 Task: Select street view around selected location Channel Islands National Park, California, United States and verify 5 surrounding locations
Action: Mouse scrolled (859, 387) with delta (0, 0)
Screenshot: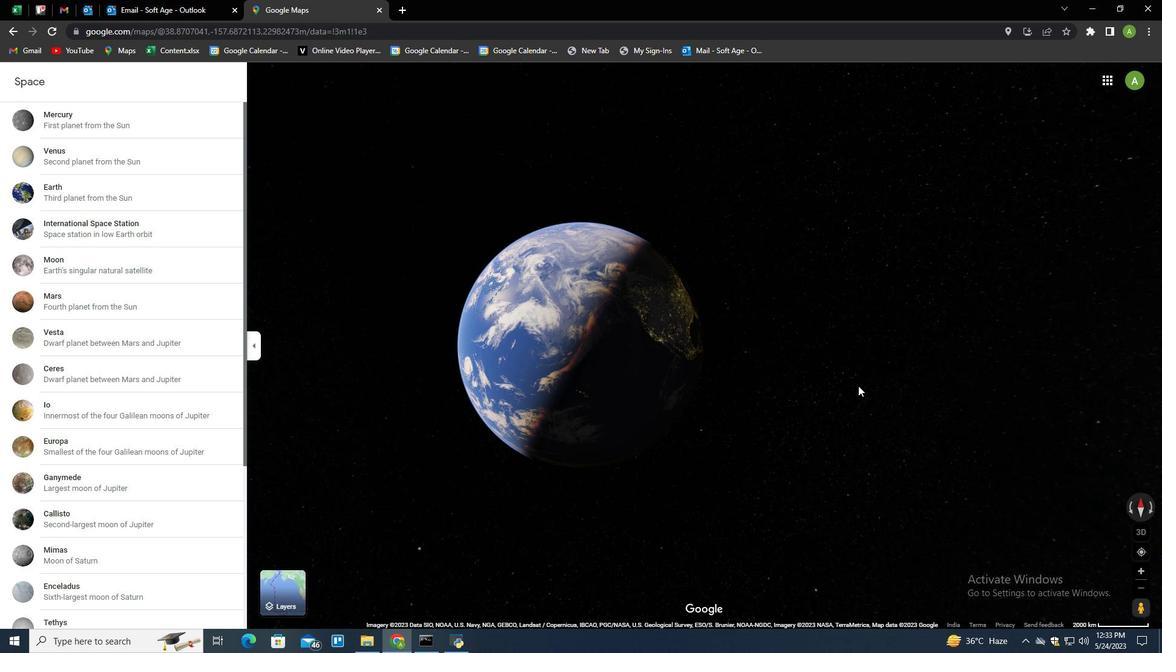 
Action: Mouse scrolled (859, 387) with delta (0, 0)
Screenshot: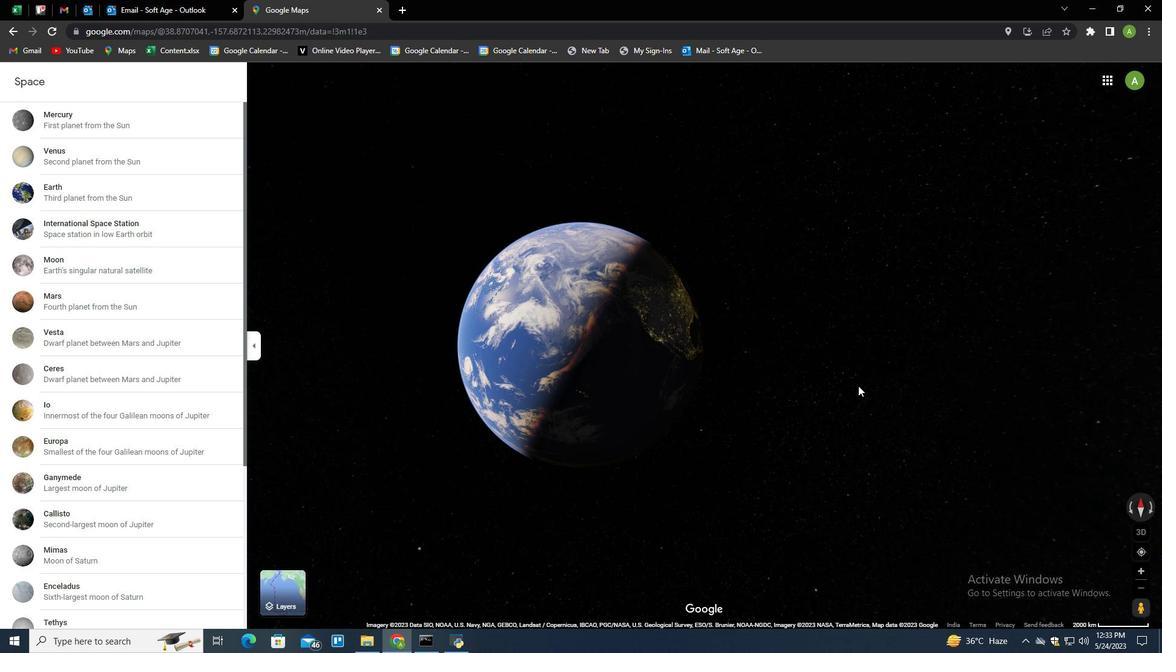 
Action: Mouse moved to (269, 82)
Screenshot: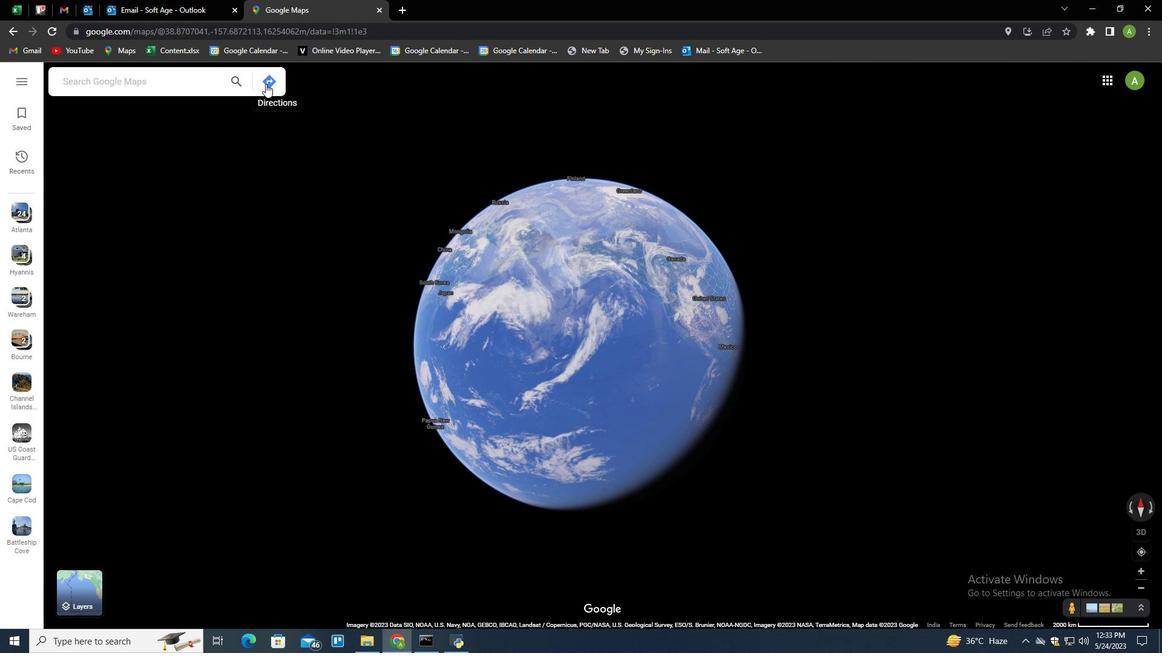 
Action: Mouse pressed left at (269, 82)
Screenshot: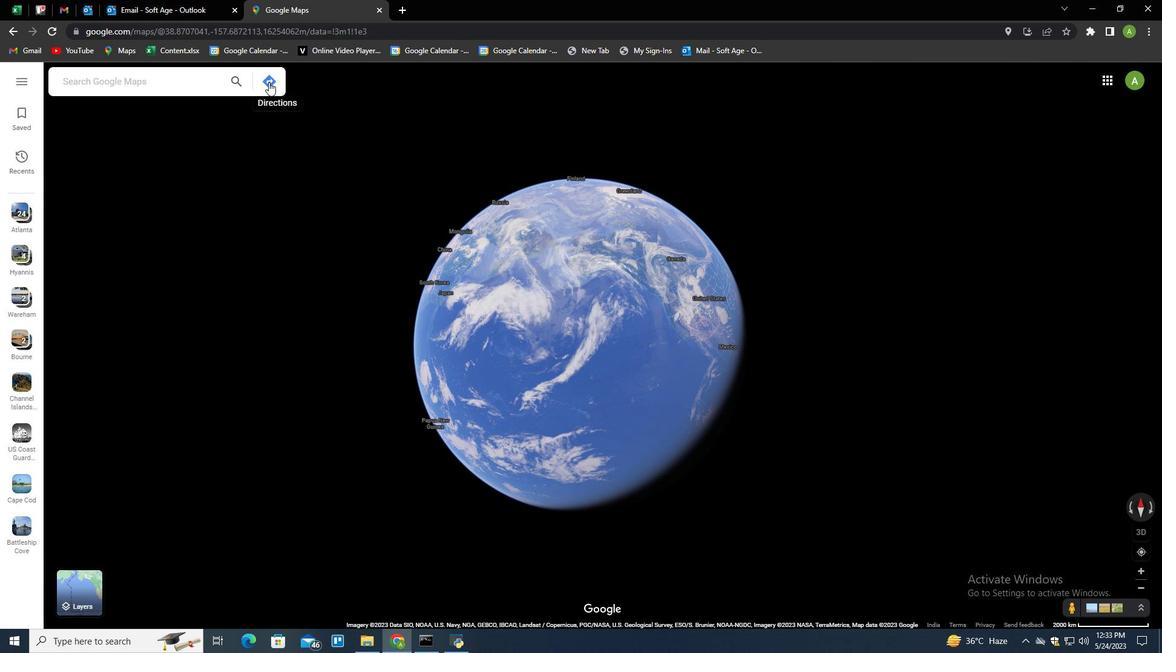 
Action: Mouse moved to (270, 80)
Screenshot: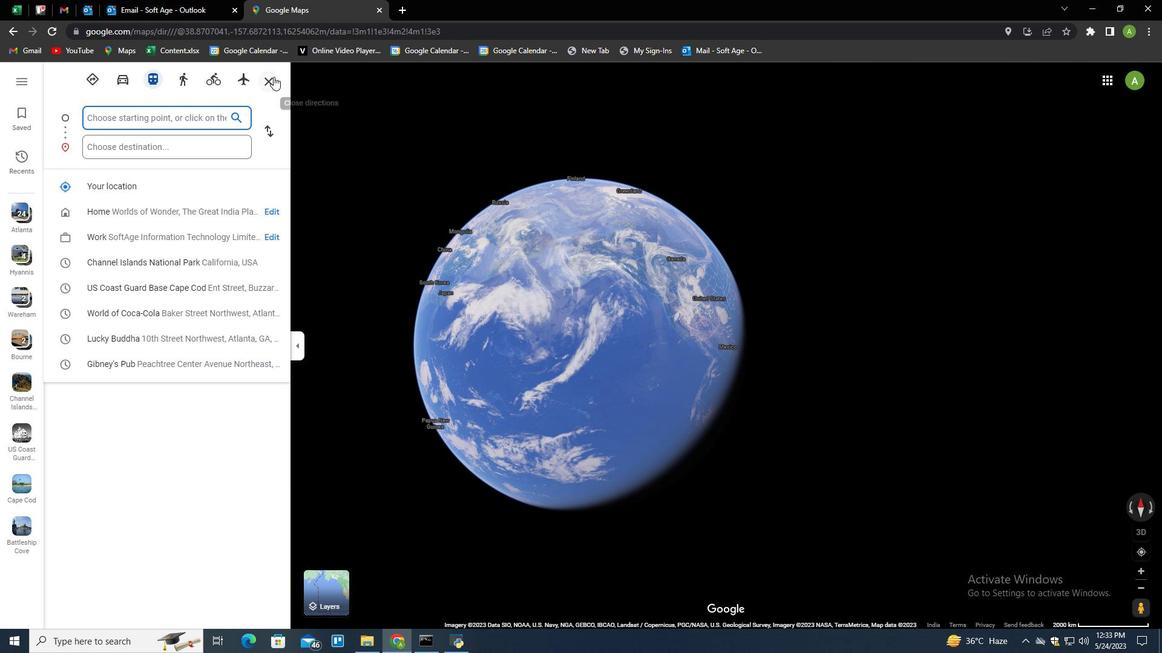 
Action: Mouse pressed left at (270, 80)
Screenshot: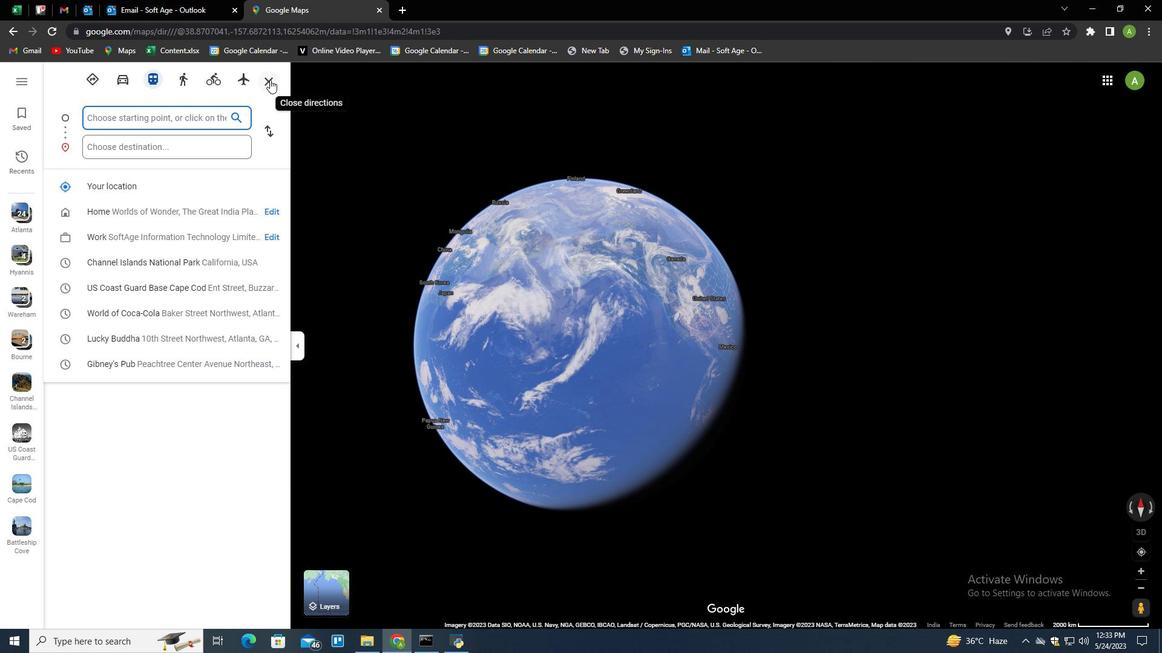 
Action: Mouse moved to (180, 83)
Screenshot: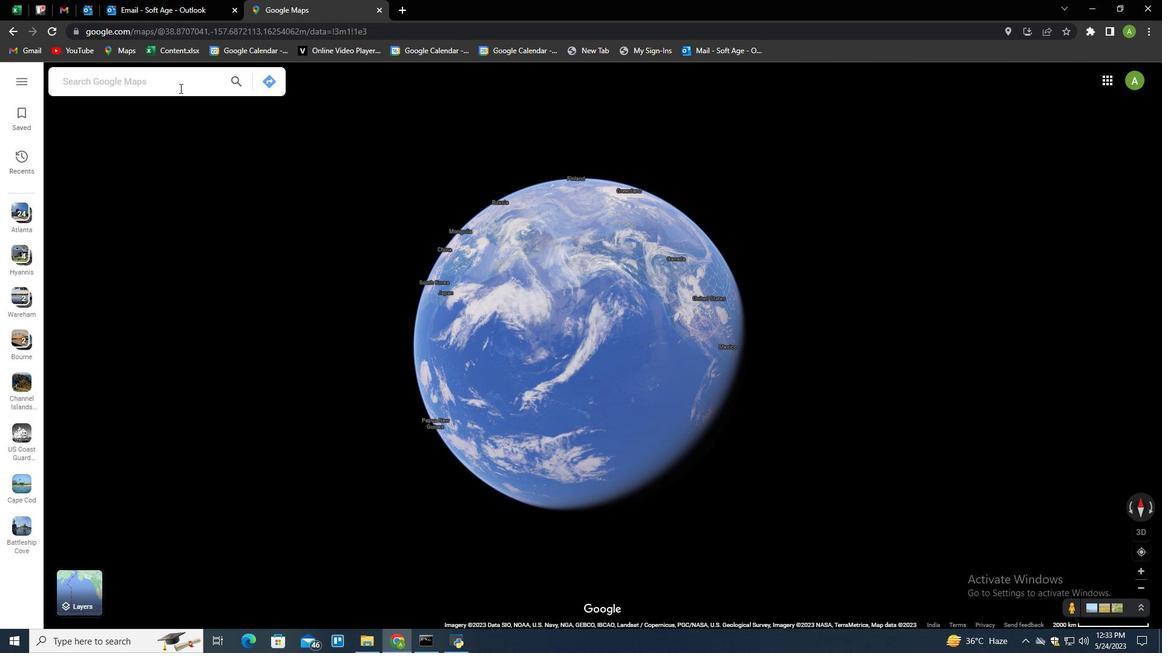 
Action: Mouse pressed left at (180, 83)
Screenshot: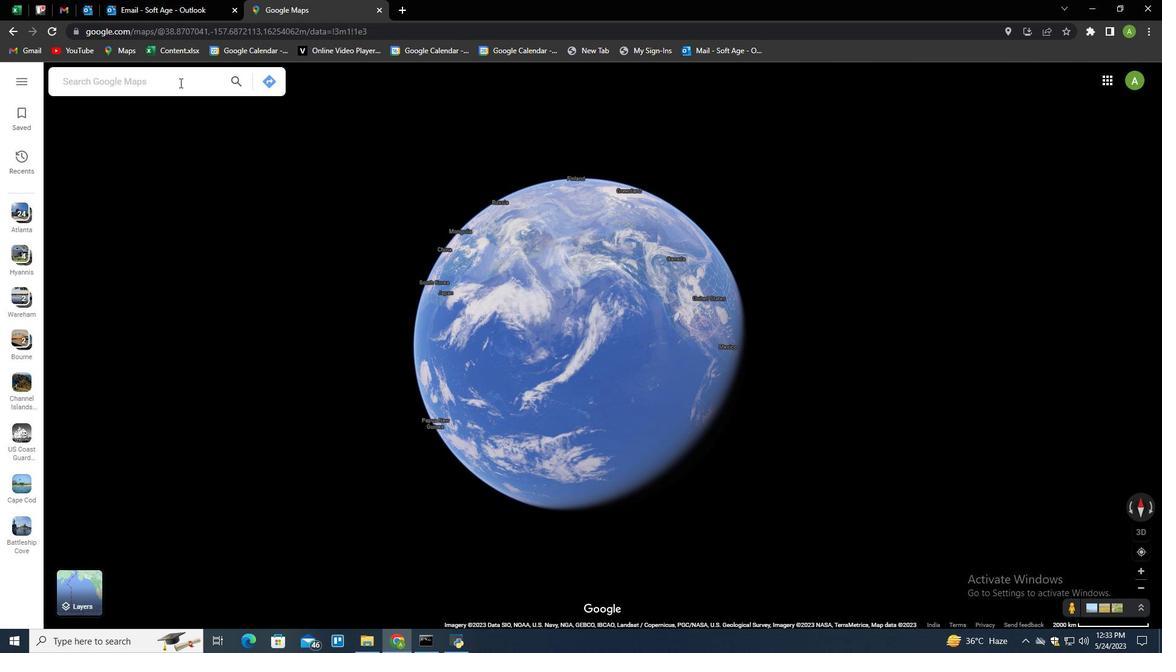 
Action: Key pressed <Key.shift>Channel<Key.space><Key.shift>Islans<Key.backspace>ds<Key.space><Key.shift>National<Key.space><Key.shift><Key.shift><Key.shift><Key.shift><Key.shift>Park<Key.space><Key.shift><Key.backspace><Key.space><Key.shift>California<Key.down><Key.enter>
Screenshot: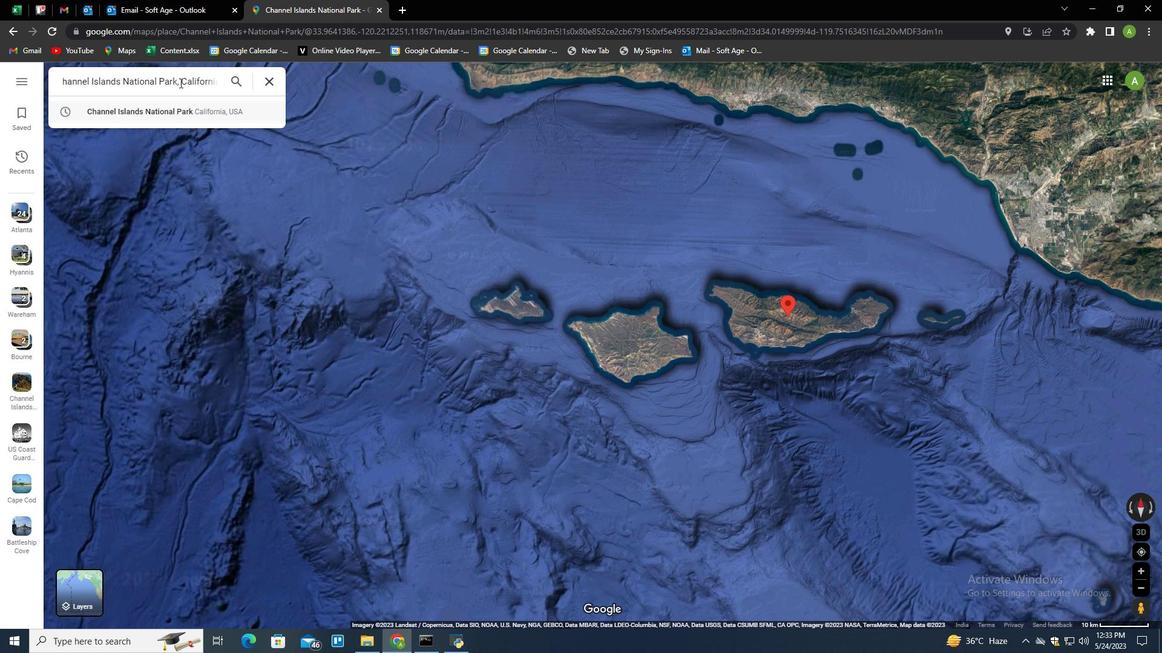 
Action: Mouse moved to (1142, 613)
Screenshot: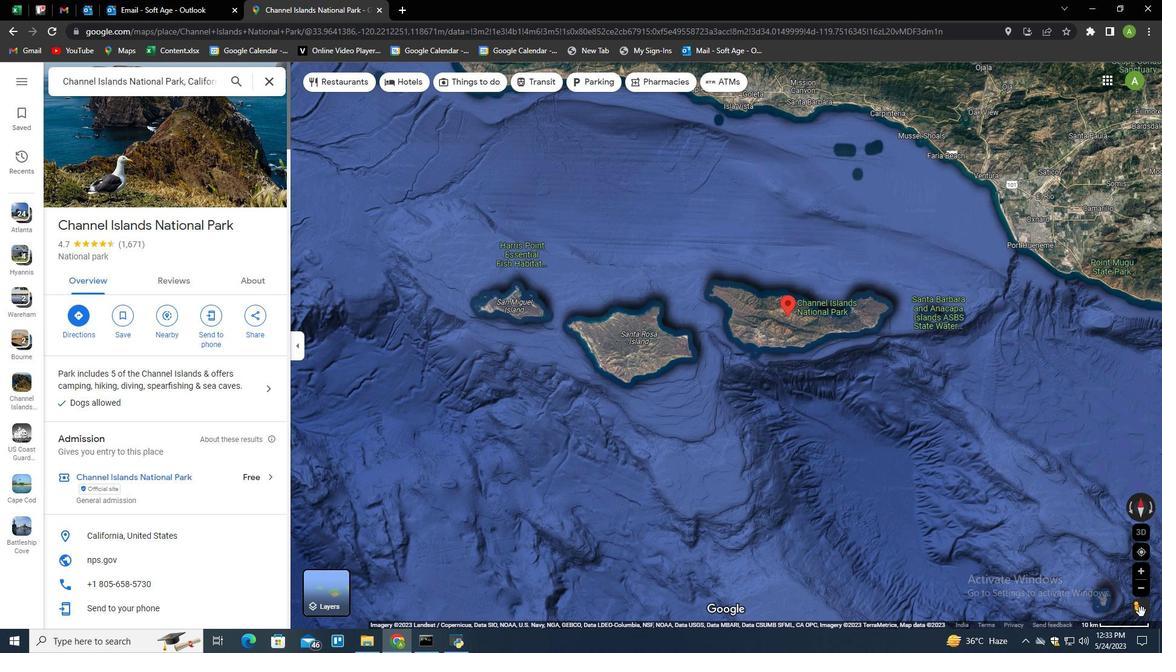 
Action: Mouse pressed left at (1142, 613)
Screenshot: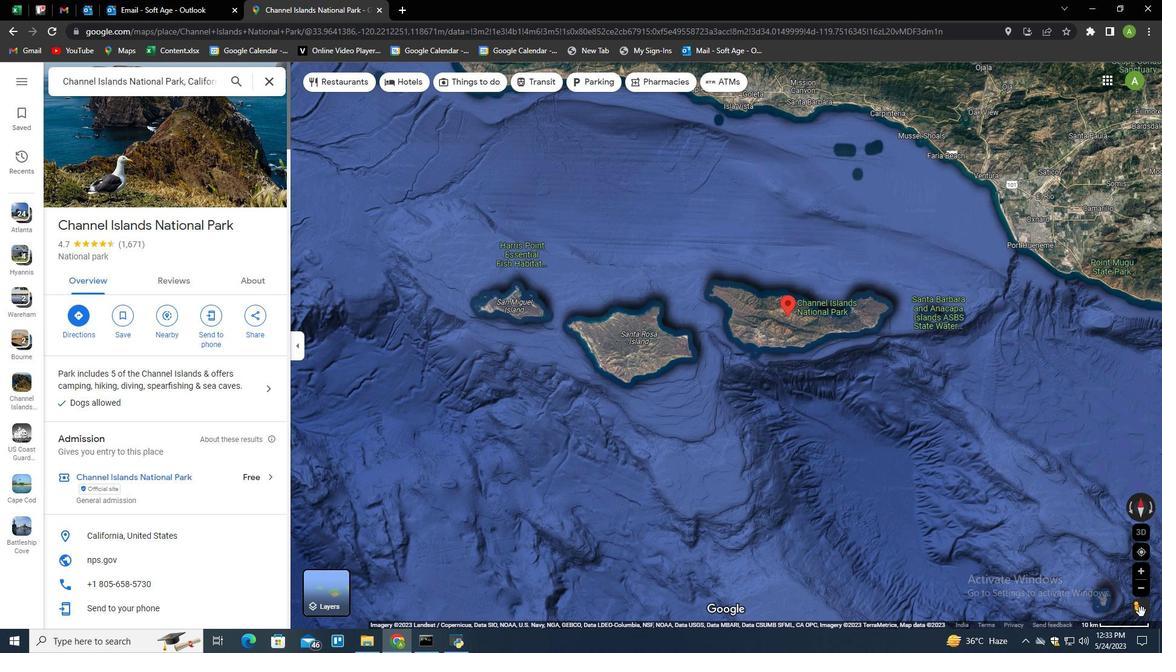 
Action: Mouse moved to (799, 336)
Screenshot: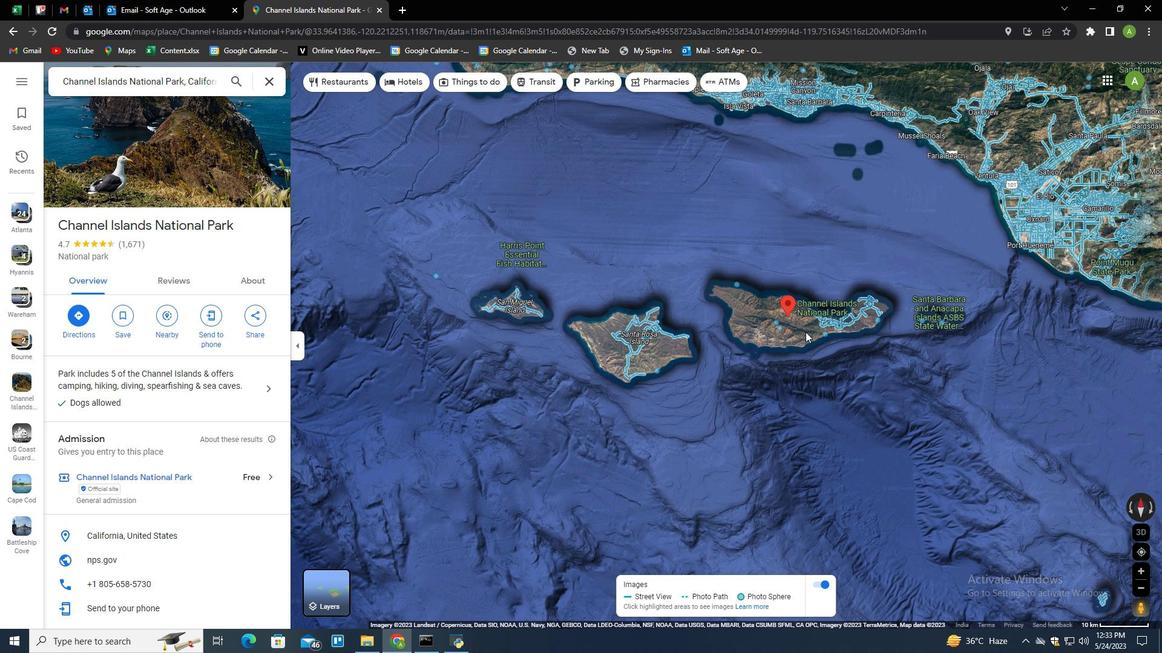 
Action: Mouse pressed left at (805, 333)
Screenshot: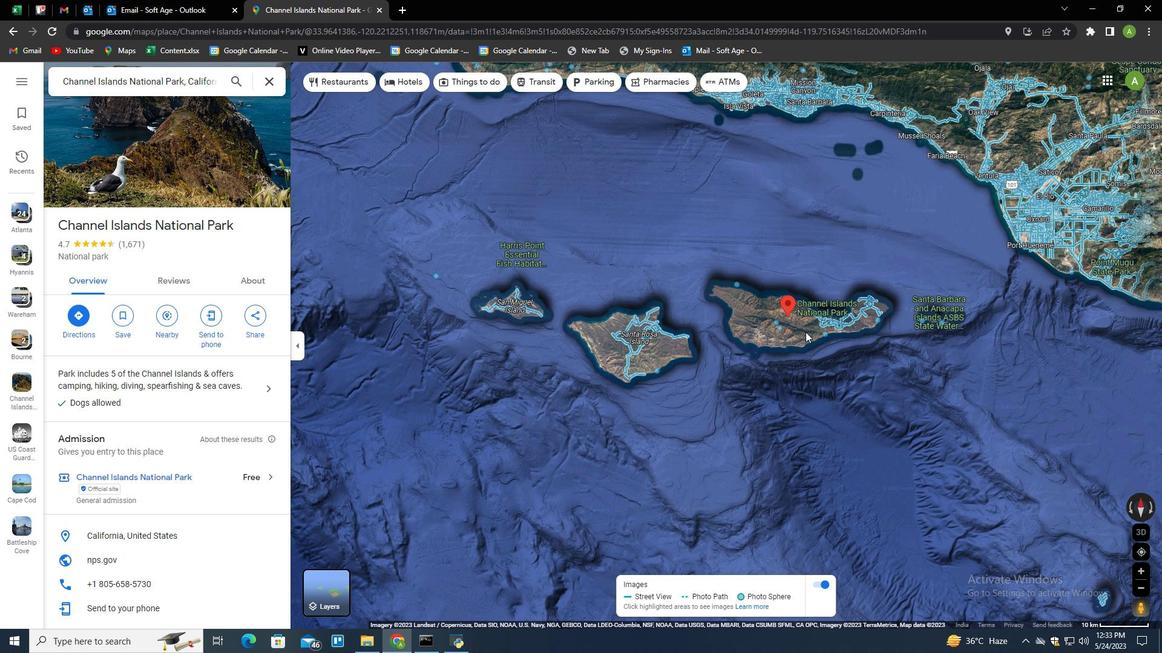 
Action: Mouse moved to (801, 373)
Screenshot: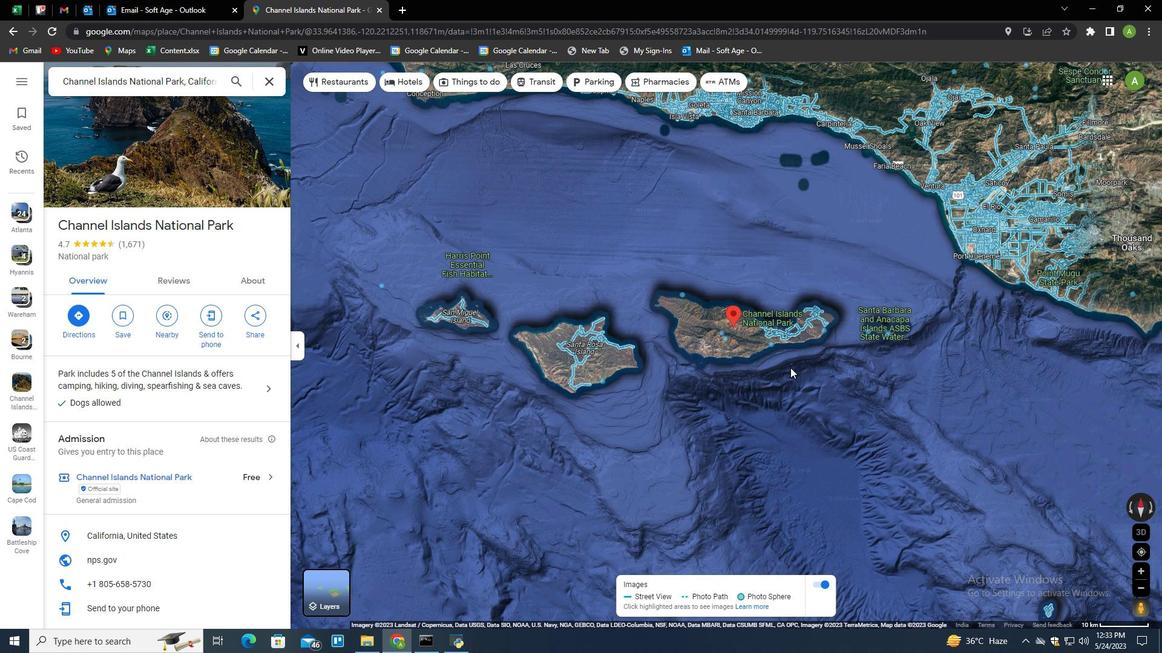 
Action: Mouse scrolled (801, 374) with delta (0, 0)
Screenshot: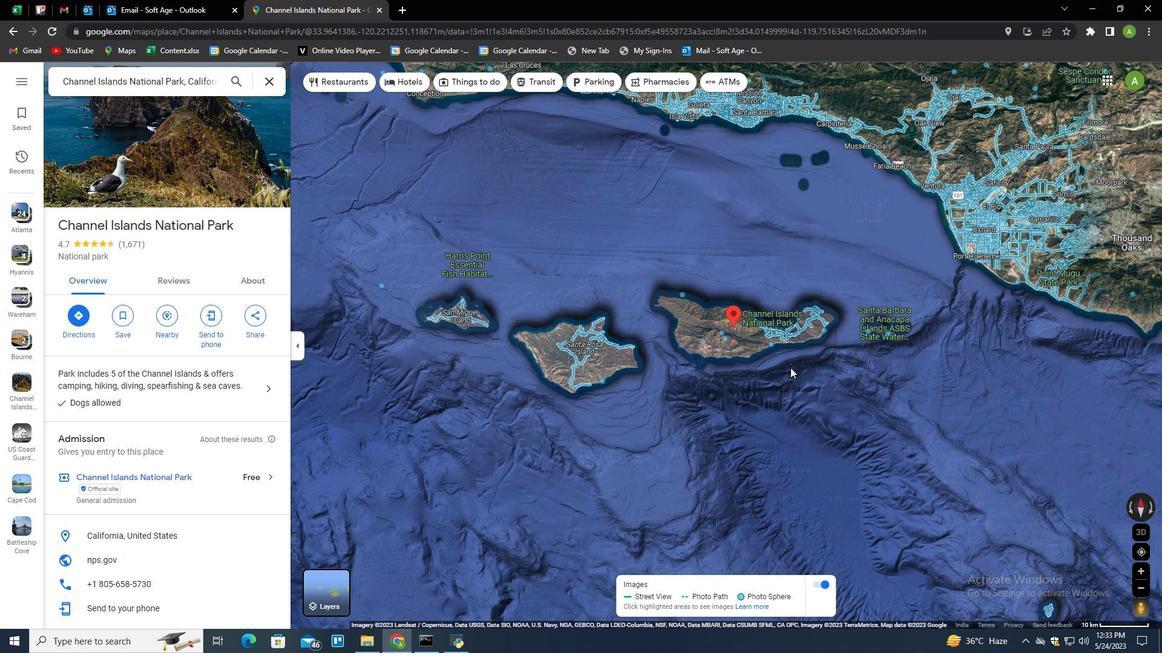 
Action: Mouse scrolled (801, 374) with delta (0, 0)
Screenshot: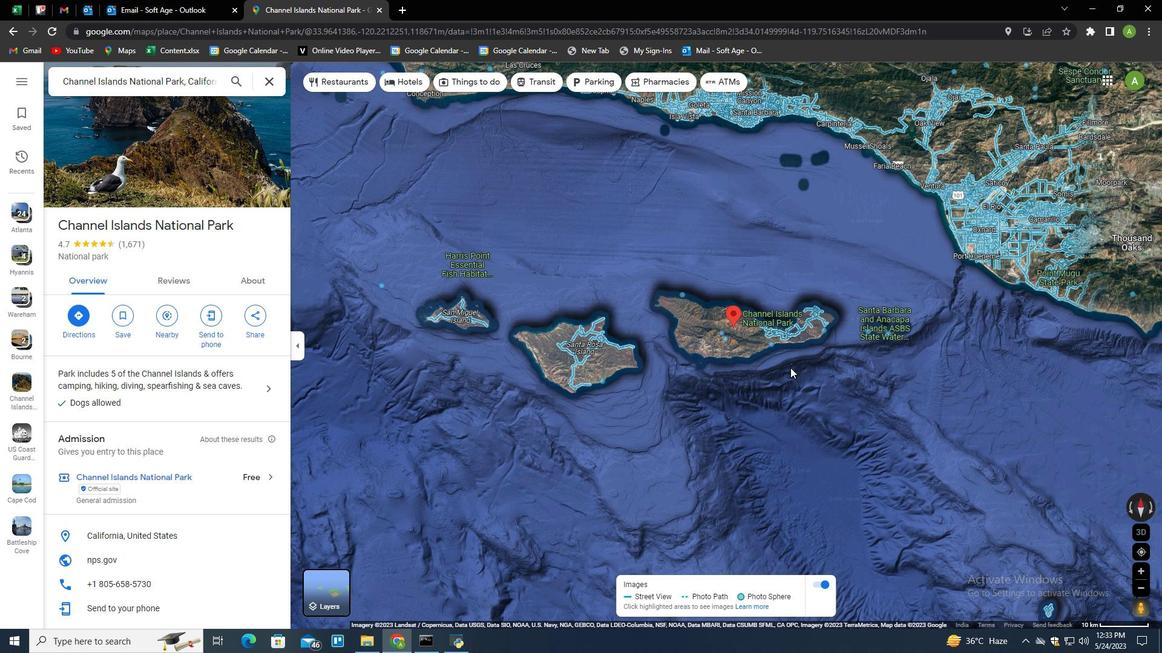 
Action: Mouse moved to (802, 374)
Screenshot: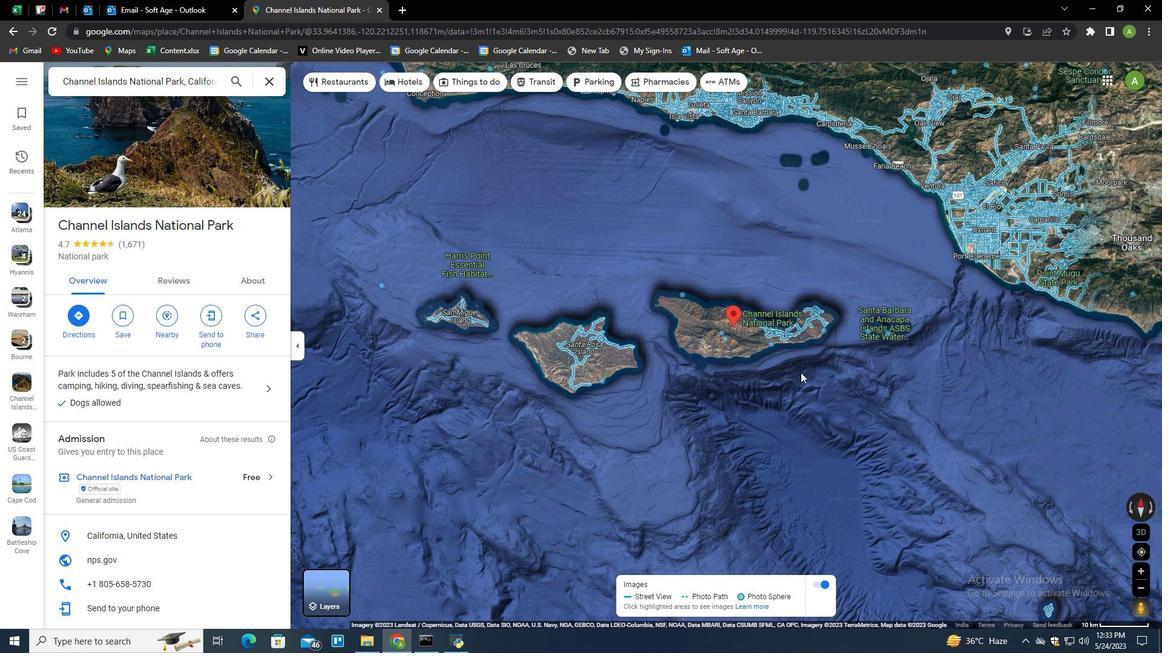 
Action: Mouse scrolled (802, 374) with delta (0, 0)
Screenshot: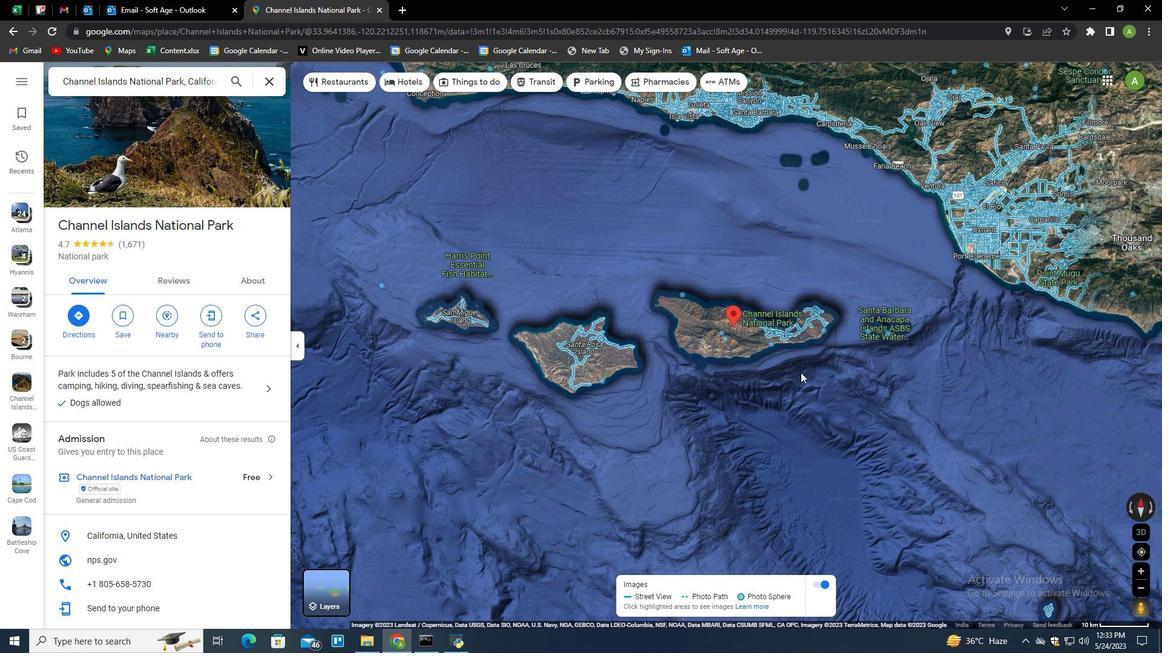 
Action: Mouse scrolled (802, 374) with delta (0, 0)
Screenshot: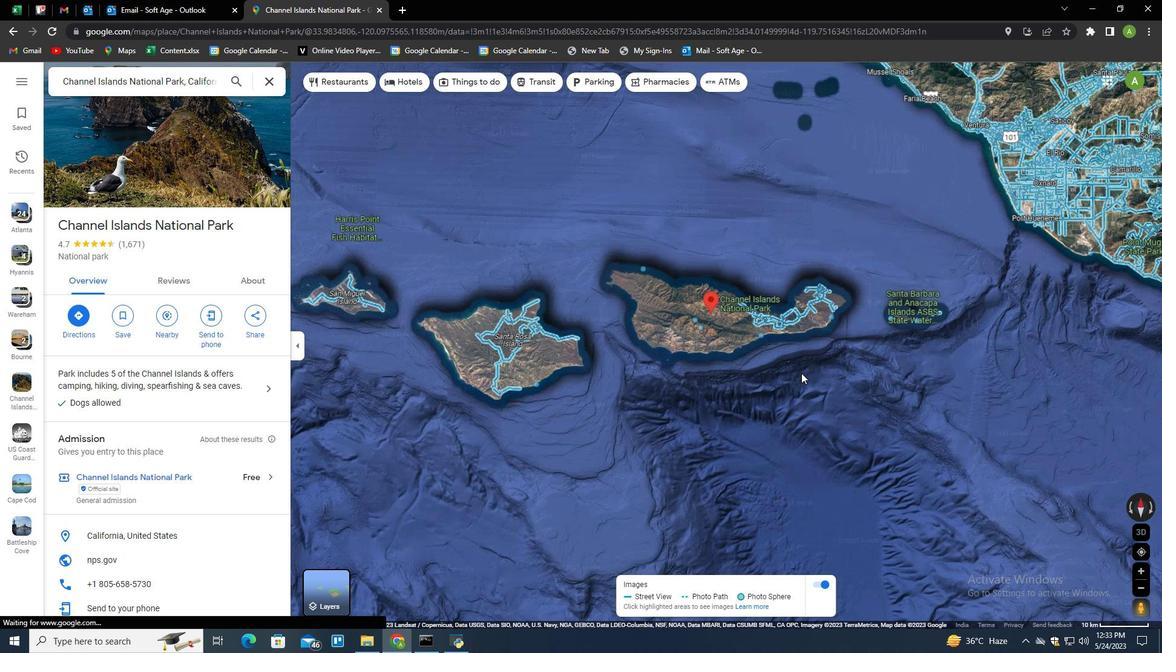 
Action: Mouse moved to (833, 246)
Screenshot: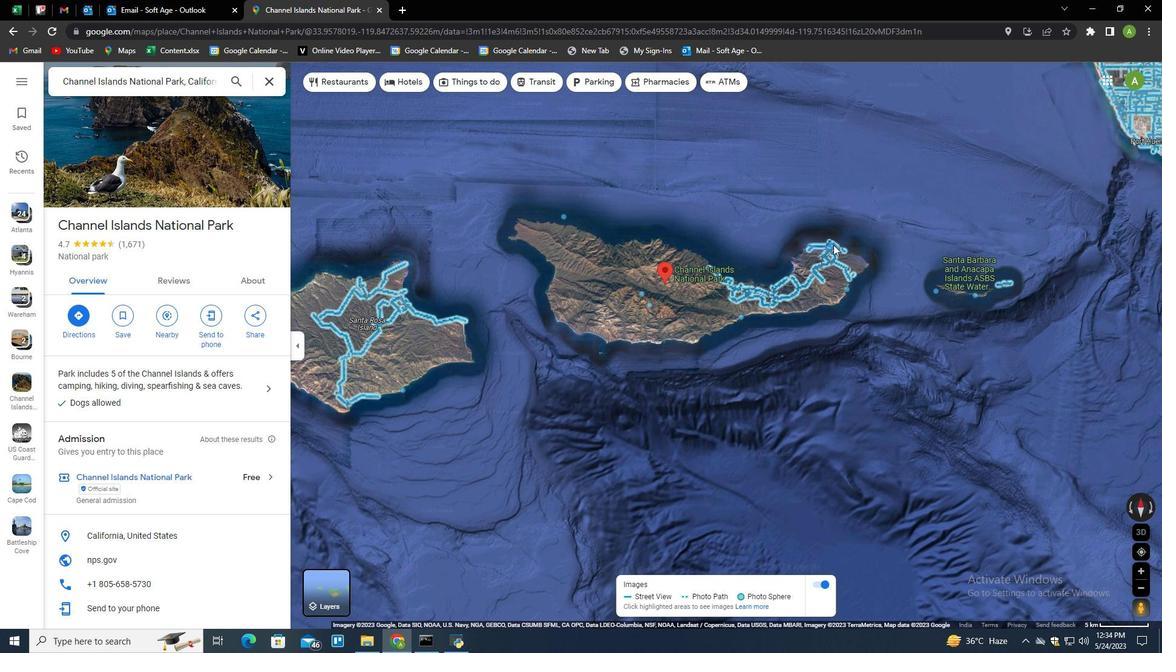 
Action: Mouse pressed left at (833, 246)
Screenshot: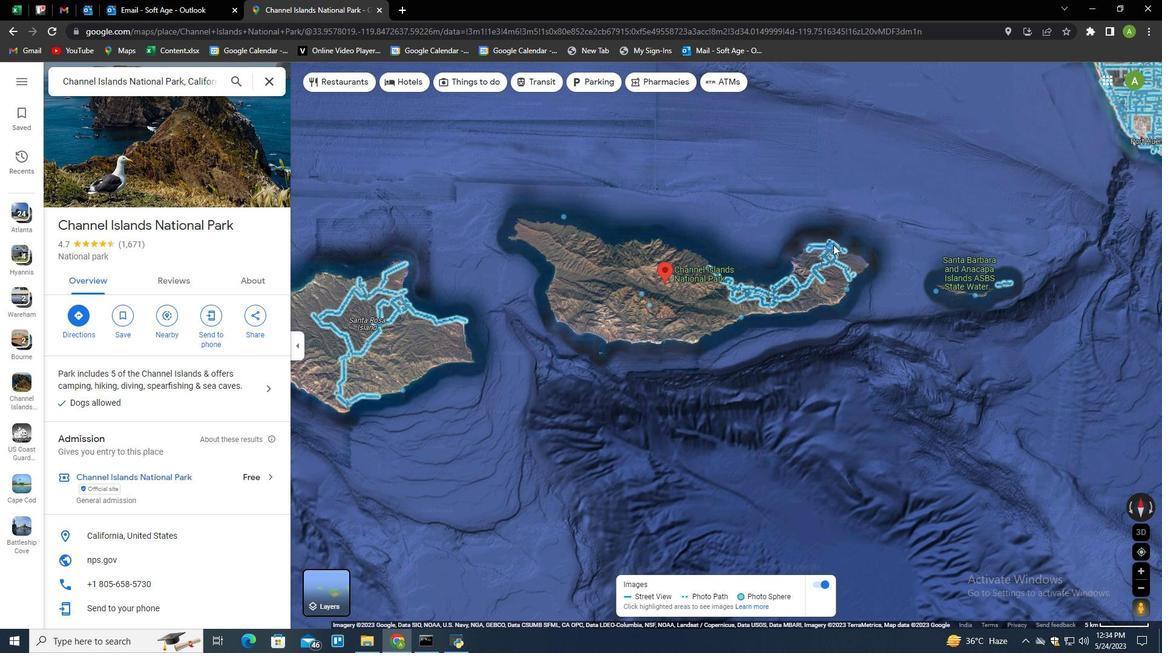 
Action: Mouse moved to (846, 503)
Screenshot: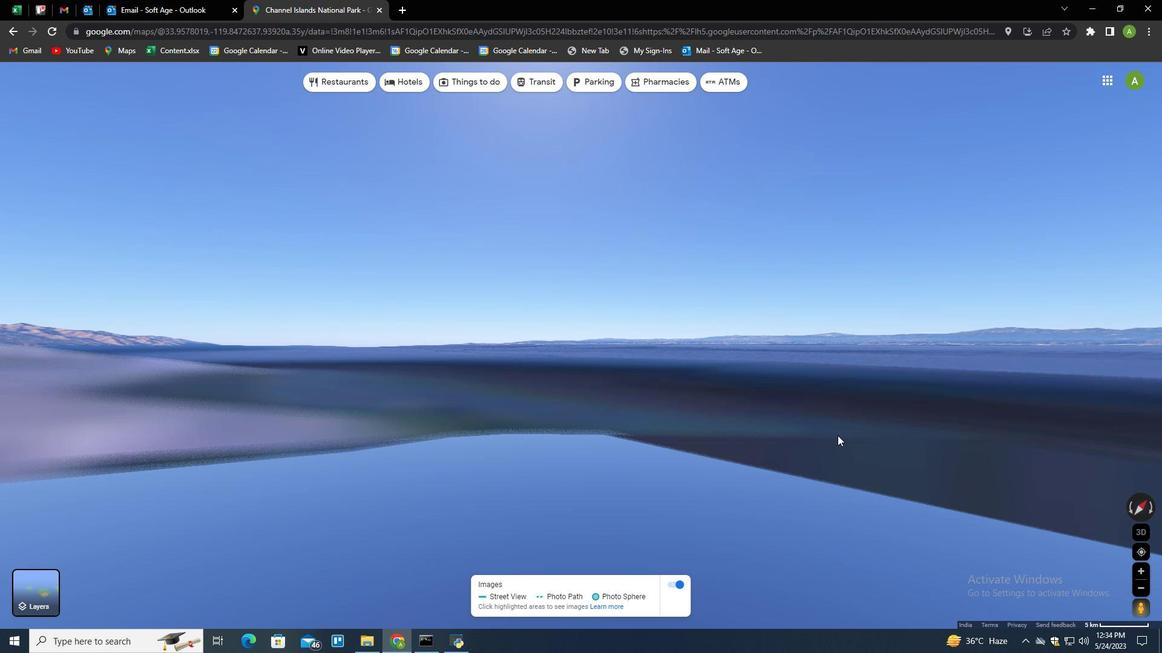 
Action: Key pressed <Key.right><Key.right><Key.right><Key.right><Key.right><Key.right><Key.right><Key.right><Key.right><Key.right><Key.right>
Screenshot: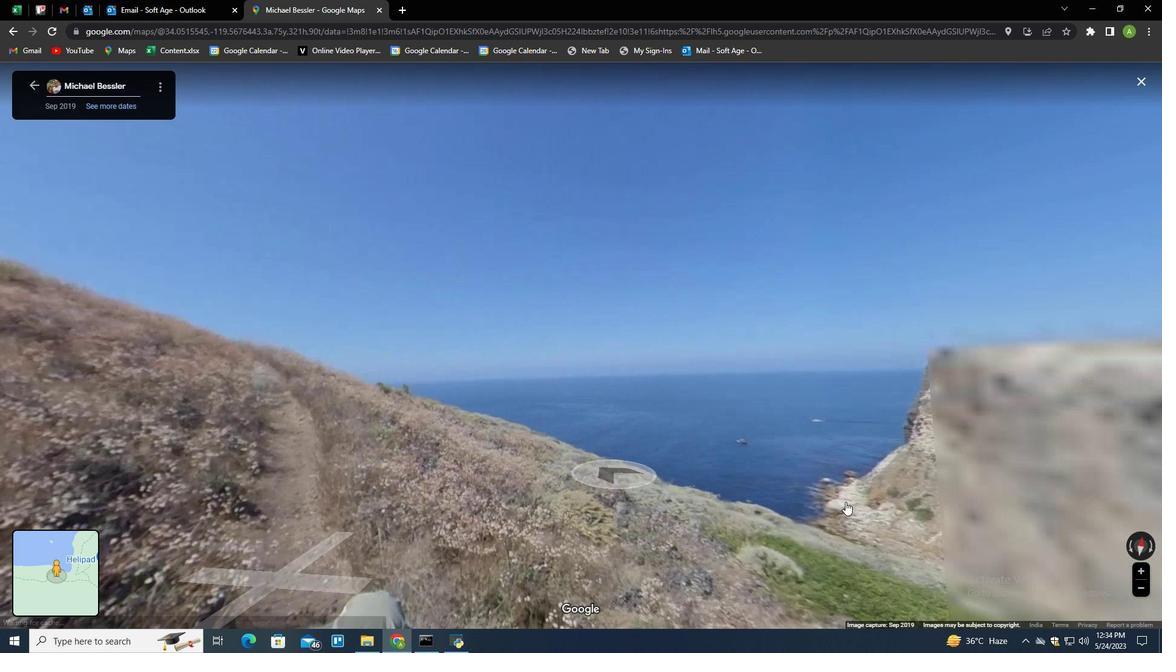 
Action: Mouse moved to (689, 474)
Screenshot: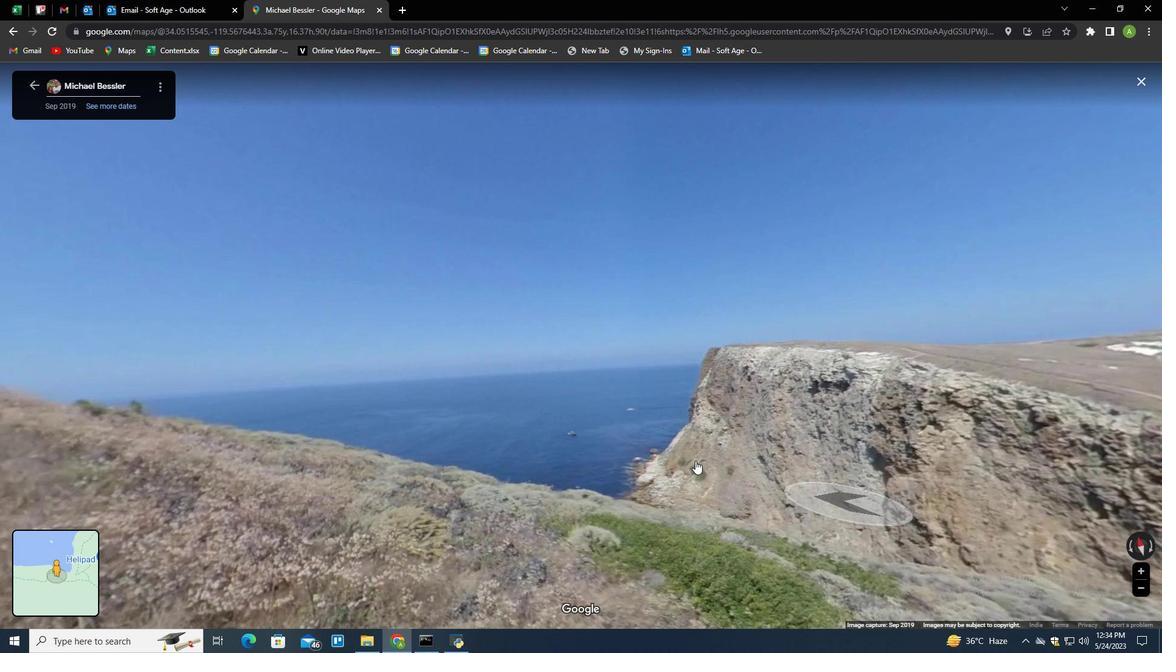
Action: Mouse scrolled (689, 474) with delta (0, 0)
Screenshot: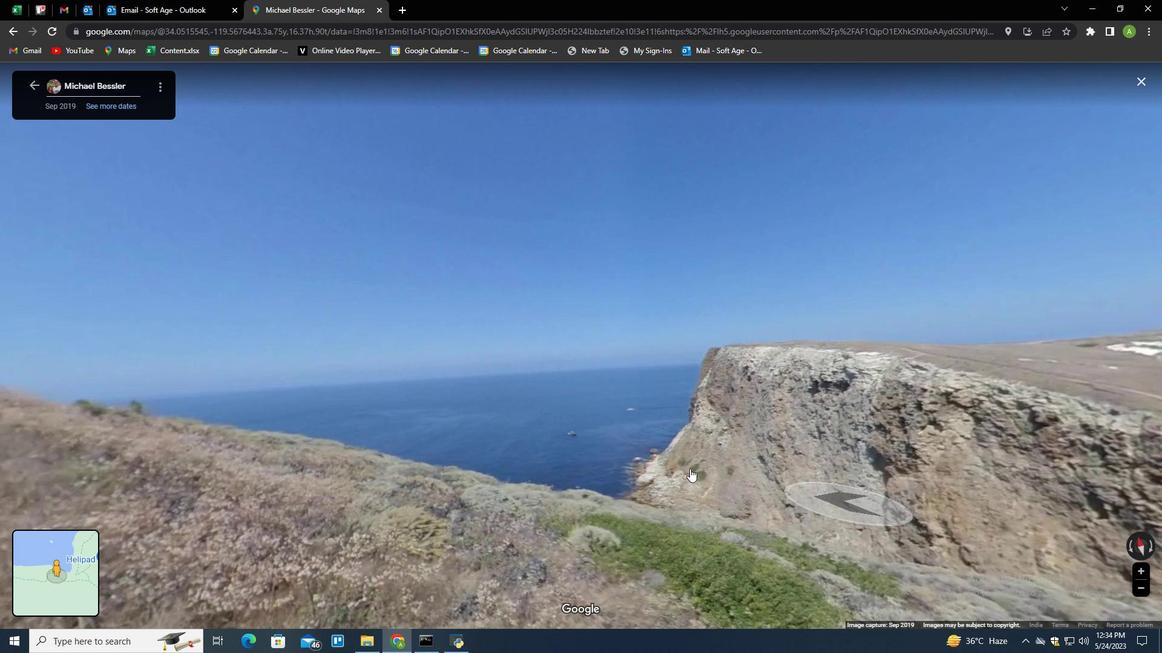 
Action: Mouse moved to (689, 475)
Screenshot: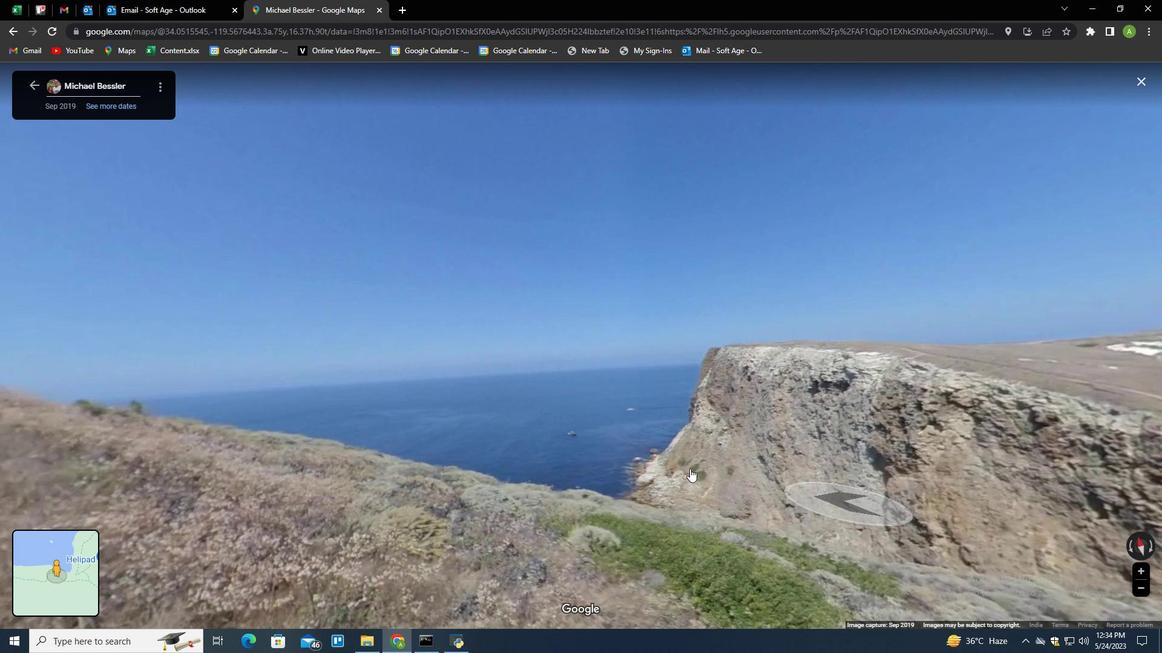 
Action: Mouse scrolled (689, 475) with delta (0, 0)
Screenshot: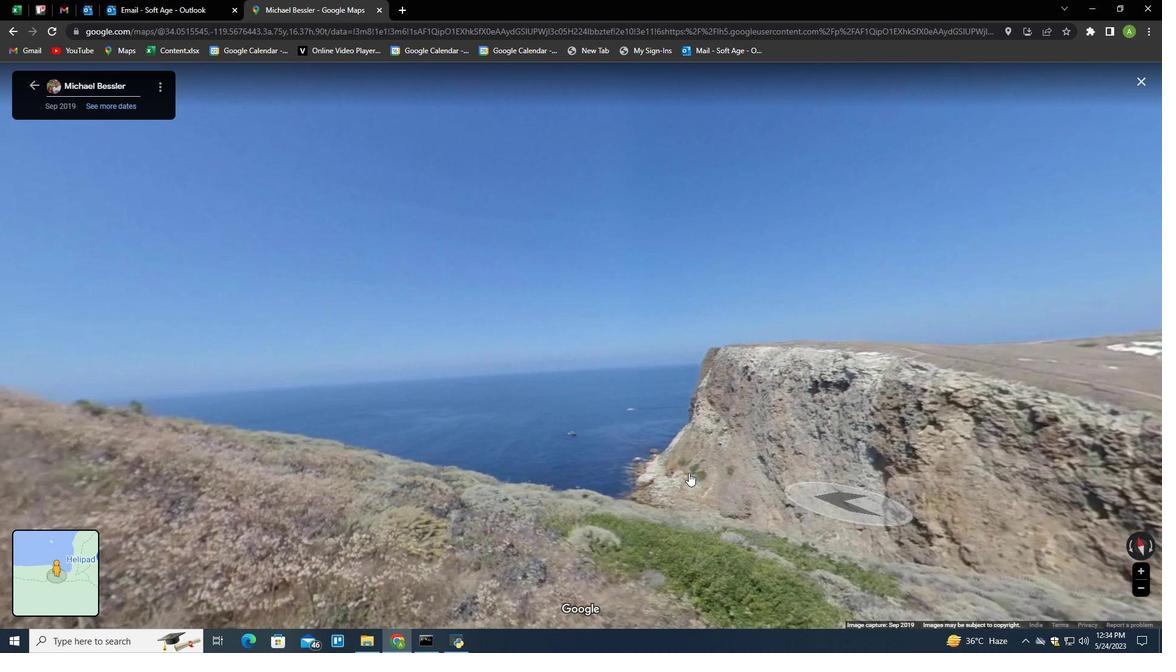 
Action: Mouse moved to (689, 476)
Screenshot: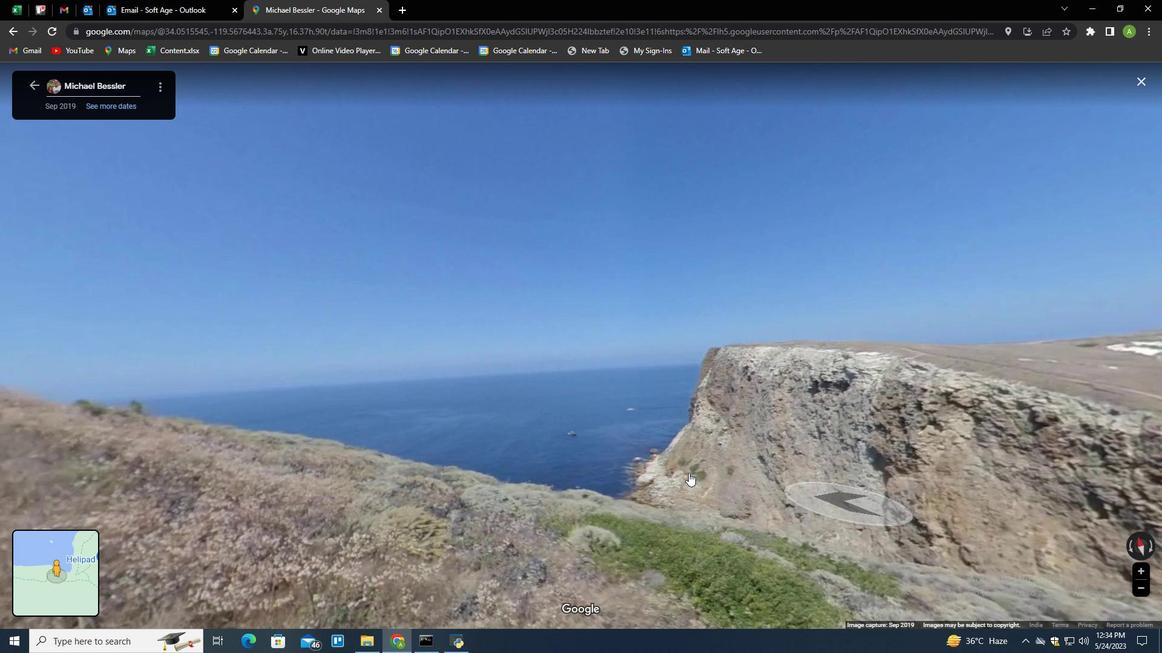 
Action: Mouse scrolled (689, 475) with delta (0, 0)
Screenshot: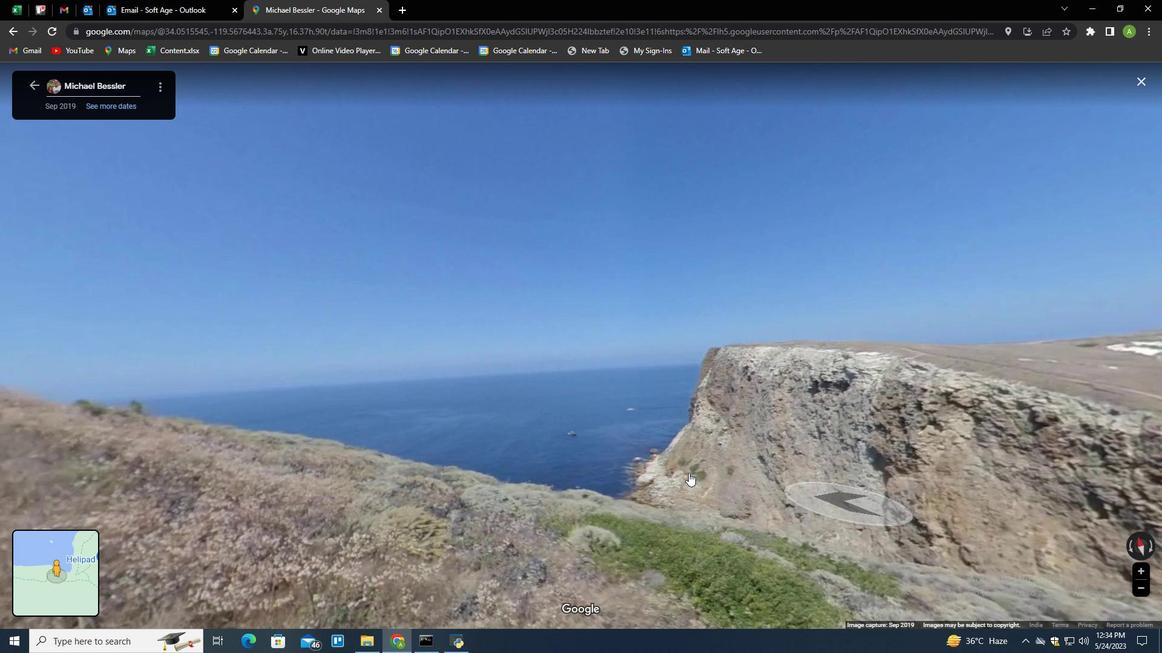 
Action: Mouse scrolled (689, 475) with delta (0, 0)
Screenshot: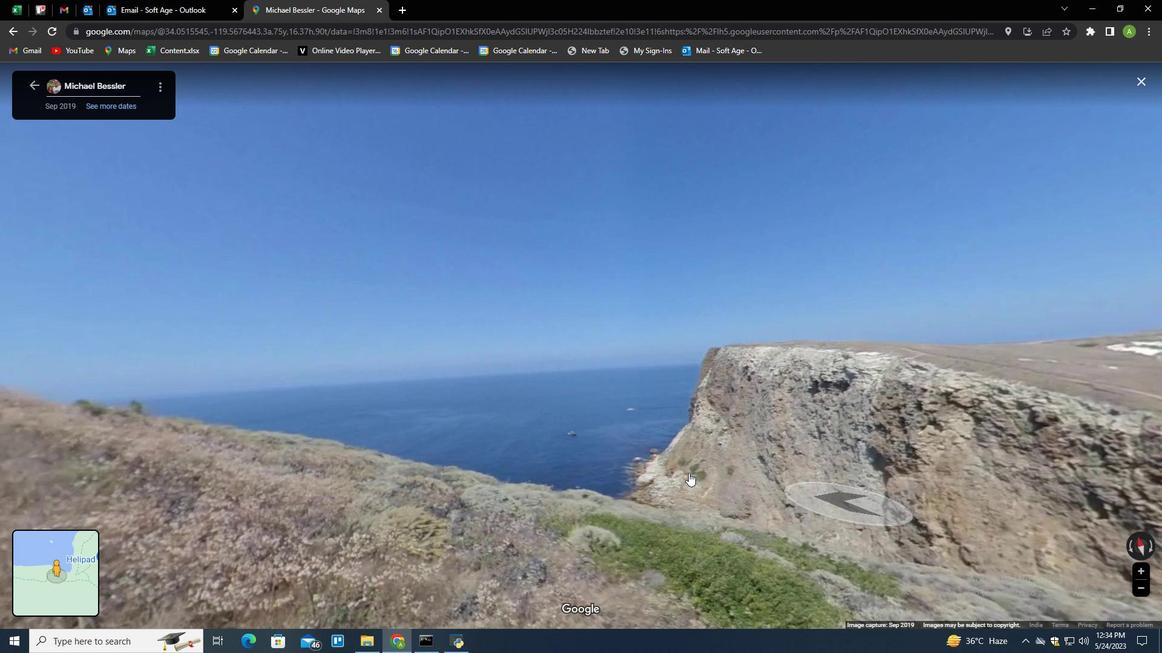 
Action: Mouse moved to (688, 477)
Screenshot: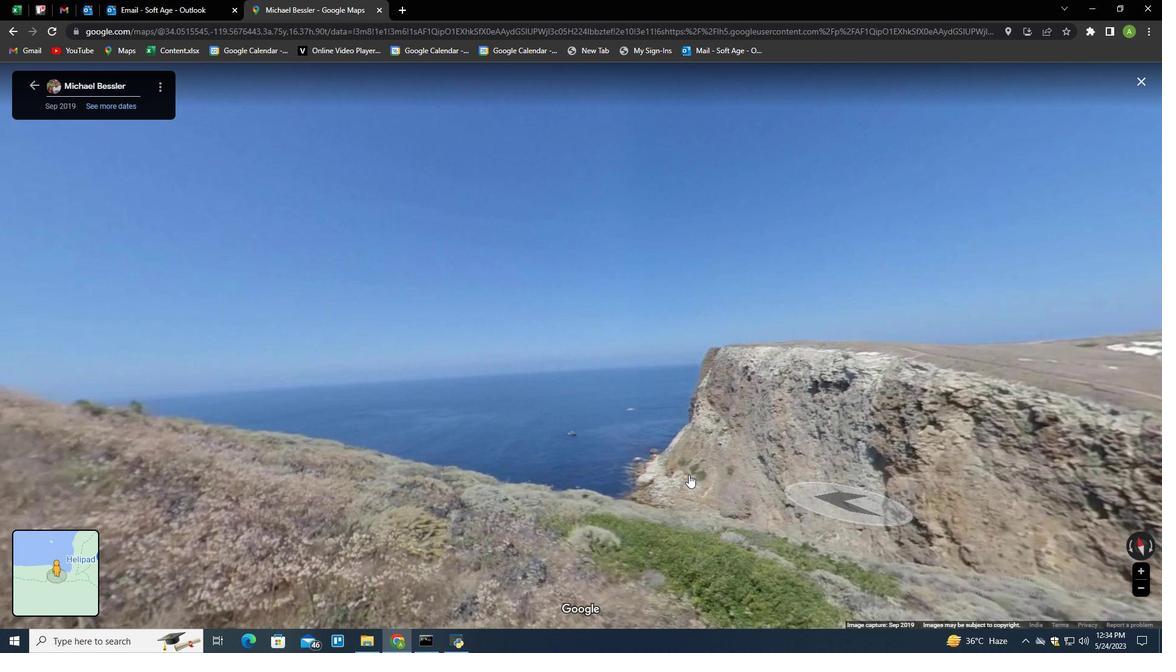 
Action: Mouse scrolled (688, 476) with delta (0, 0)
Screenshot: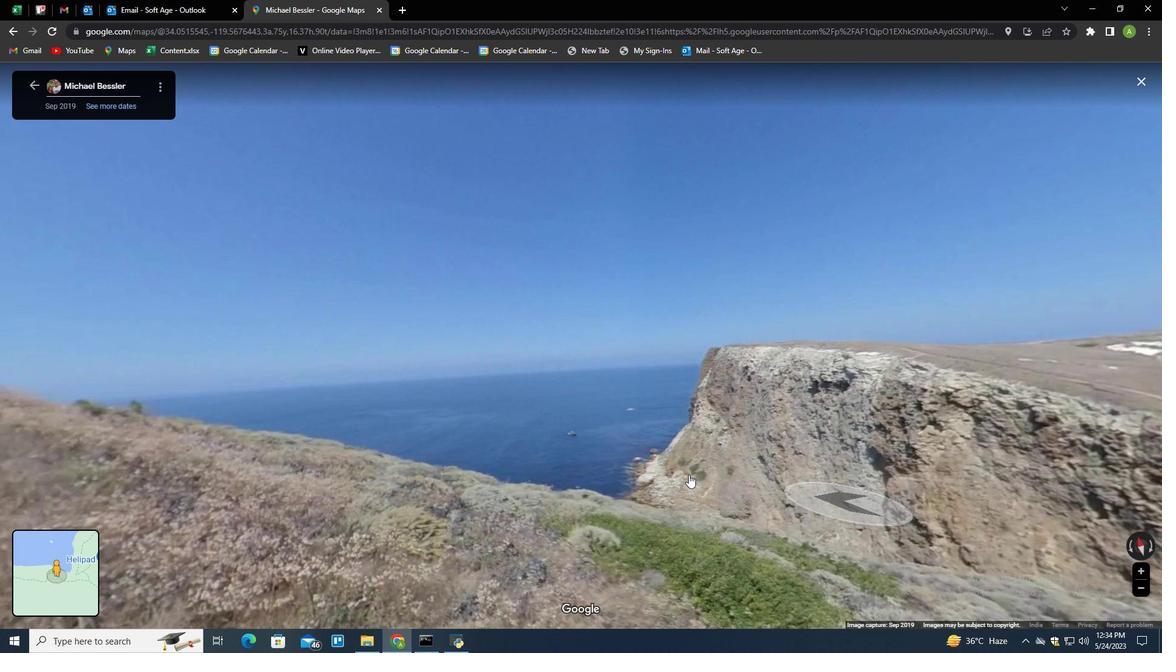 
Action: Mouse moved to (650, 532)
Screenshot: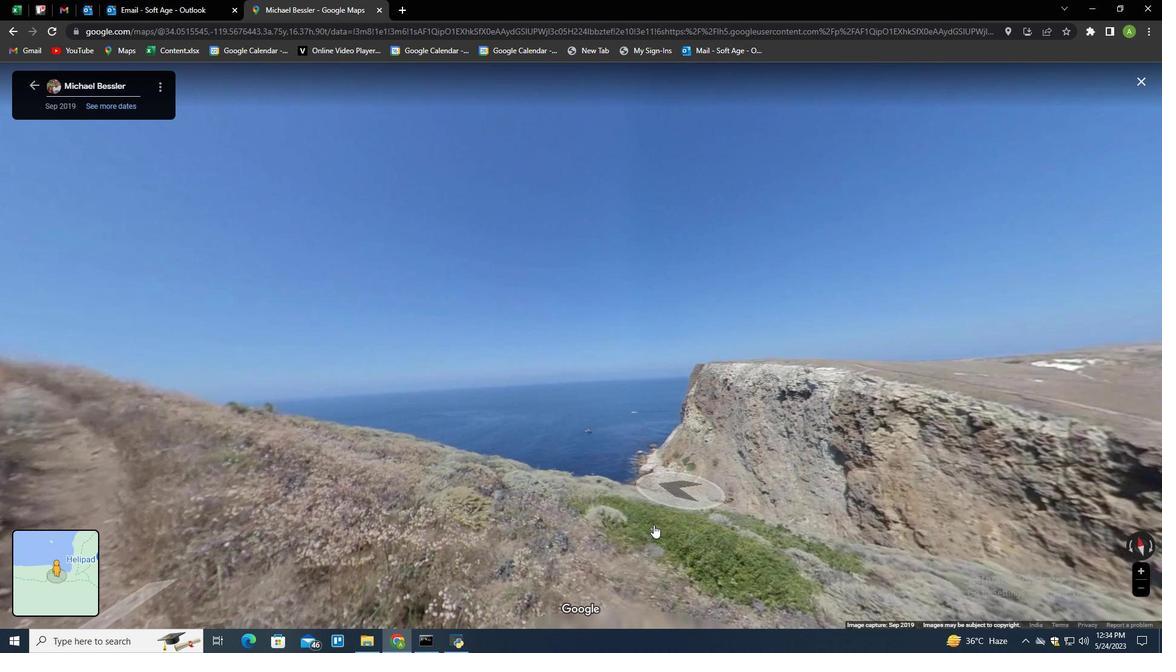 
Action: Mouse scrolled (653, 528) with delta (0, 0)
Screenshot: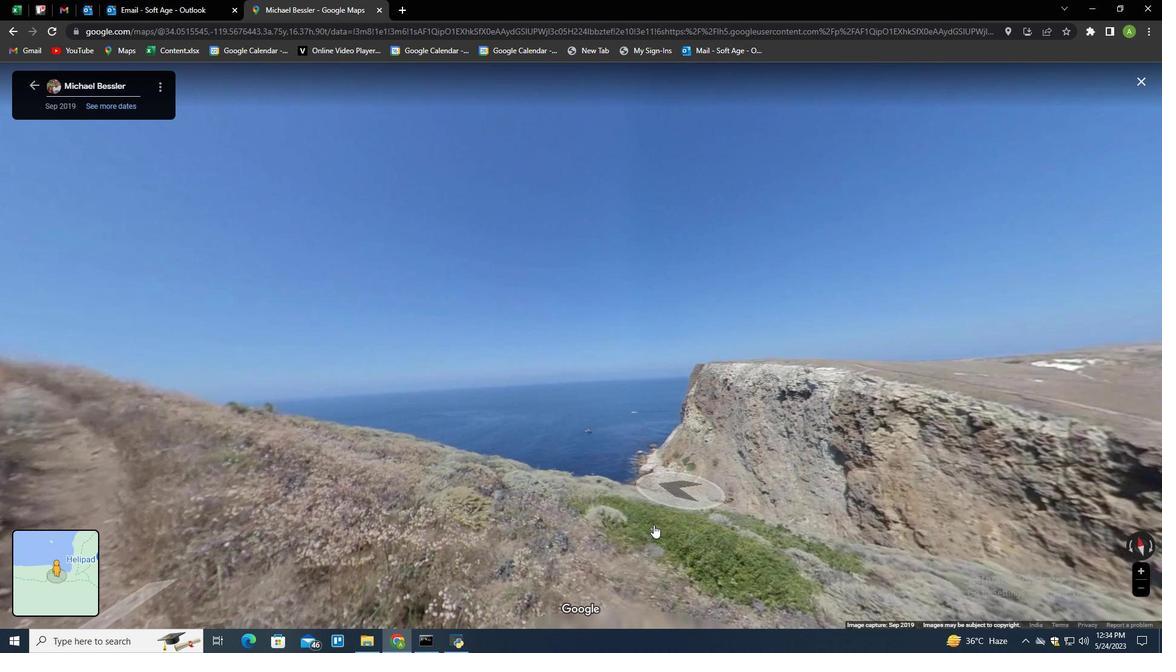 
Action: Mouse moved to (638, 551)
Screenshot: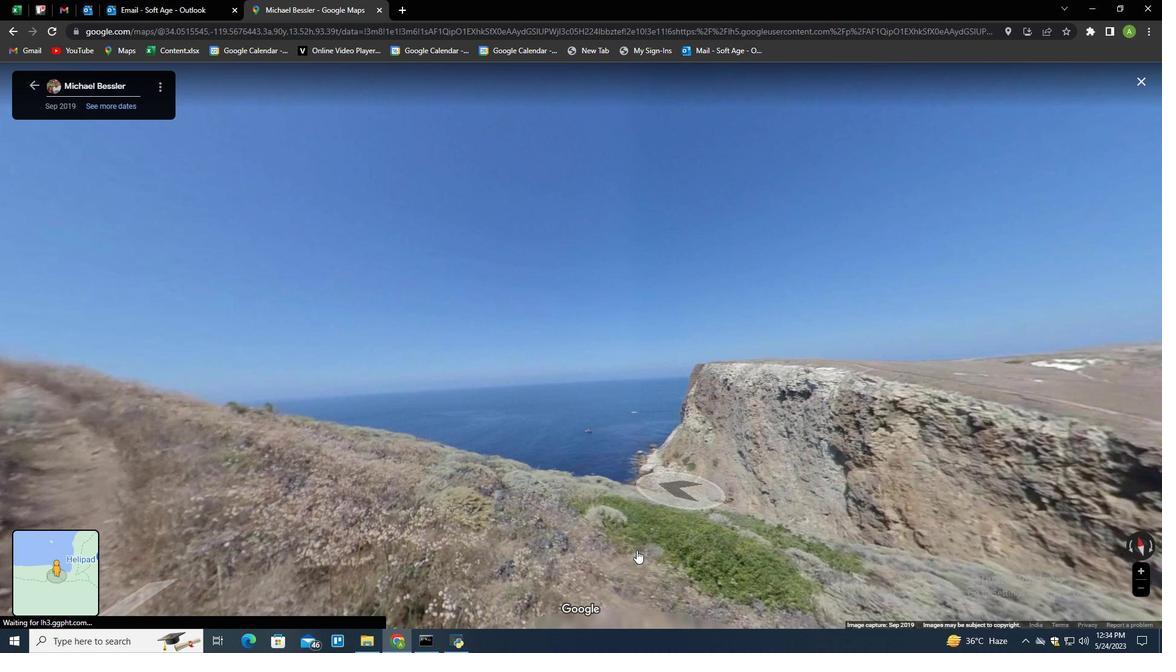 
Action: Mouse pressed left at (637, 551)
Screenshot: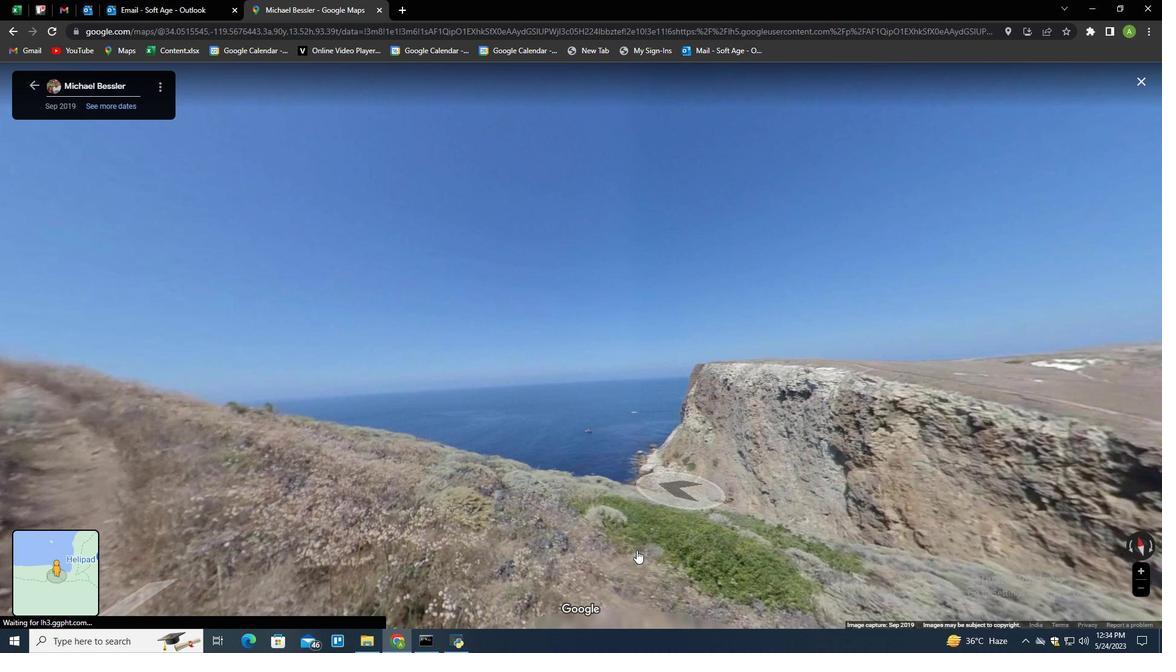 
Action: Mouse moved to (599, 315)
Screenshot: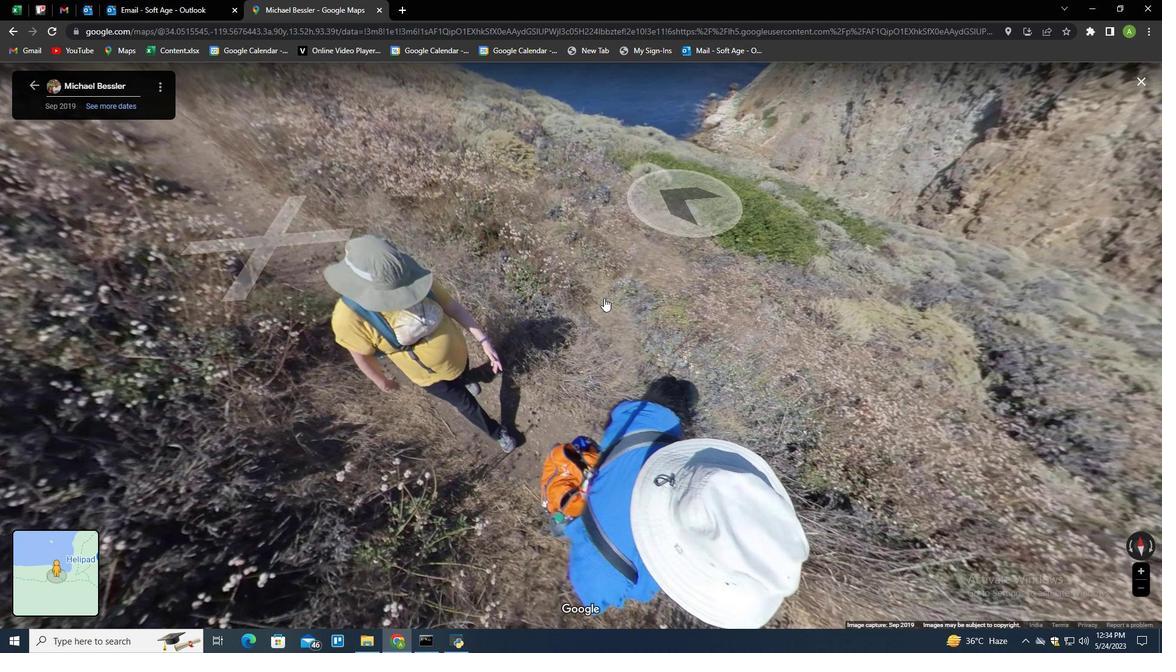 
Action: Mouse pressed left at (596, 316)
Screenshot: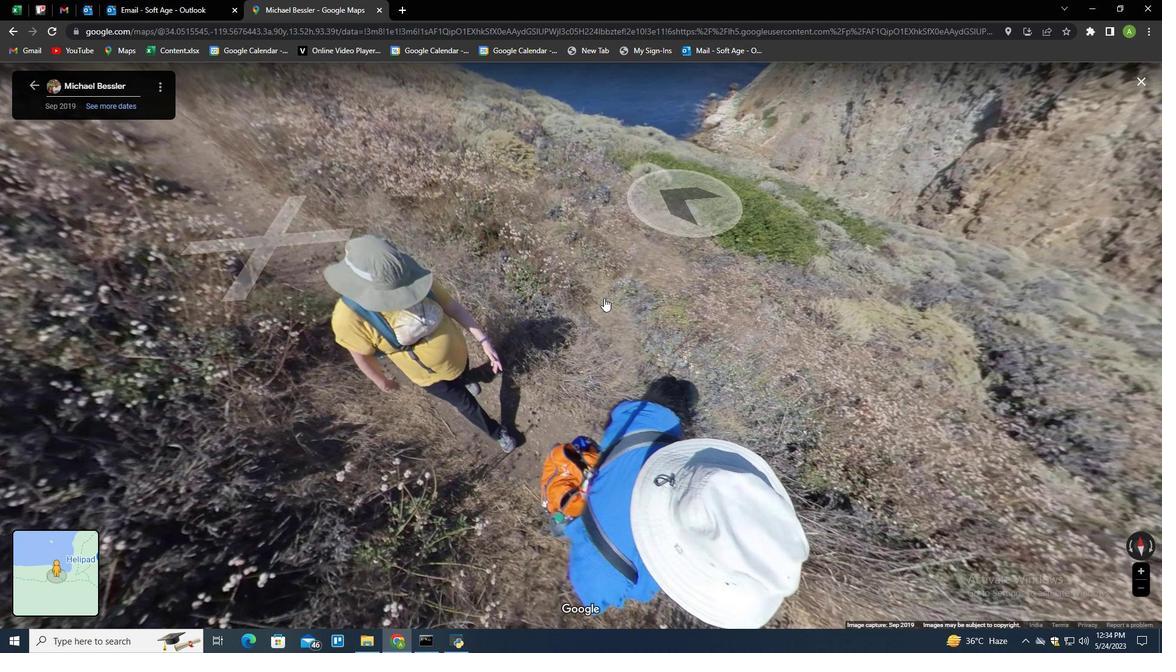
Action: Mouse moved to (1073, 352)
Screenshot: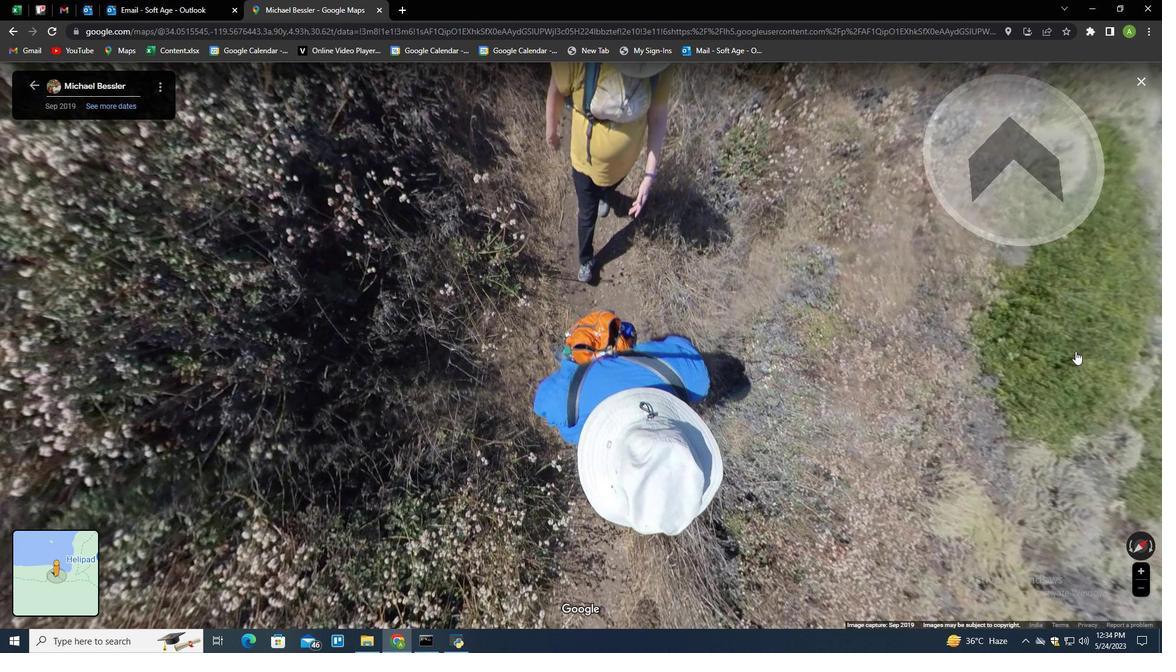 
Action: Mouse pressed left at (1073, 352)
Screenshot: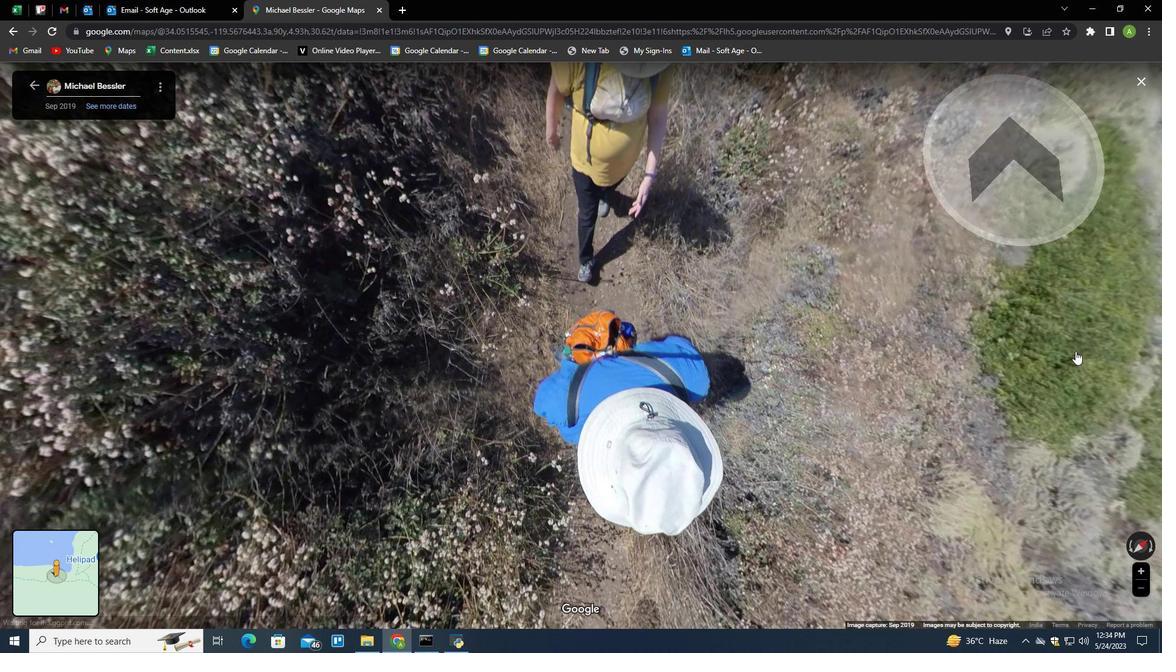 
Action: Mouse moved to (1003, 431)
Screenshot: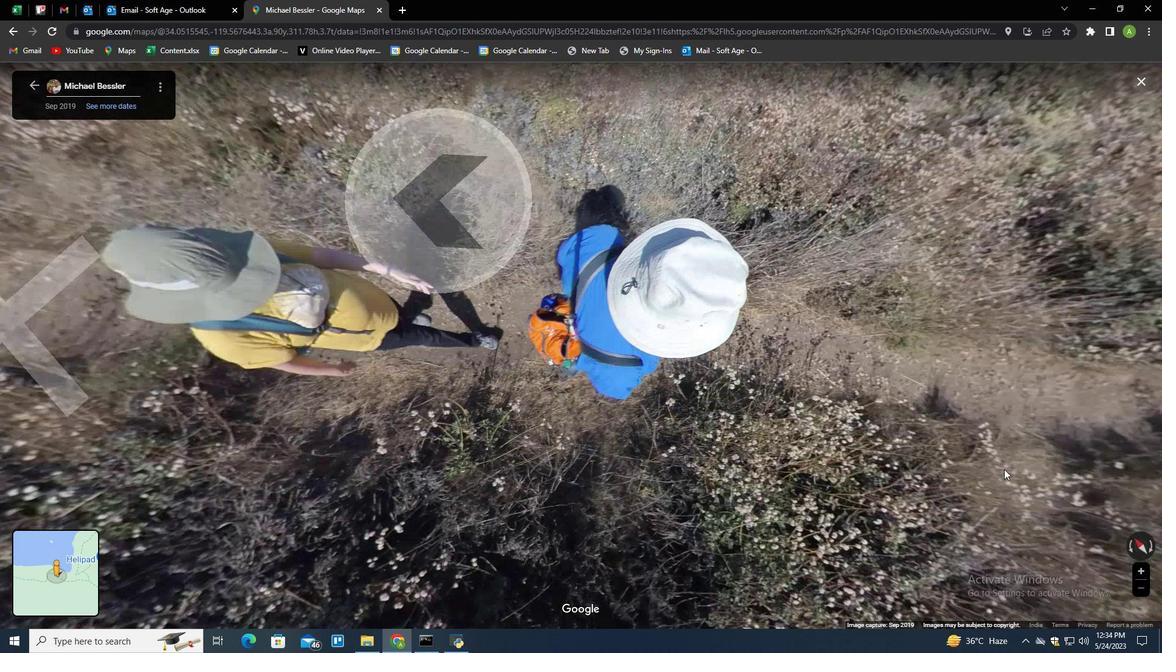 
Action: Mouse pressed left at (1007, 455)
Screenshot: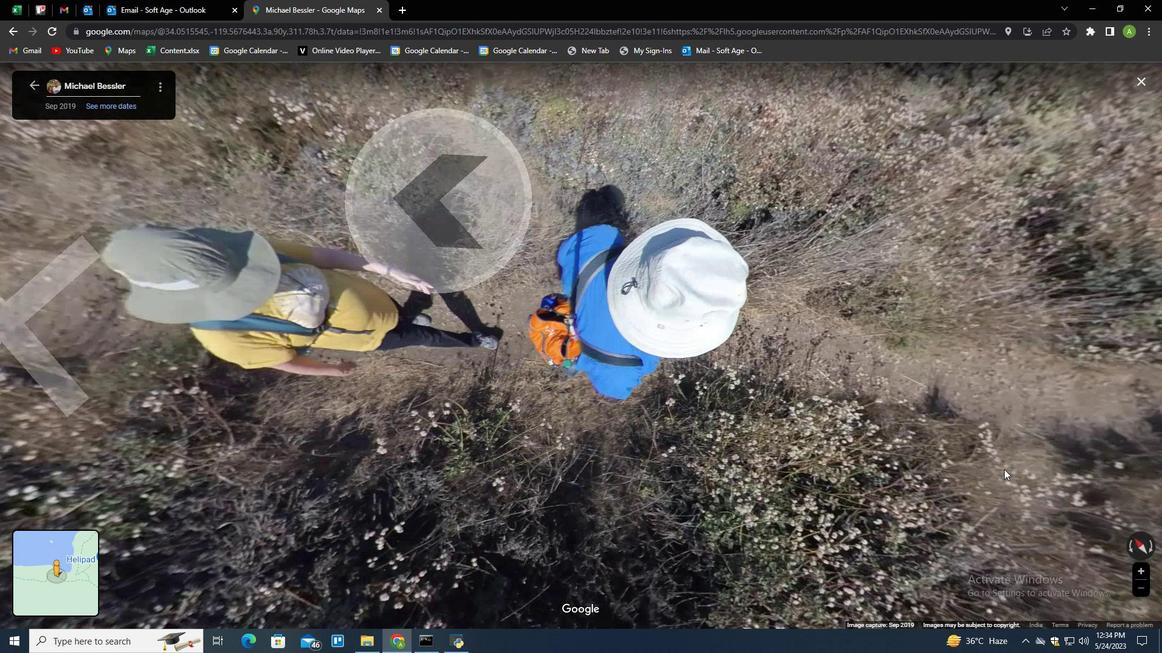 
Action: Mouse moved to (844, 249)
Screenshot: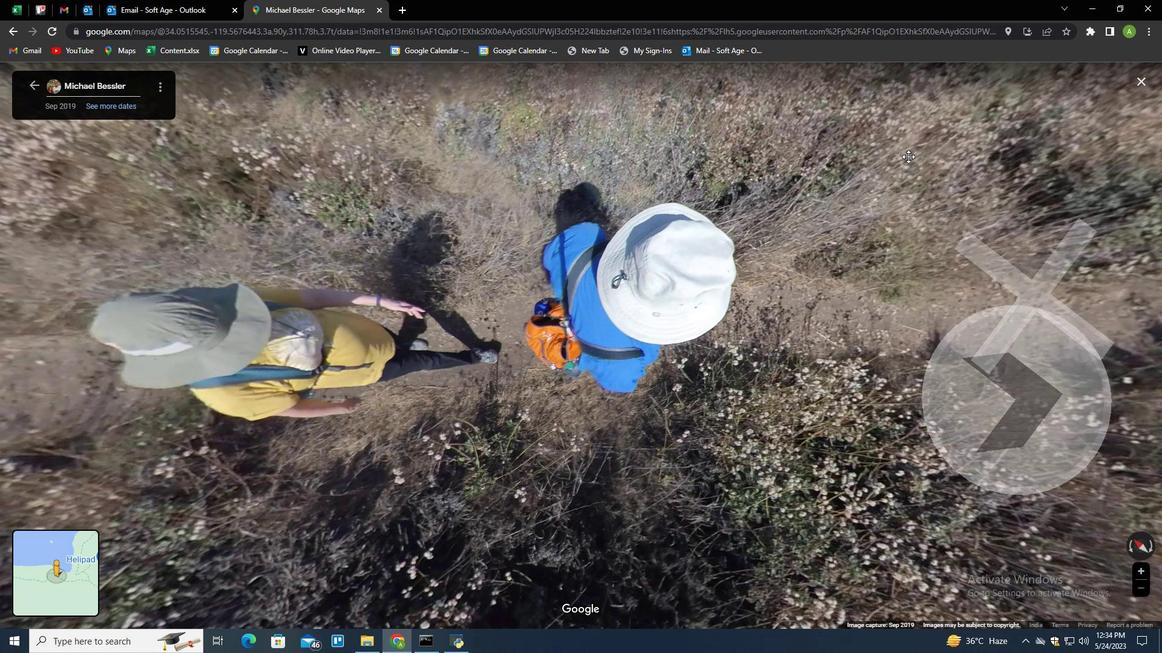 
Action: Mouse pressed left at (844, 249)
Screenshot: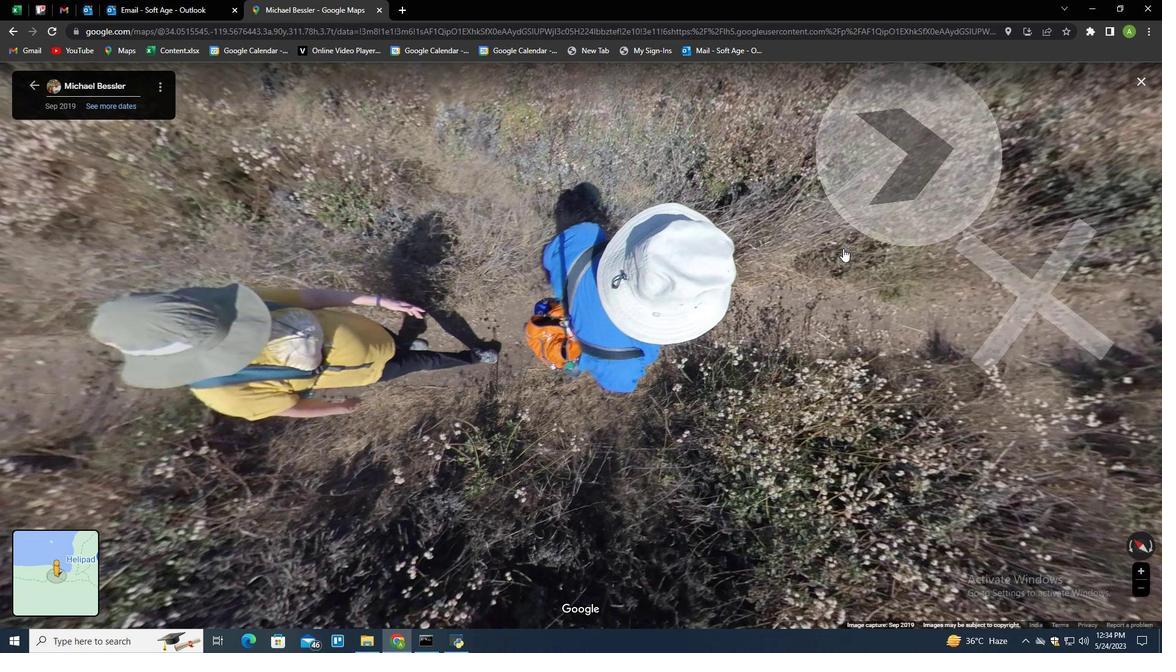
Action: Mouse moved to (631, 321)
Screenshot: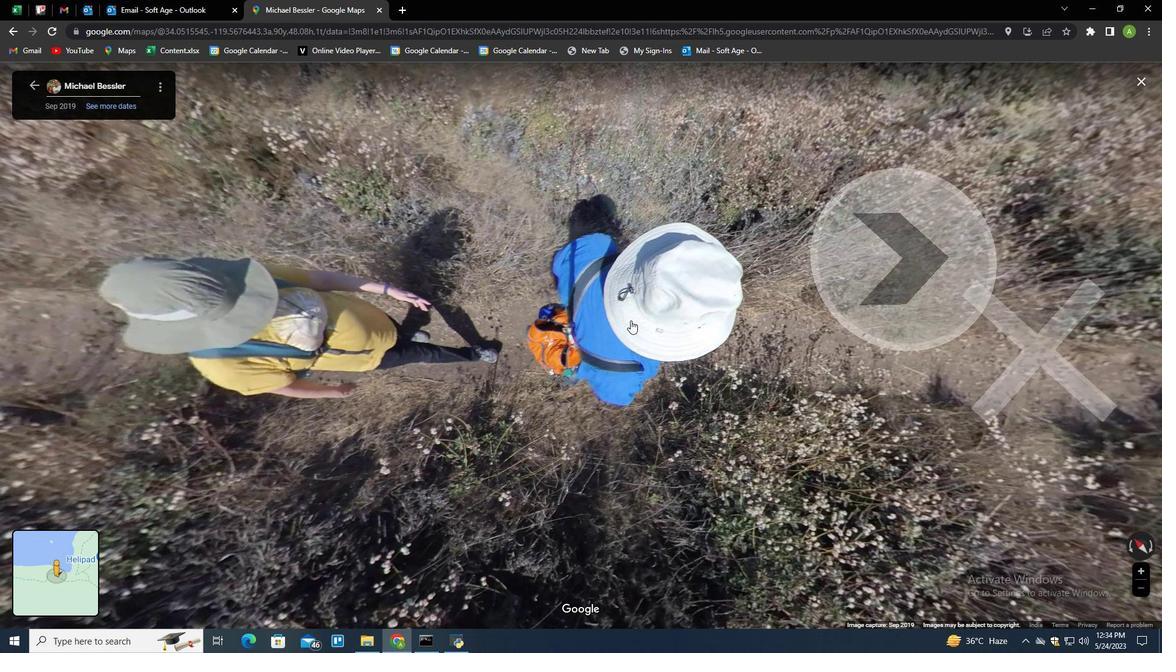 
Action: Mouse pressed left at (631, 321)
Screenshot: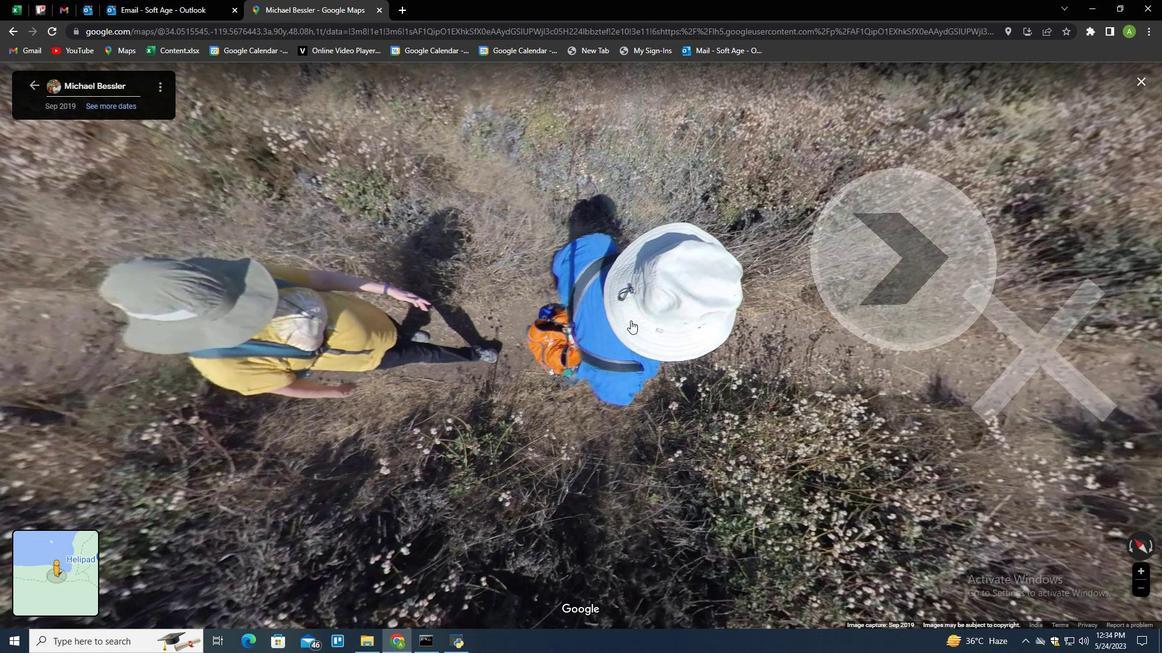 
Action: Mouse moved to (809, 189)
Screenshot: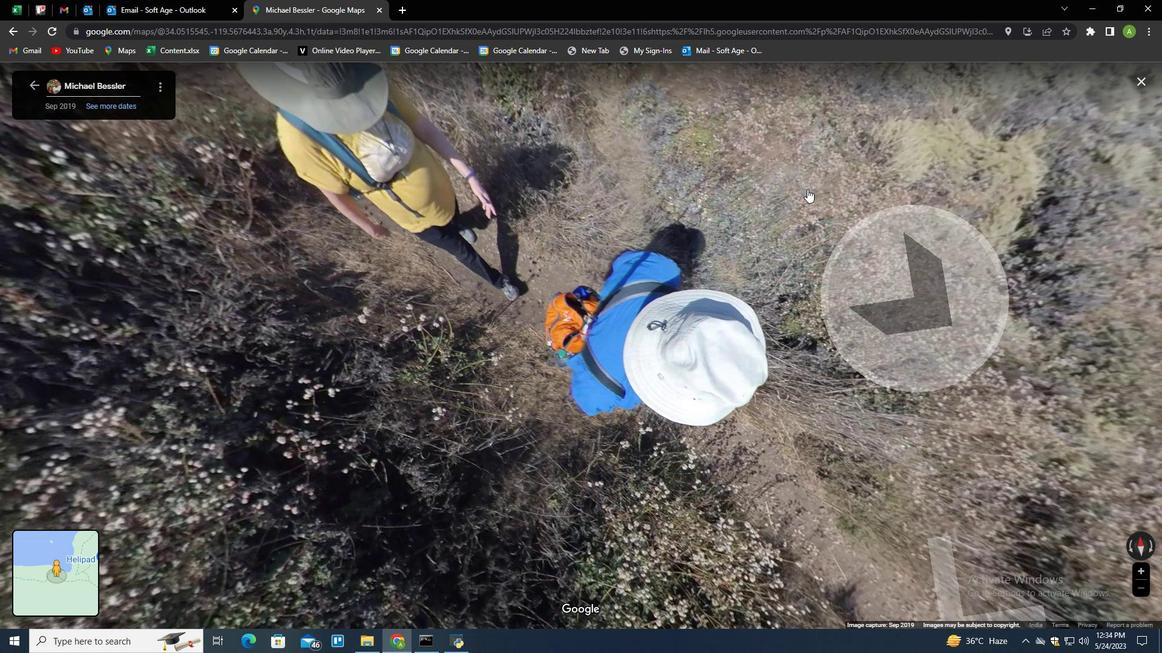 
Action: Mouse pressed left at (809, 189)
Screenshot: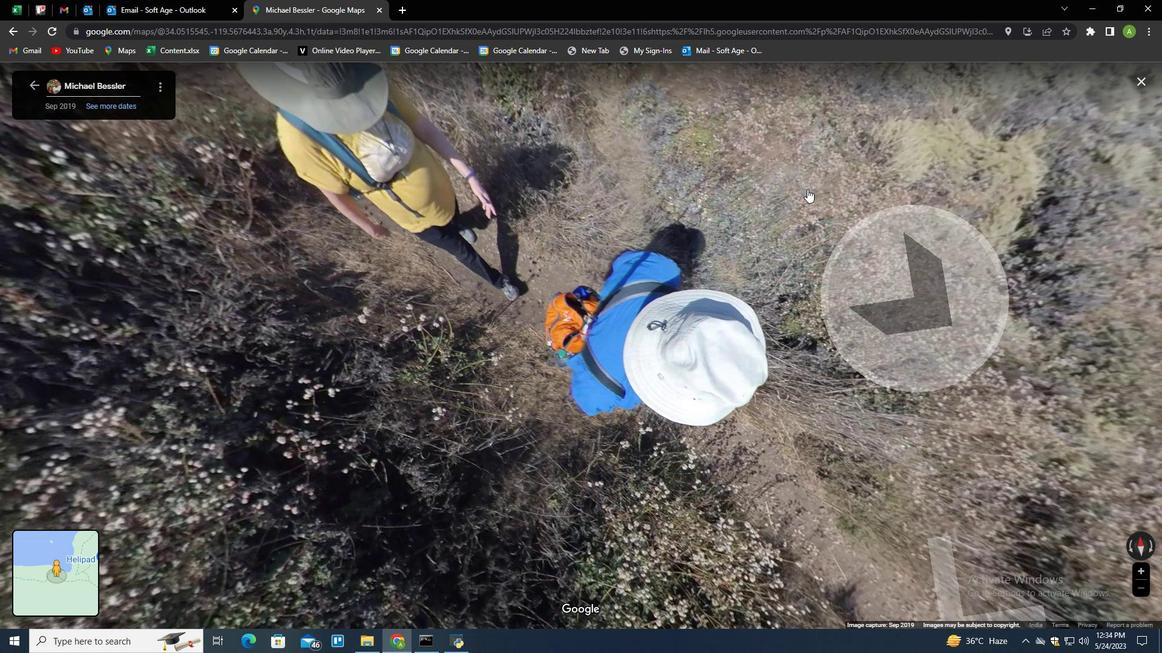 
Action: Mouse moved to (580, 351)
Screenshot: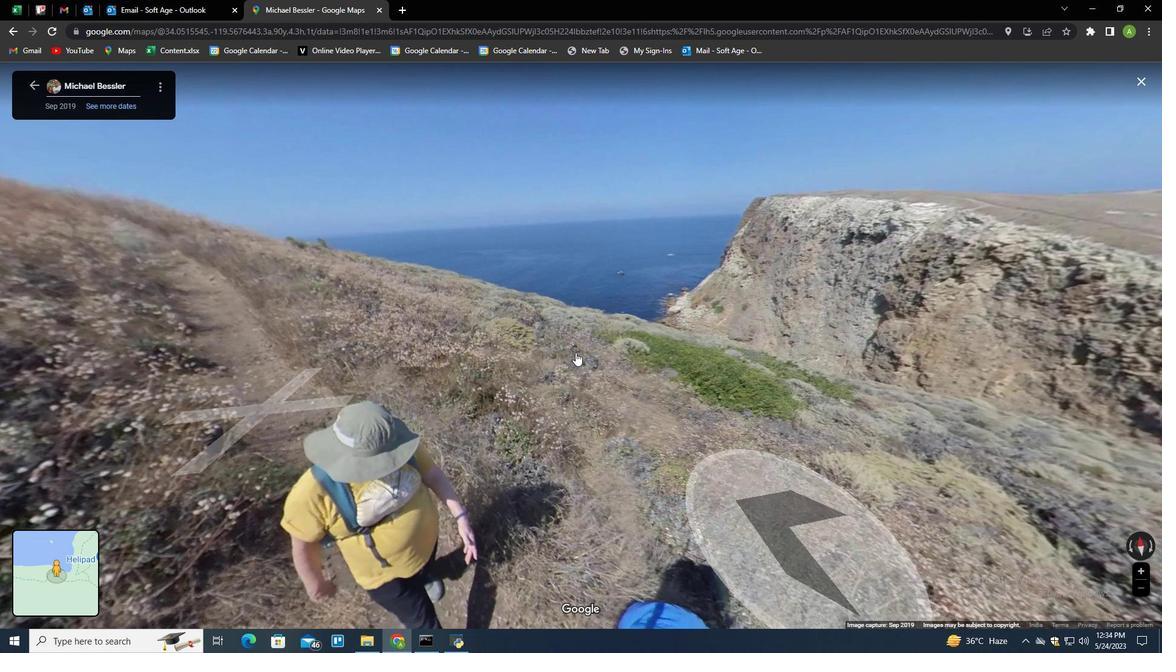 
Action: Mouse pressed left at (580, 351)
Screenshot: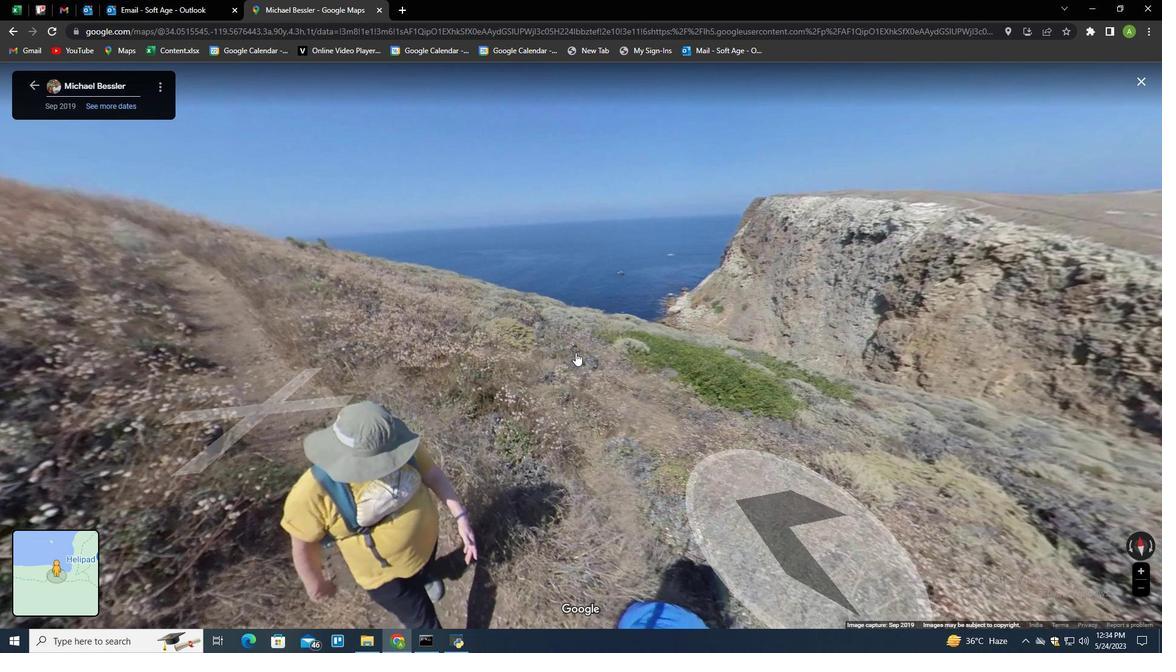 
Action: Mouse moved to (645, 291)
Screenshot: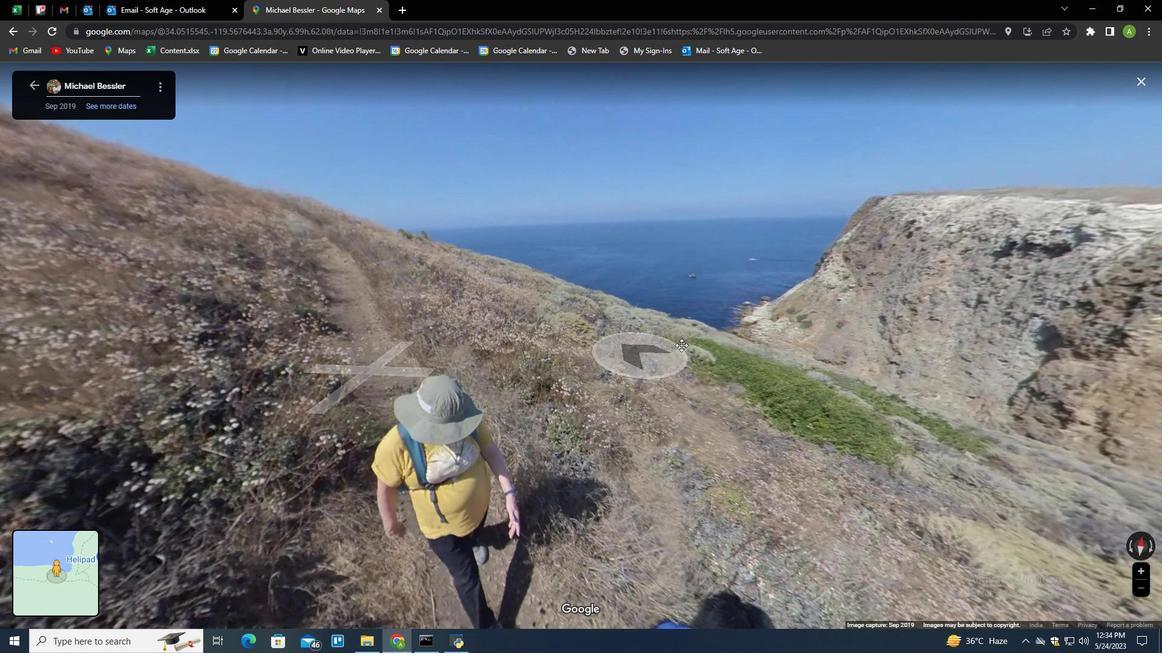 
Action: Mouse pressed left at (645, 291)
Screenshot: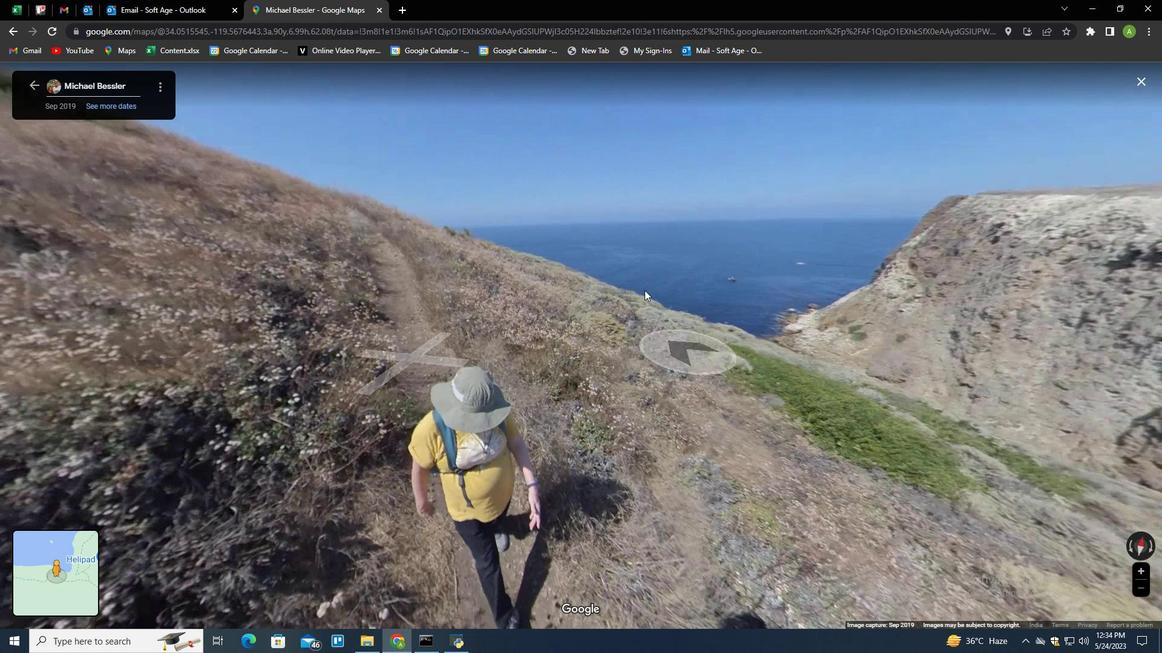 
Action: Mouse moved to (598, 385)
Screenshot: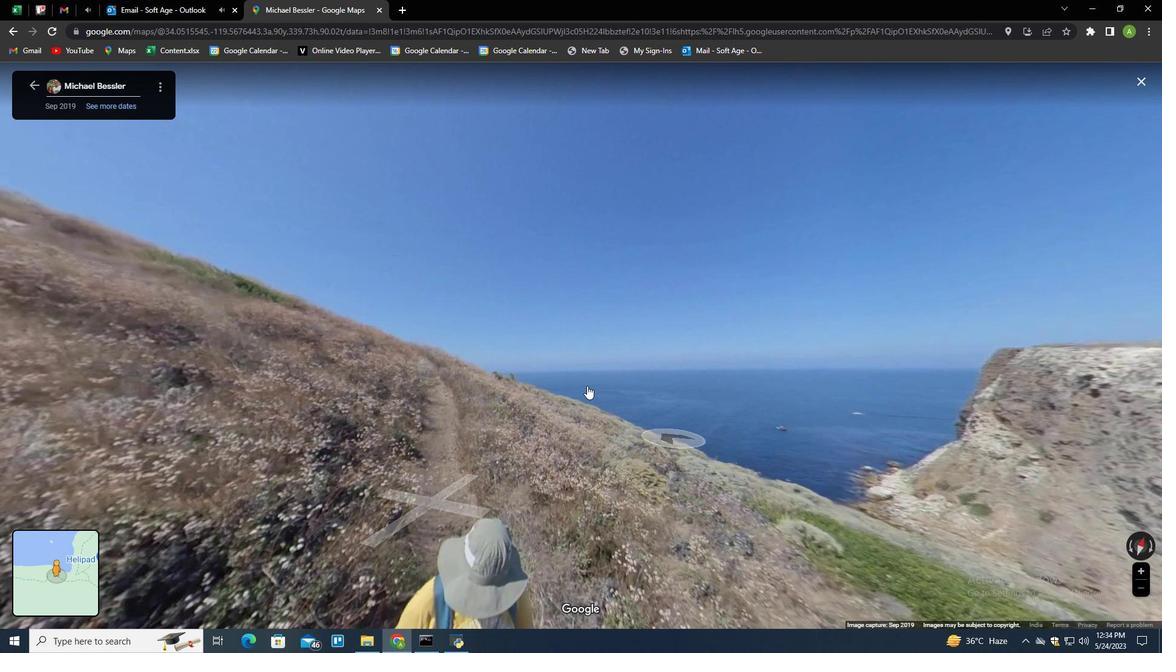 
Action: Mouse pressed left at (587, 385)
Screenshot: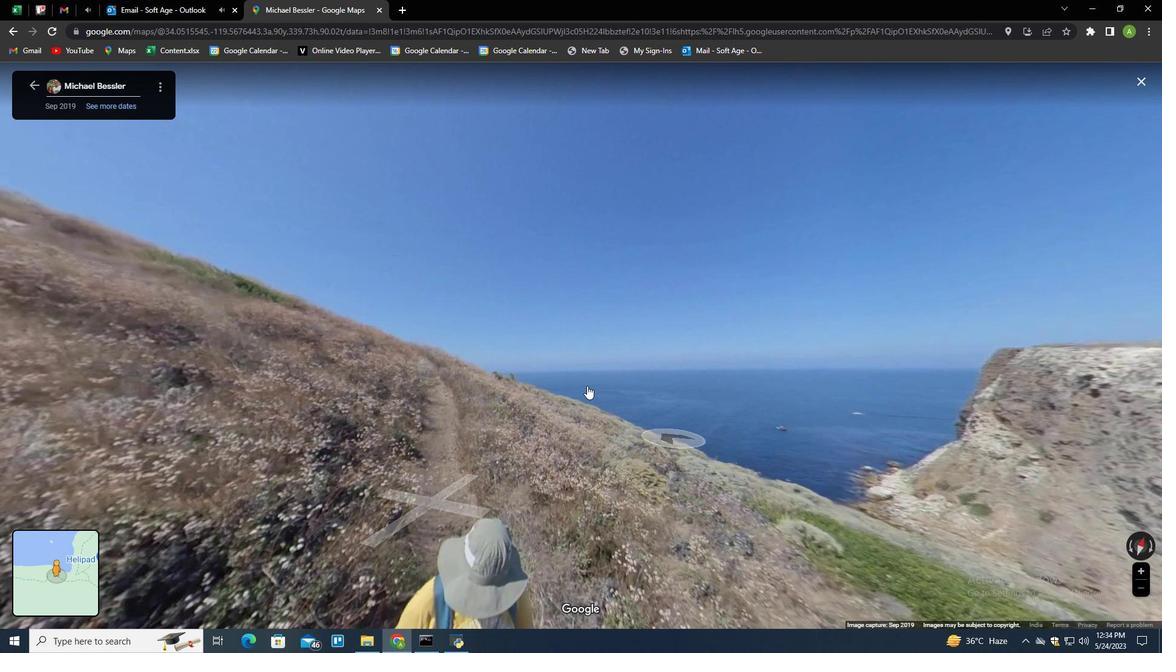 
Action: Mouse moved to (838, 377)
Screenshot: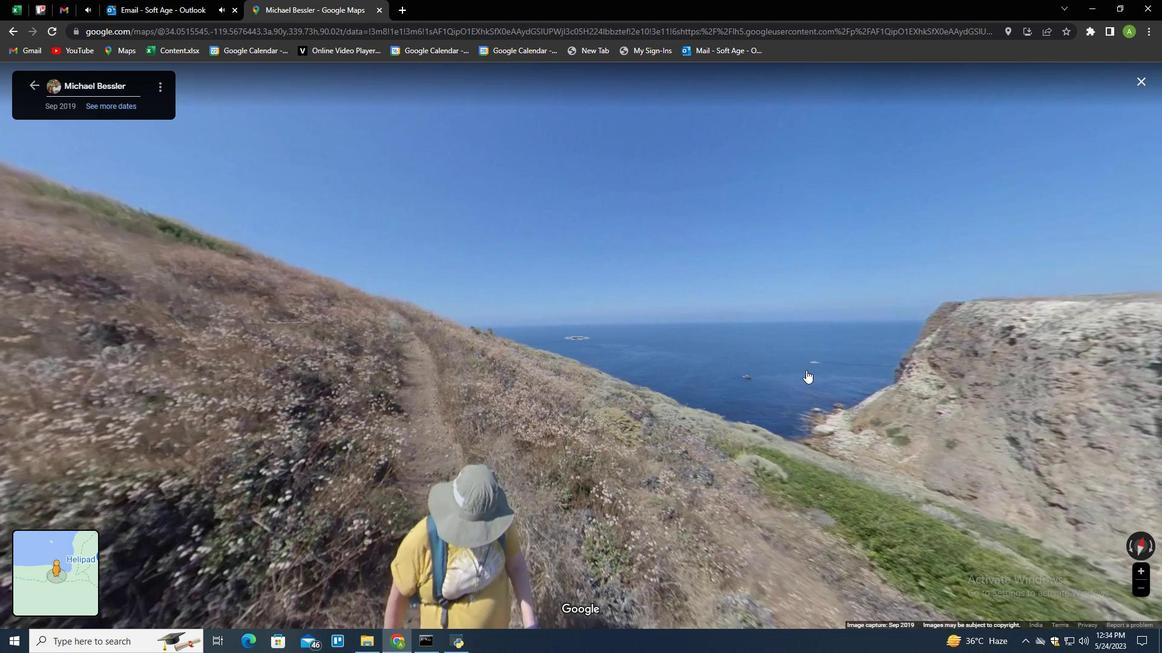
Action: Mouse pressed left at (838, 377)
Screenshot: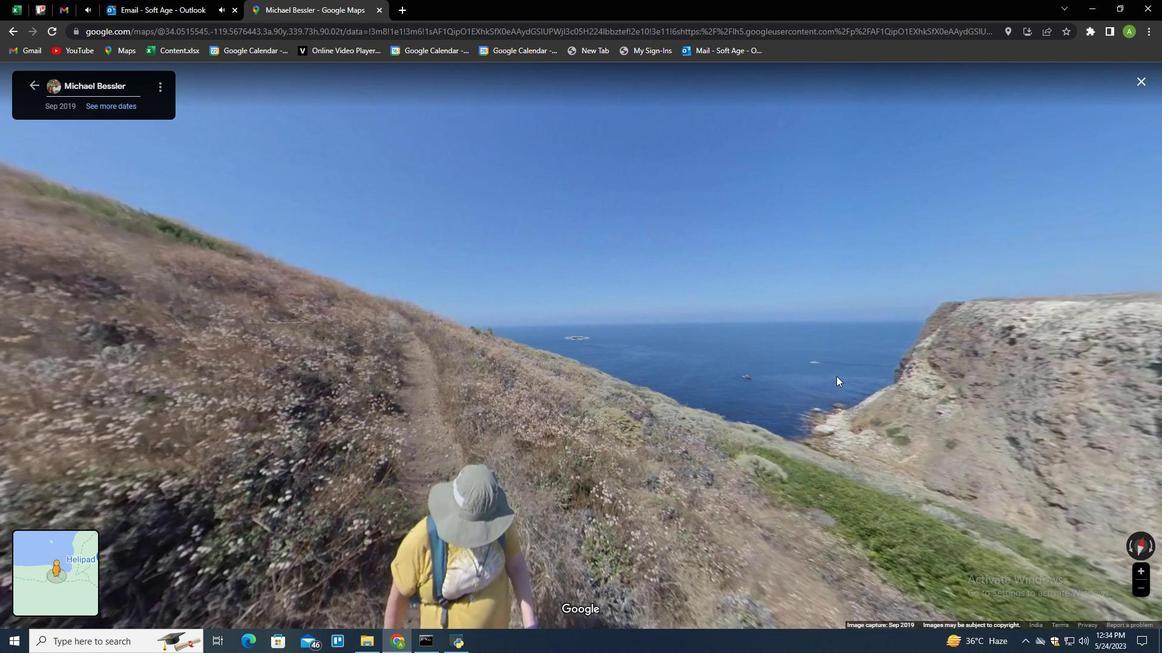 
Action: Mouse moved to (856, 336)
Screenshot: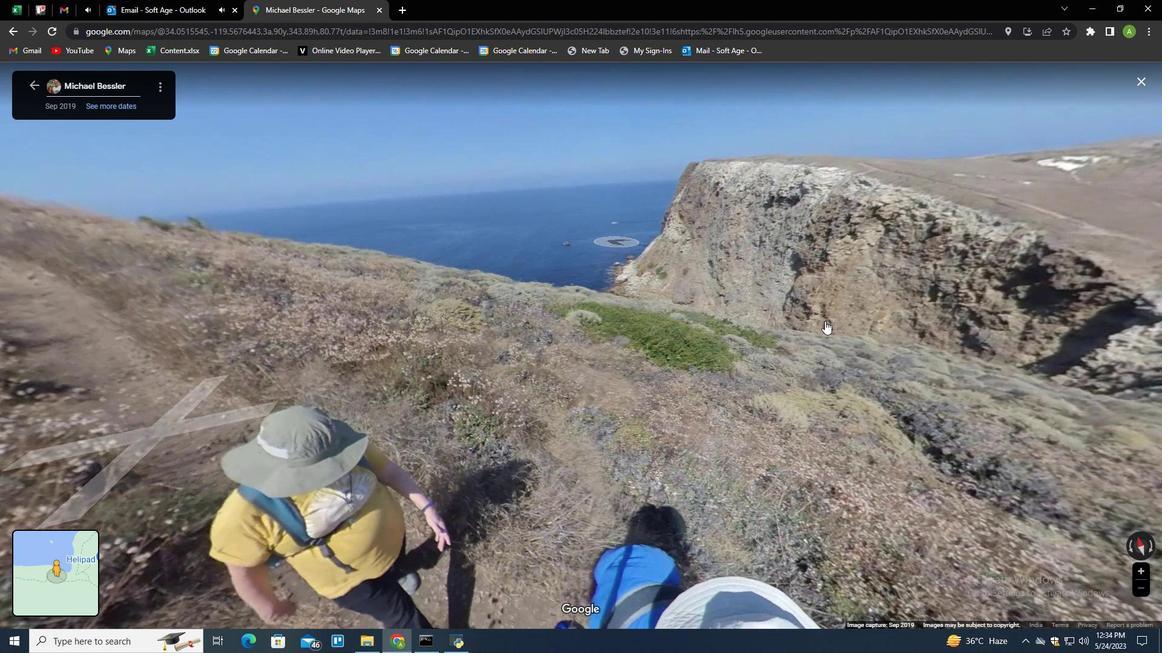 
Action: Mouse pressed left at (856, 336)
Screenshot: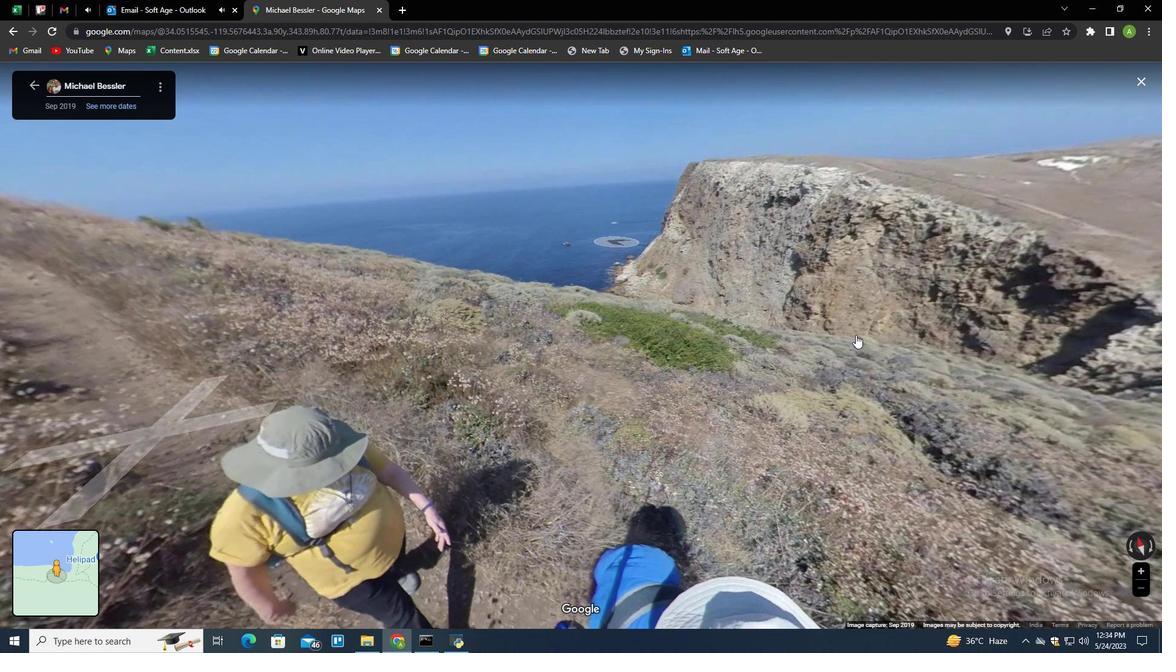 
Action: Mouse moved to (1000, 488)
Screenshot: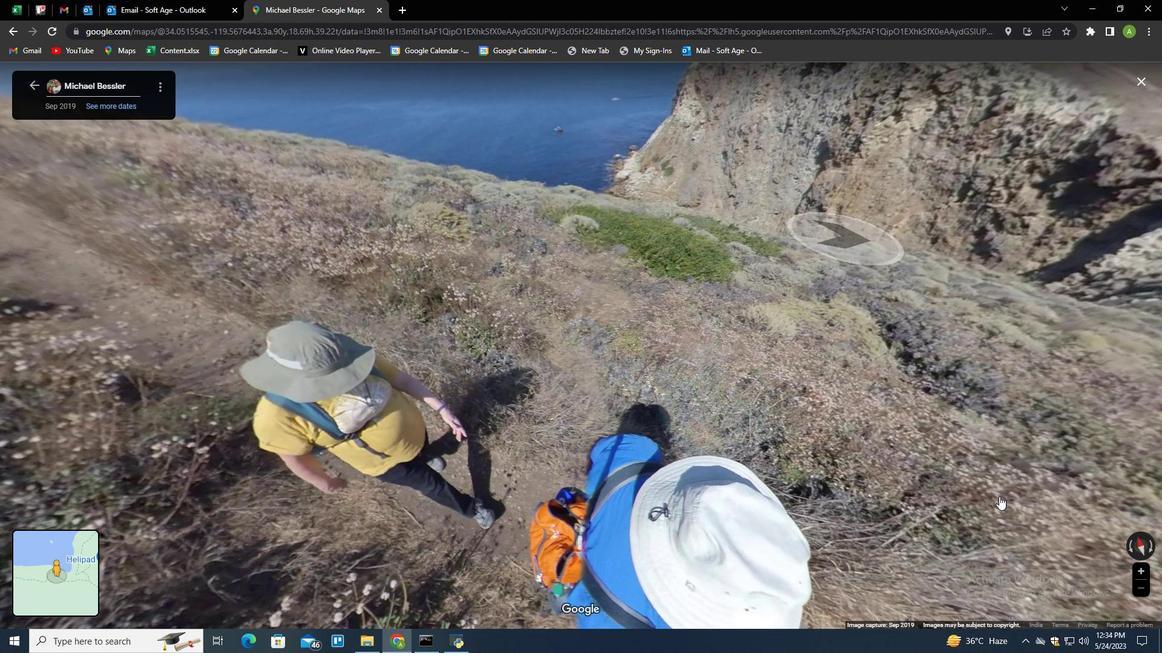 
Action: Mouse pressed left at (1000, 488)
Screenshot: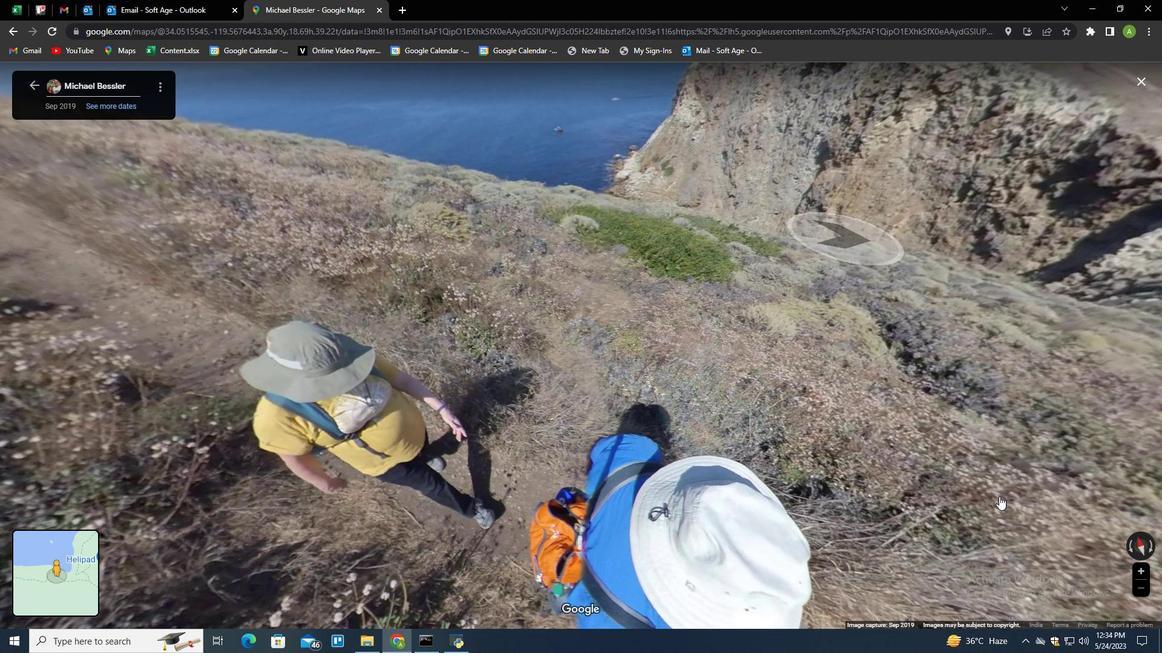 
Action: Mouse moved to (1036, 456)
Screenshot: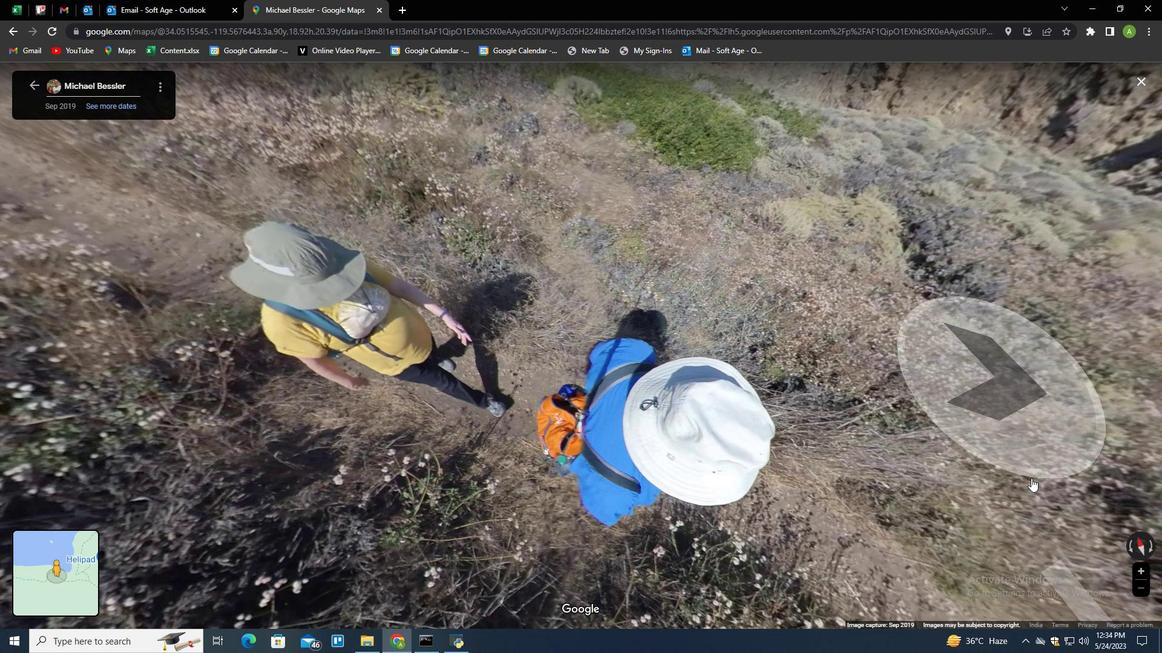 
Action: Mouse pressed left at (1036, 456)
Screenshot: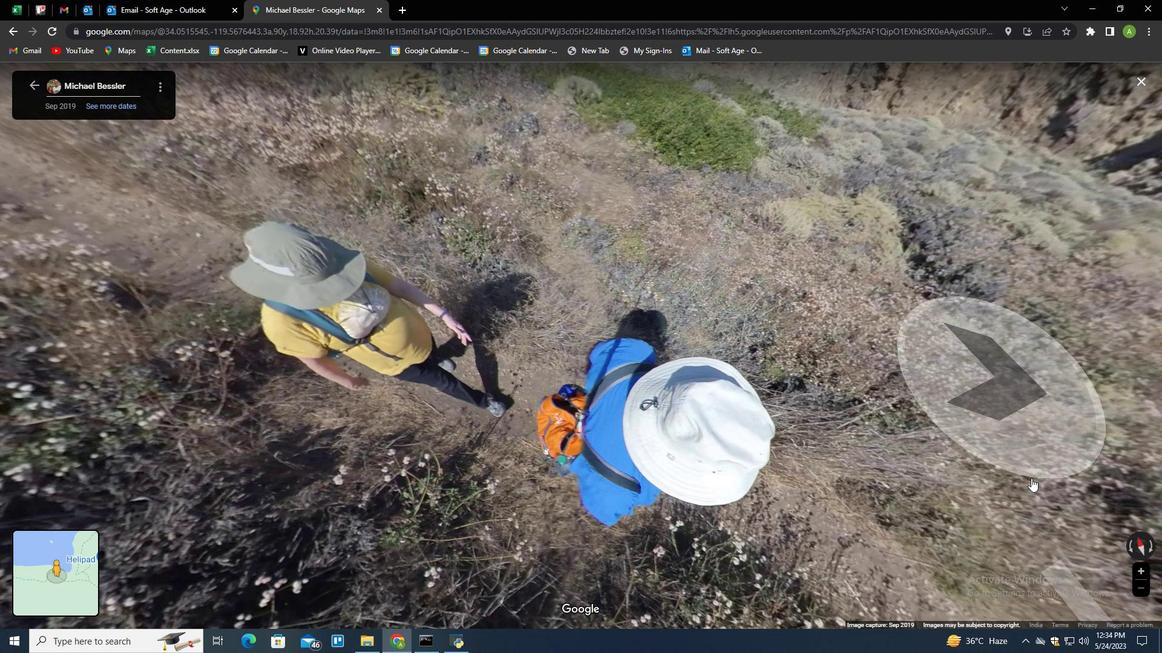 
Action: Mouse moved to (640, 332)
Screenshot: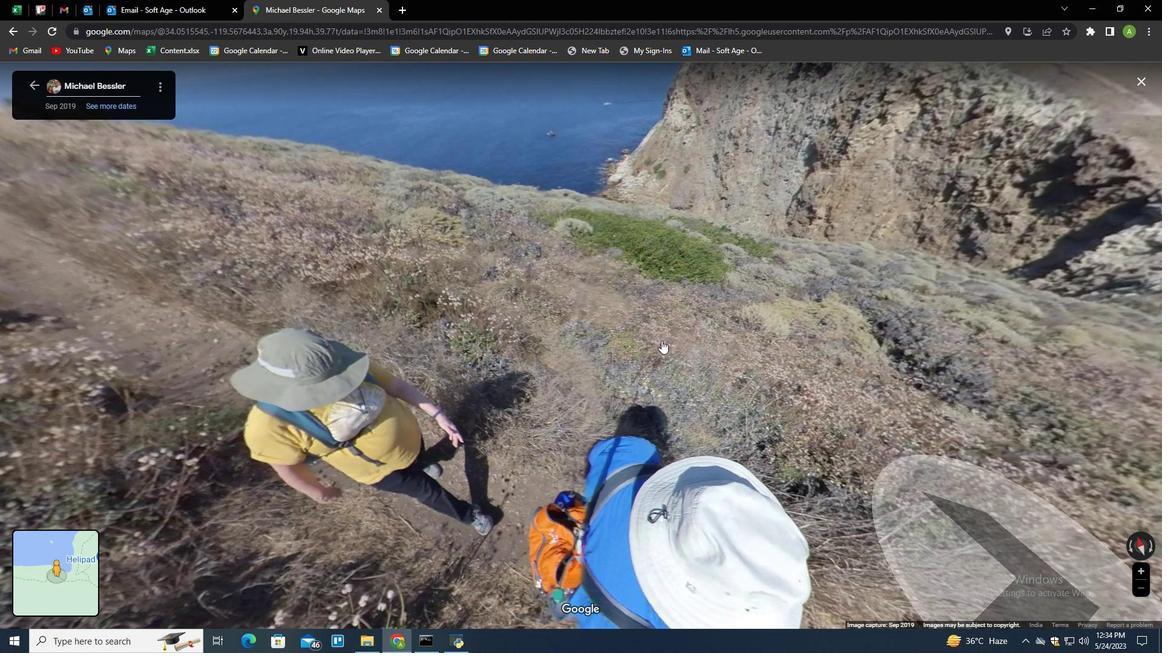 
Action: Mouse pressed left at (640, 332)
Screenshot: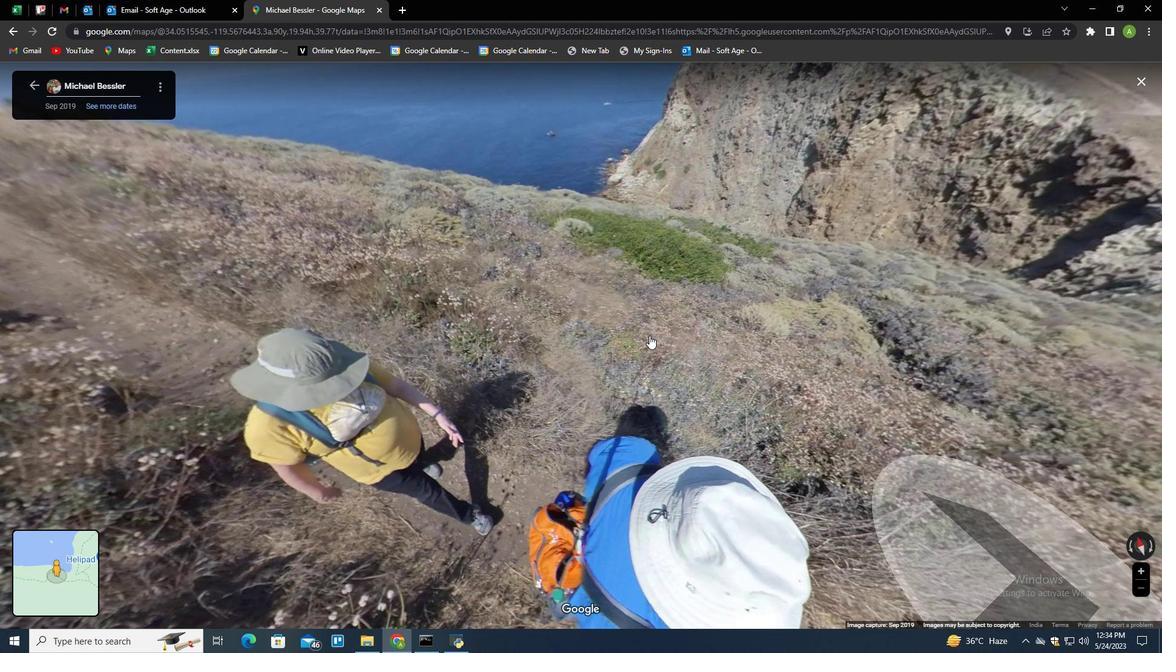 
Action: Mouse moved to (465, 267)
Screenshot: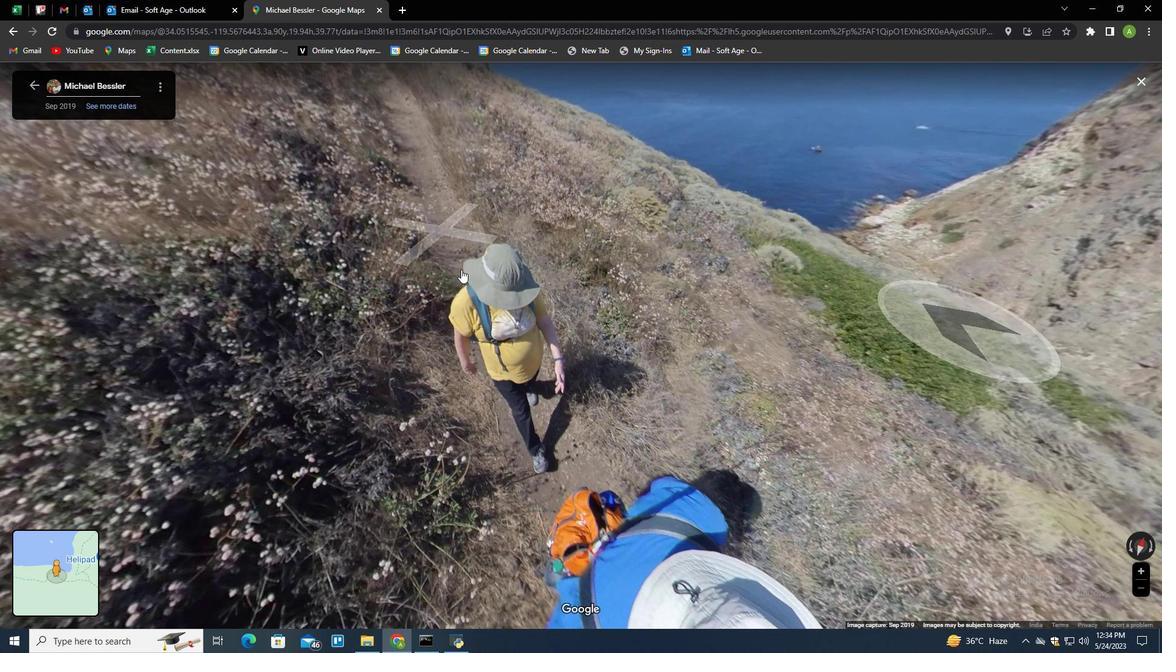 
Action: Mouse pressed left at (461, 267)
Screenshot: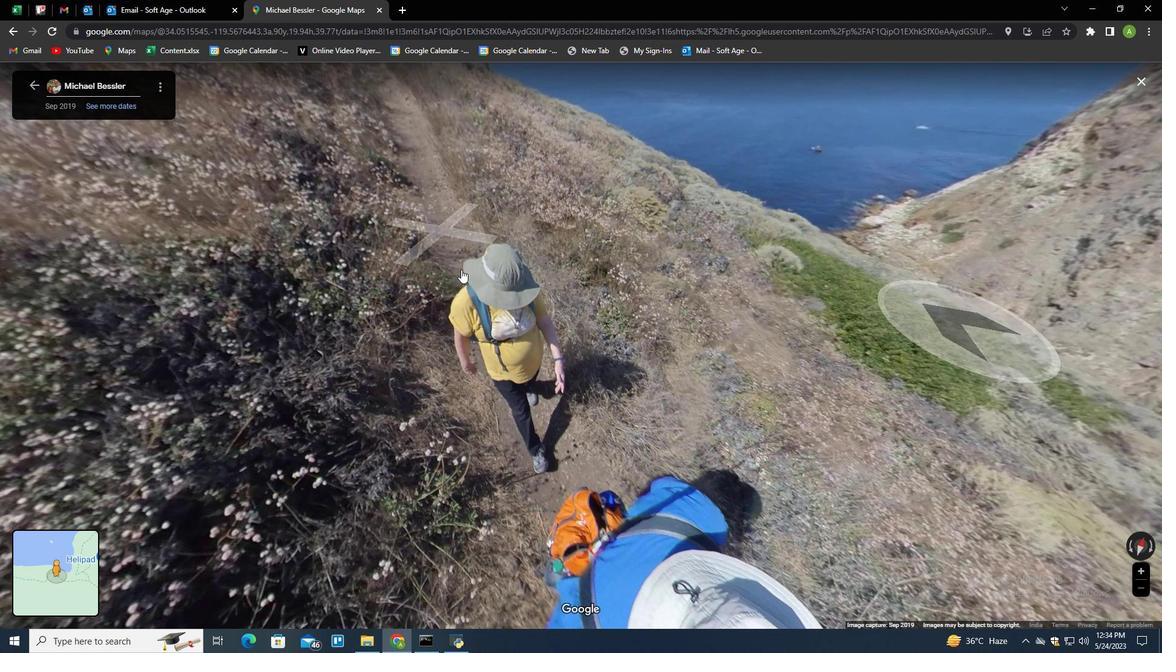 
Action: Mouse moved to (498, 404)
Screenshot: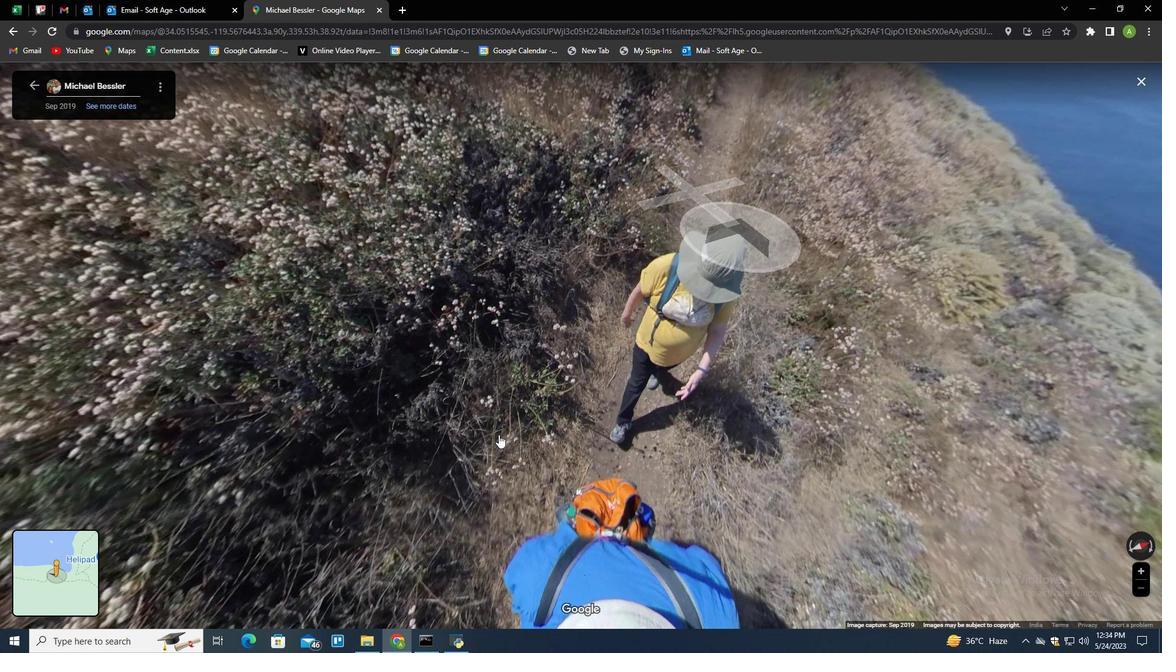 
Action: Mouse pressed left at (498, 408)
Screenshot: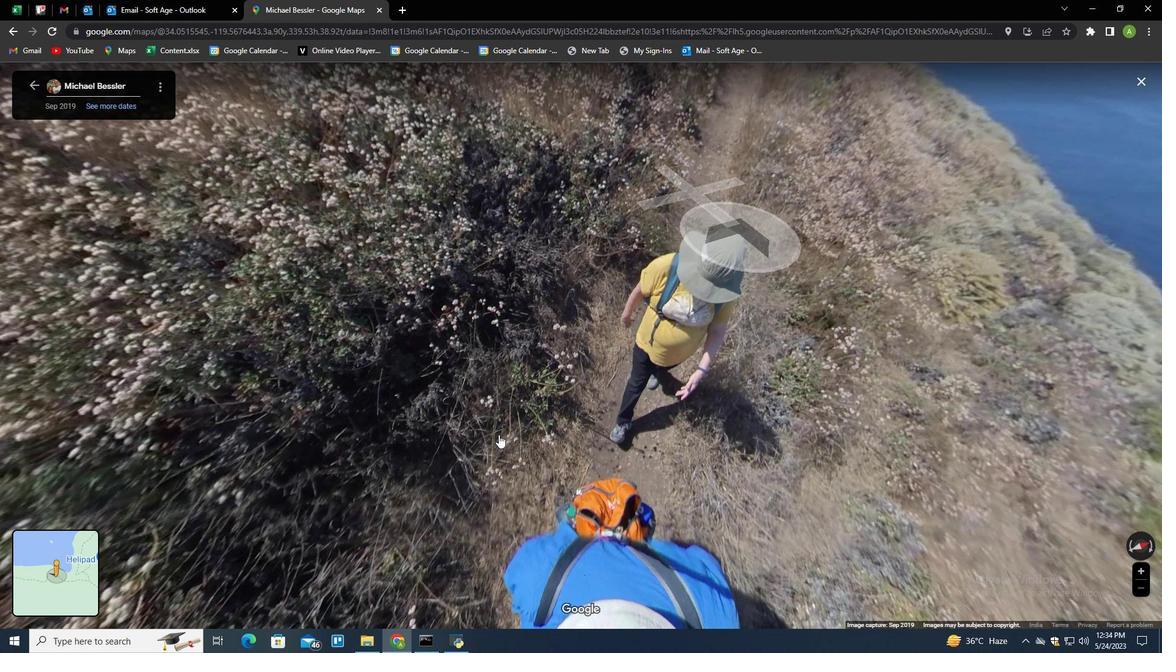 
Action: Mouse moved to (452, 317)
Screenshot: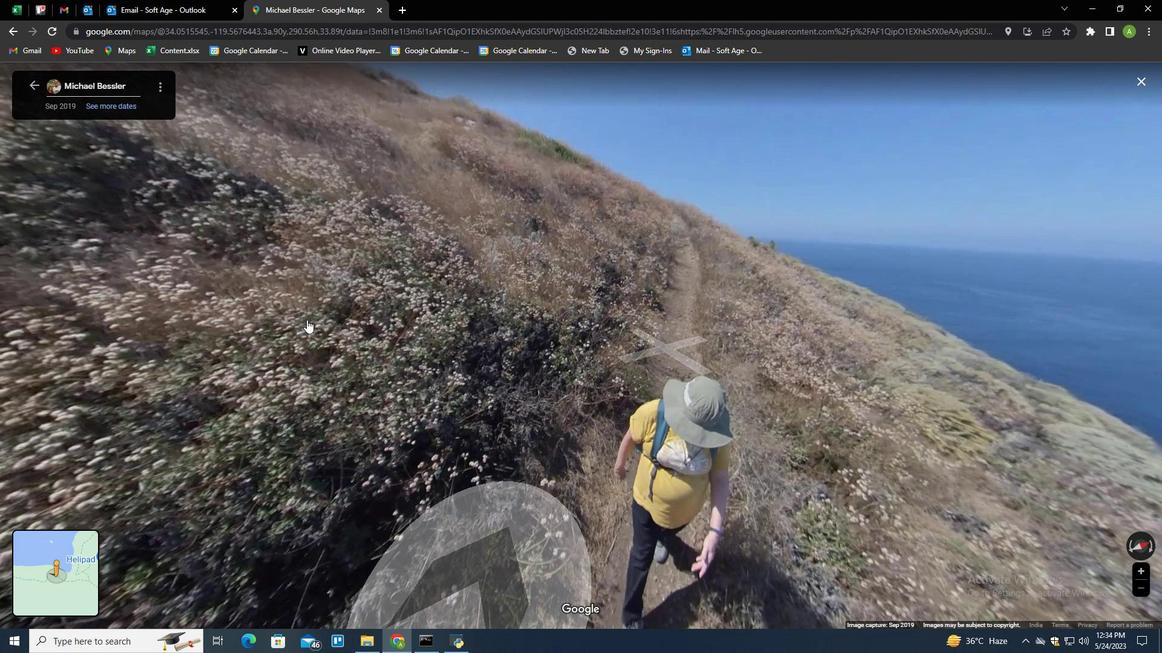 
Action: Mouse pressed left at (364, 317)
Screenshot: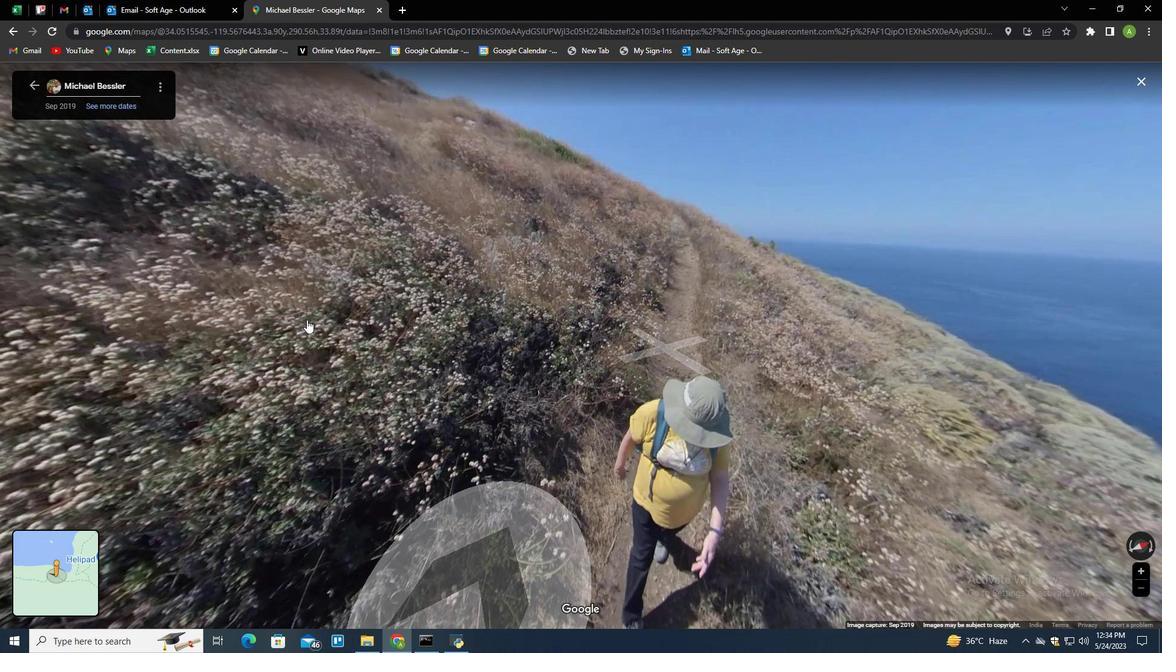 
Action: Mouse moved to (614, 287)
Screenshot: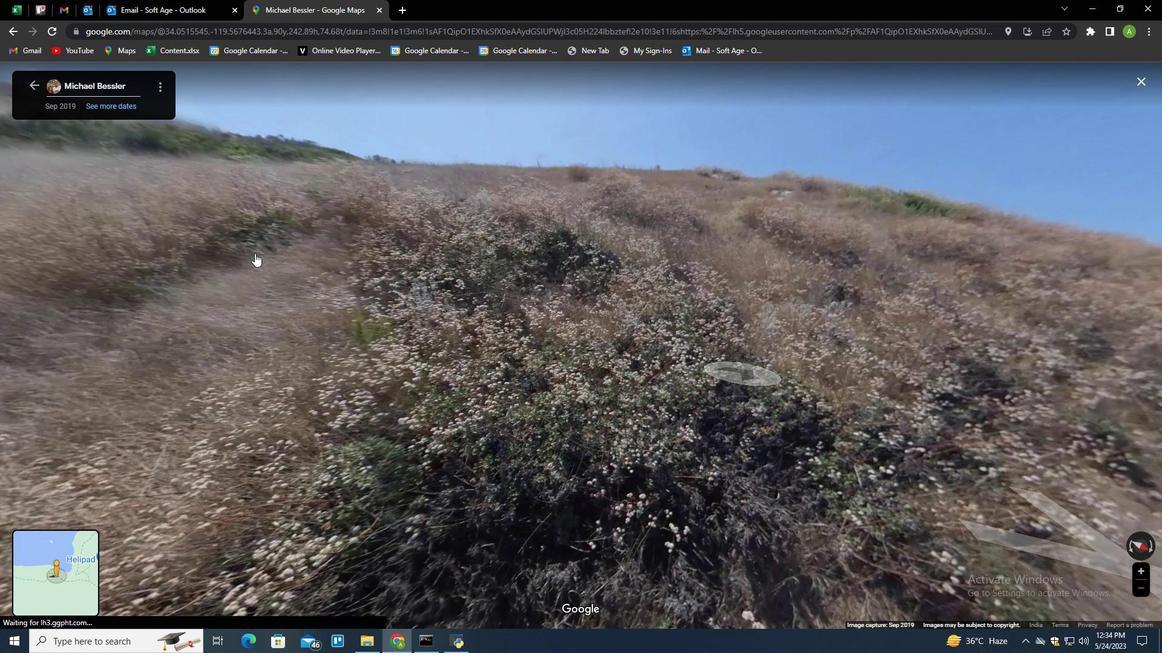 
Action: Mouse pressed left at (256, 254)
Screenshot: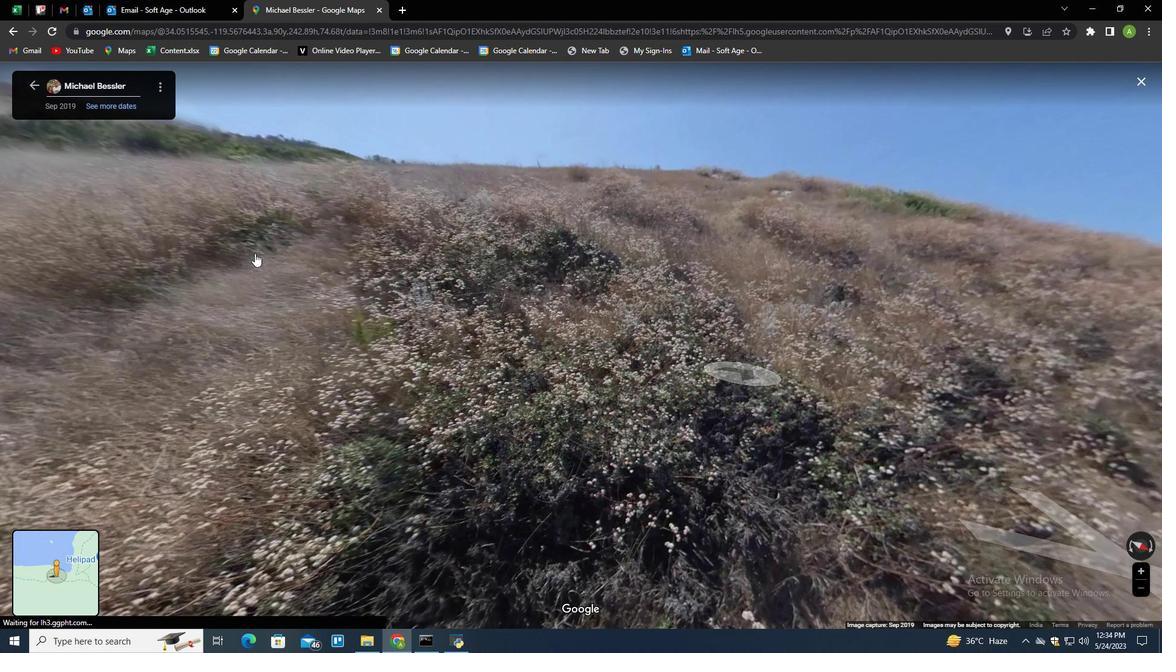 
Action: Mouse moved to (302, 288)
Screenshot: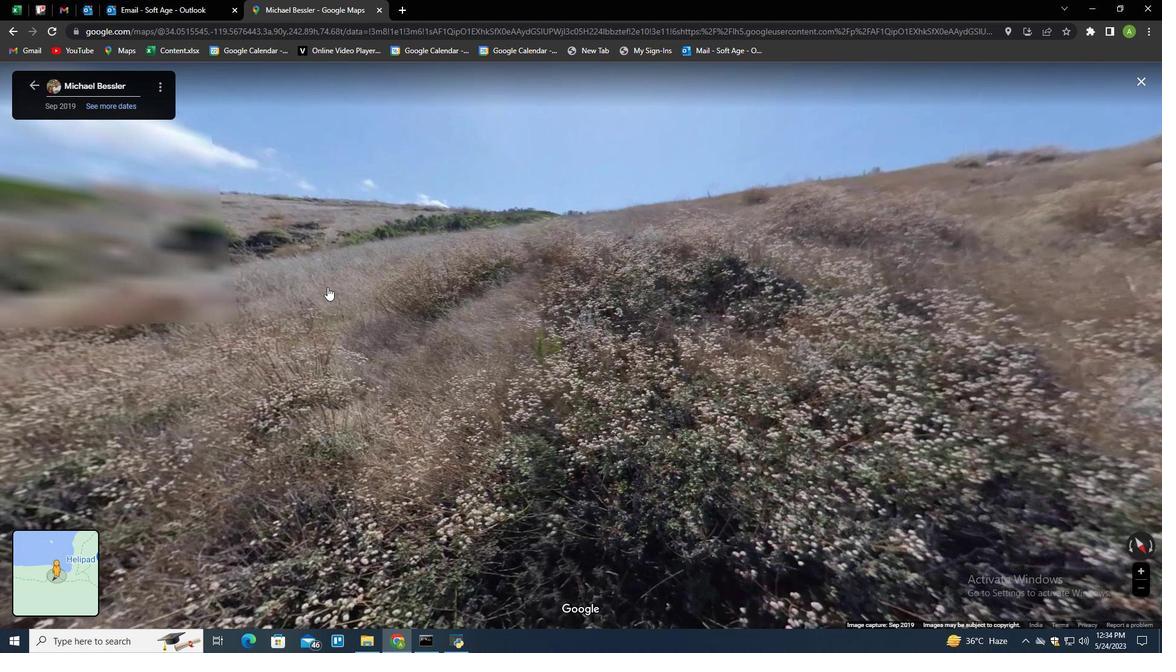 
Action: Mouse pressed left at (302, 288)
Screenshot: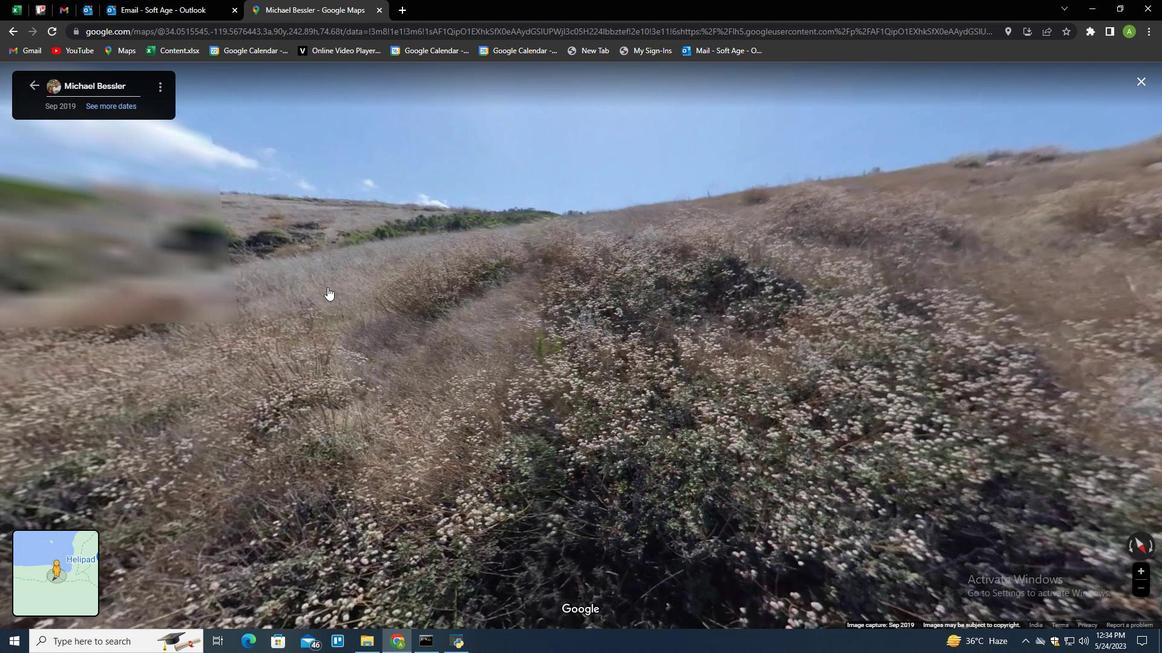 
Action: Mouse moved to (248, 310)
Screenshot: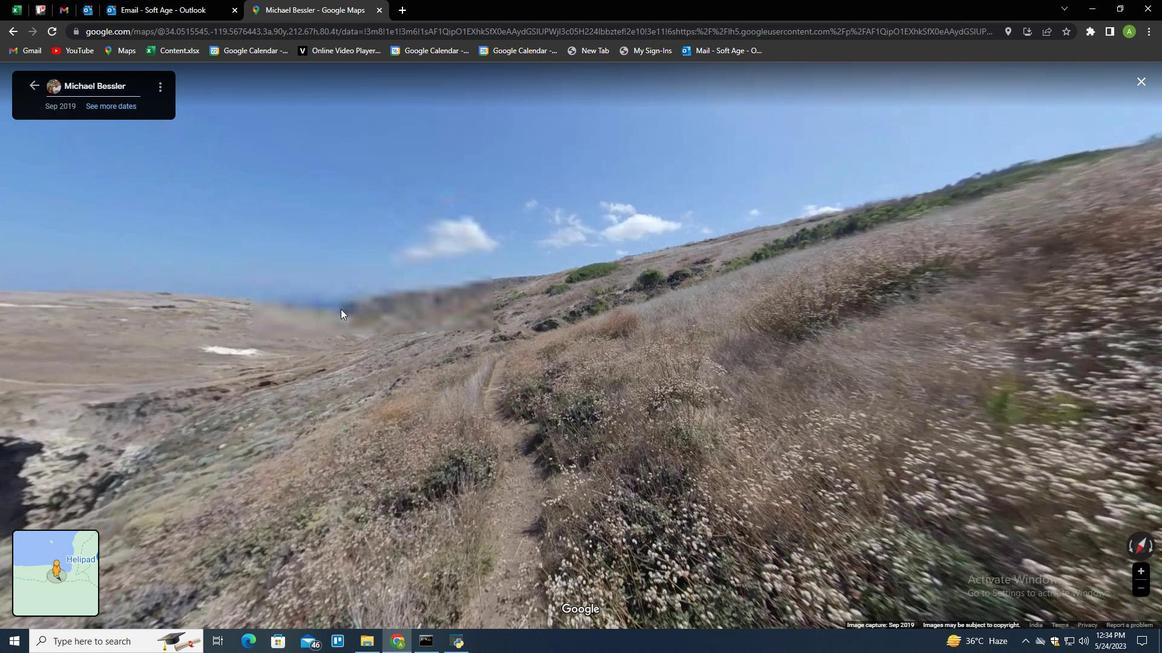 
Action: Mouse pressed left at (248, 310)
Screenshot: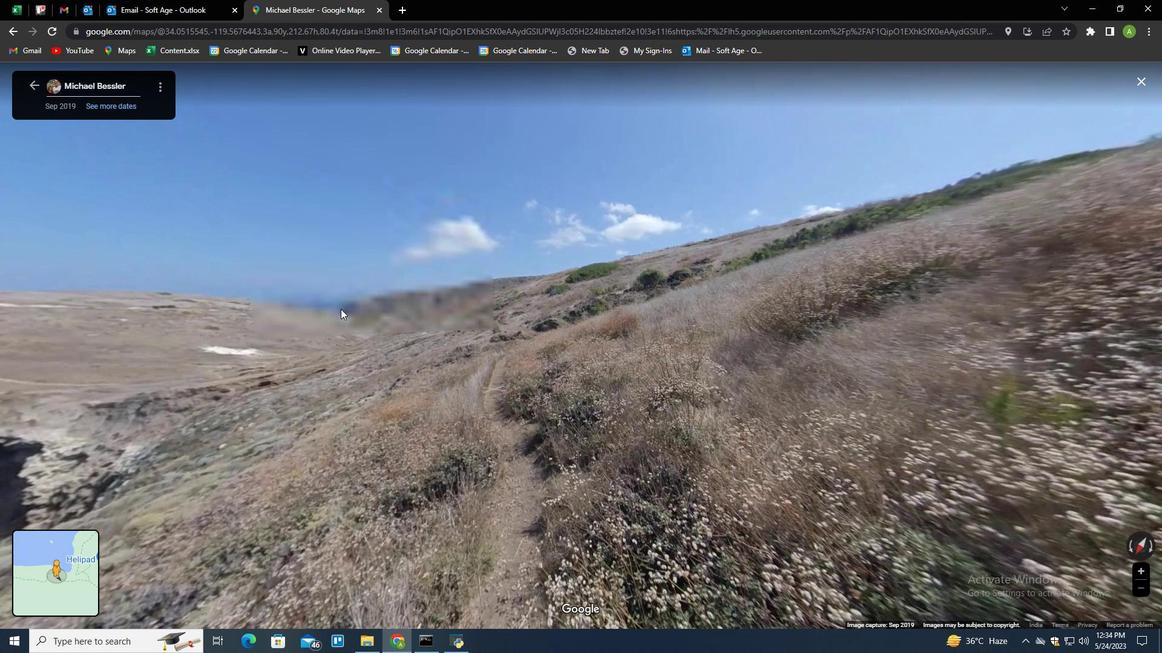 
Action: Mouse moved to (491, 363)
Screenshot: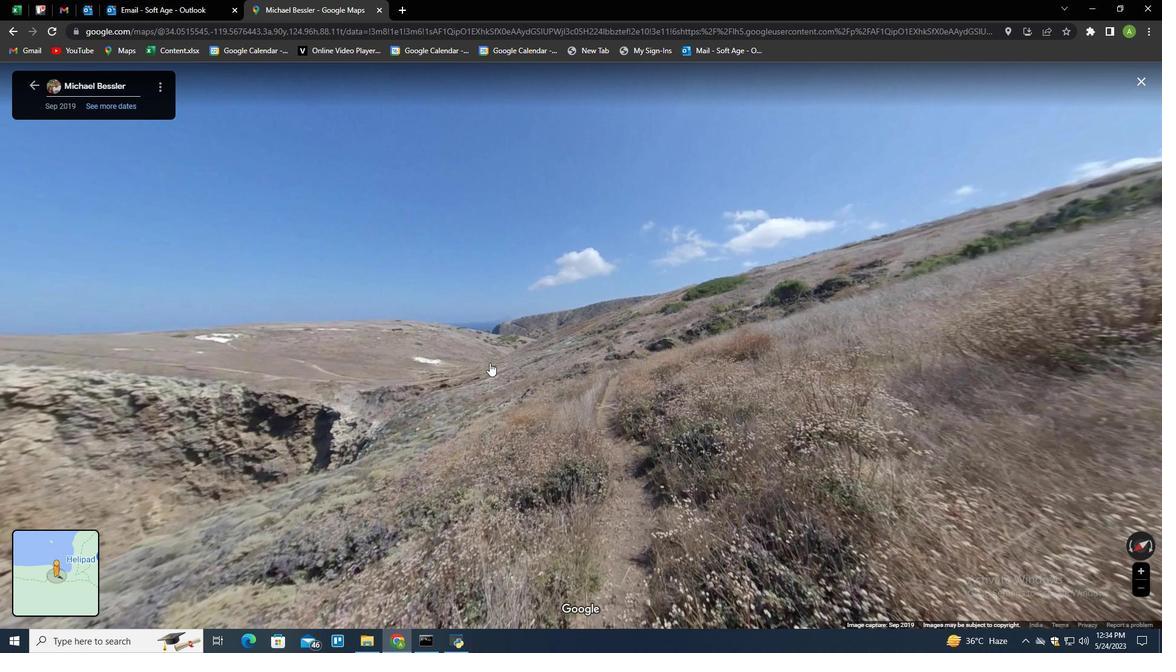 
Action: Mouse scrolled (491, 363) with delta (0, 0)
Screenshot: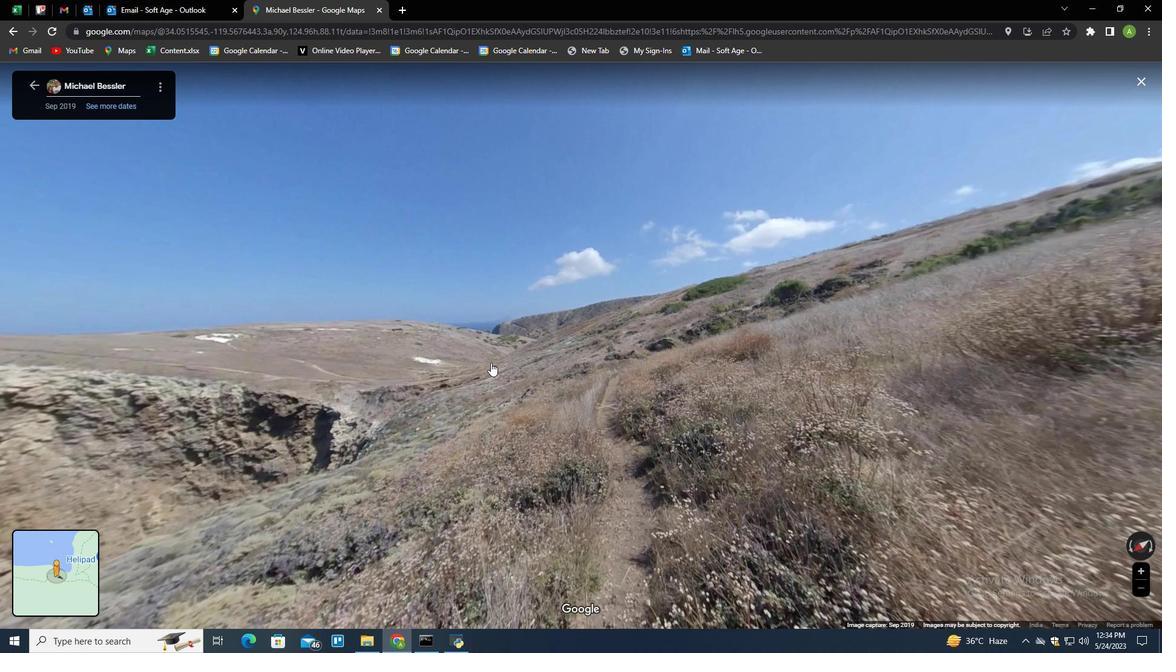 
Action: Mouse moved to (382, 343)
Screenshot: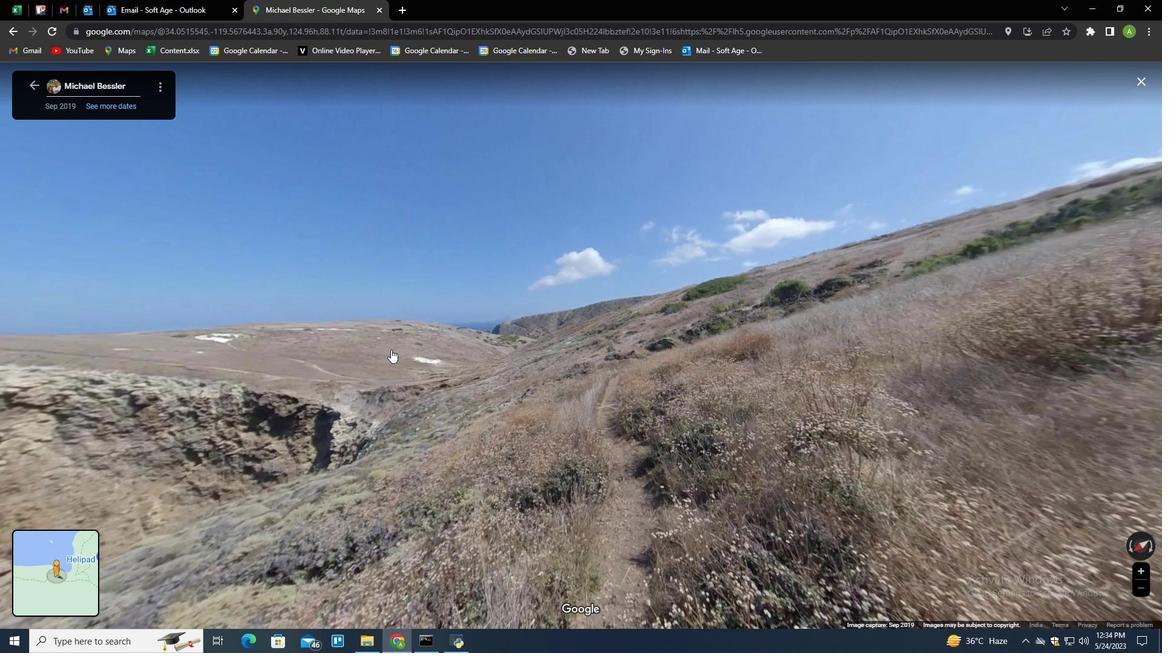 
Action: Mouse pressed left at (382, 343)
Screenshot: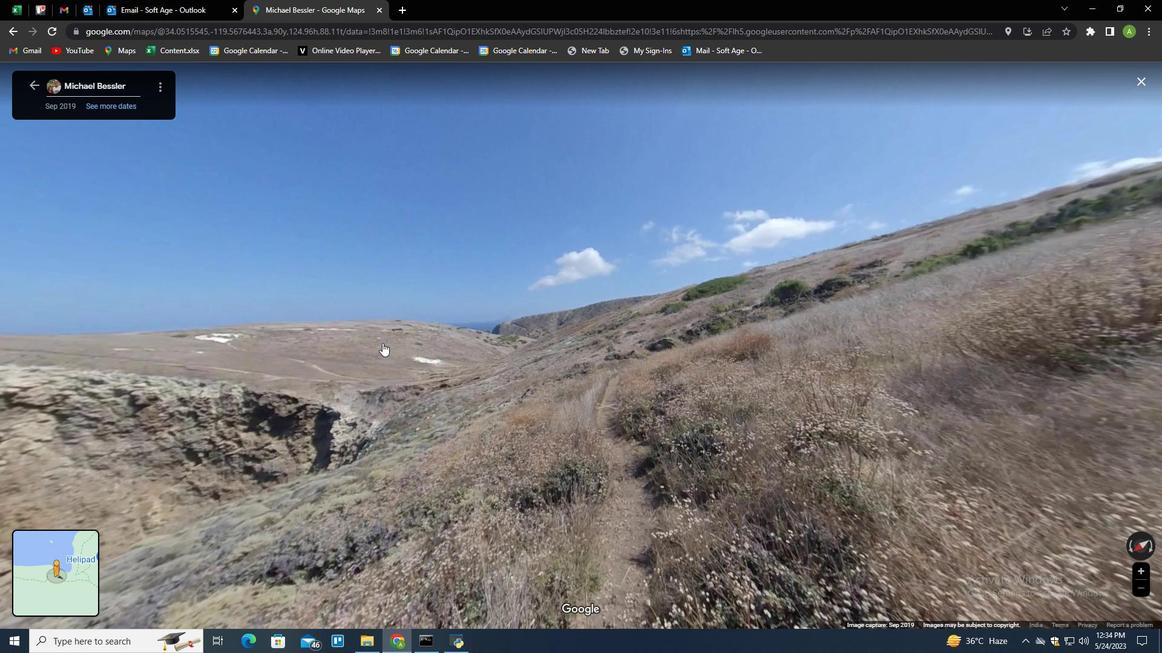 
Action: Mouse moved to (442, 339)
Screenshot: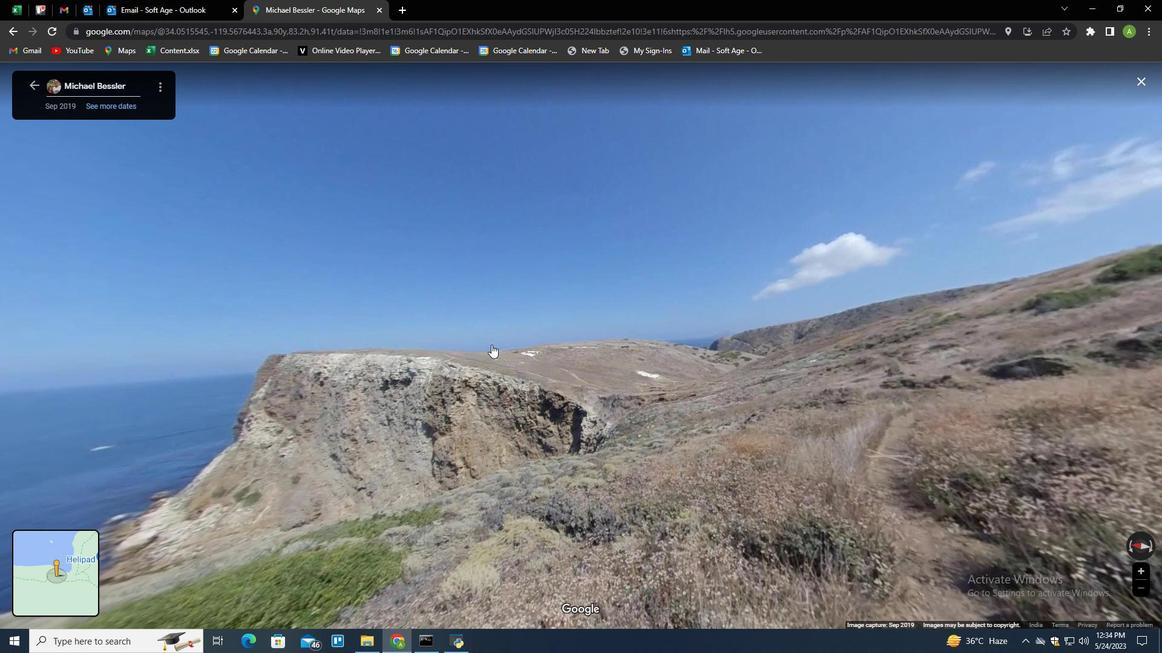 
Action: Mouse pressed left at (442, 339)
Screenshot: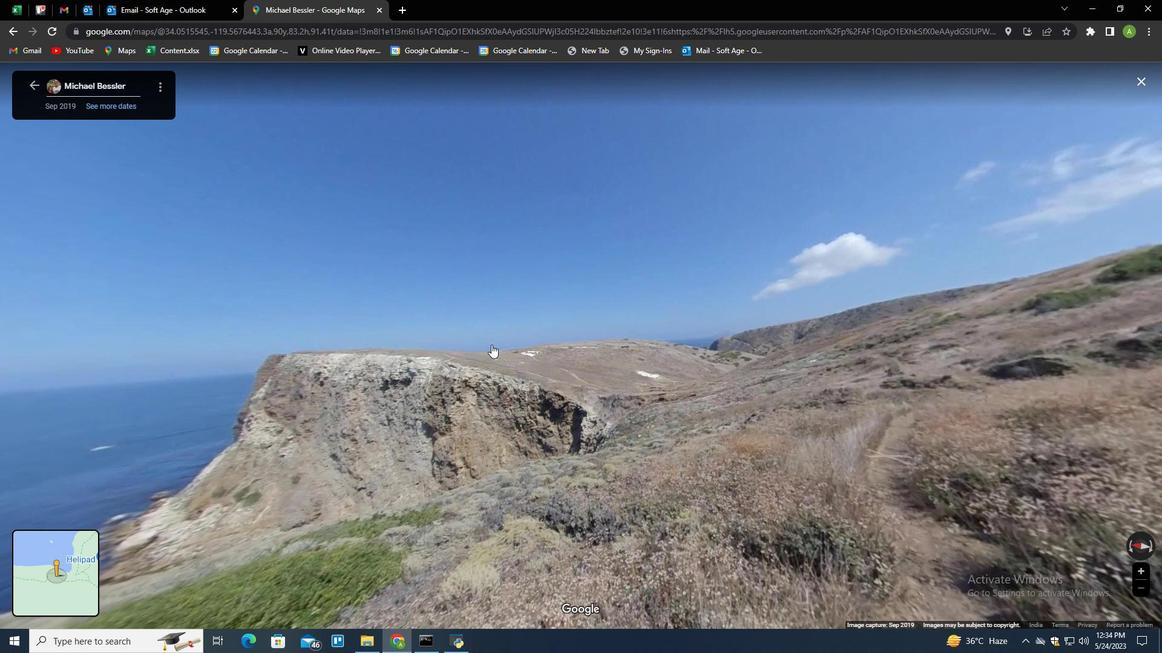 
Action: Mouse moved to (423, 344)
Screenshot: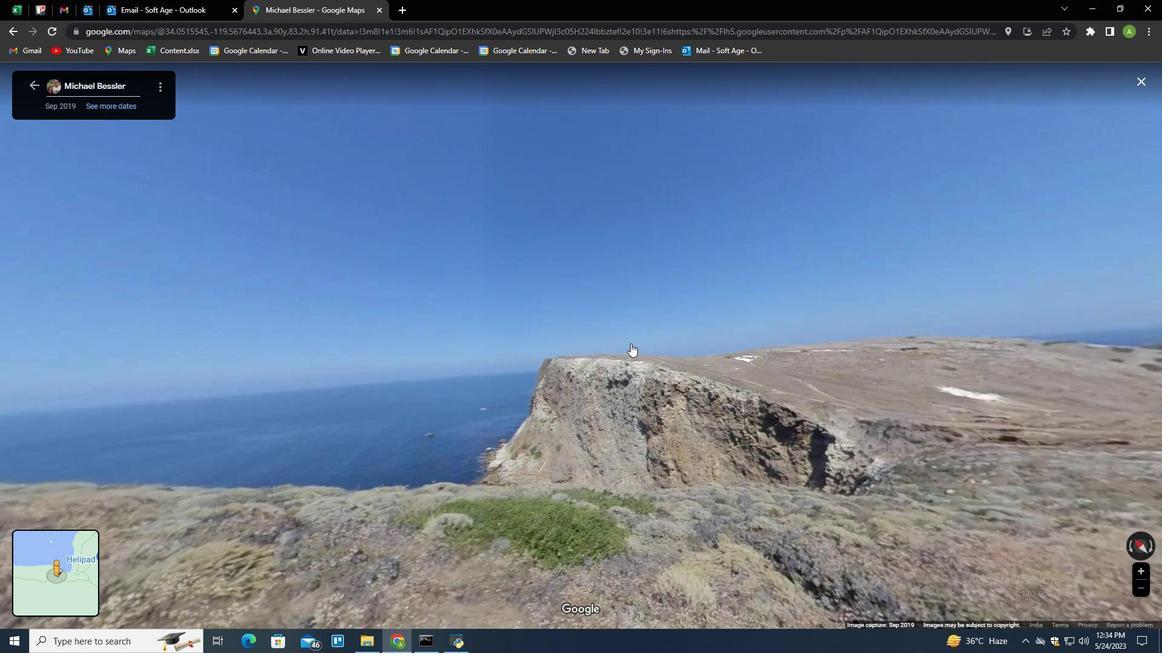 
Action: Mouse pressed left at (423, 344)
Screenshot: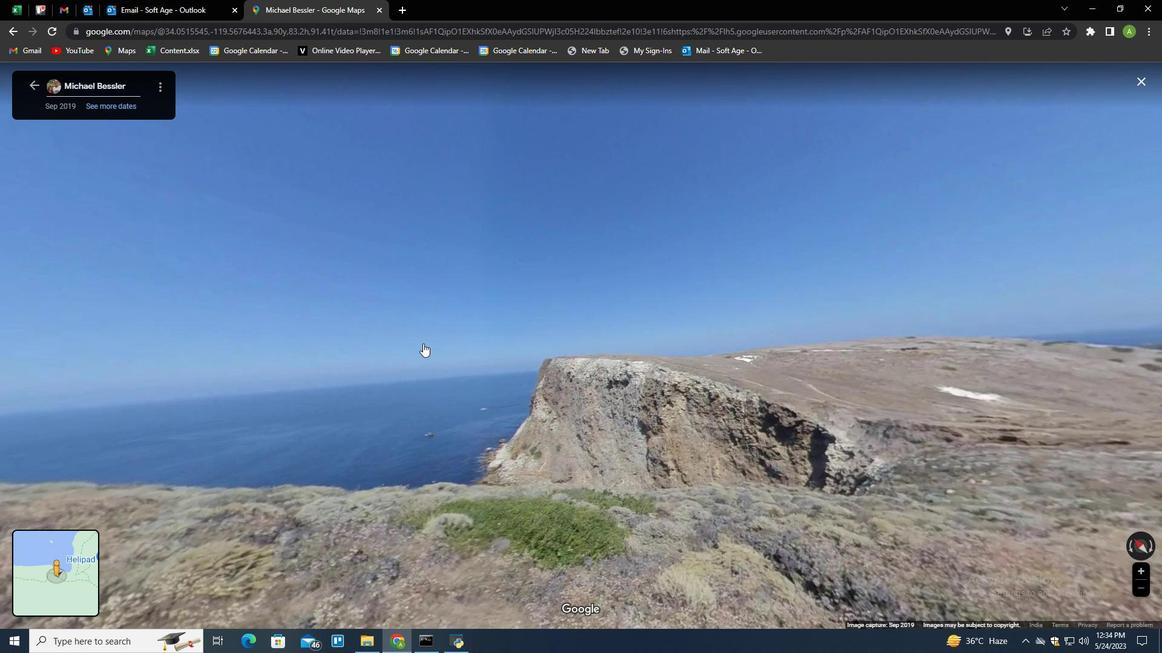 
Action: Mouse moved to (781, 365)
Screenshot: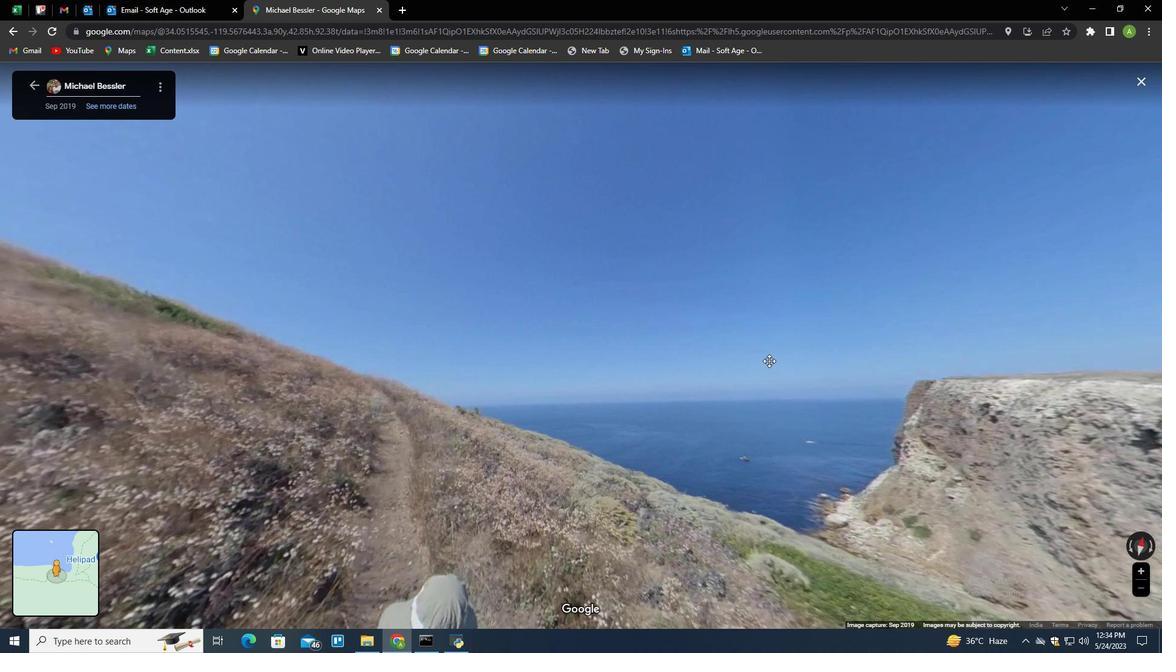 
Action: Mouse pressed left at (781, 365)
Screenshot: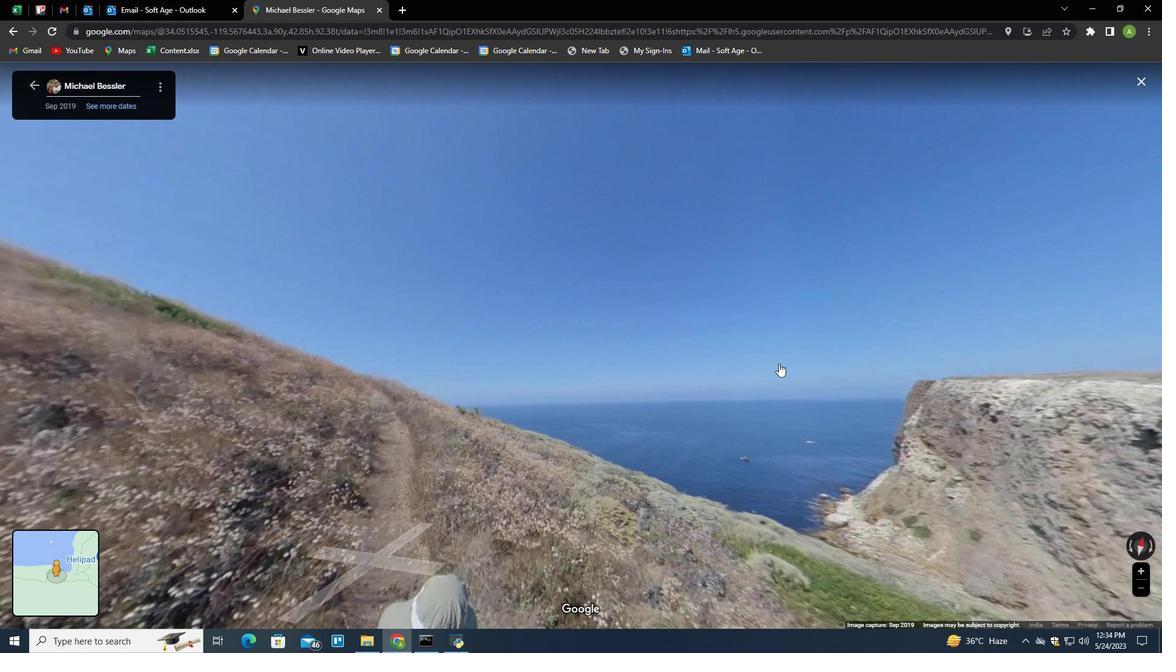
Action: Mouse moved to (616, 385)
Screenshot: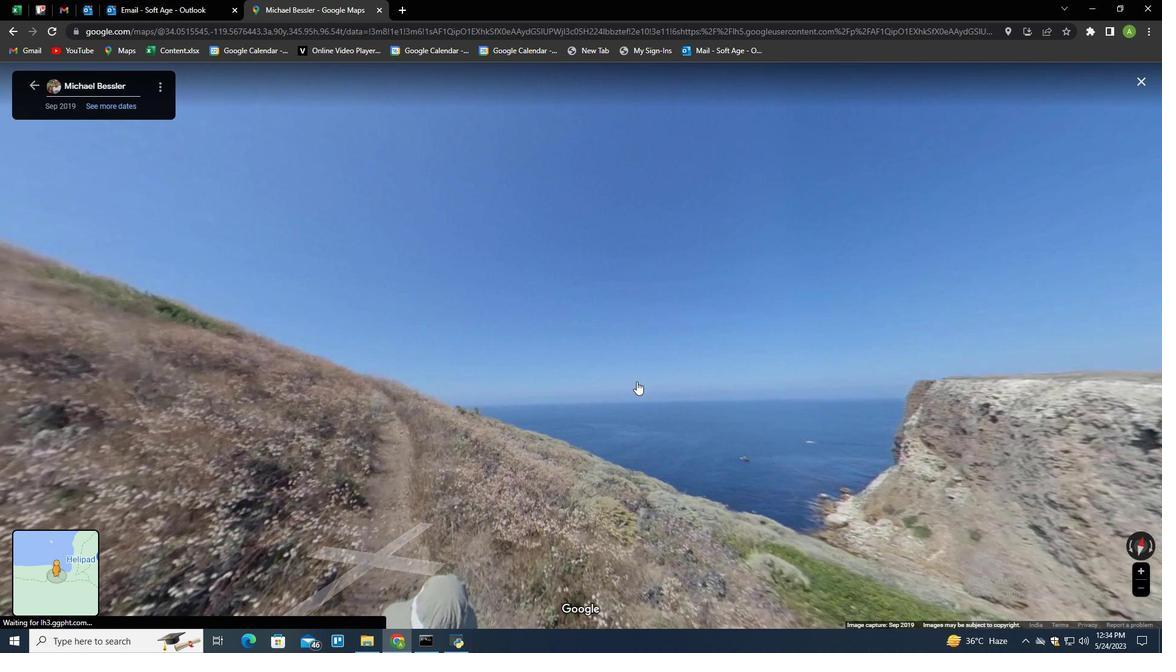 
Action: Mouse pressed left at (616, 385)
Screenshot: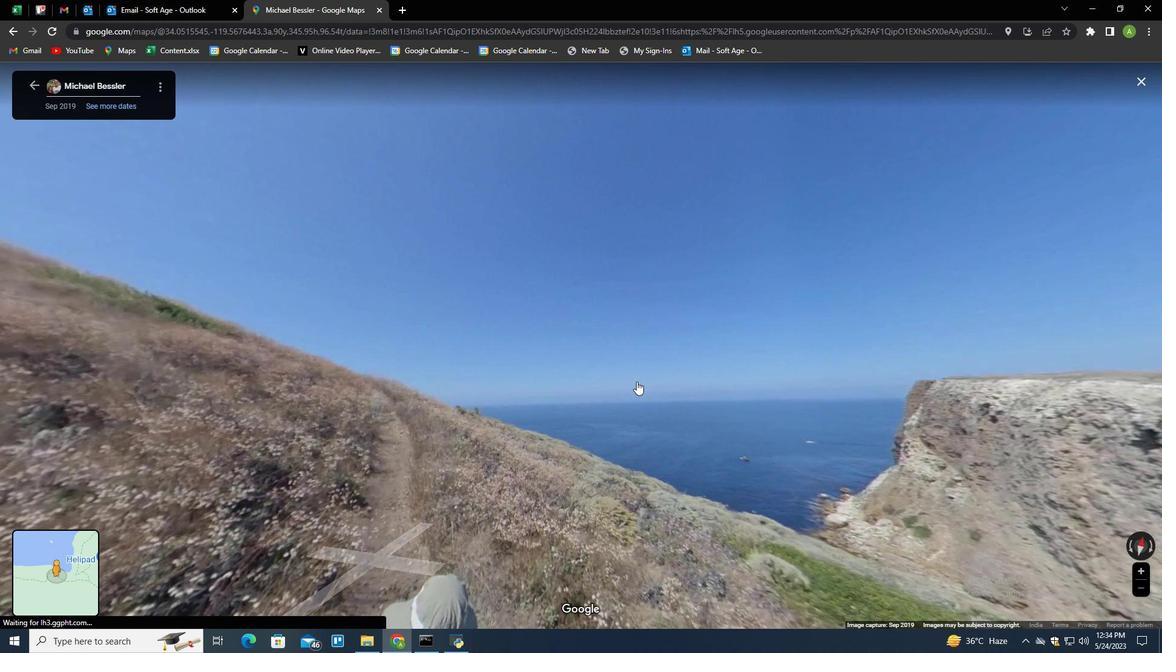 
Action: Mouse moved to (435, 400)
Screenshot: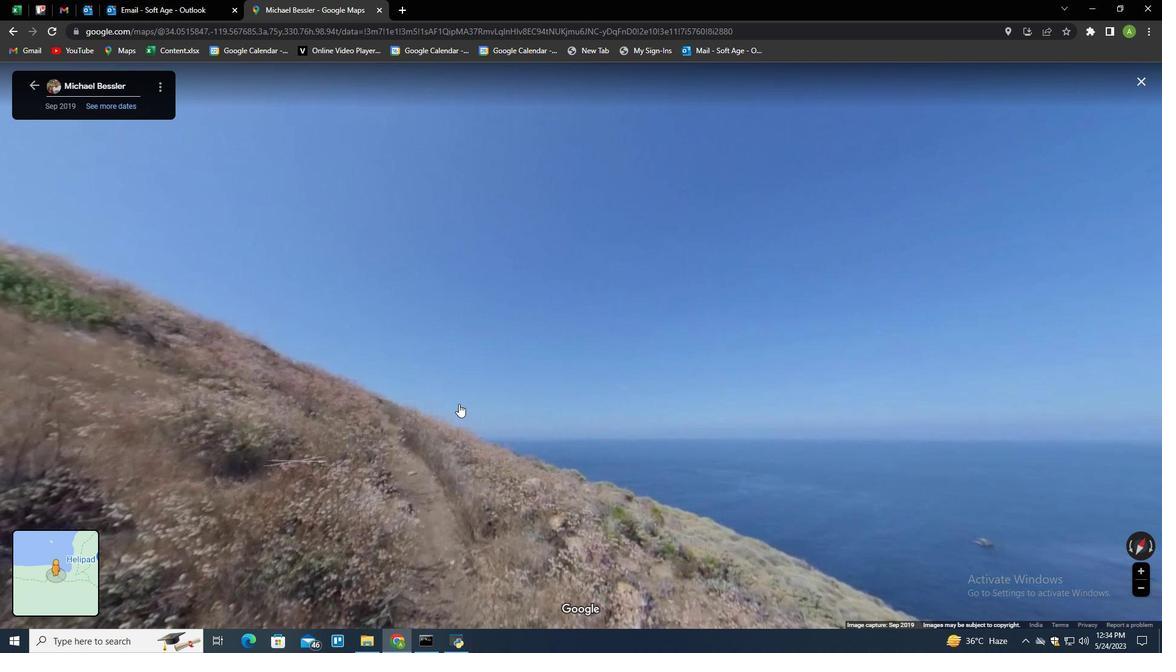 
Action: Mouse pressed left at (435, 400)
Screenshot: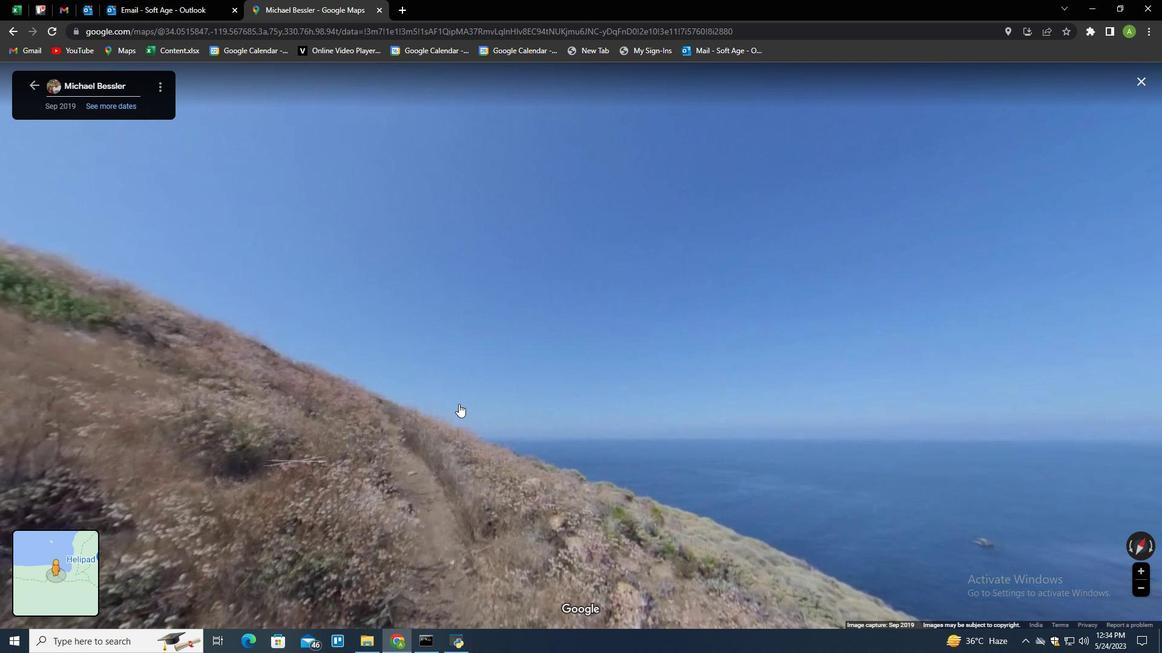 
Action: Mouse moved to (558, 386)
Screenshot: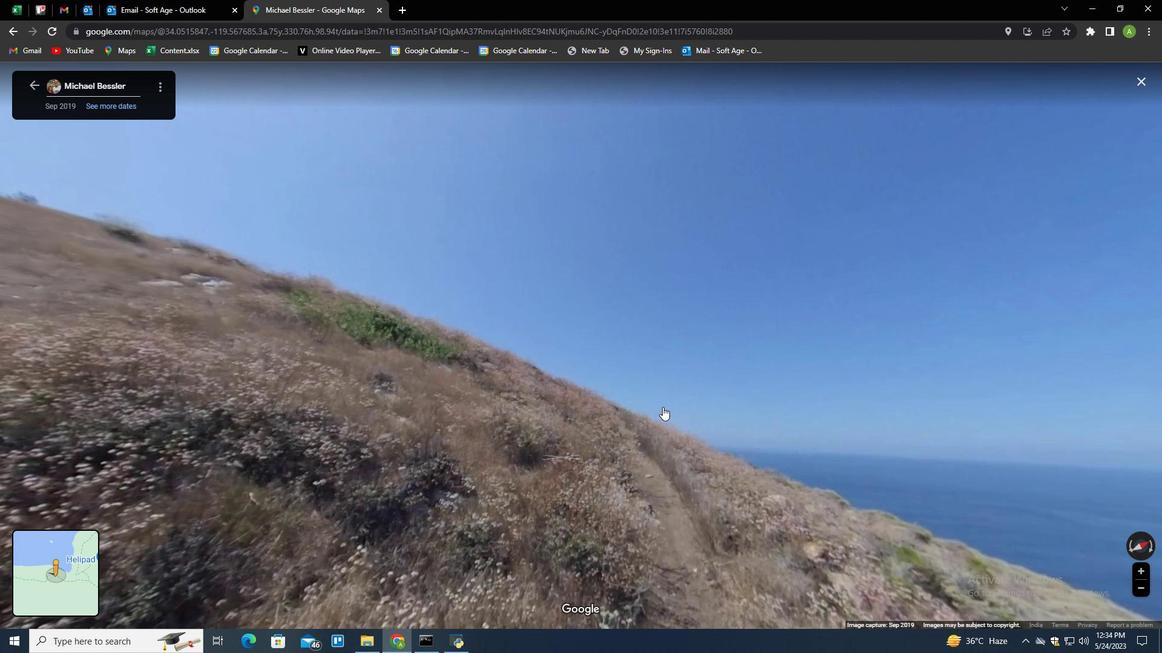 
Action: Mouse pressed left at (558, 386)
Screenshot: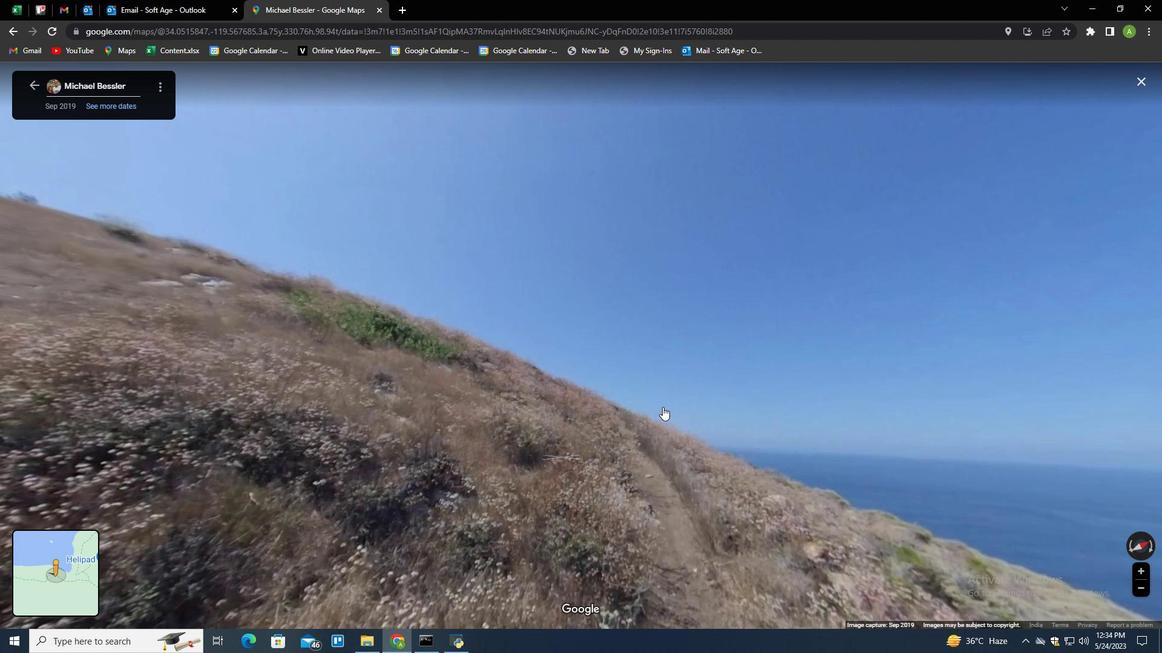 
Action: Mouse moved to (652, 396)
Screenshot: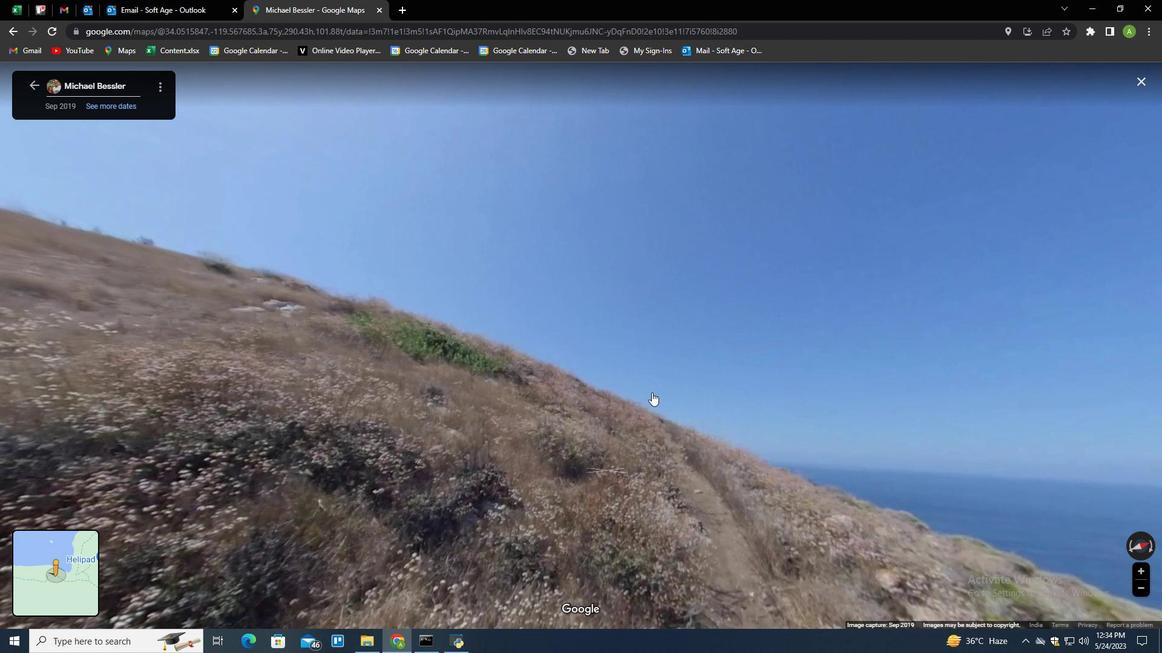 
Action: Mouse scrolled (652, 396) with delta (0, 0)
Screenshot: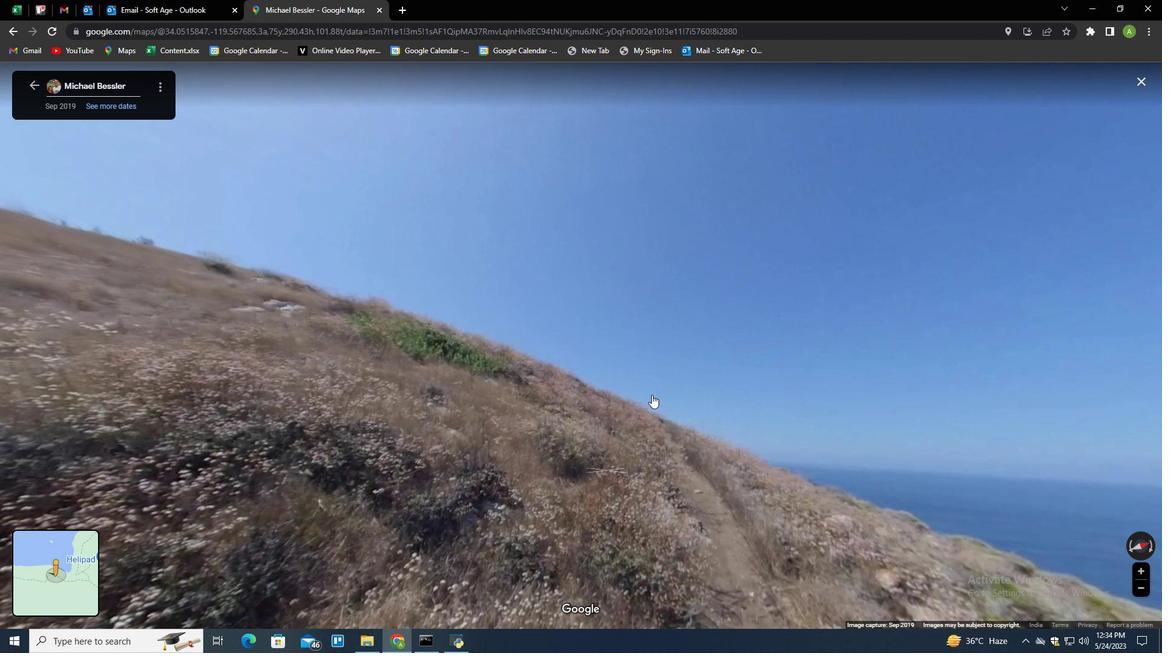 
Action: Mouse scrolled (652, 396) with delta (0, 0)
Screenshot: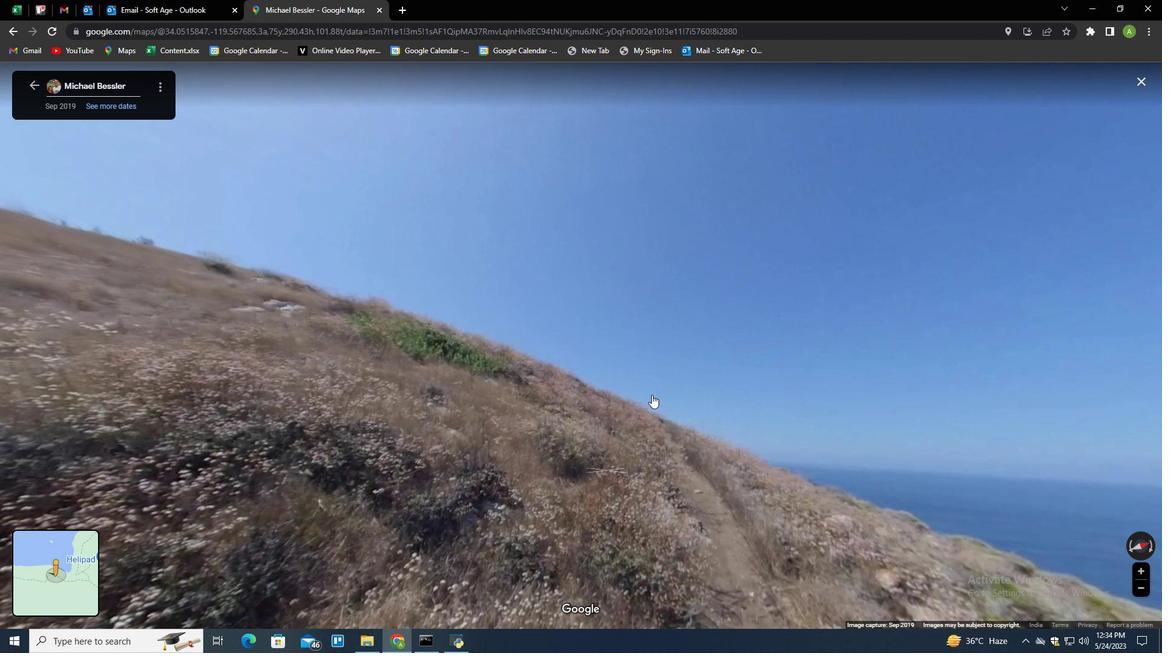 
Action: Mouse moved to (656, 419)
Screenshot: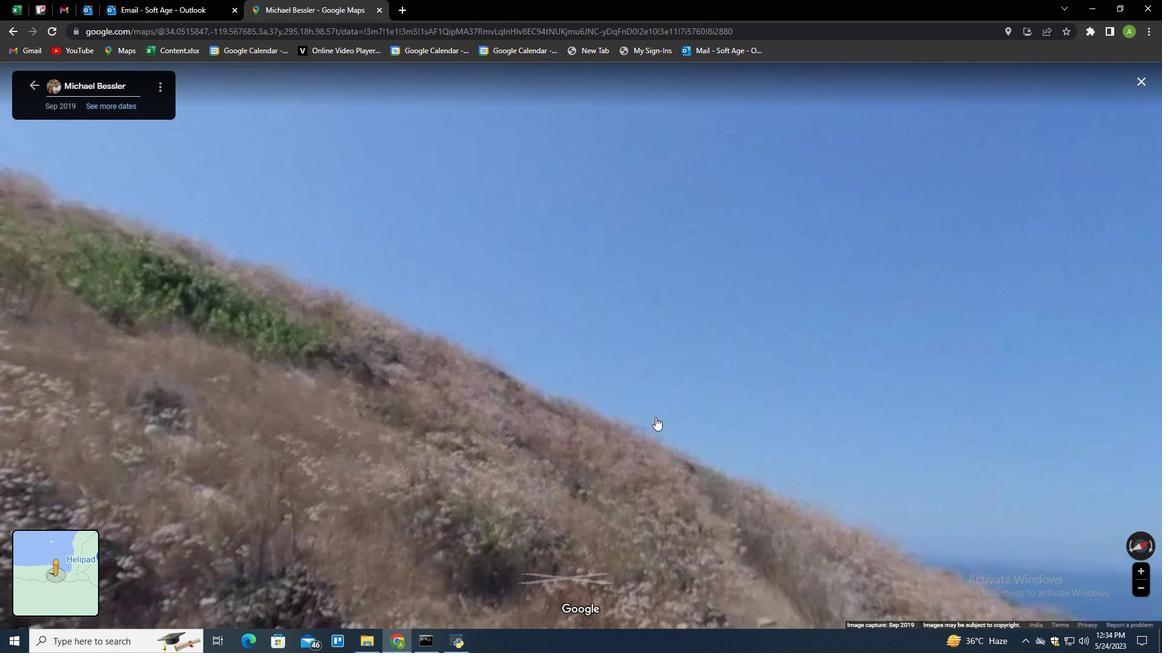 
Action: Mouse scrolled (656, 418) with delta (0, 0)
Screenshot: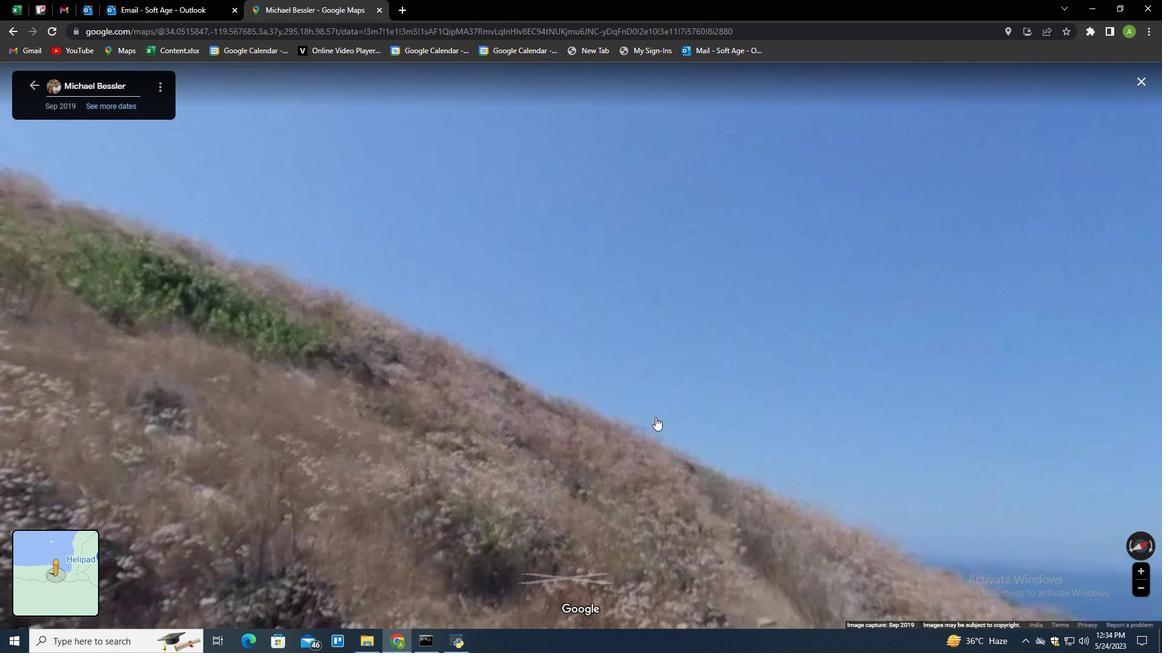 
Action: Mouse scrolled (656, 418) with delta (0, 0)
Screenshot: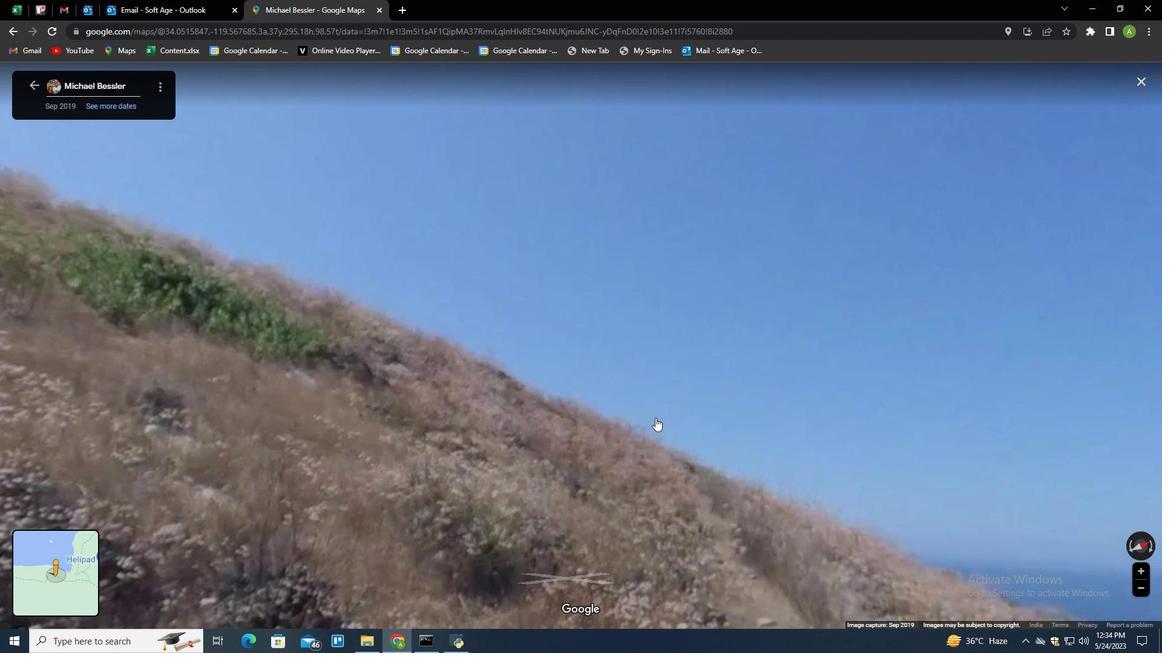 
Action: Mouse scrolled (656, 418) with delta (0, 0)
Screenshot: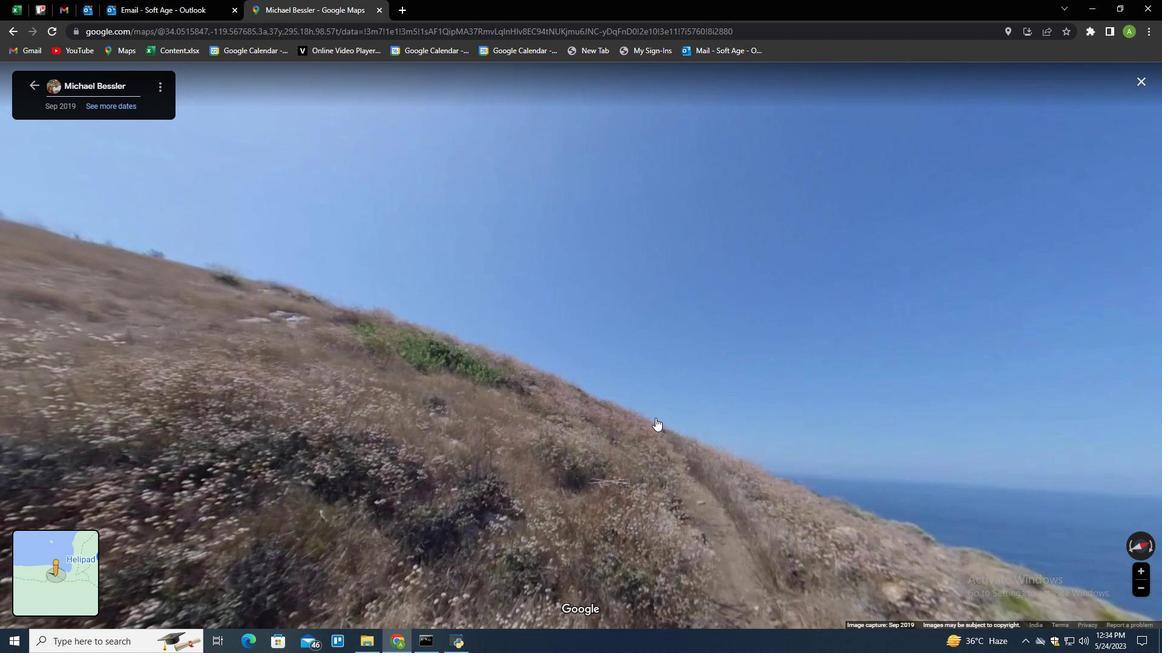 
Action: Mouse scrolled (656, 418) with delta (0, 0)
Screenshot: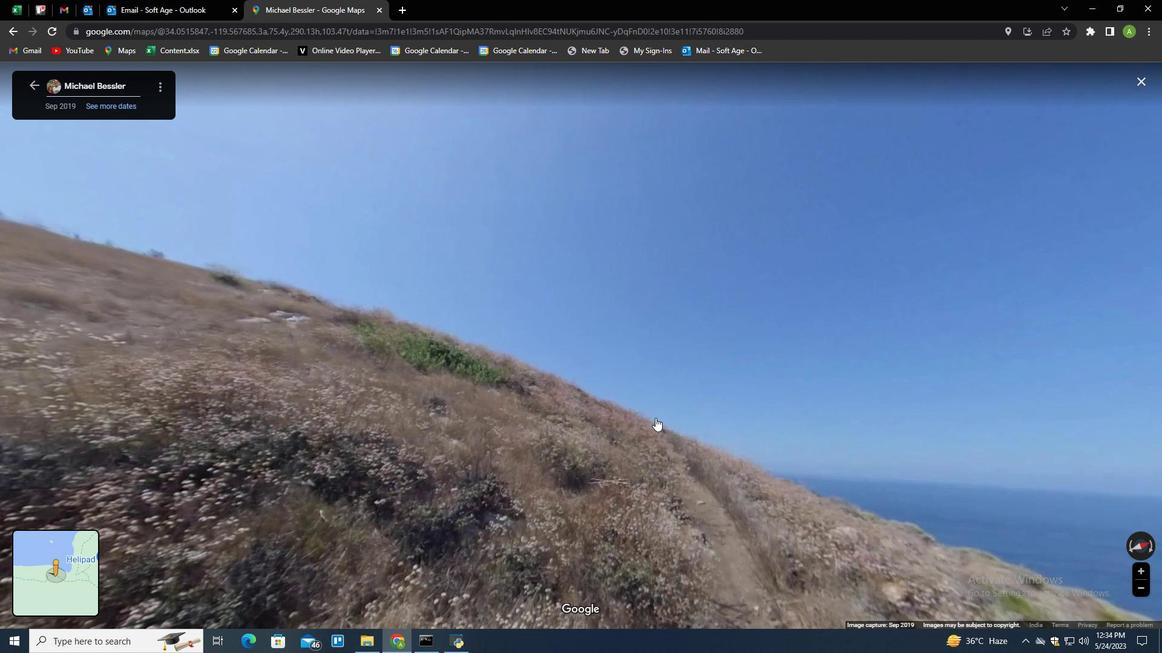 
Action: Mouse moved to (685, 407)
Screenshot: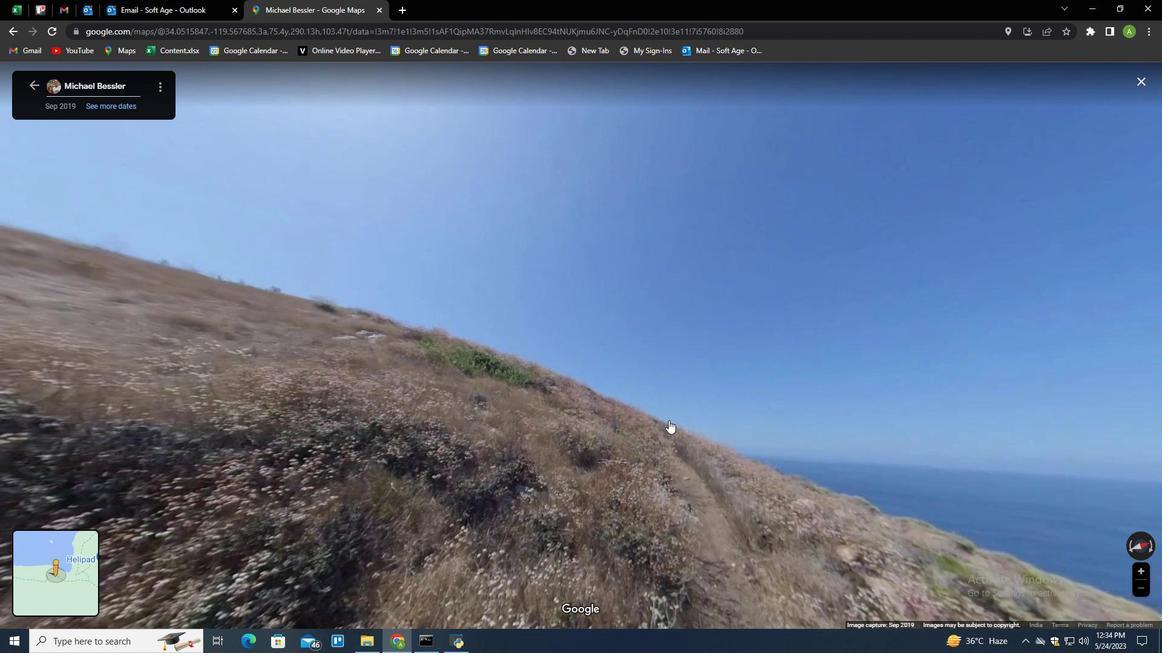 
Action: Mouse pressed left at (685, 407)
Screenshot: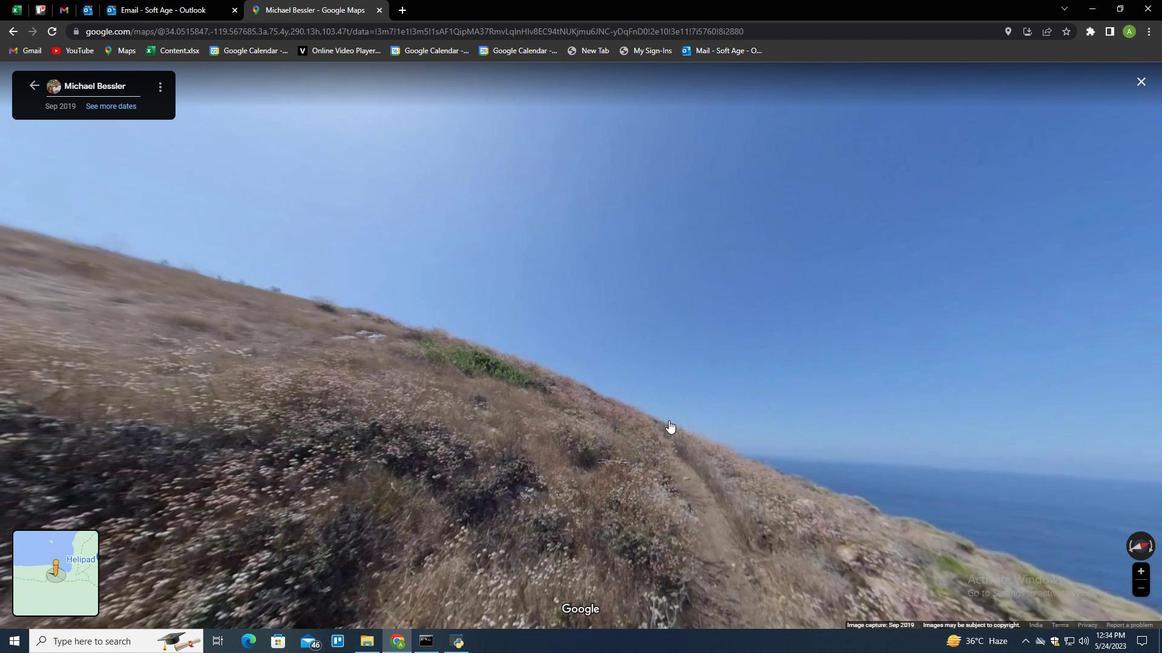 
Action: Mouse moved to (576, 468)
Screenshot: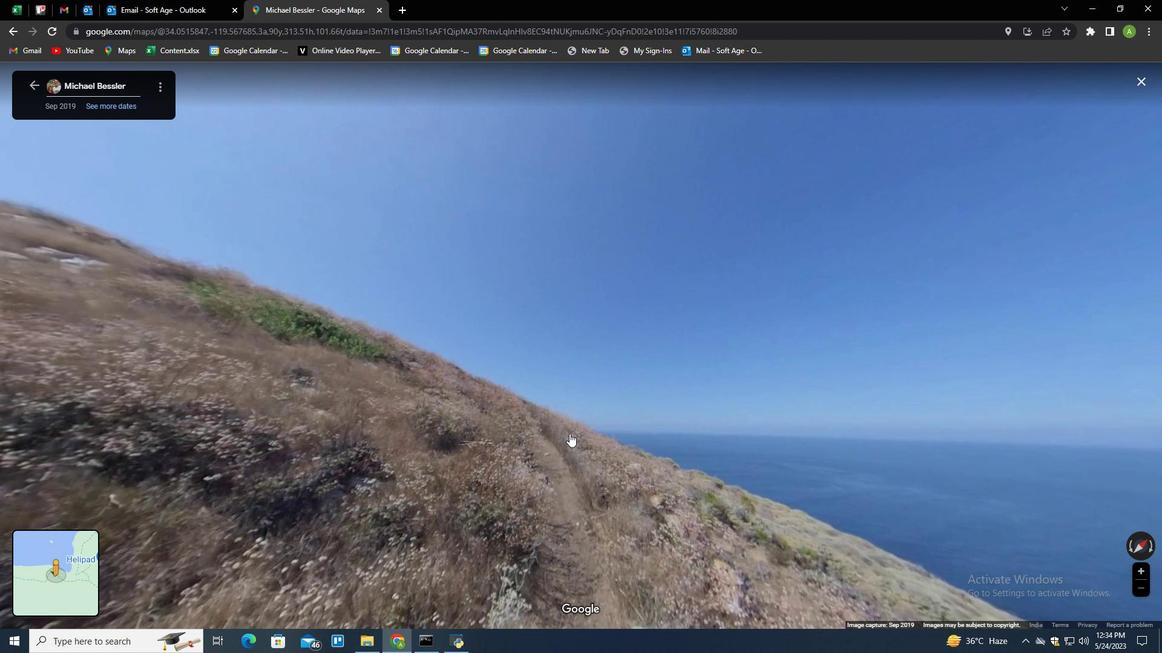 
Action: Mouse pressed left at (576, 468)
Screenshot: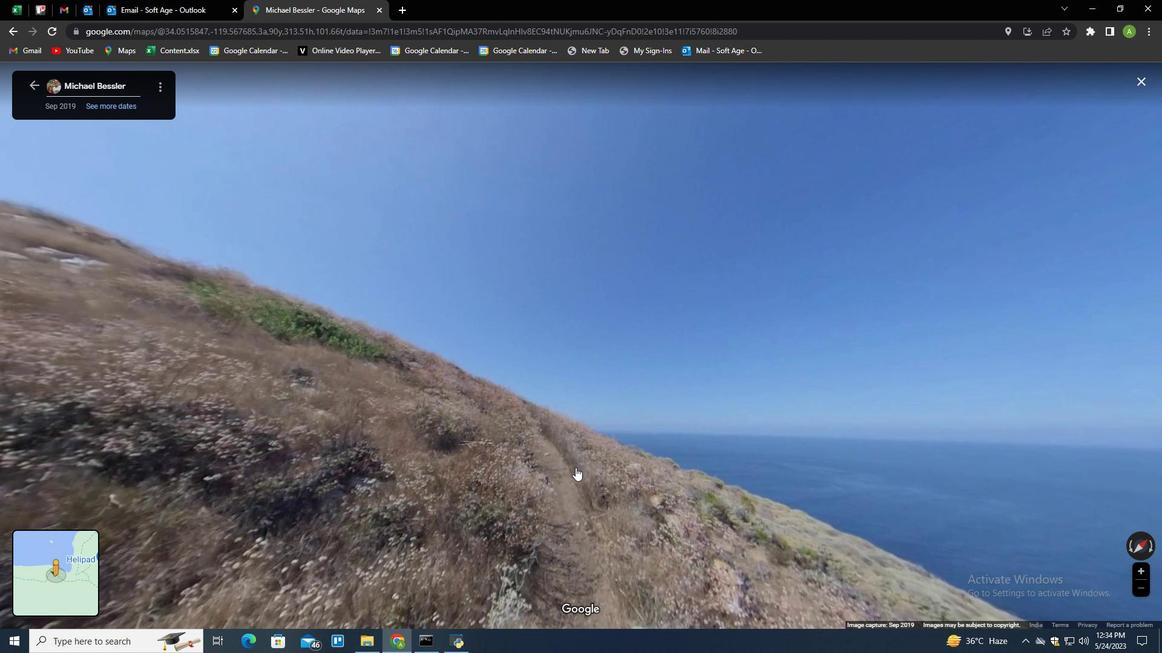 
Action: Mouse moved to (391, 392)
Screenshot: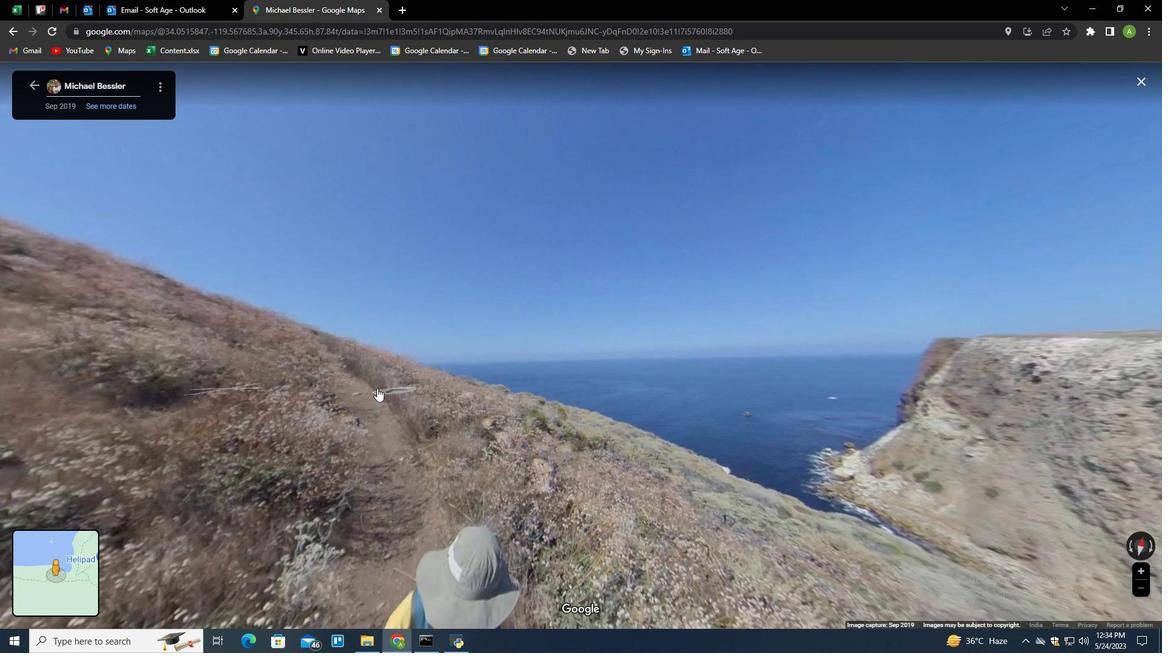 
Action: Mouse pressed left at (391, 392)
Screenshot: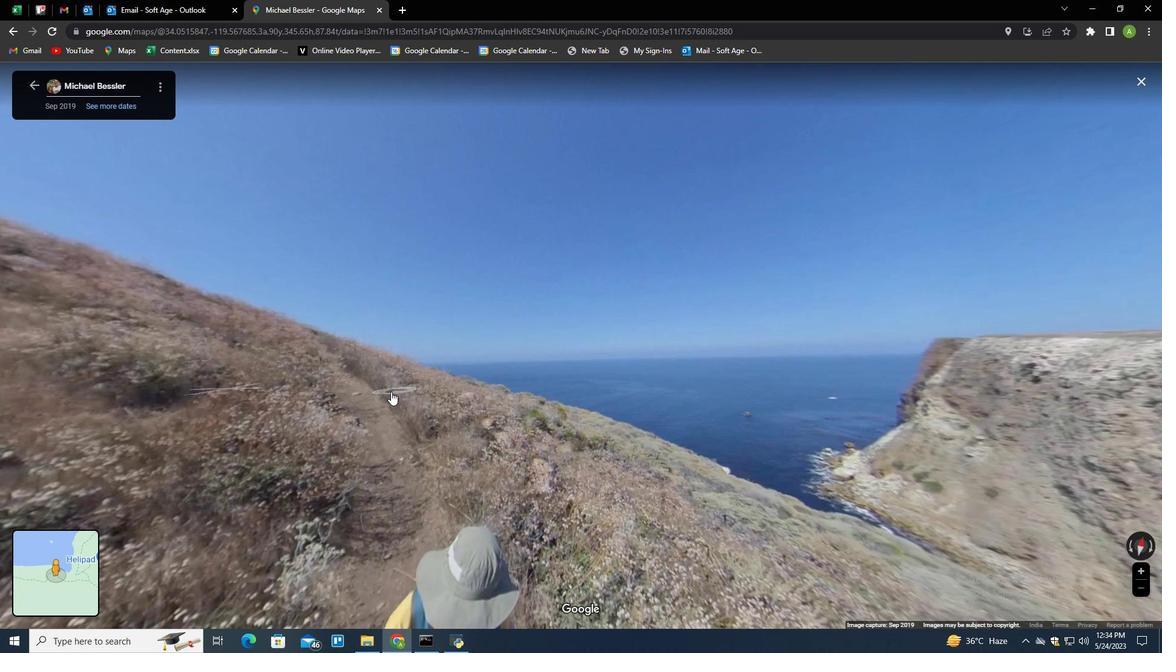 
Action: Mouse moved to (548, 404)
Screenshot: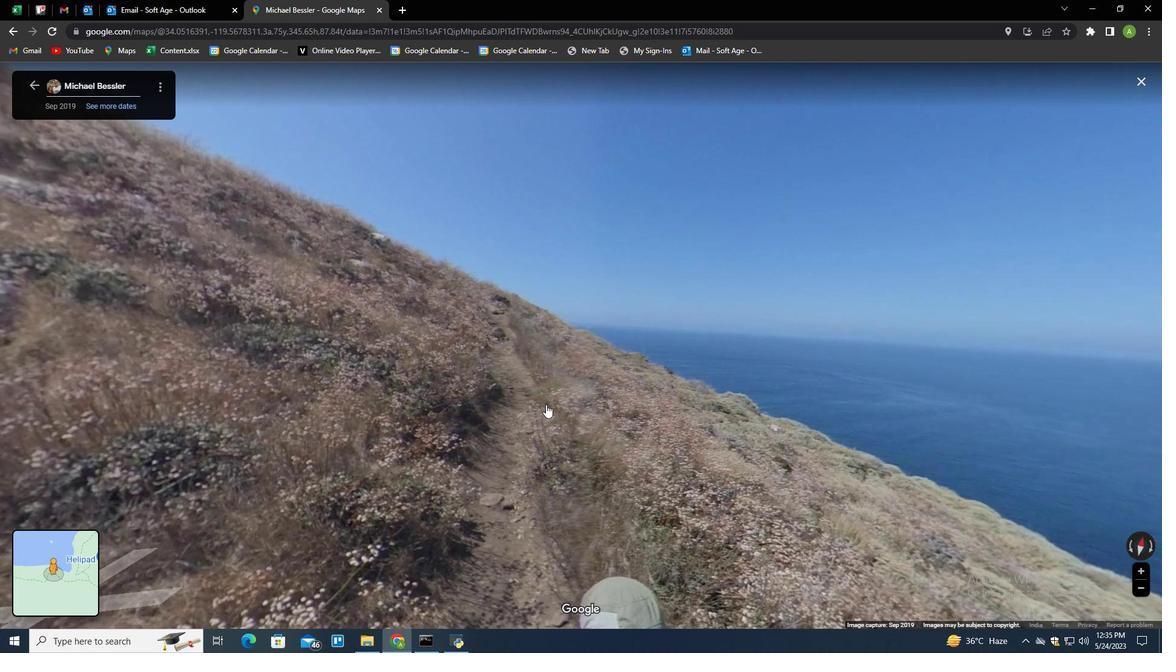 
Action: Mouse pressed left at (548, 404)
Screenshot: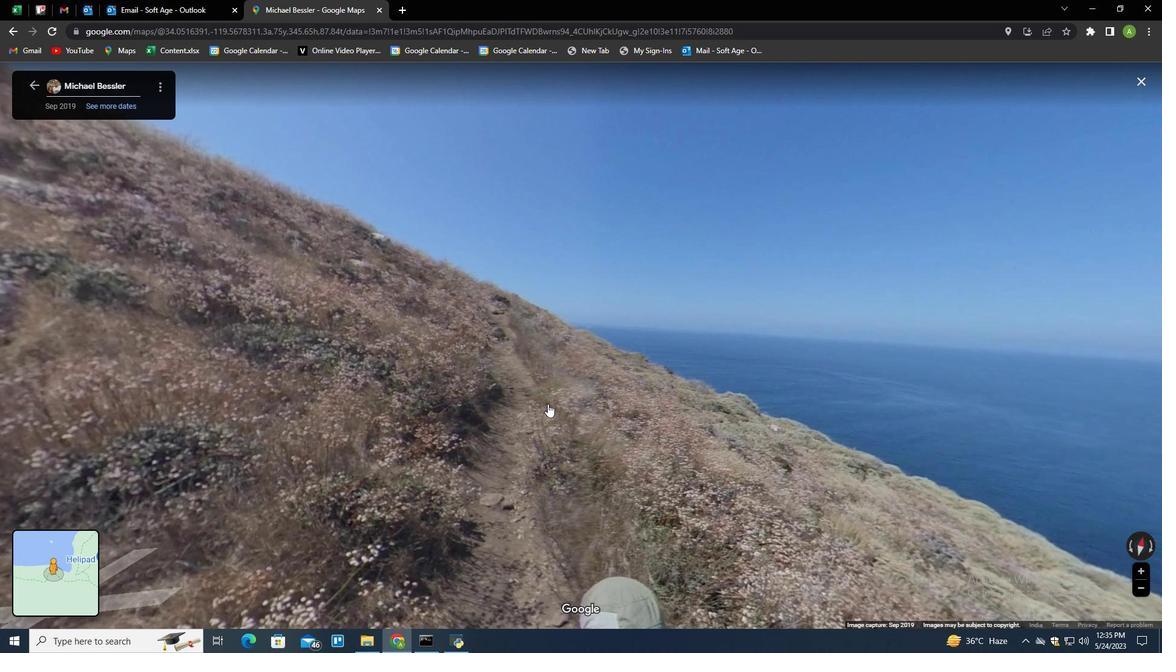 
Action: Mouse moved to (728, 374)
Screenshot: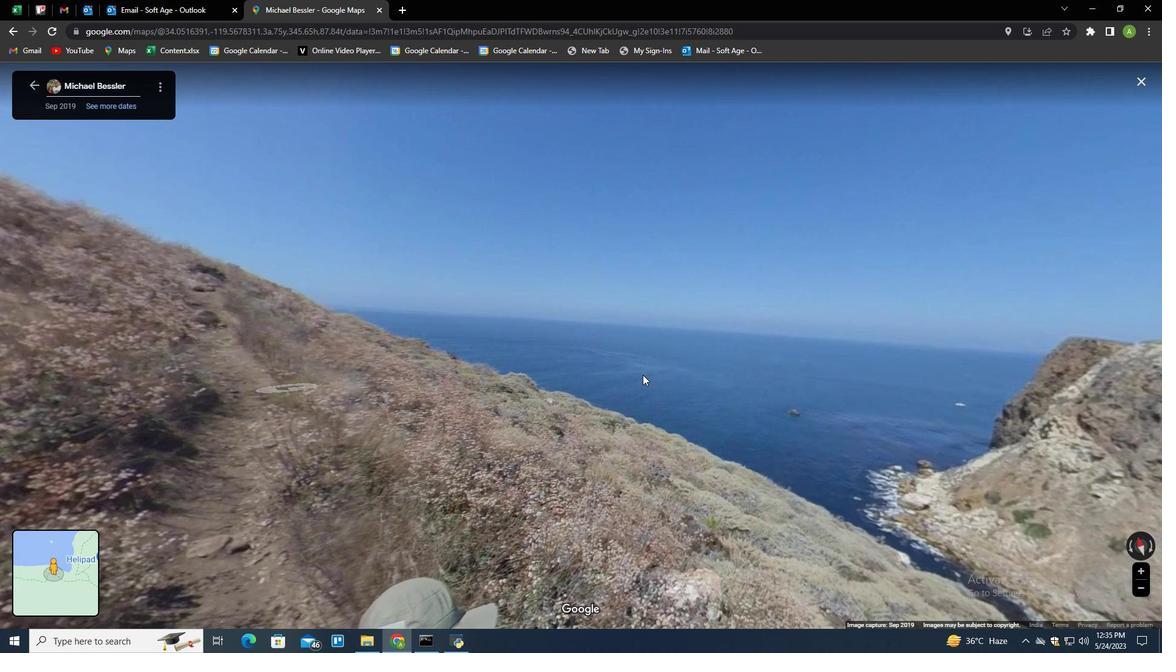 
Action: Mouse pressed left at (728, 374)
Screenshot: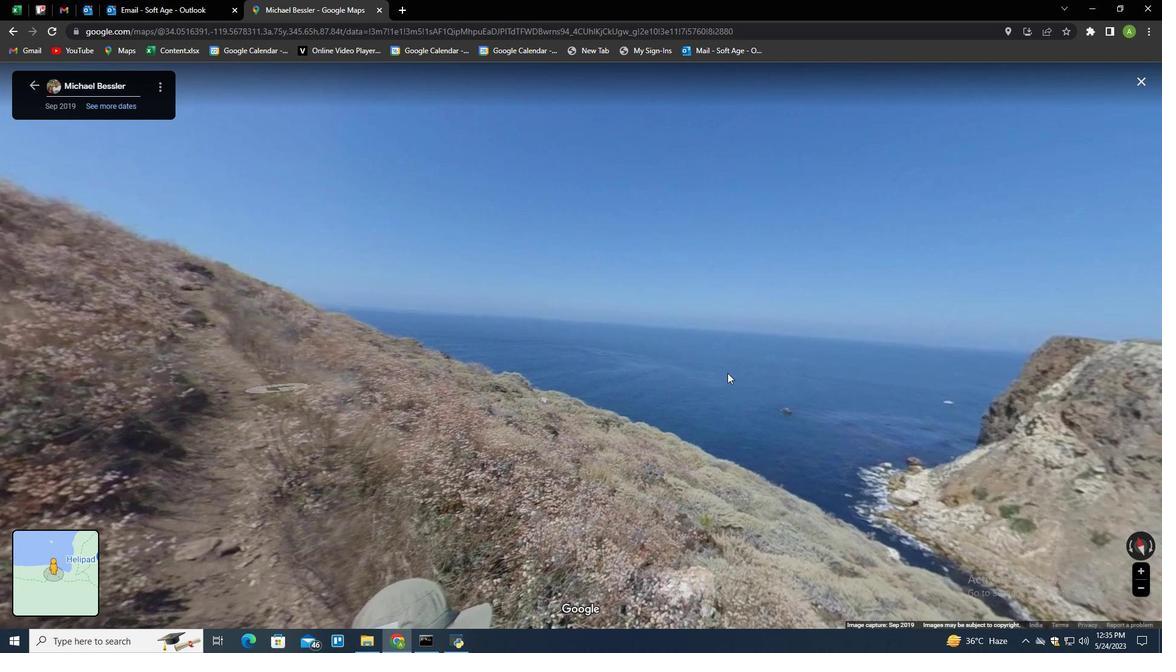 
Action: Mouse moved to (472, 360)
Screenshot: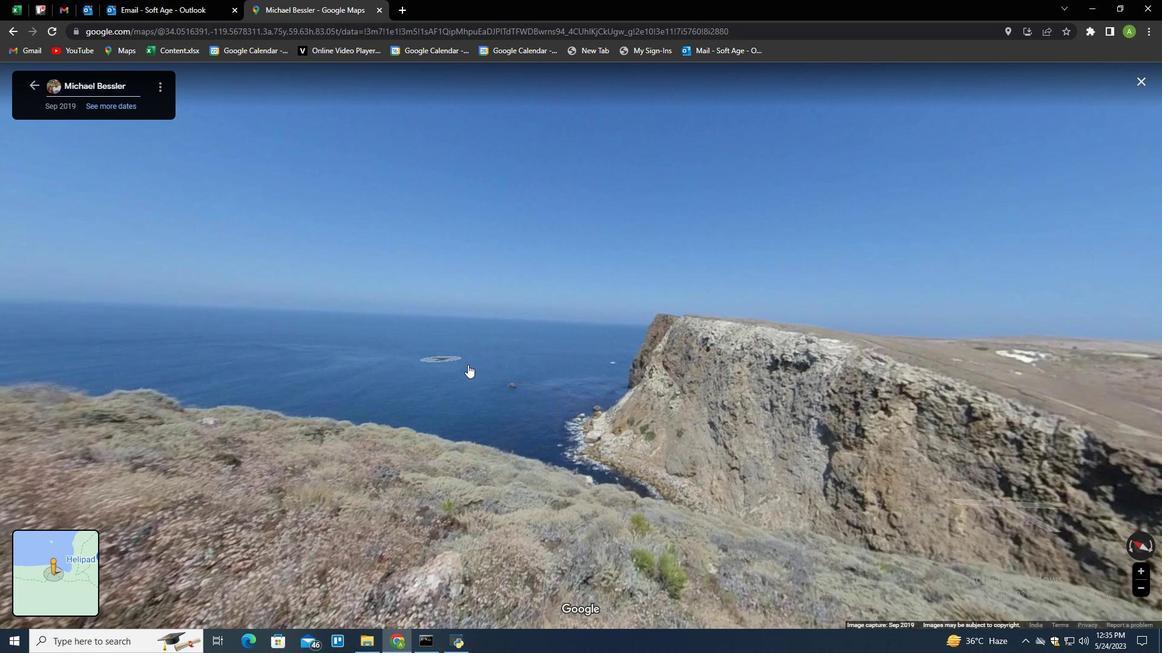 
Action: Mouse pressed left at (472, 360)
Screenshot: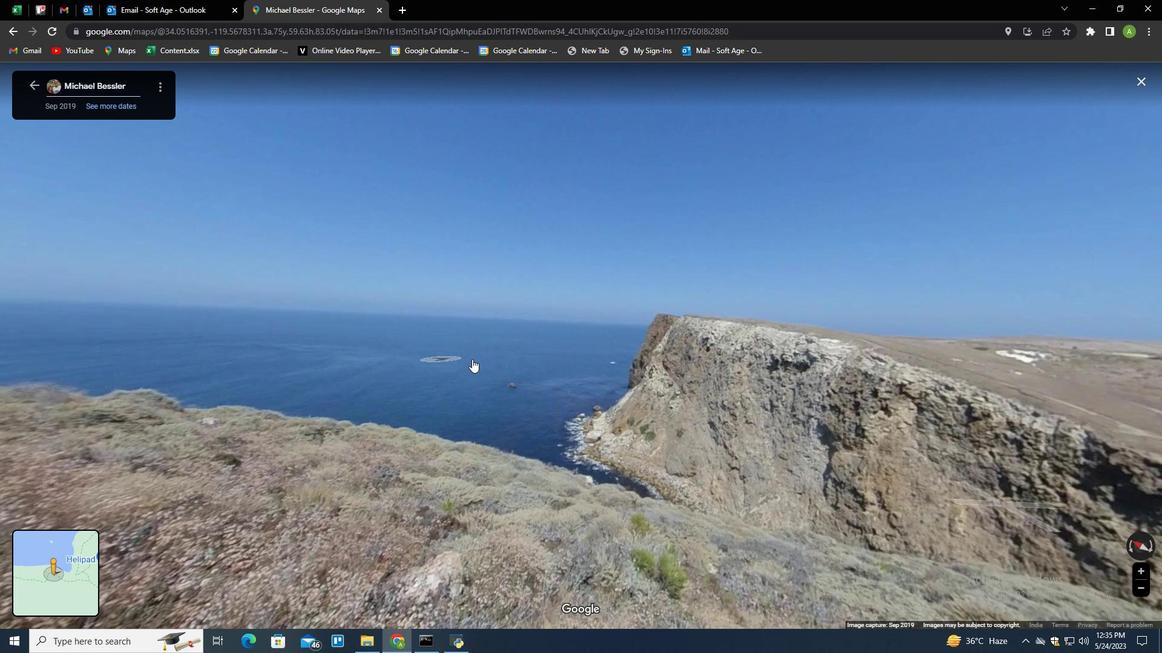 
Action: Mouse moved to (187, 372)
Screenshot: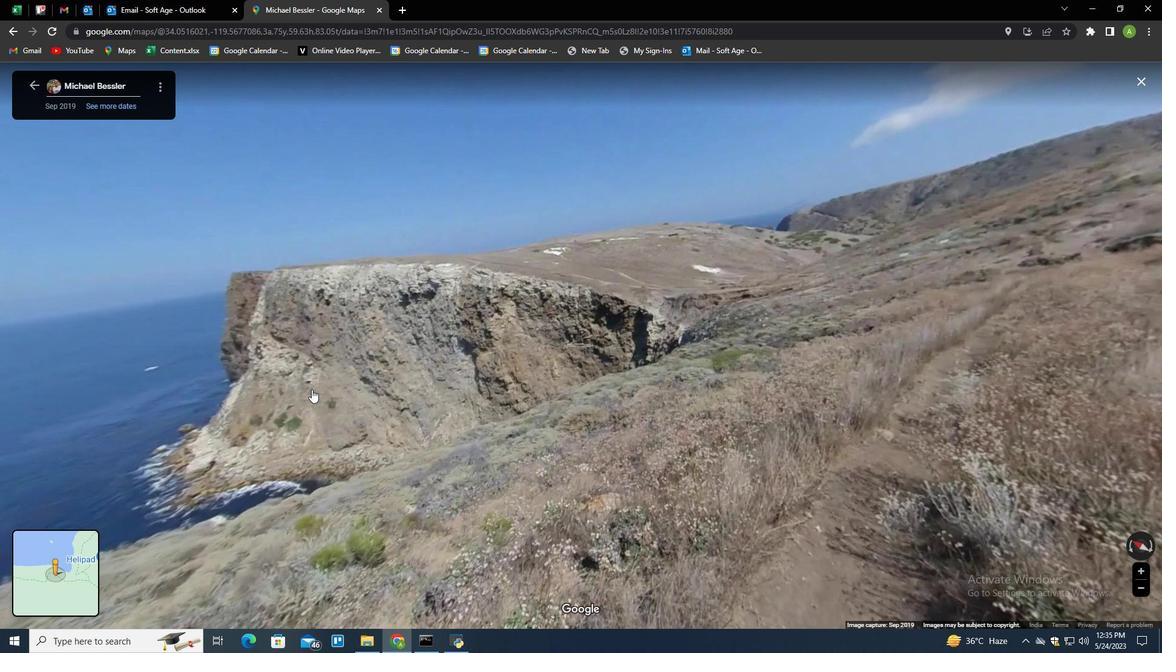 
Action: Mouse pressed left at (187, 372)
Screenshot: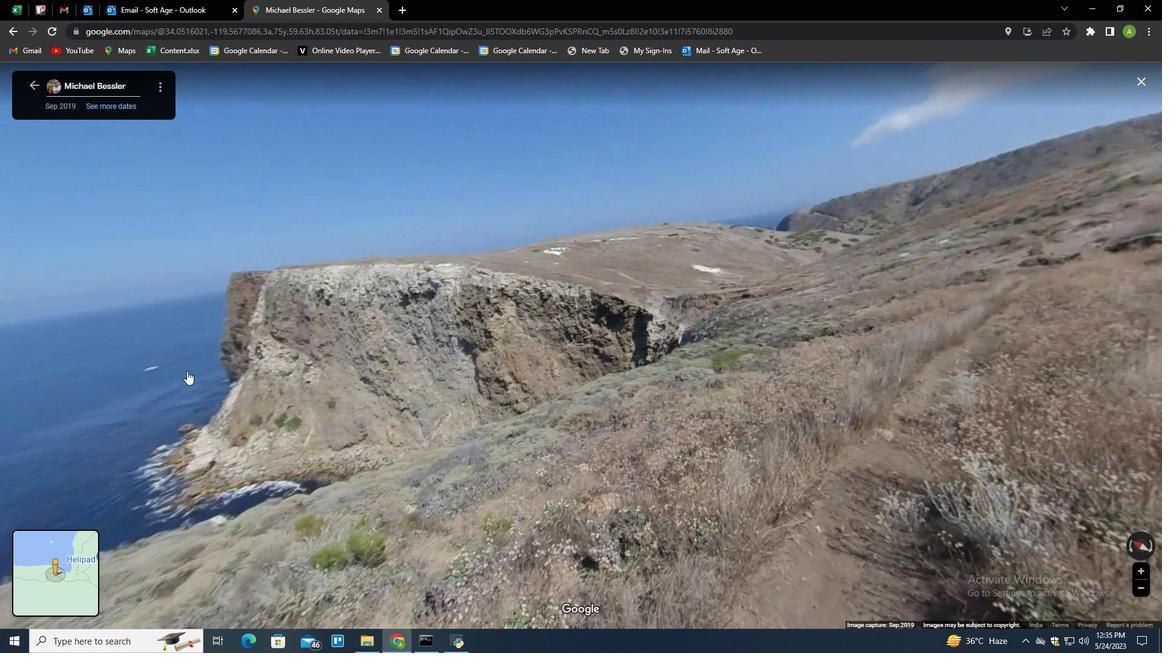
Action: Mouse moved to (413, 442)
Screenshot: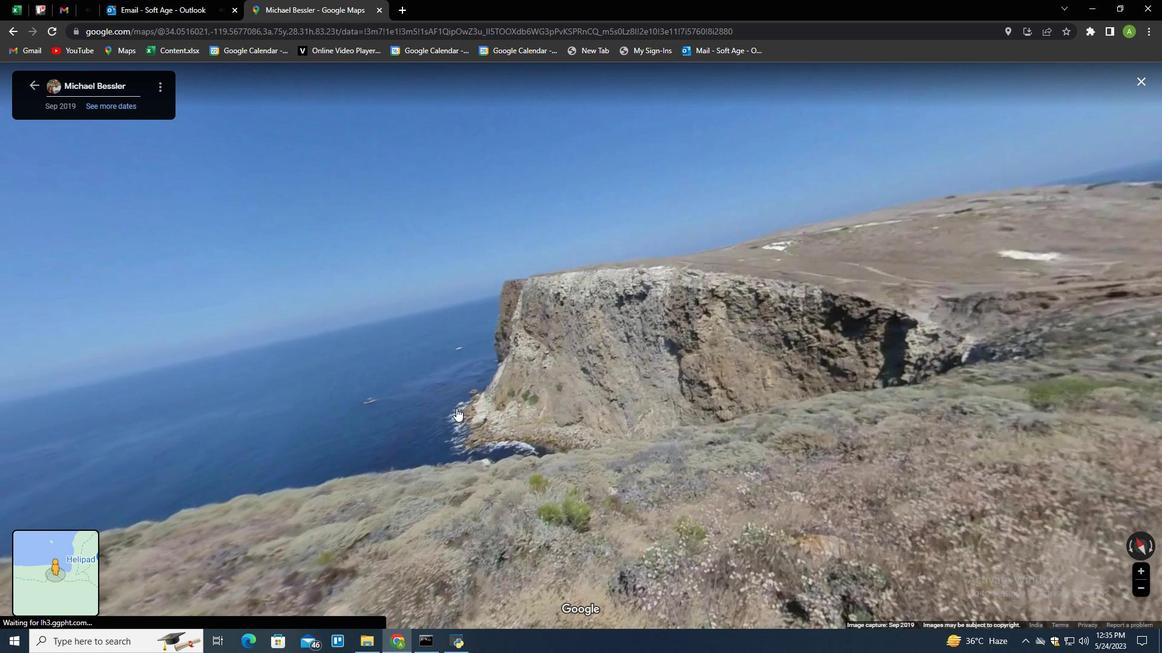 
Action: Mouse scrolled (413, 442) with delta (0, 0)
Screenshot: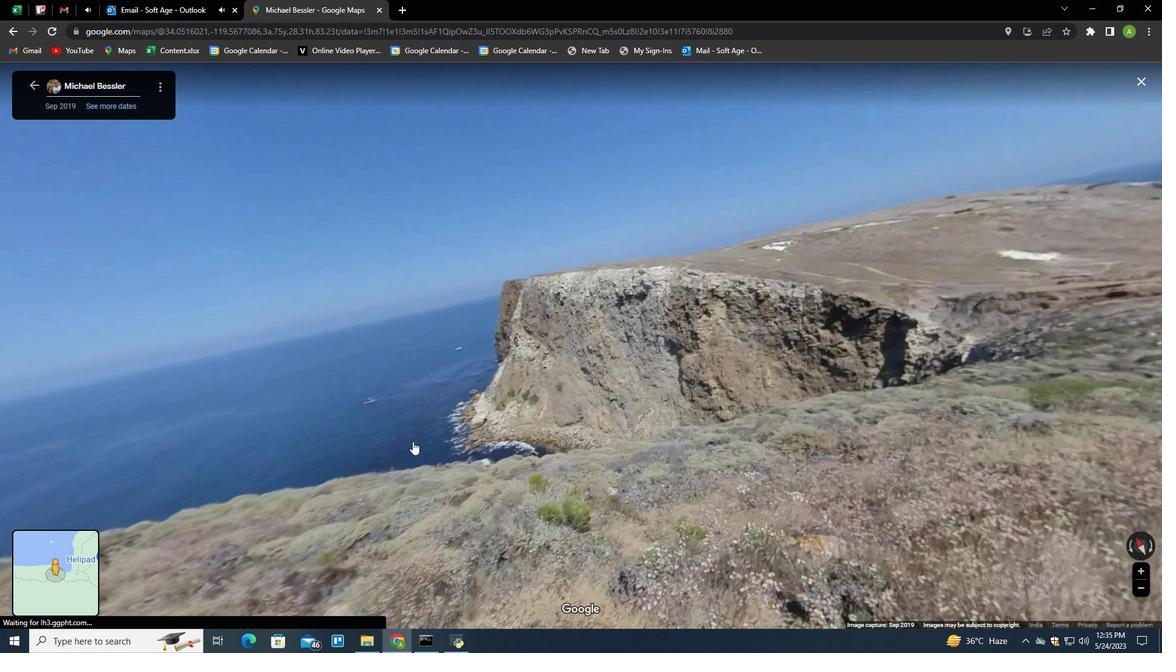 
Action: Mouse scrolled (413, 442) with delta (0, 0)
Screenshot: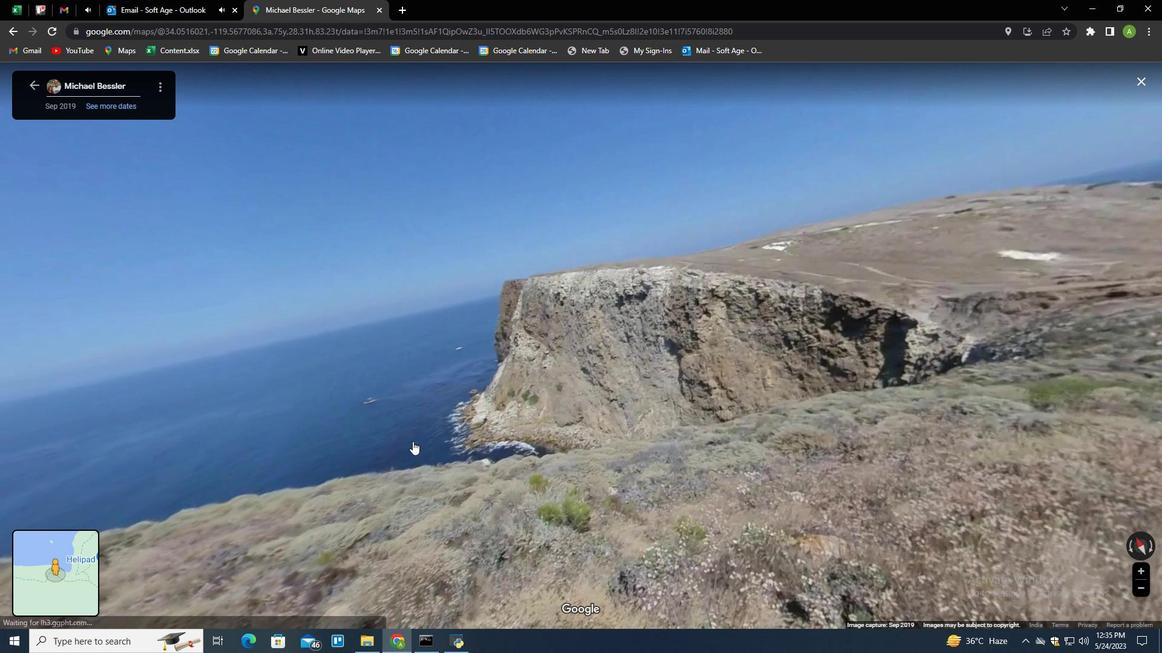 
Action: Mouse moved to (919, 316)
Screenshot: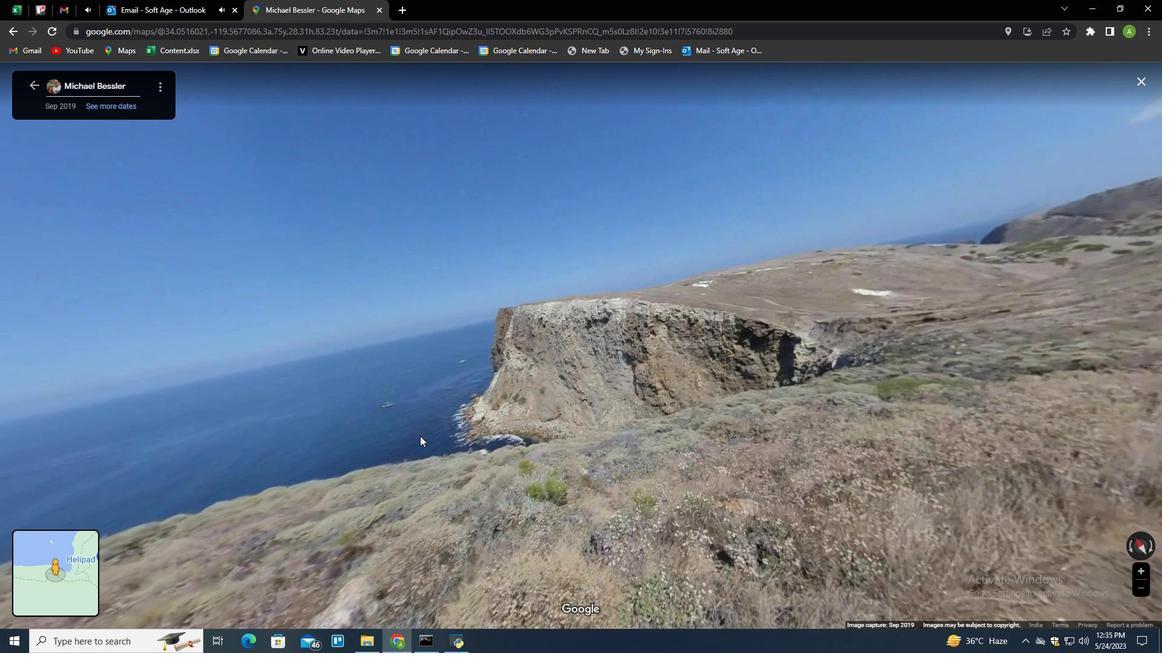 
Action: Mouse pressed left at (919, 316)
Screenshot: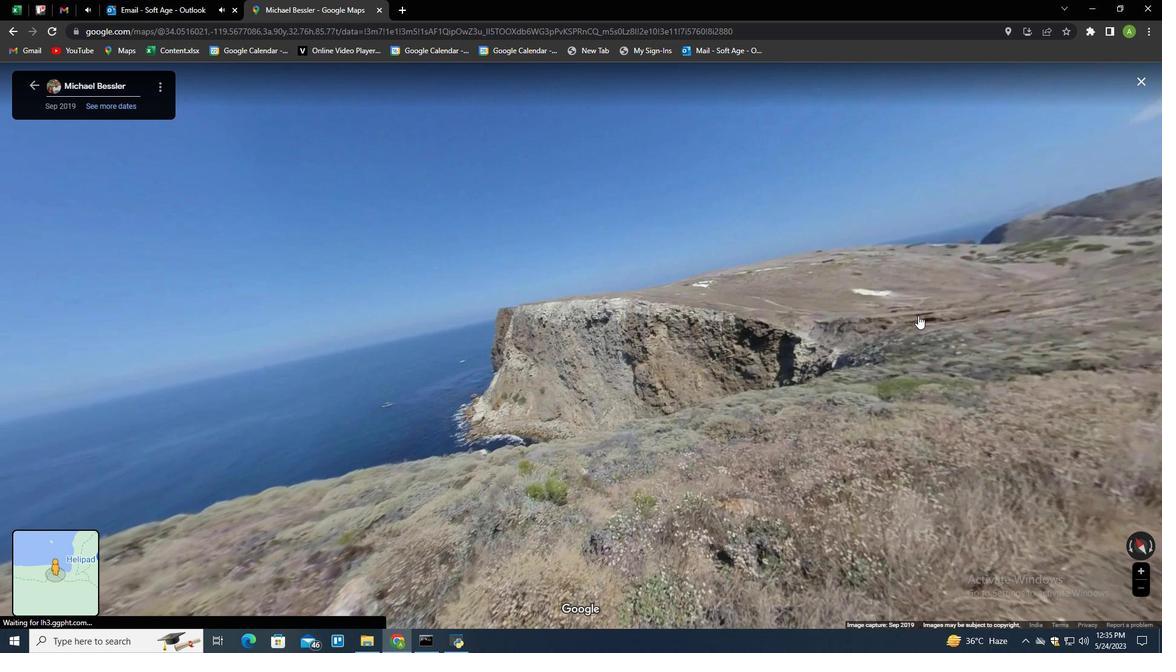 
Action: Mouse moved to (828, 270)
Screenshot: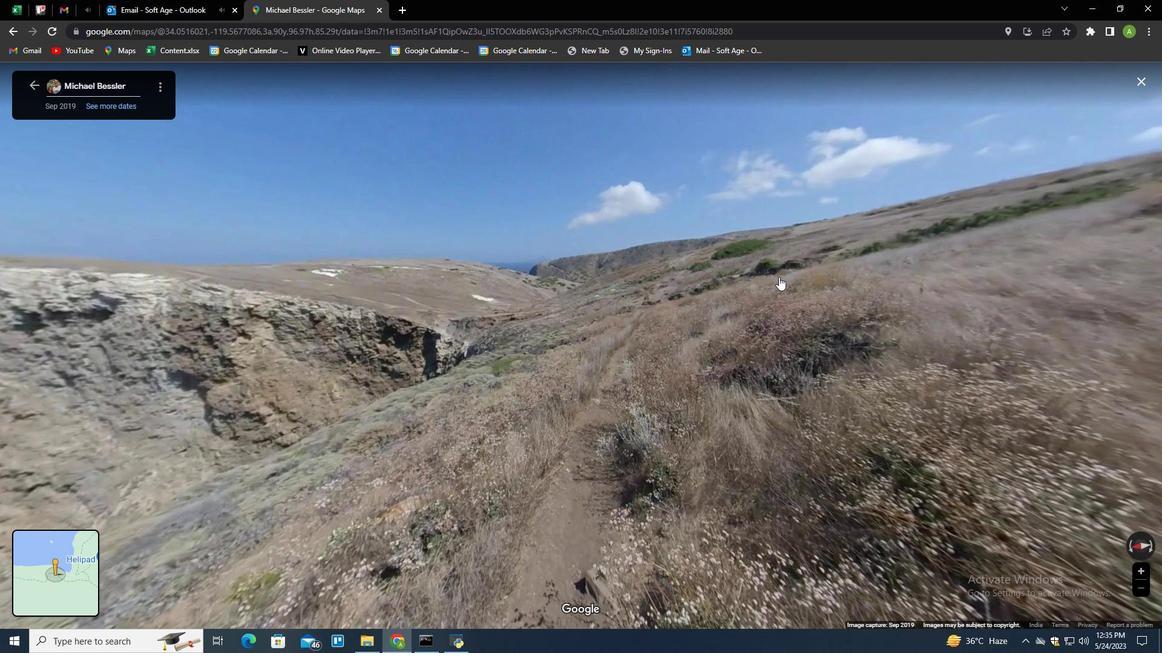 
Action: Mouse pressed left at (828, 270)
Screenshot: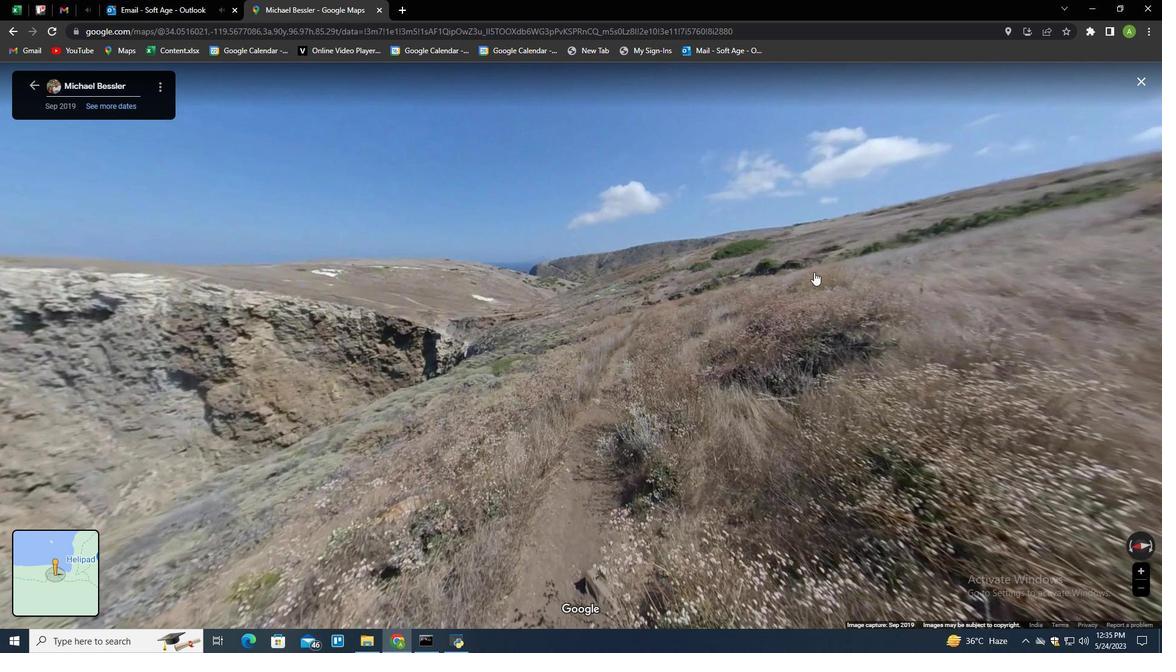 
Action: Mouse moved to (788, 325)
Screenshot: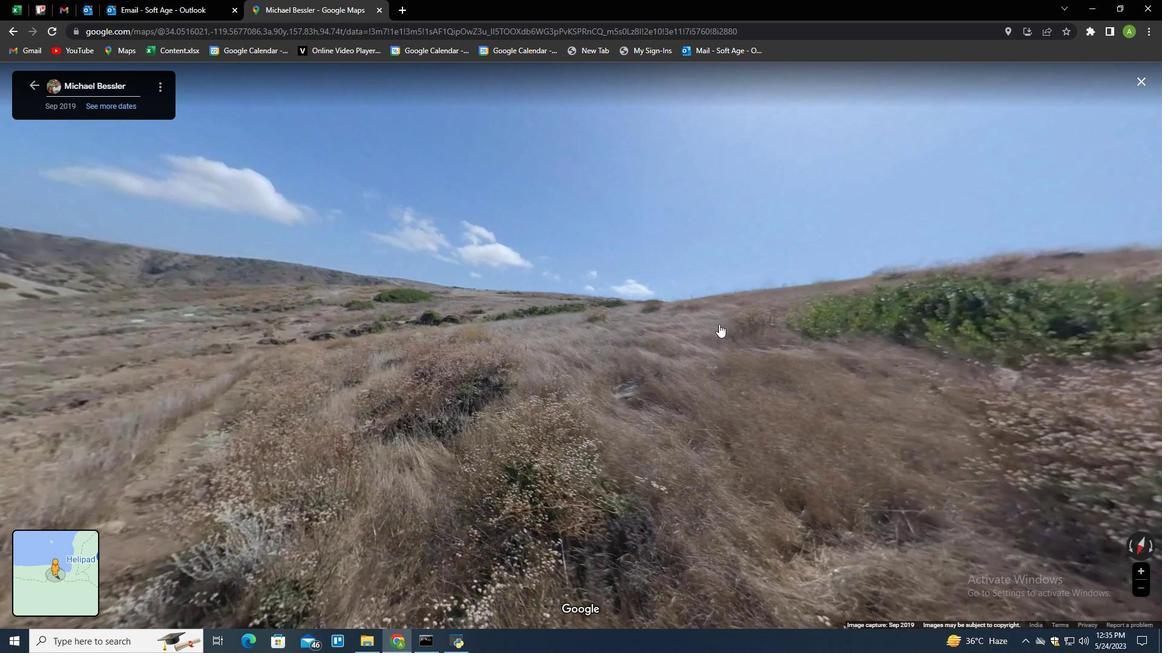 
Action: Mouse pressed left at (788, 325)
Screenshot: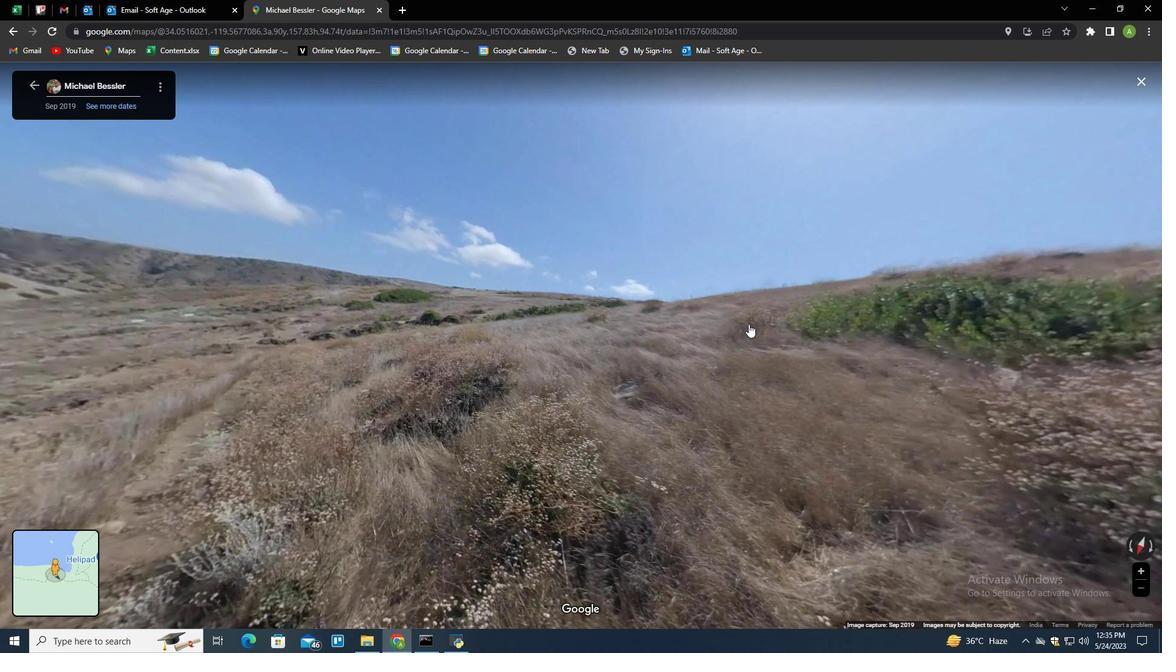 
Action: Mouse moved to (826, 333)
Screenshot: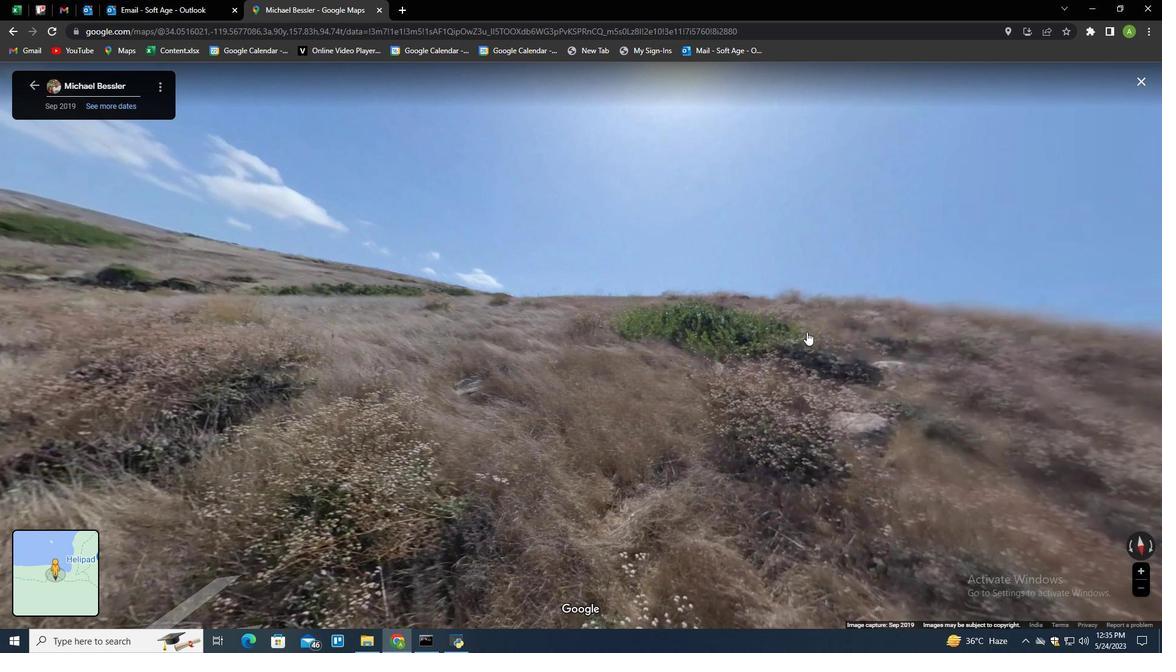 
Action: Mouse pressed left at (826, 333)
Screenshot: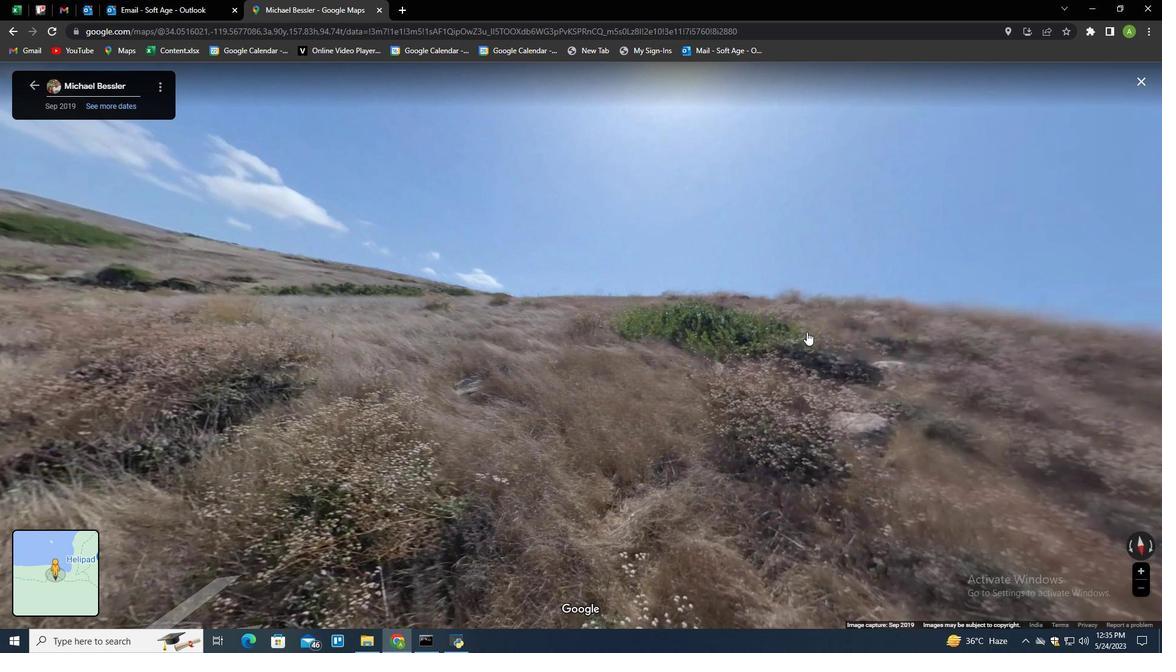 
Action: Mouse moved to (894, 355)
Screenshot: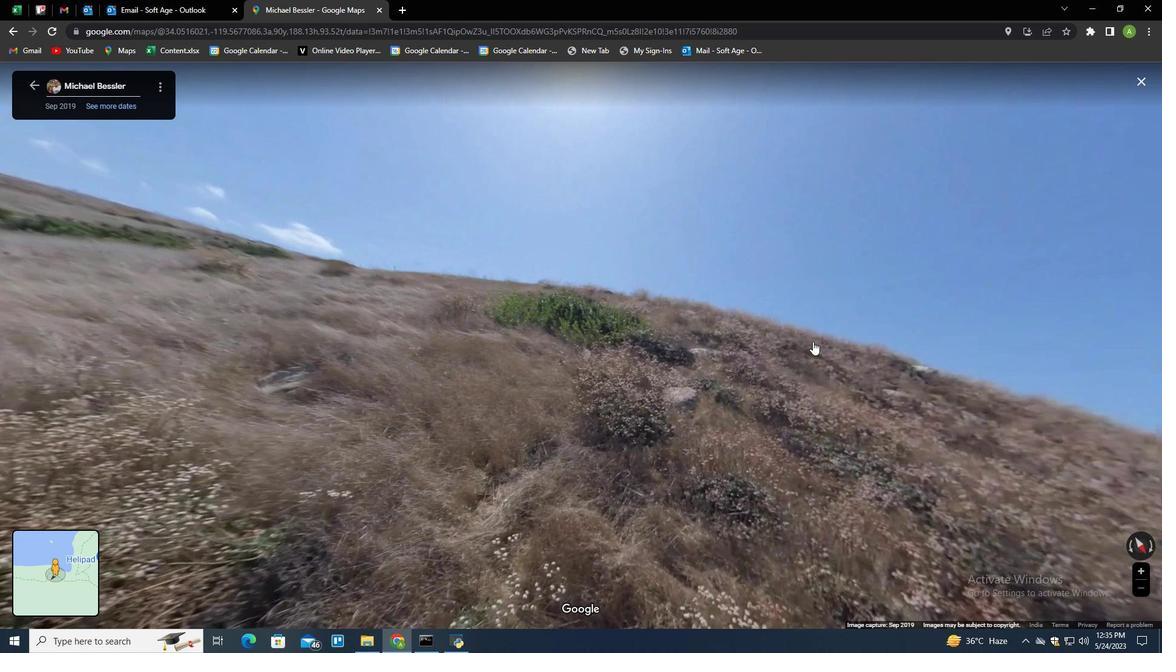 
Action: Mouse pressed left at (894, 355)
Screenshot: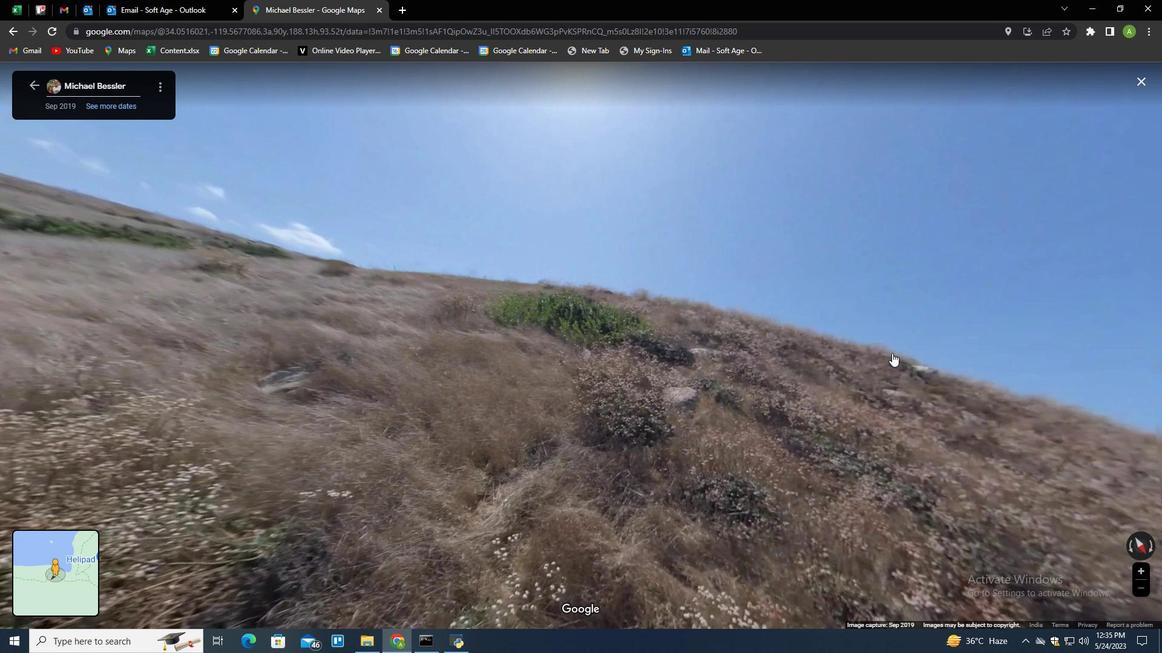 
Action: Mouse moved to (740, 398)
Screenshot: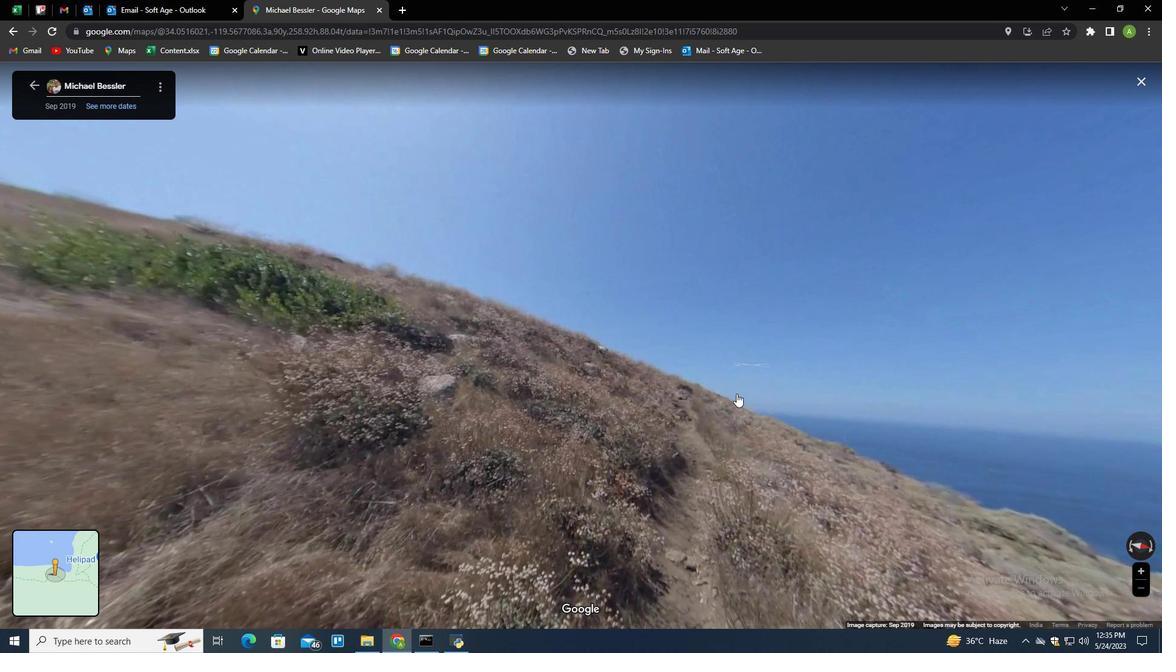 
Action: Mouse pressed left at (740, 398)
Screenshot: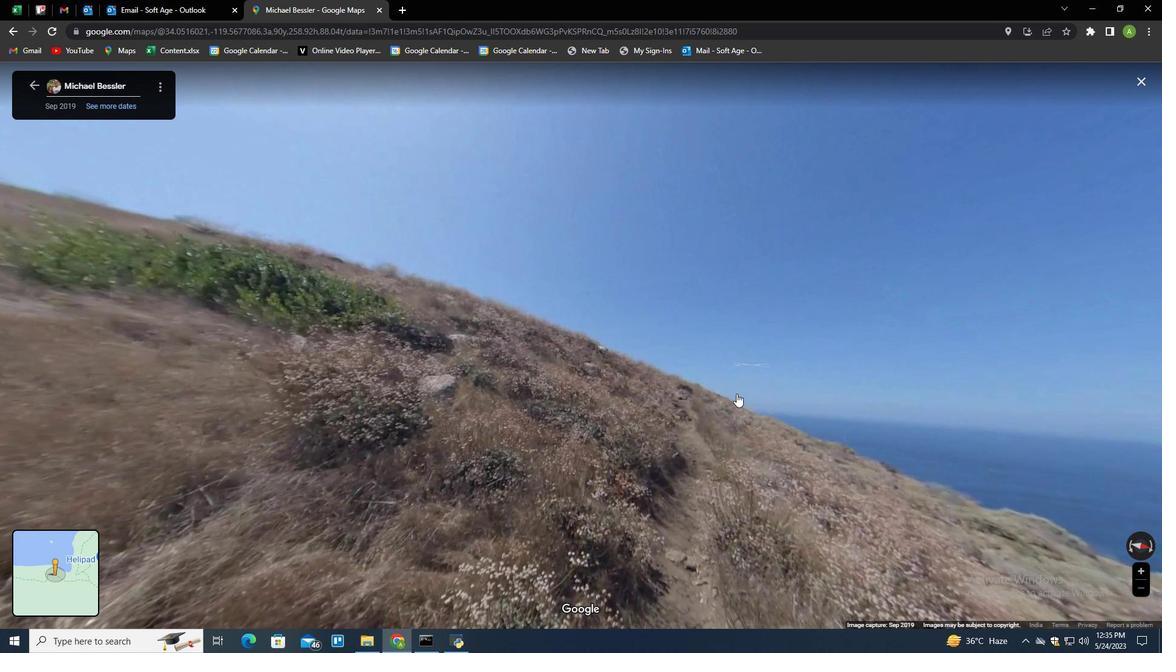 
Action: Mouse moved to (681, 373)
Screenshot: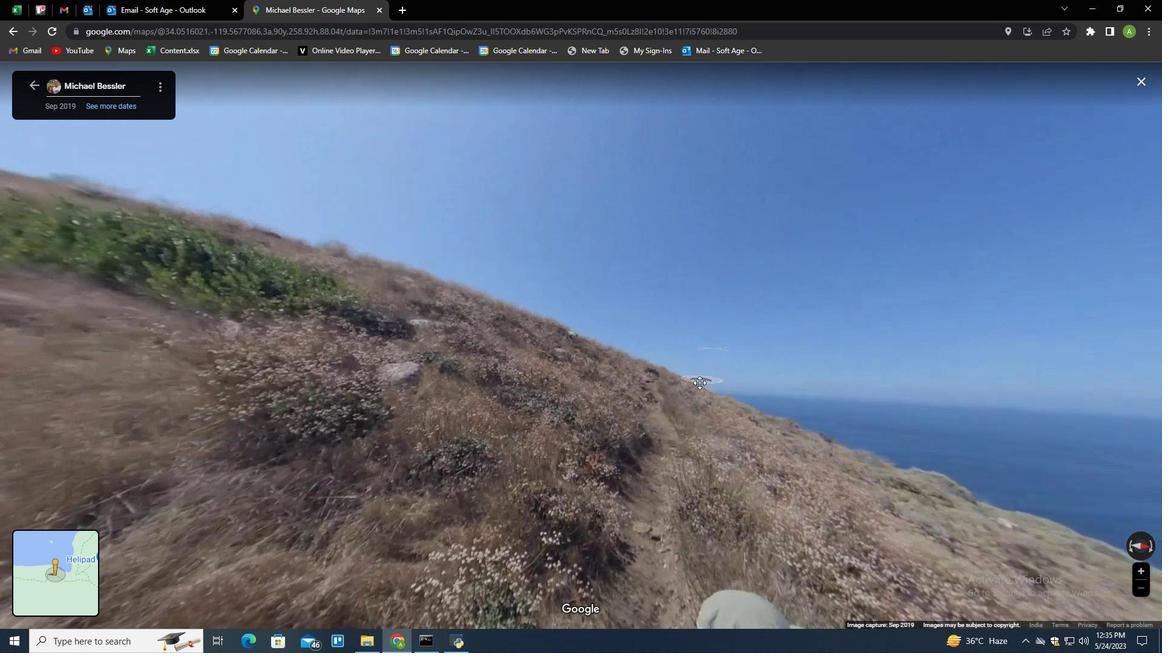 
Action: Mouse pressed left at (681, 373)
Screenshot: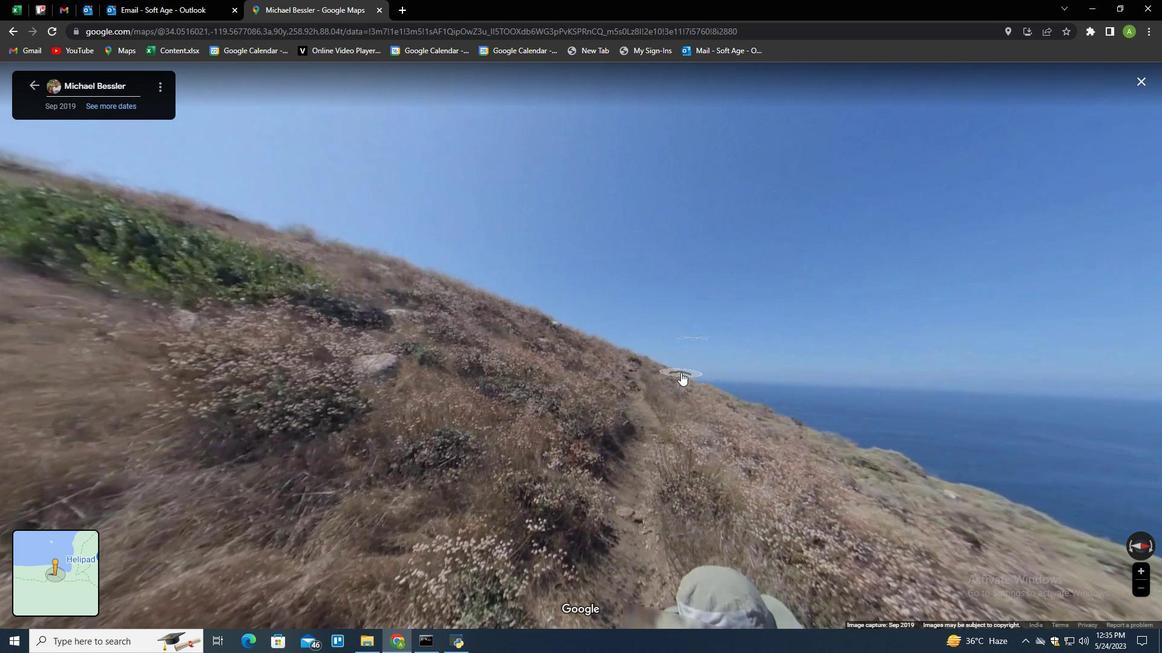 
Action: Mouse moved to (584, 339)
Screenshot: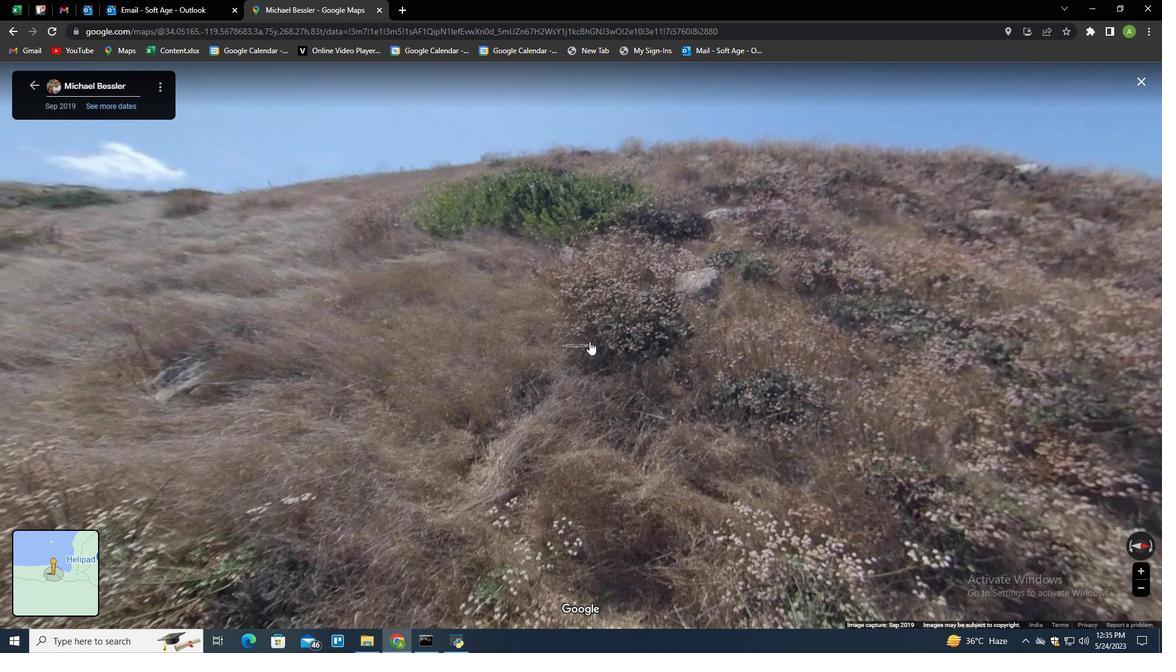 
Action: Mouse pressed left at (584, 339)
Screenshot: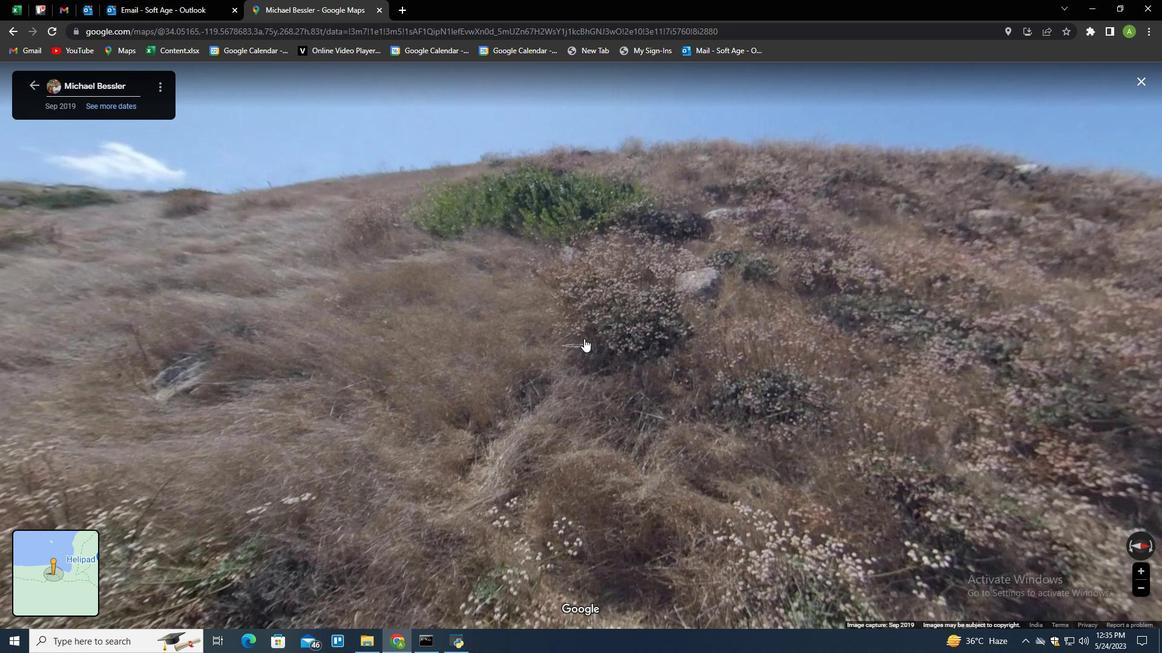 
Action: Mouse moved to (618, 380)
Screenshot: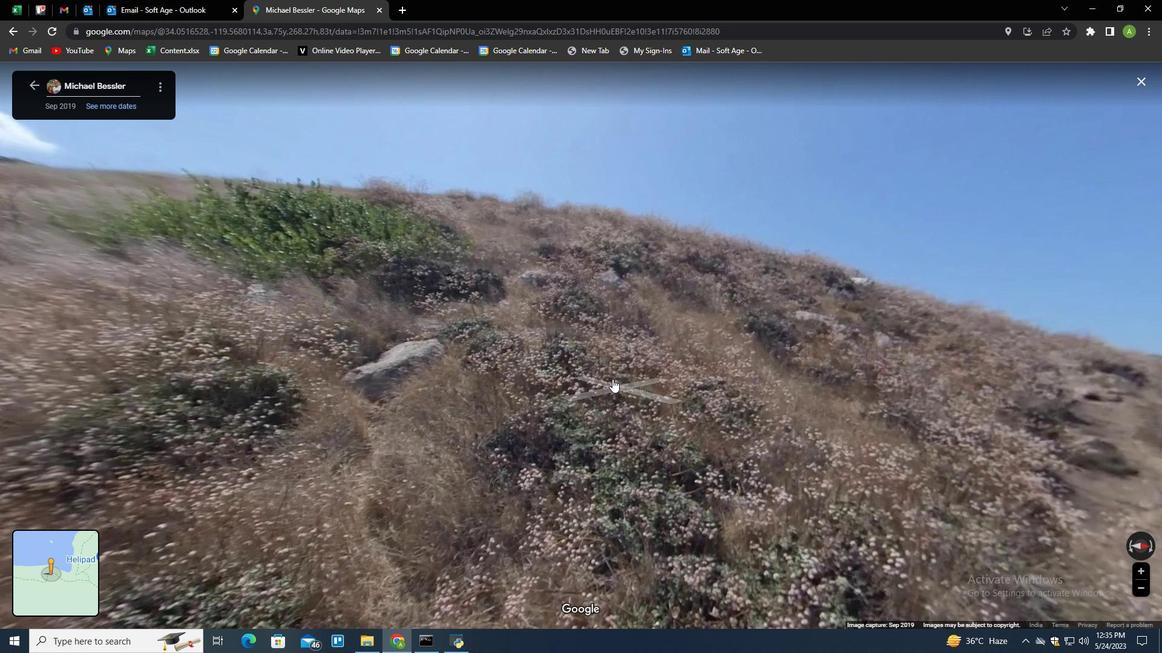 
Action: Mouse pressed left at (618, 380)
Screenshot: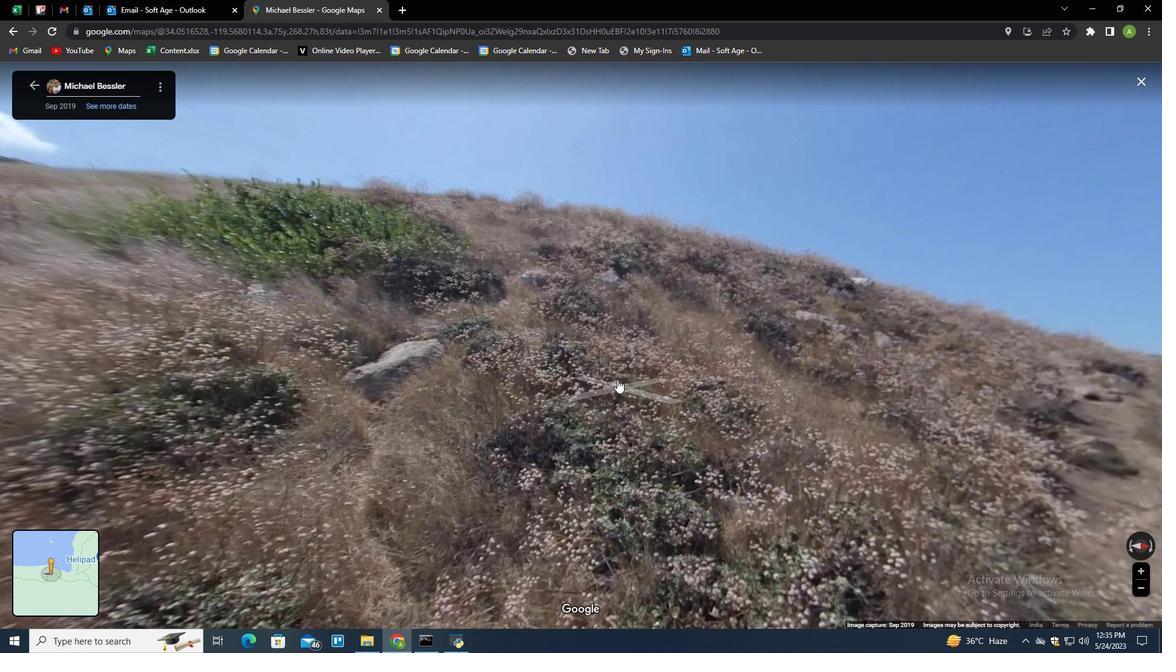 
Action: Mouse moved to (591, 294)
Screenshot: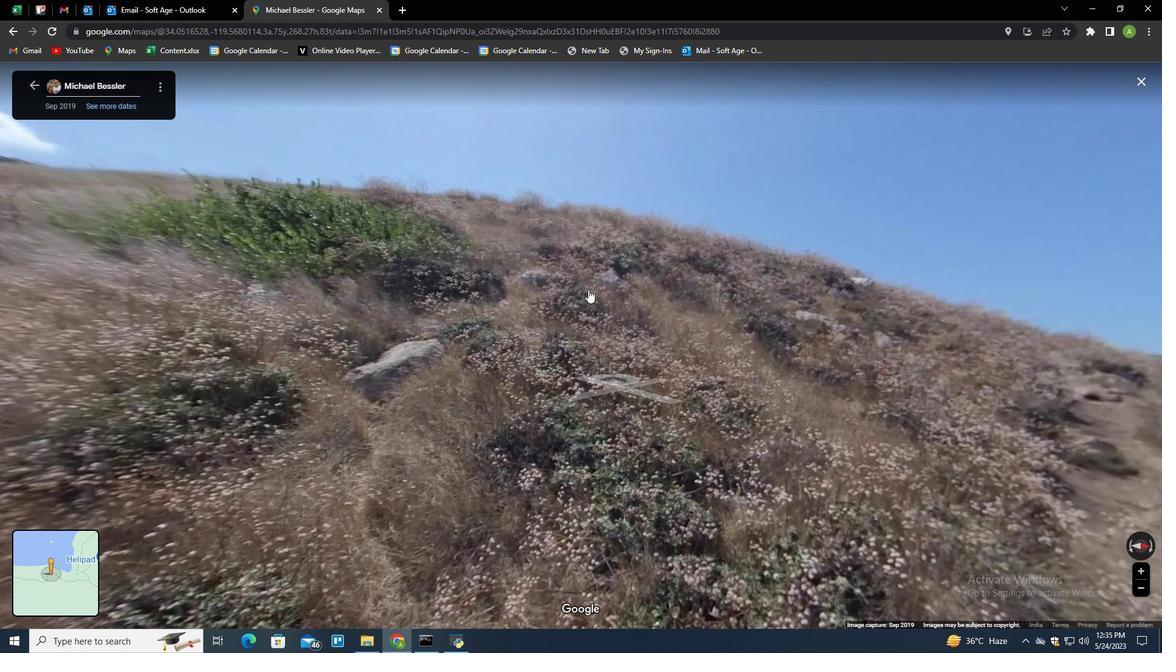
Action: Mouse scrolled (591, 293) with delta (0, 0)
Screenshot: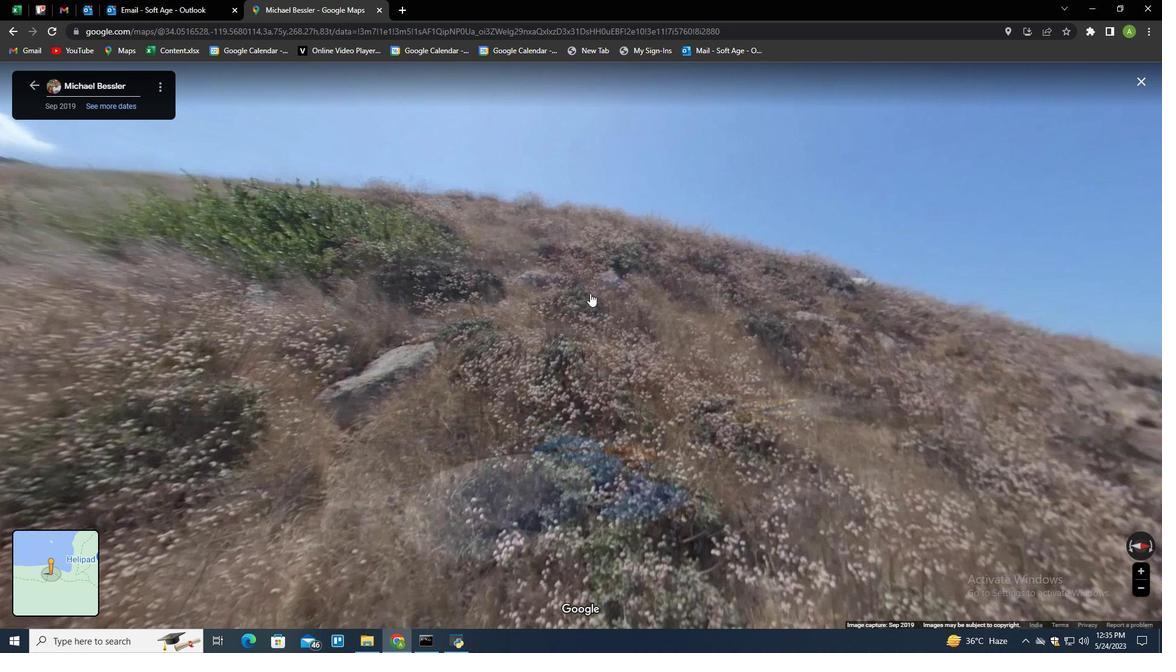 
Action: Mouse scrolled (591, 293) with delta (0, 0)
Screenshot: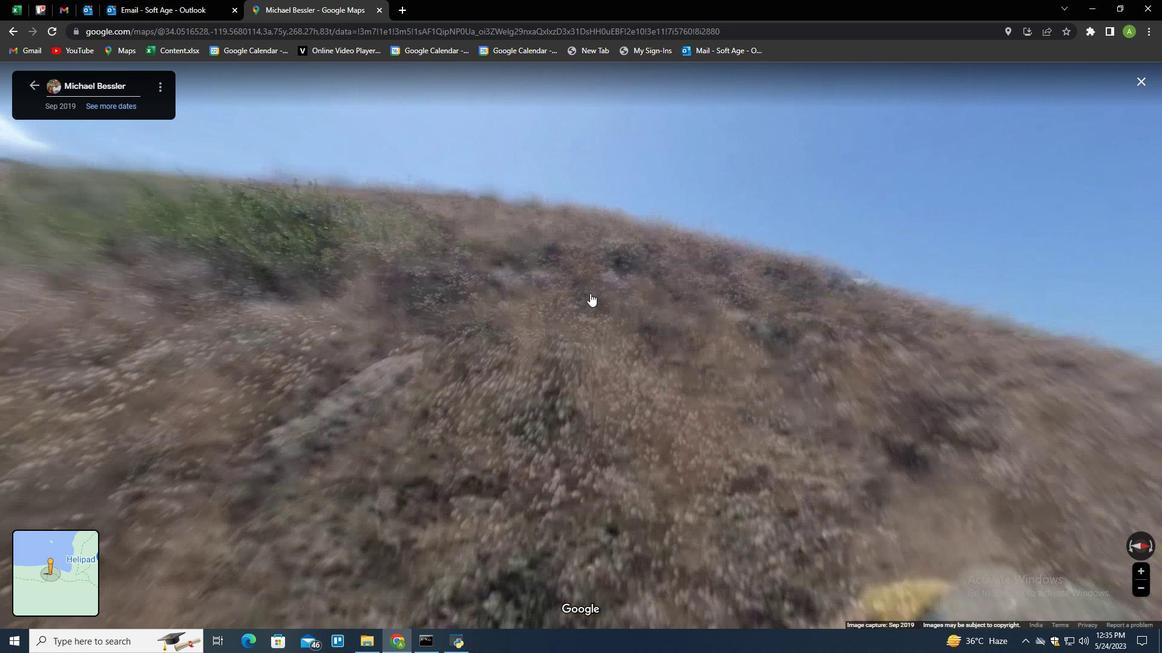 
Action: Mouse moved to (580, 345)
Screenshot: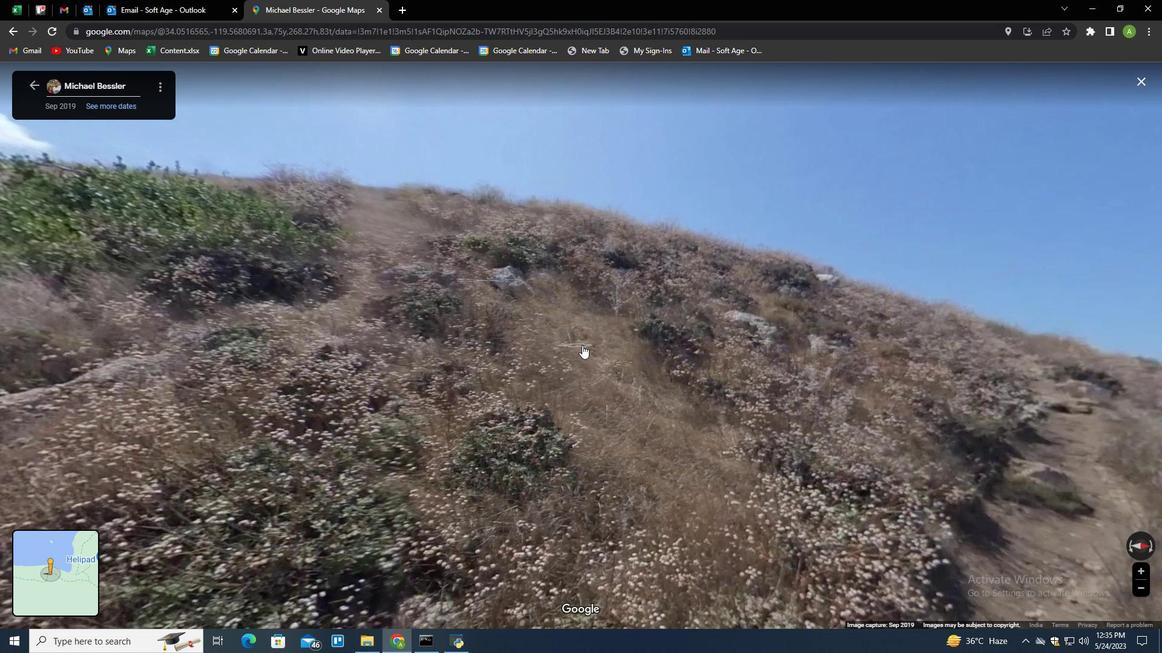 
Action: Mouse pressed left at (580, 345)
Screenshot: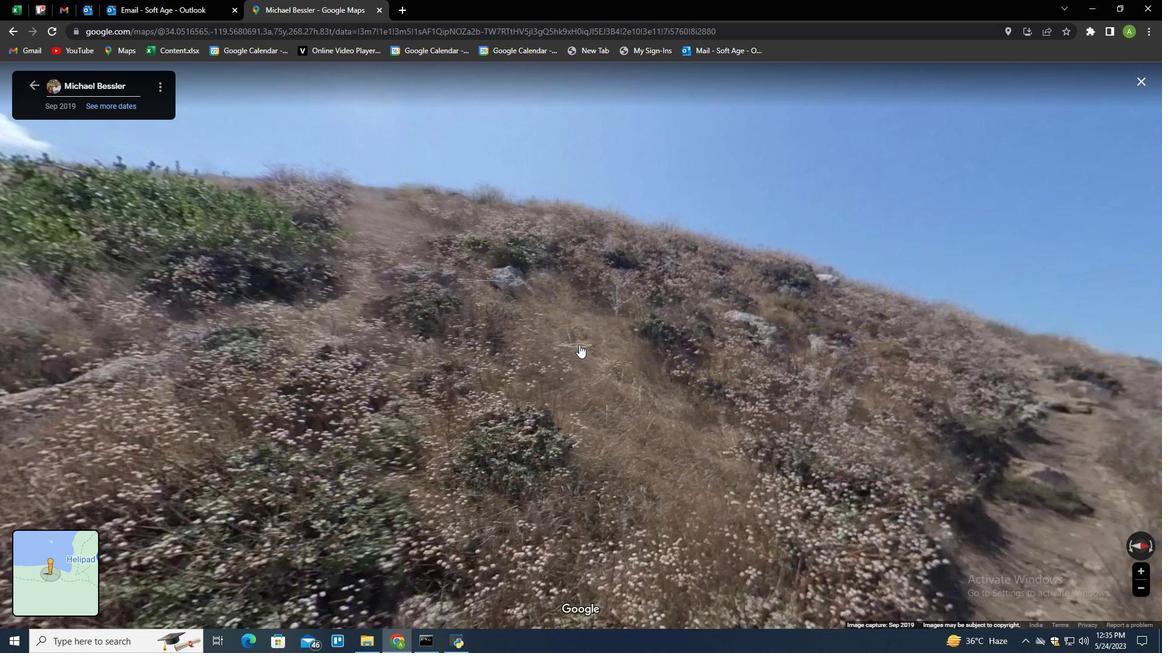 
Action: Mouse moved to (392, 236)
Screenshot: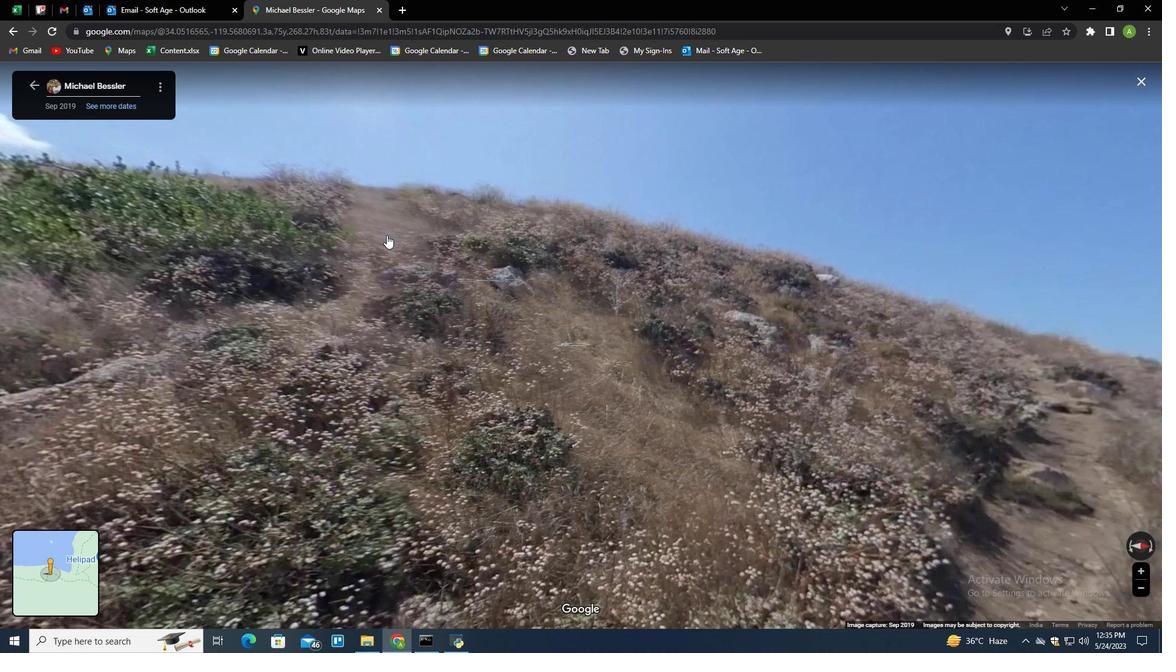 
Action: Mouse pressed left at (392, 236)
Screenshot: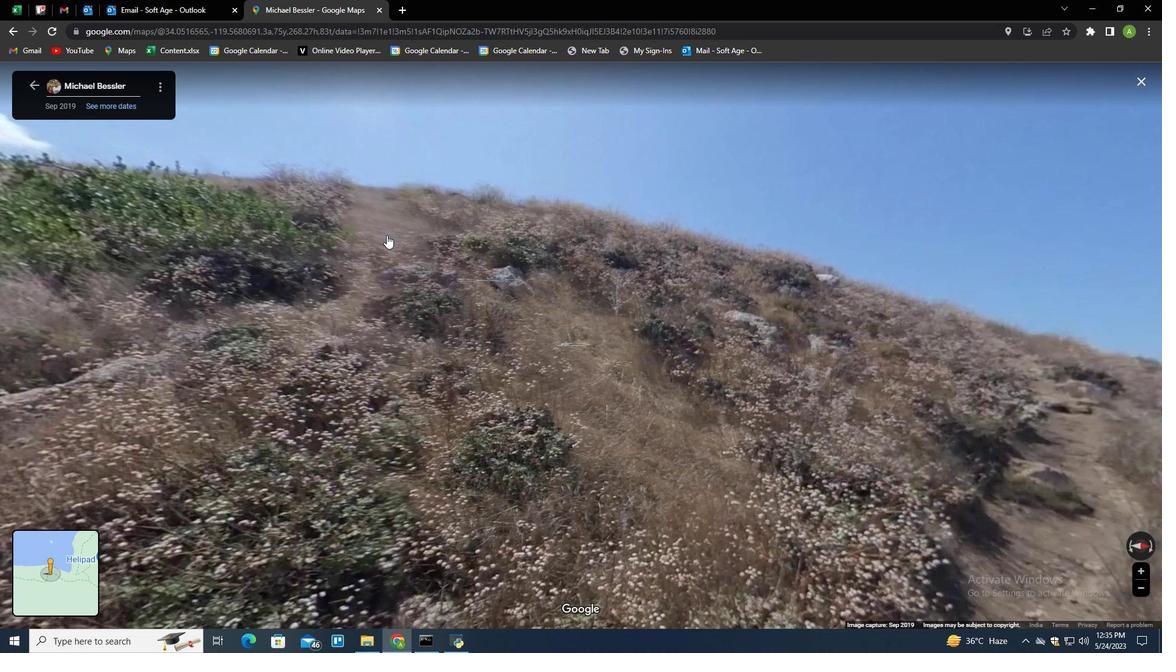 
Action: Mouse moved to (379, 446)
Screenshot: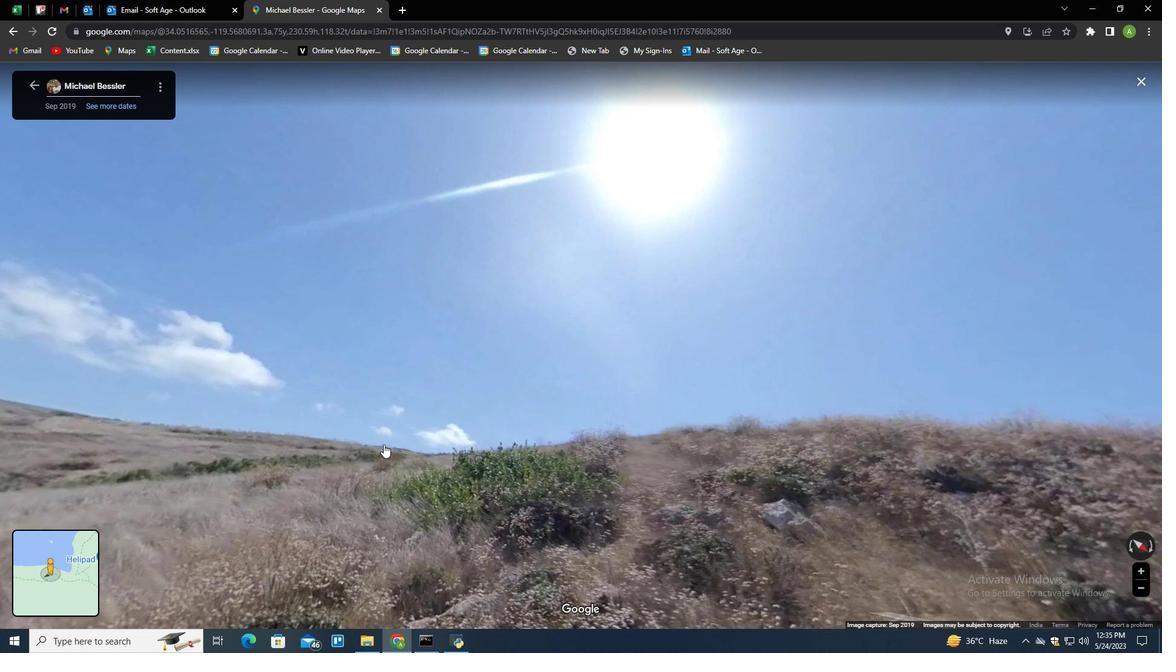 
Action: Mouse pressed left at (379, 446)
Screenshot: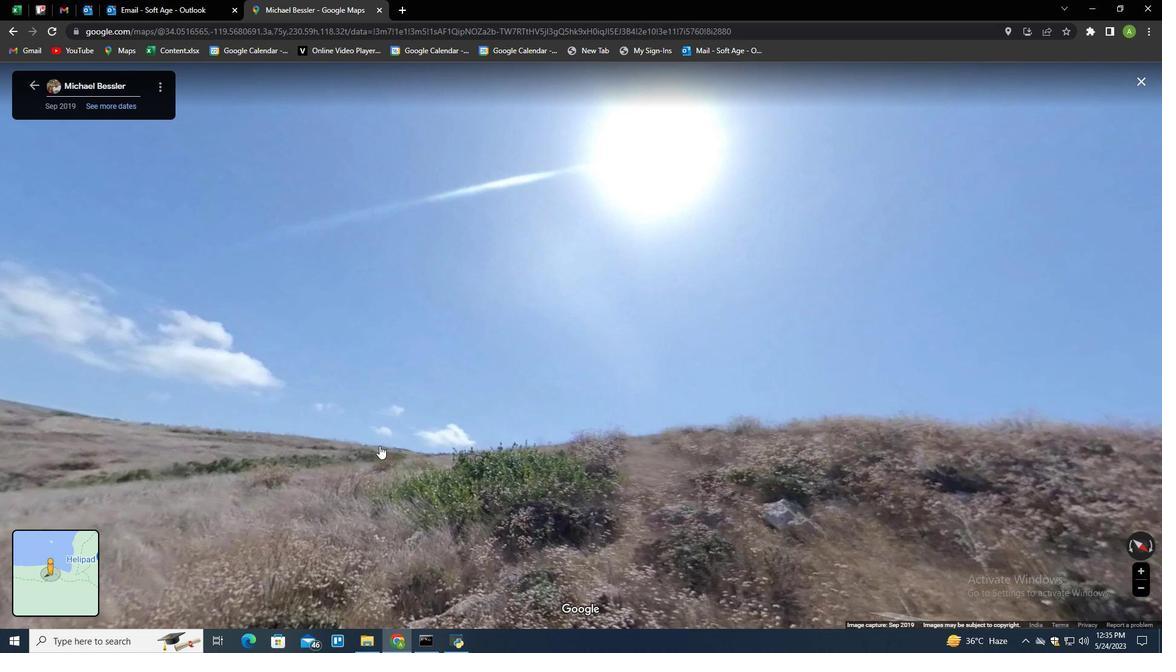 
Action: Mouse moved to (521, 508)
Screenshot: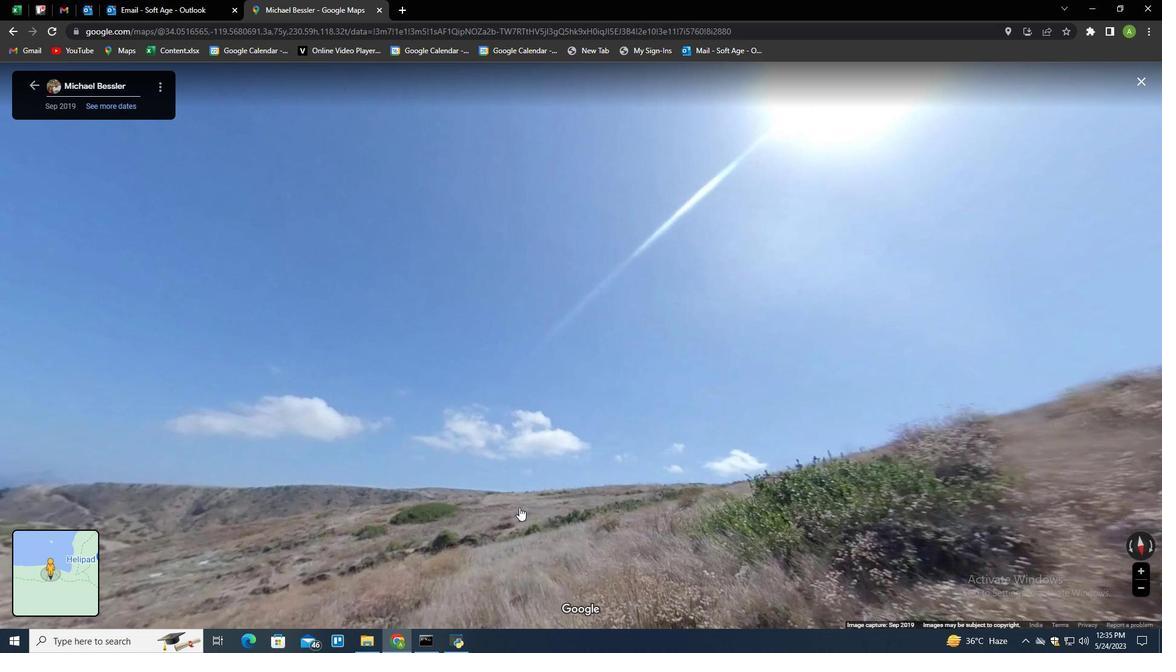 
Action: Mouse pressed left at (521, 508)
Screenshot: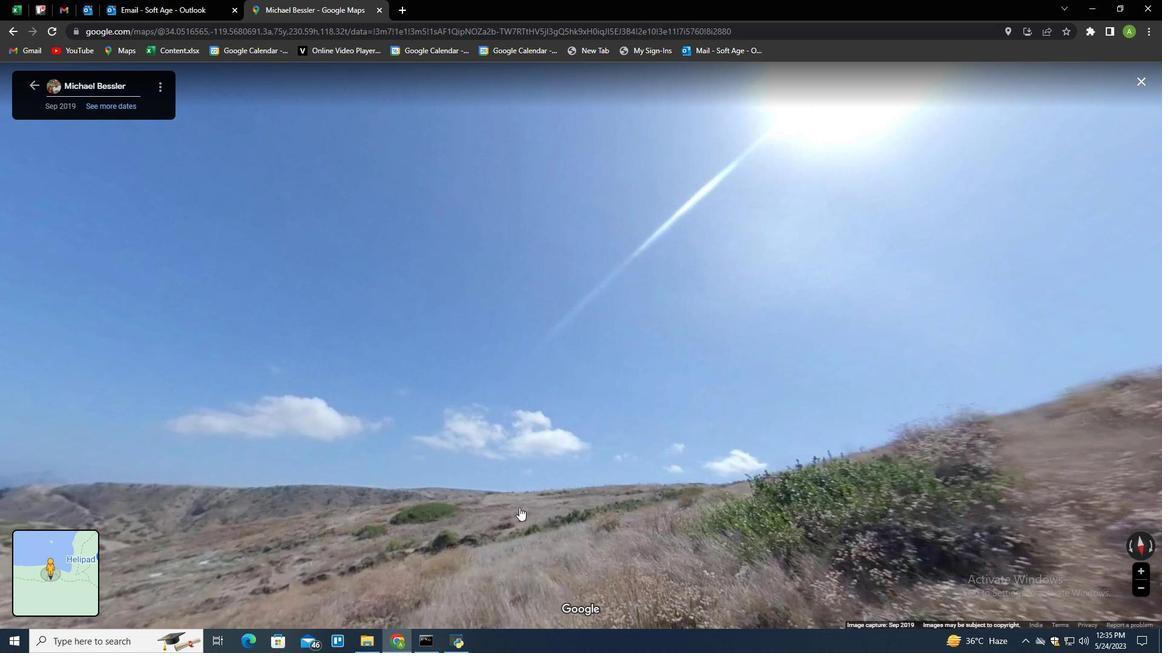 
Action: Mouse moved to (374, 418)
Screenshot: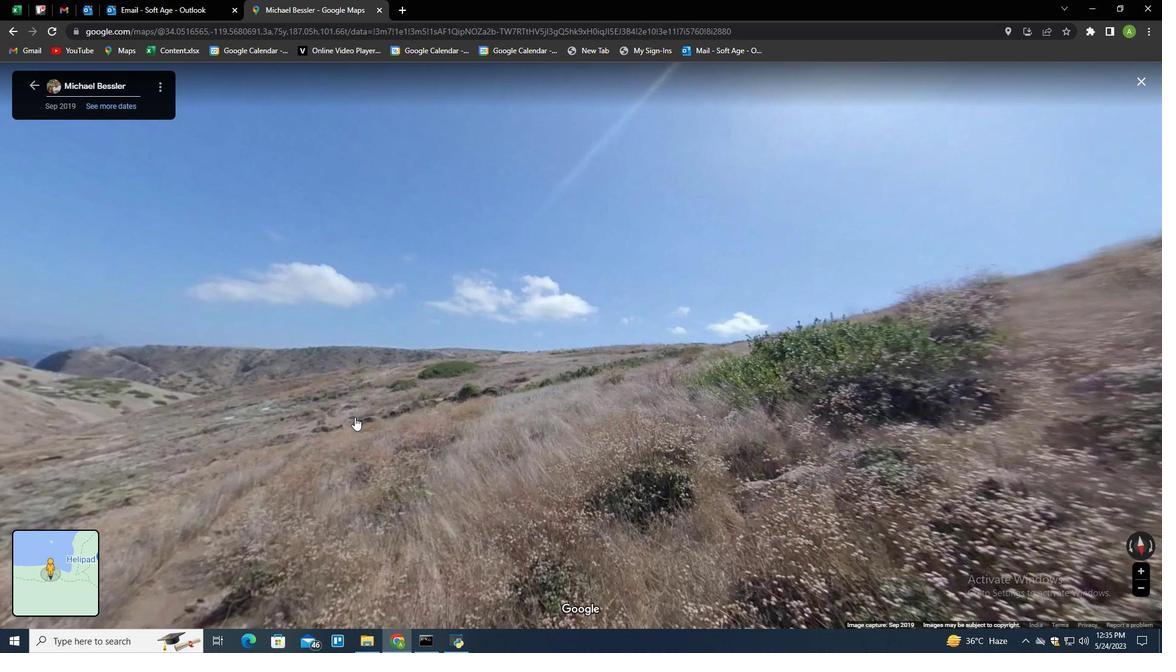 
Action: Mouse pressed left at (374, 418)
Screenshot: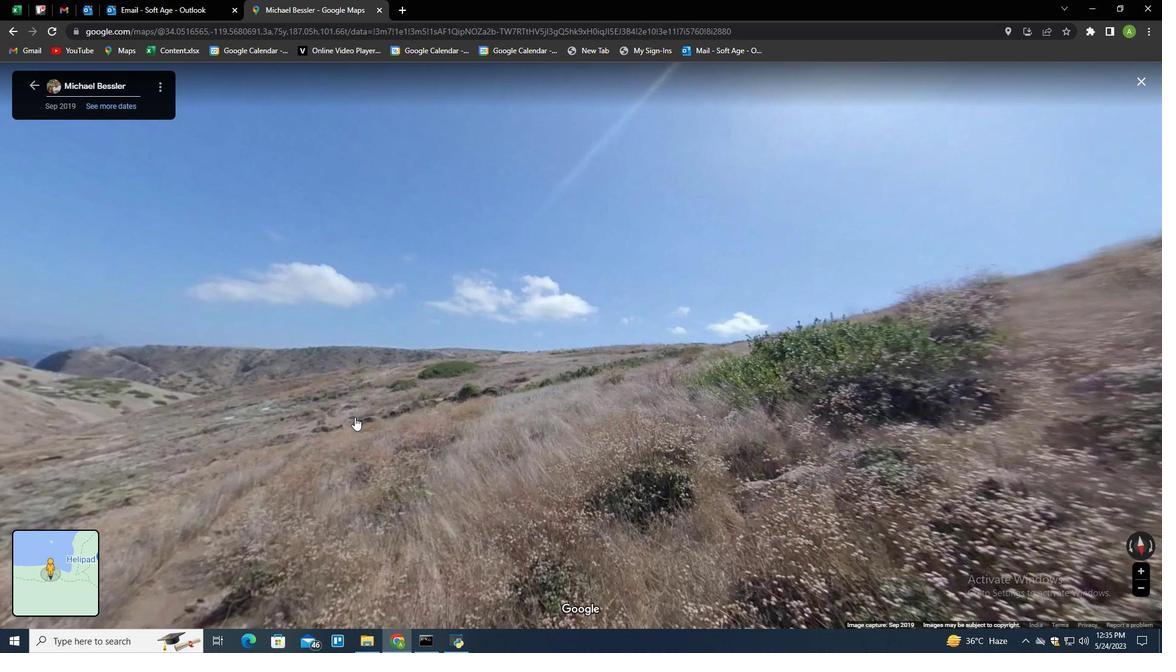 
Action: Mouse moved to (627, 427)
Screenshot: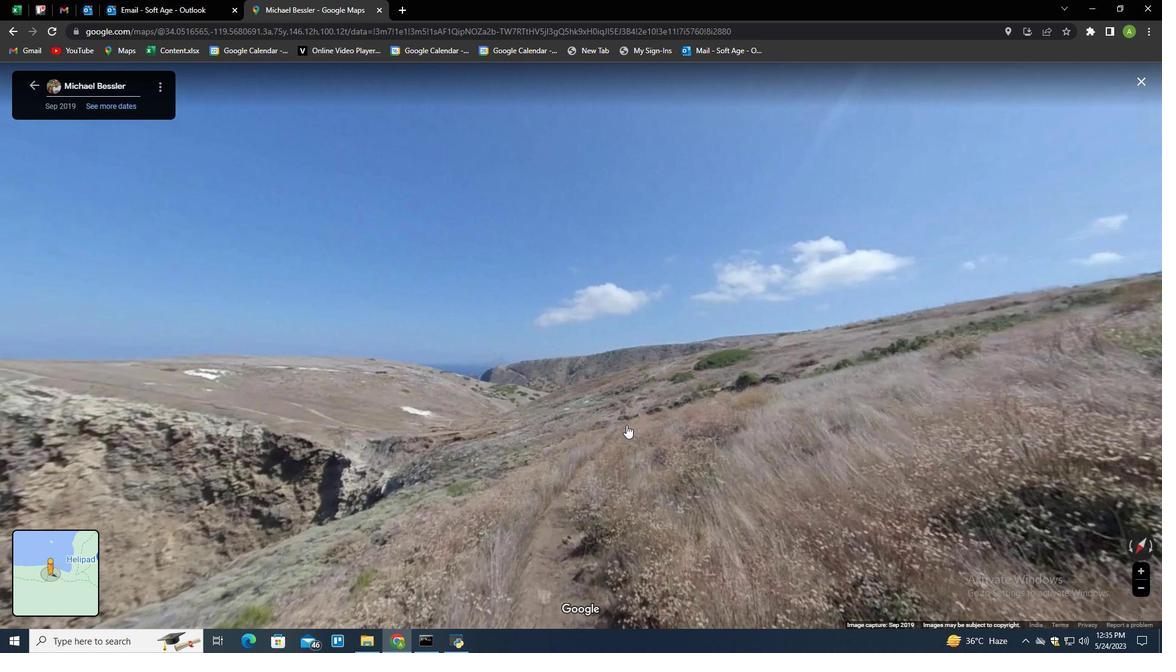 
Action: Mouse pressed left at (627, 427)
Screenshot: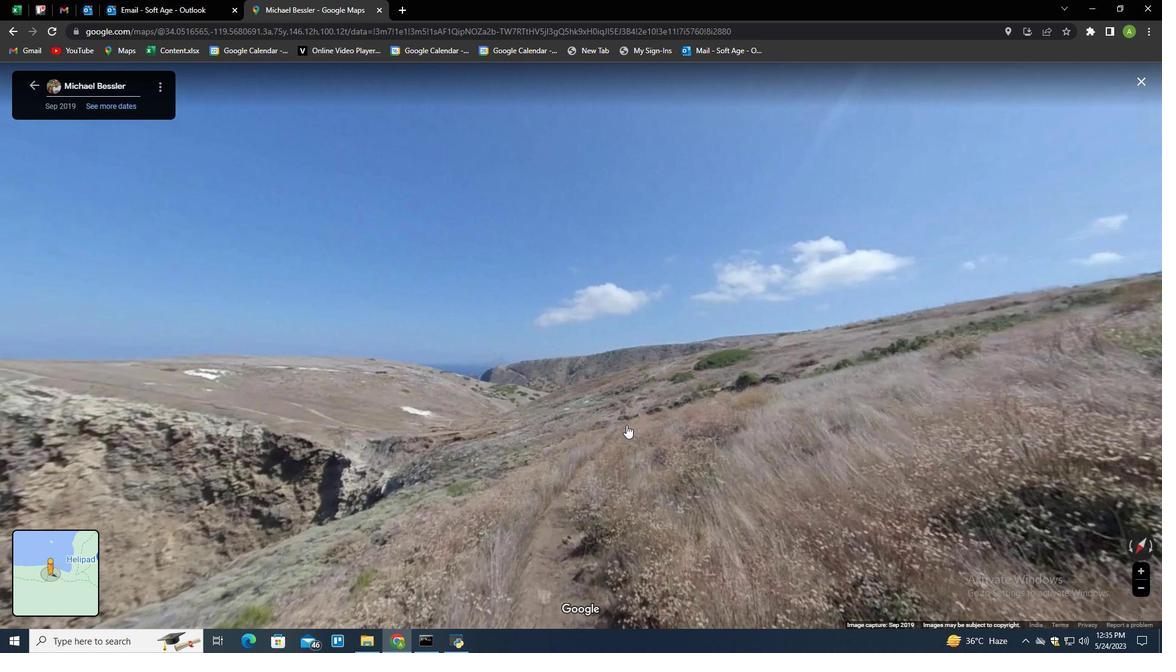 
Action: Mouse moved to (729, 533)
Screenshot: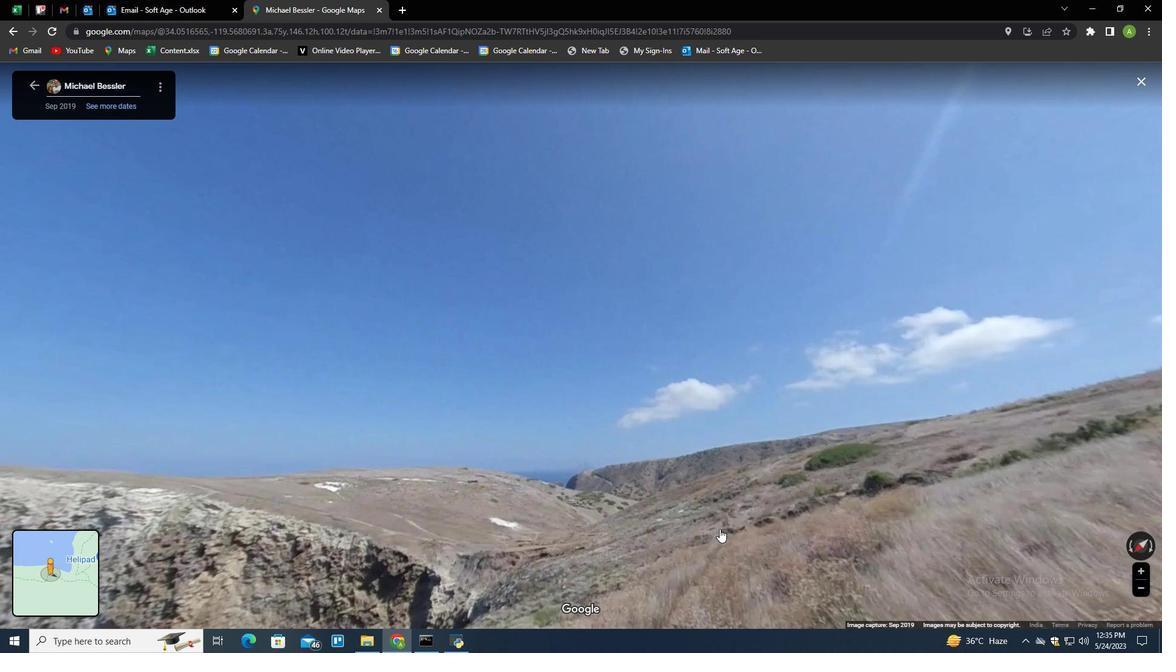
Action: Mouse pressed left at (729, 533)
Screenshot: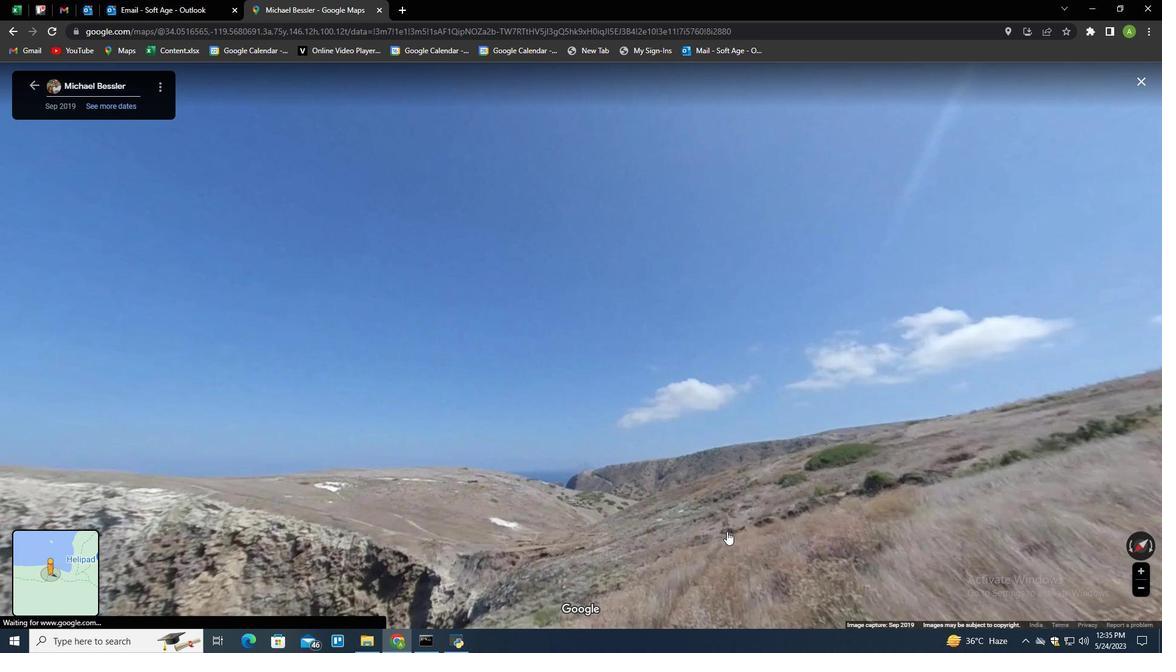 
Action: Mouse moved to (581, 401)
Screenshot: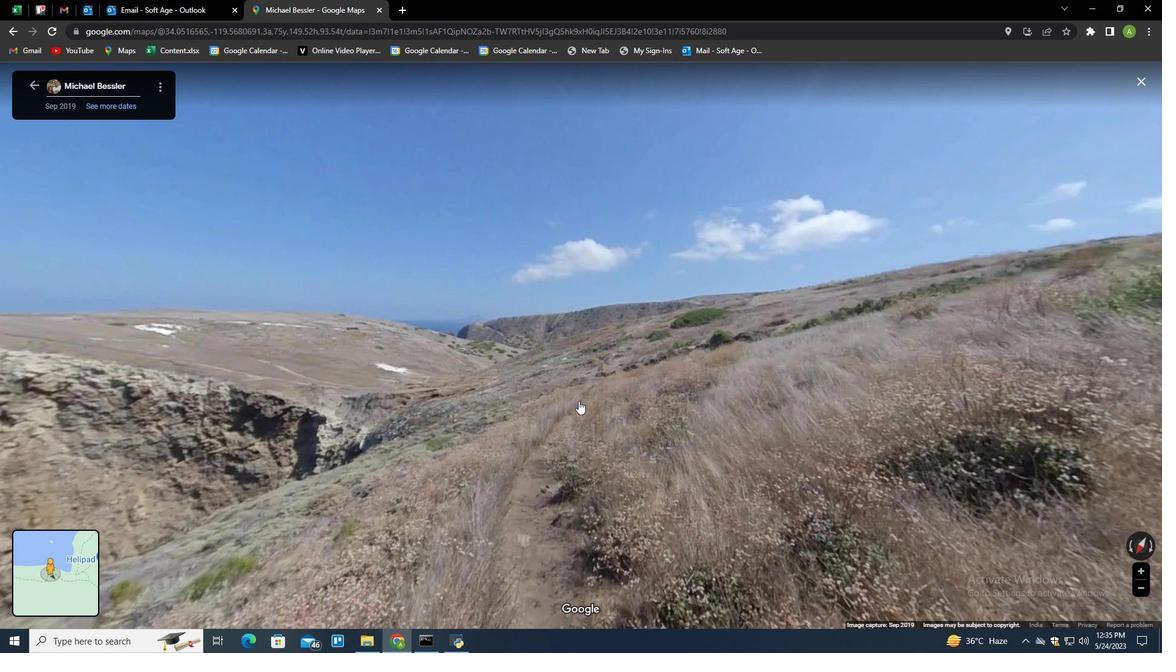 
Action: Mouse pressed left at (581, 401)
Screenshot: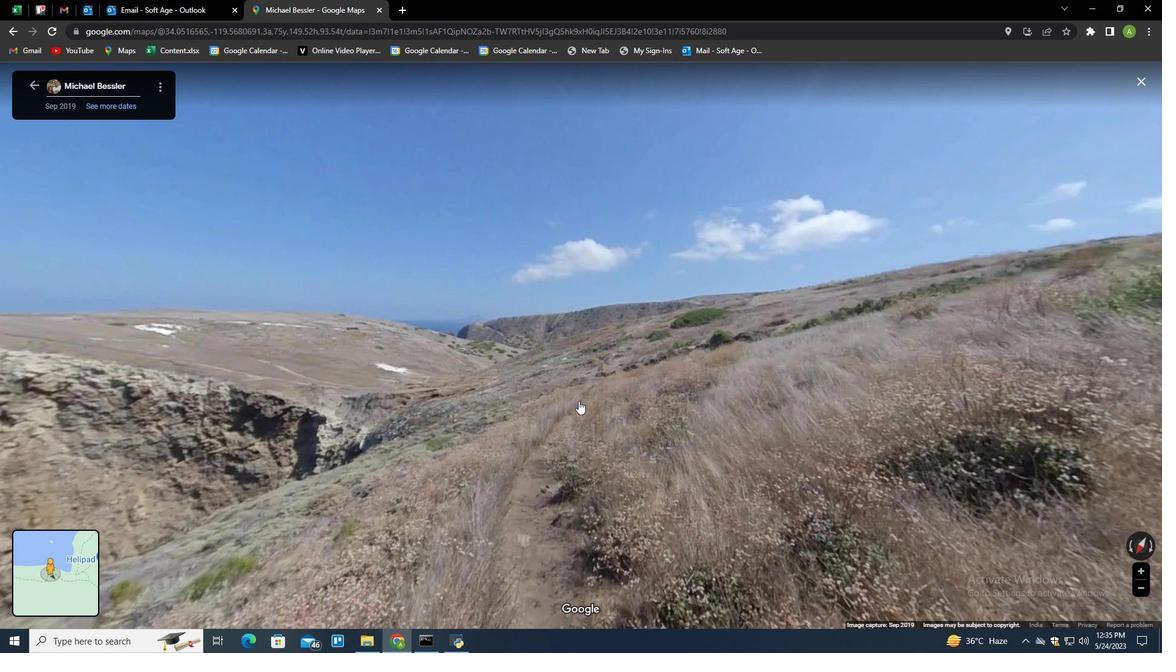 
Action: Mouse moved to (409, 328)
Screenshot: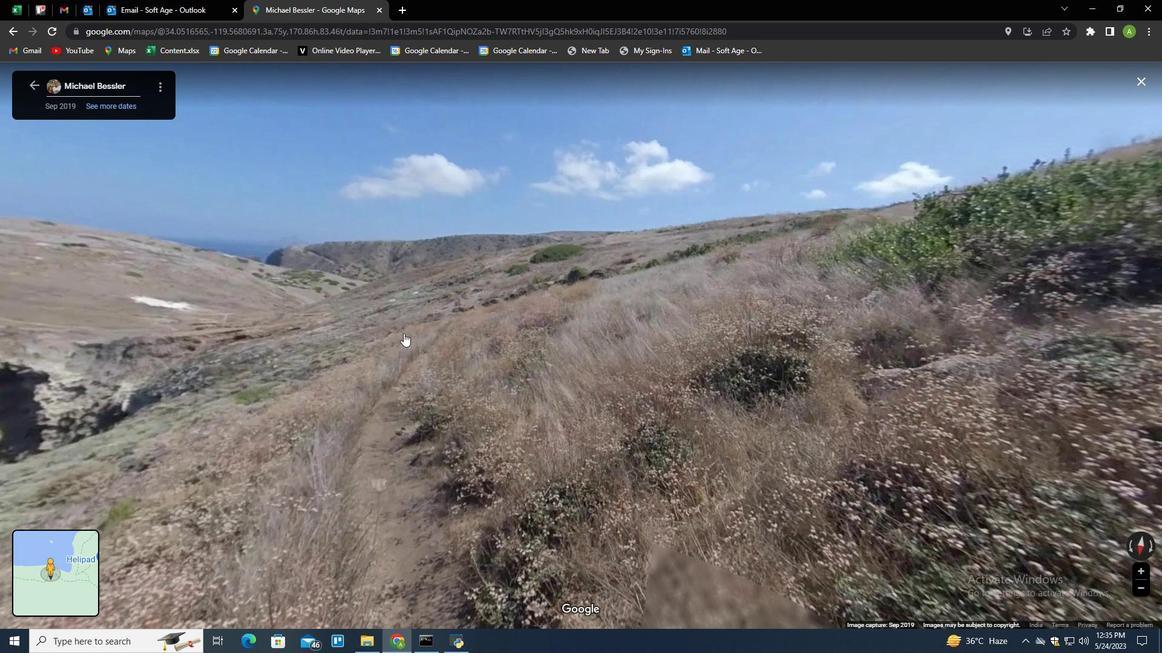 
Action: Mouse pressed left at (409, 328)
Screenshot: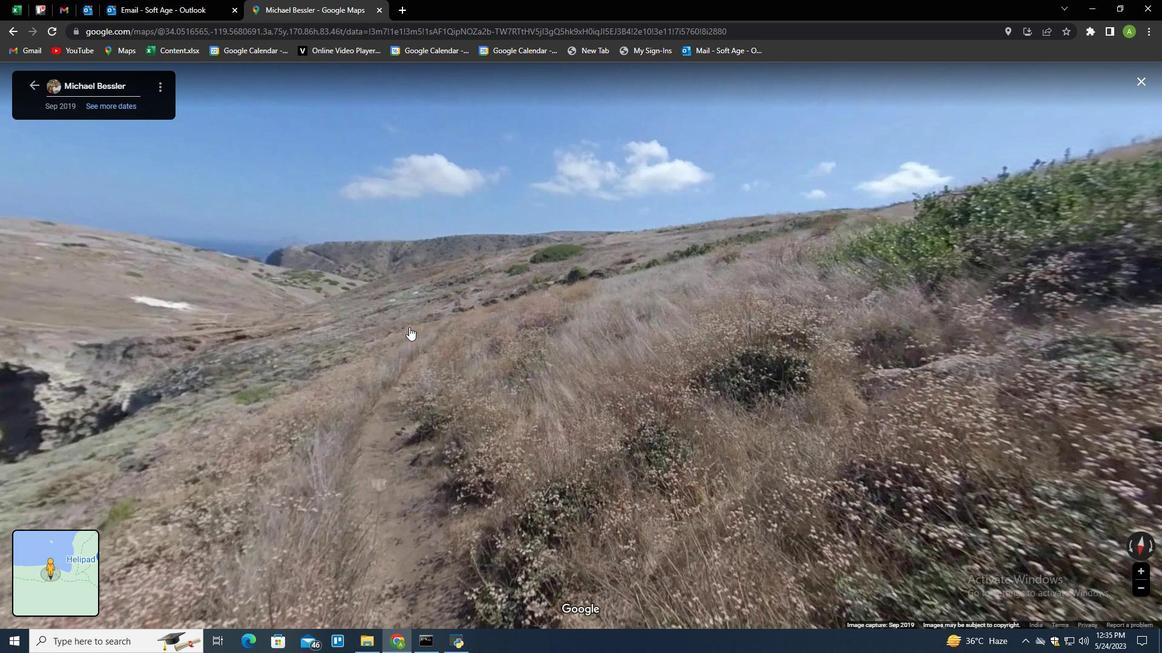 
Action: Mouse moved to (515, 300)
Screenshot: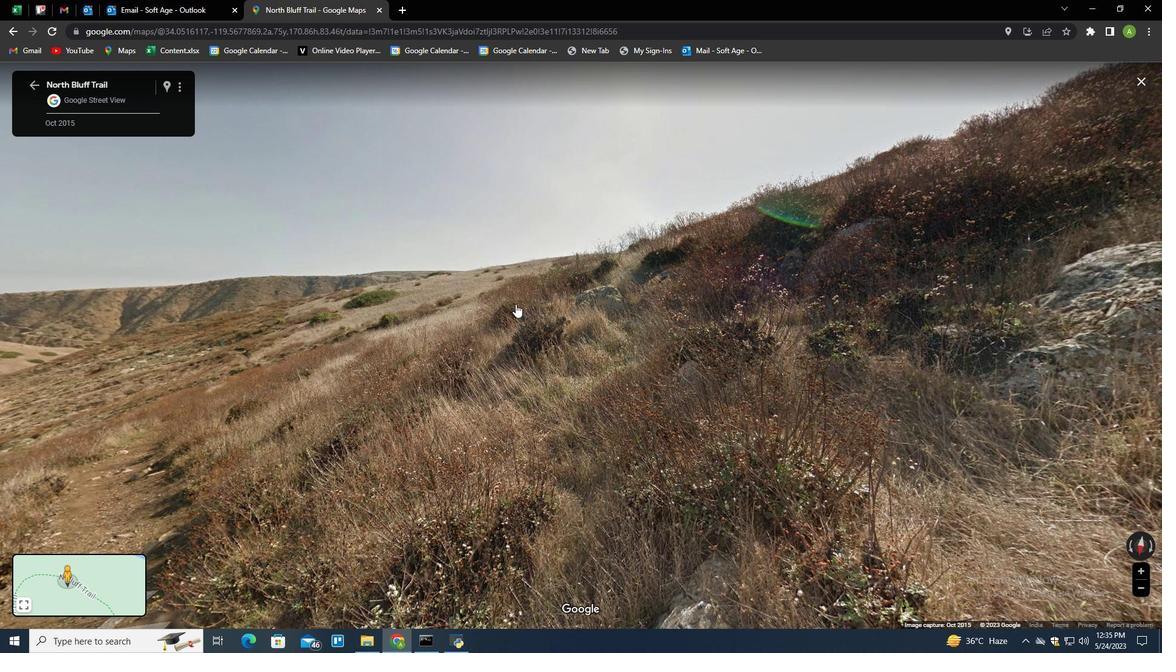 
Action: Mouse pressed left at (515, 300)
Screenshot: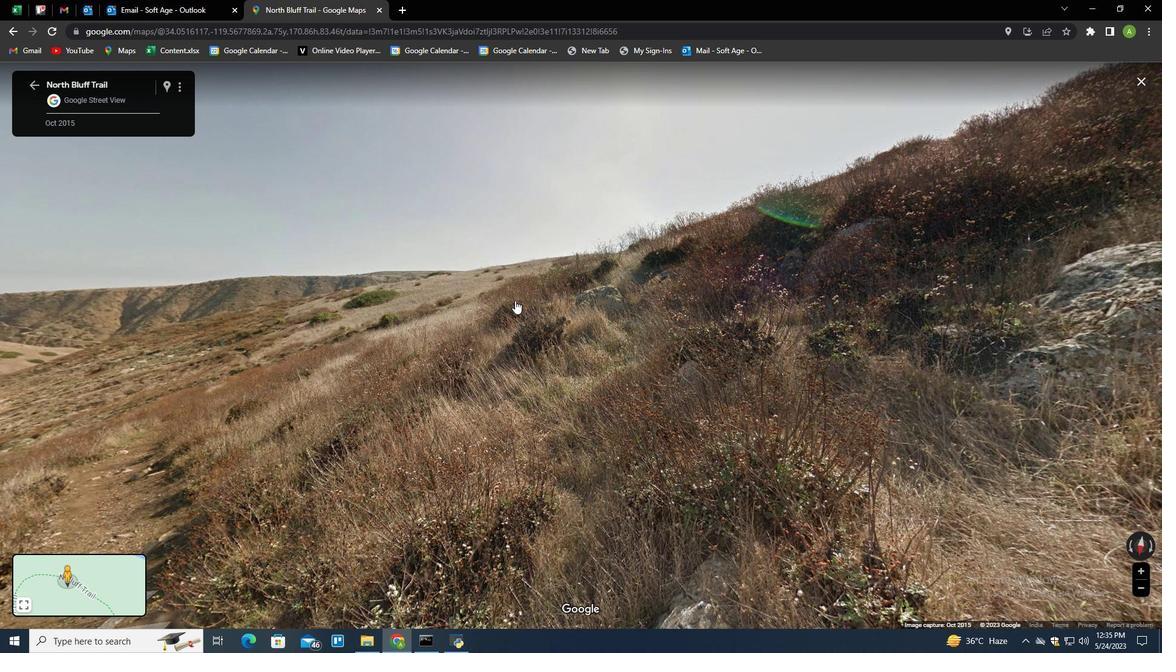 
Action: Mouse moved to (584, 330)
Screenshot: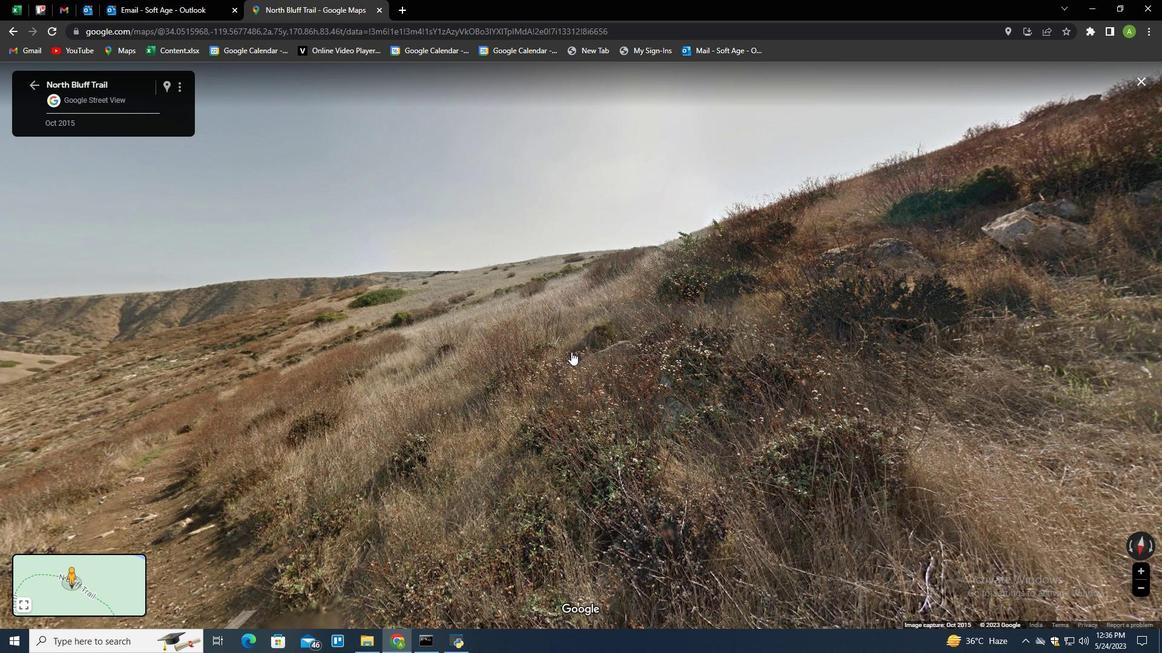 
Action: Mouse pressed left at (584, 330)
Screenshot: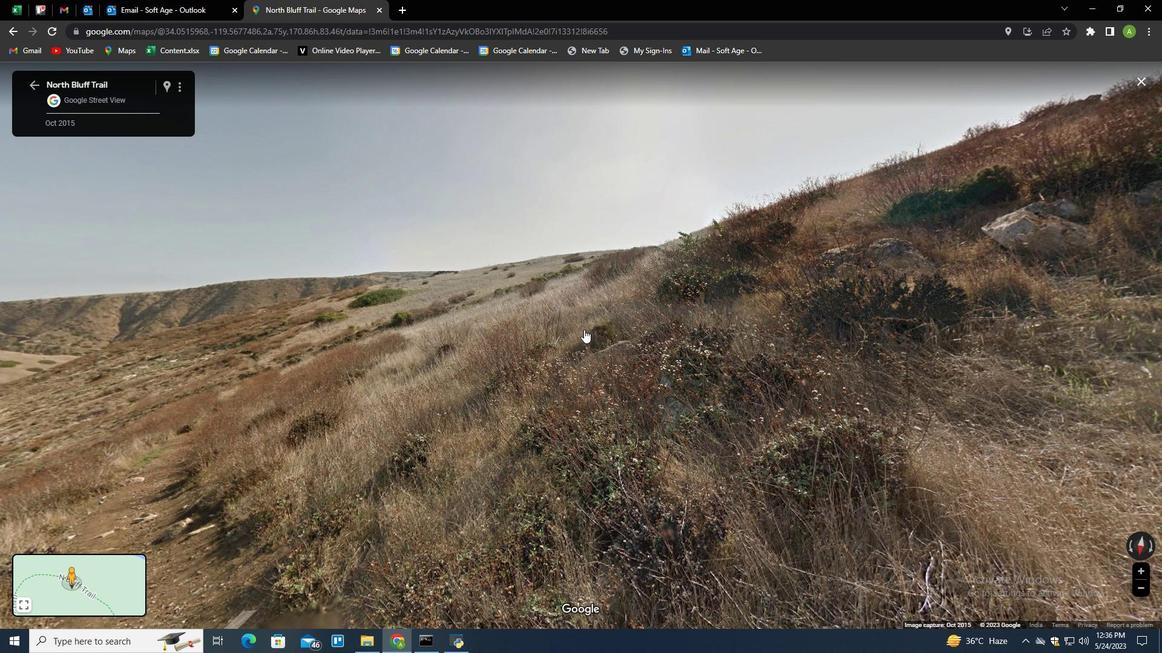 
Action: Mouse moved to (467, 305)
Screenshot: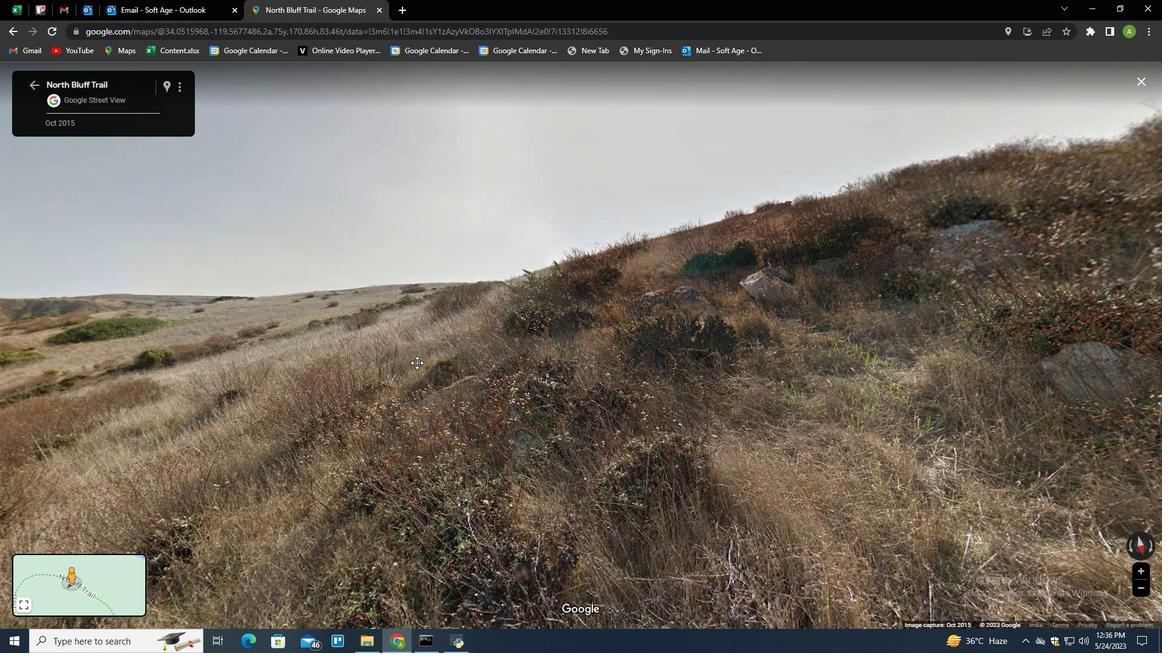 
Action: Mouse pressed left at (467, 305)
Screenshot: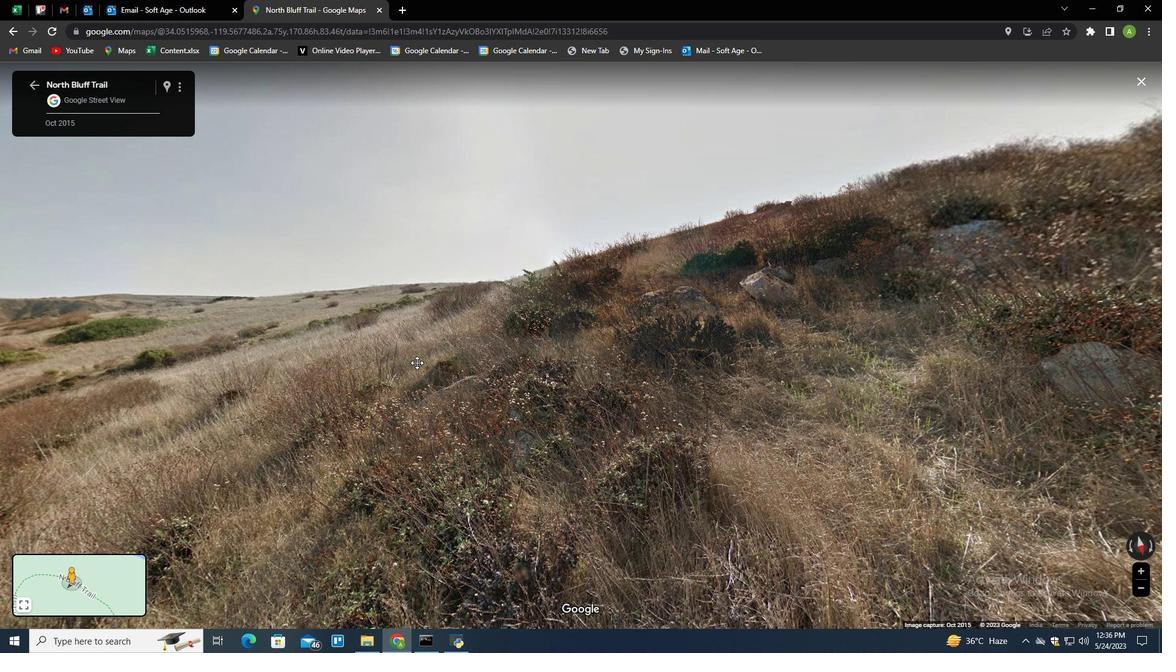 
Action: Mouse moved to (32, 79)
Screenshot: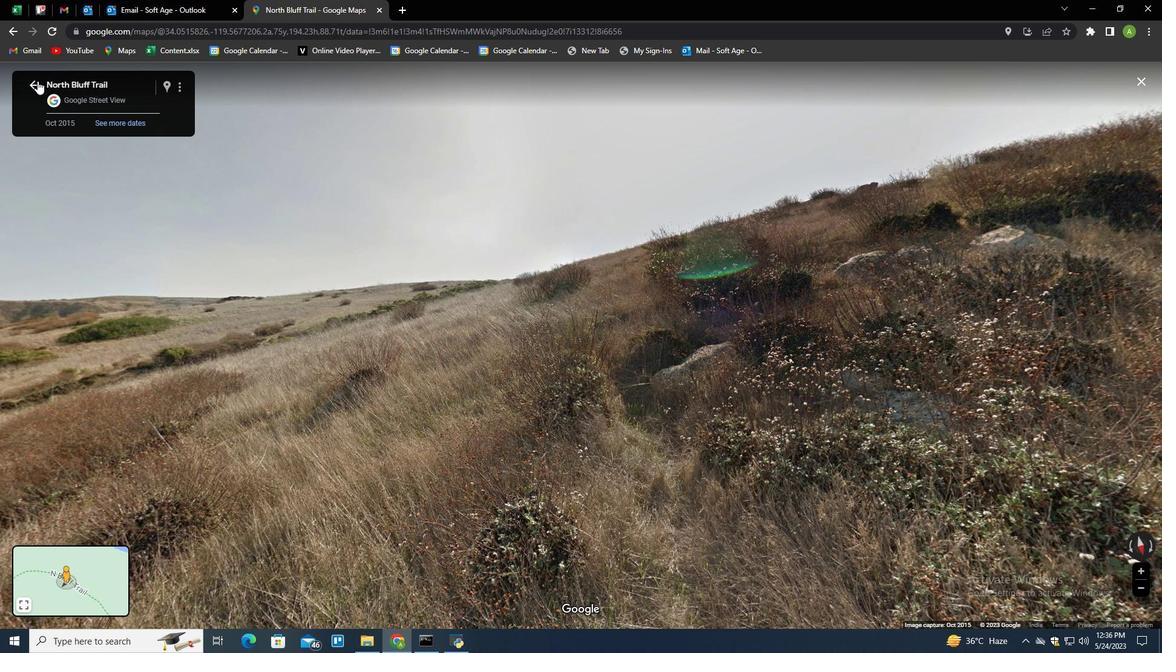 
Action: Mouse pressed left at (32, 79)
Screenshot: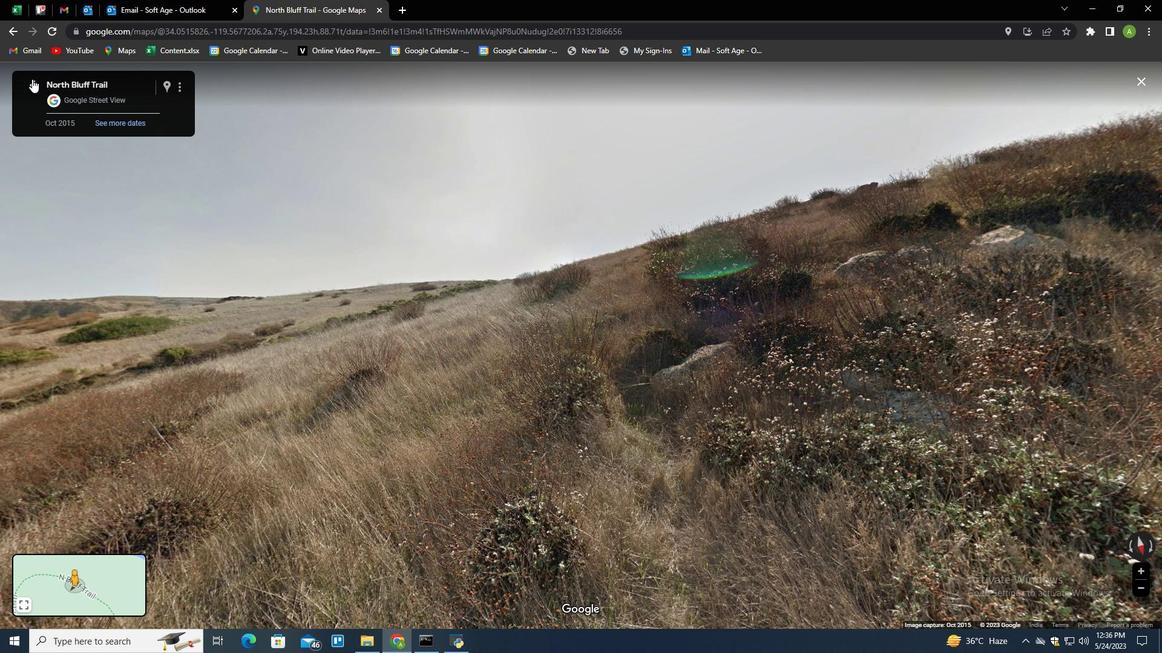 
Action: Mouse moved to (498, 466)
Screenshot: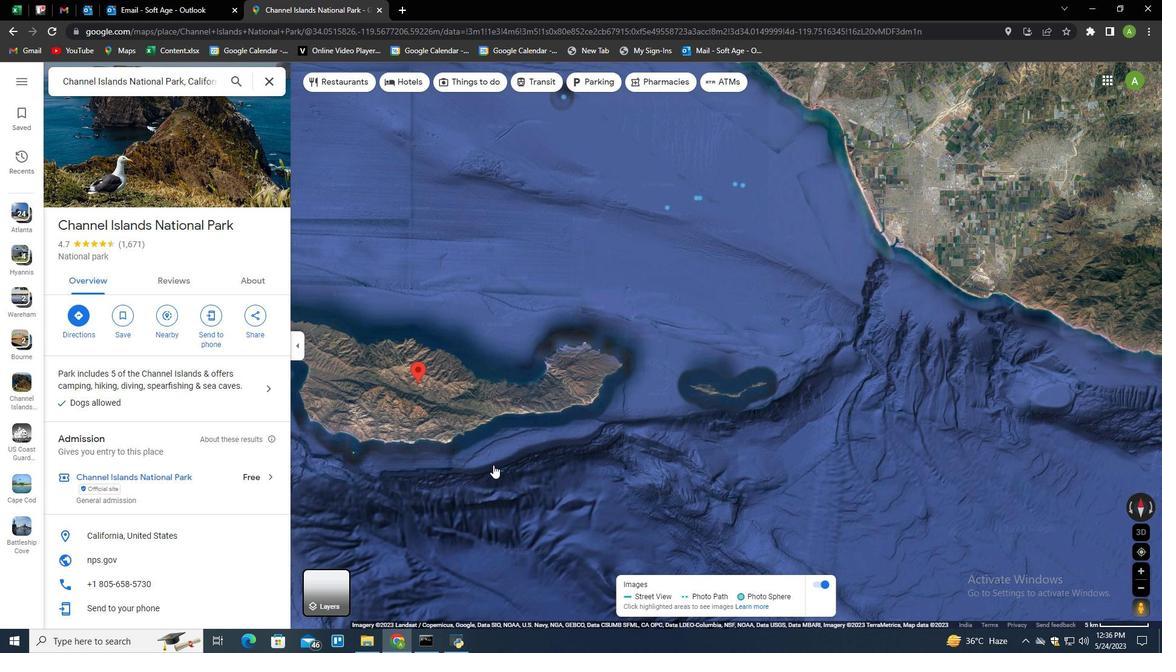 
Action: Mouse pressed left at (498, 466)
Screenshot: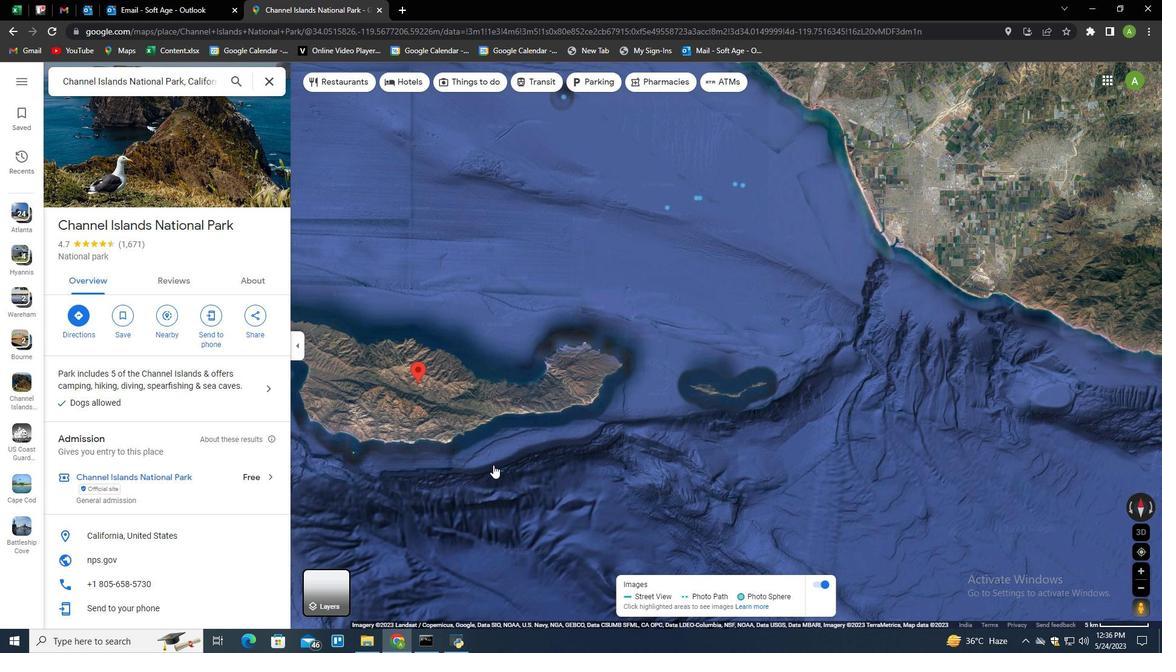 
Action: Mouse moved to (514, 406)
Screenshot: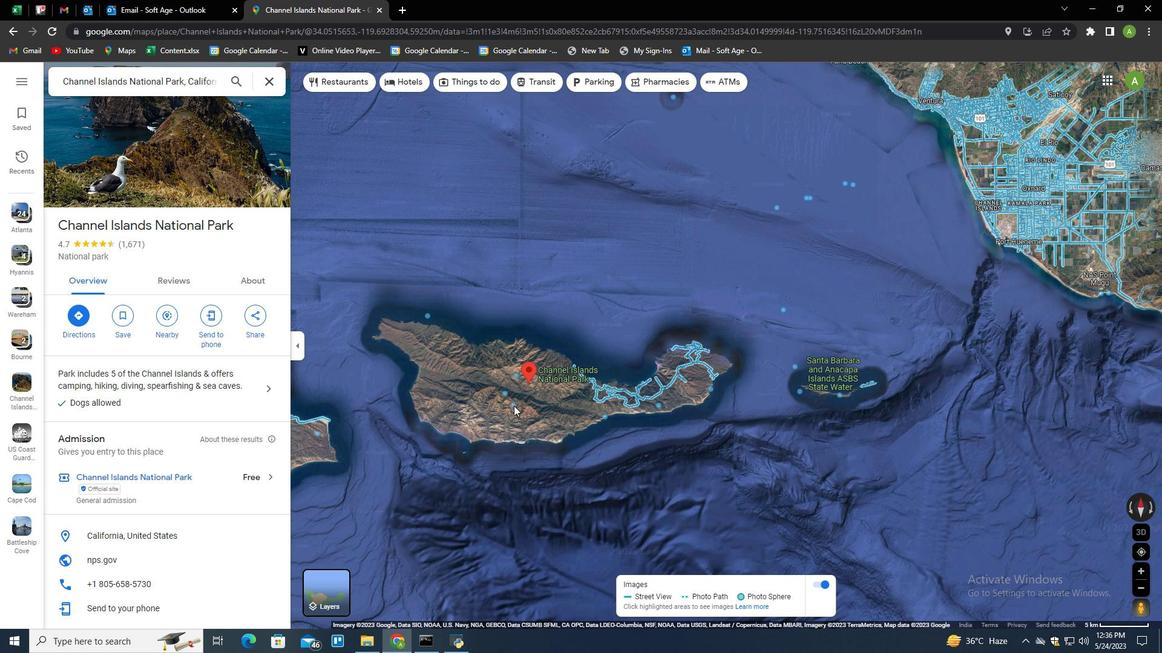 
Action: Mouse pressed left at (514, 406)
Screenshot: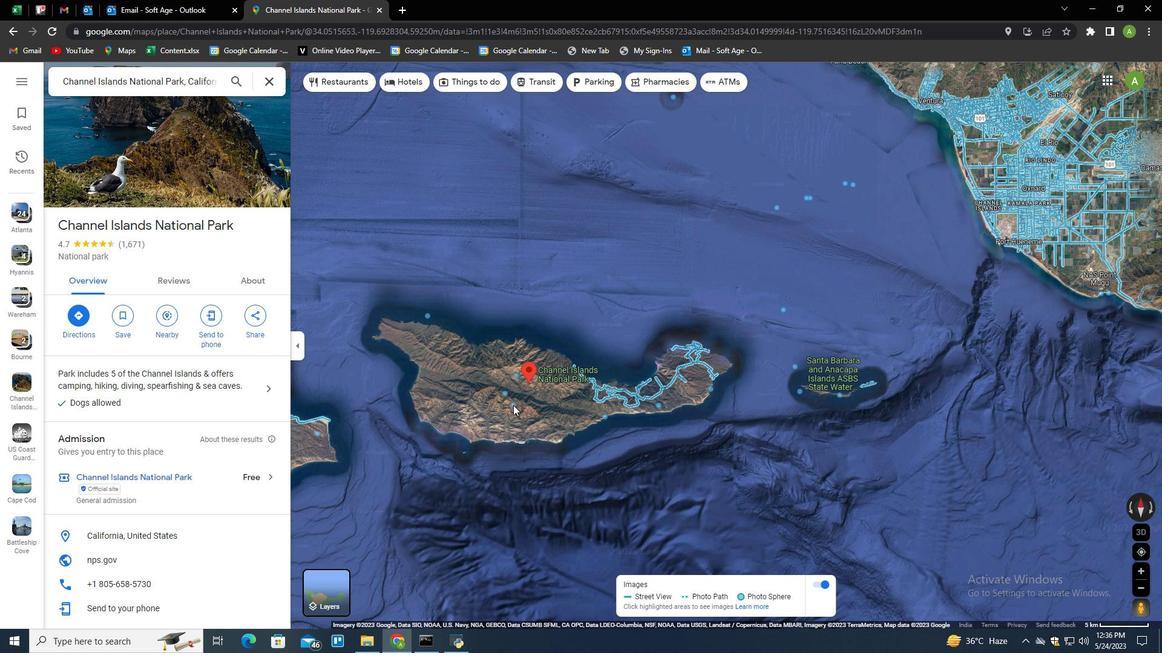 
Action: Mouse moved to (618, 323)
Screenshot: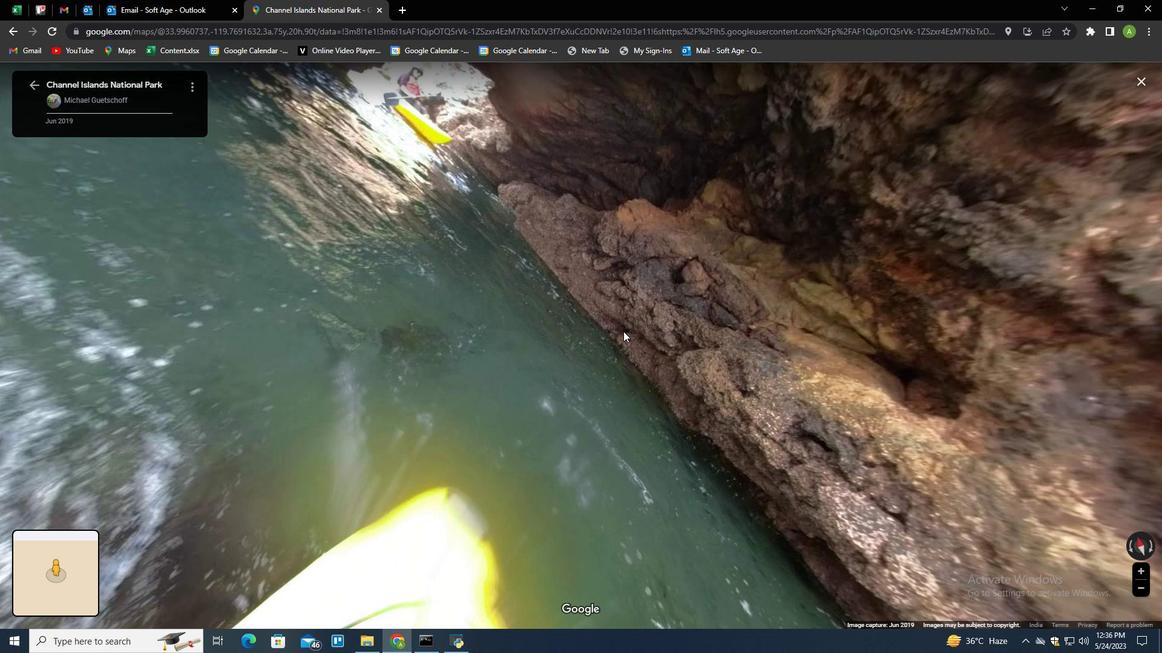 
Action: Mouse pressed left at (618, 323)
Screenshot: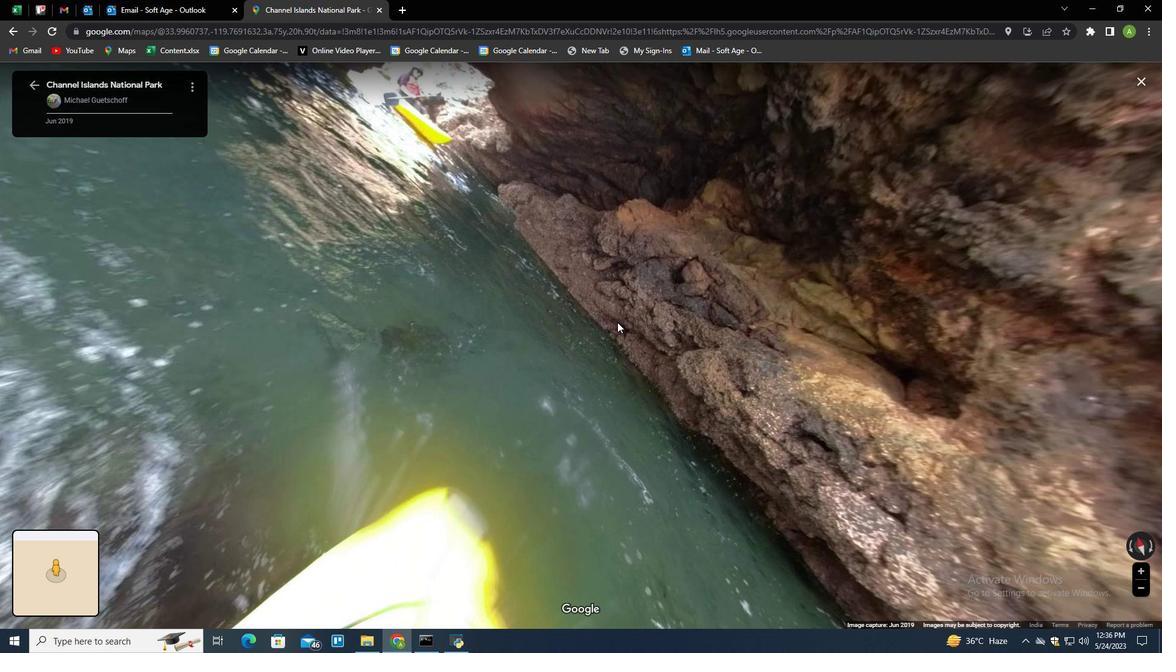 
Action: Mouse moved to (552, 375)
Screenshot: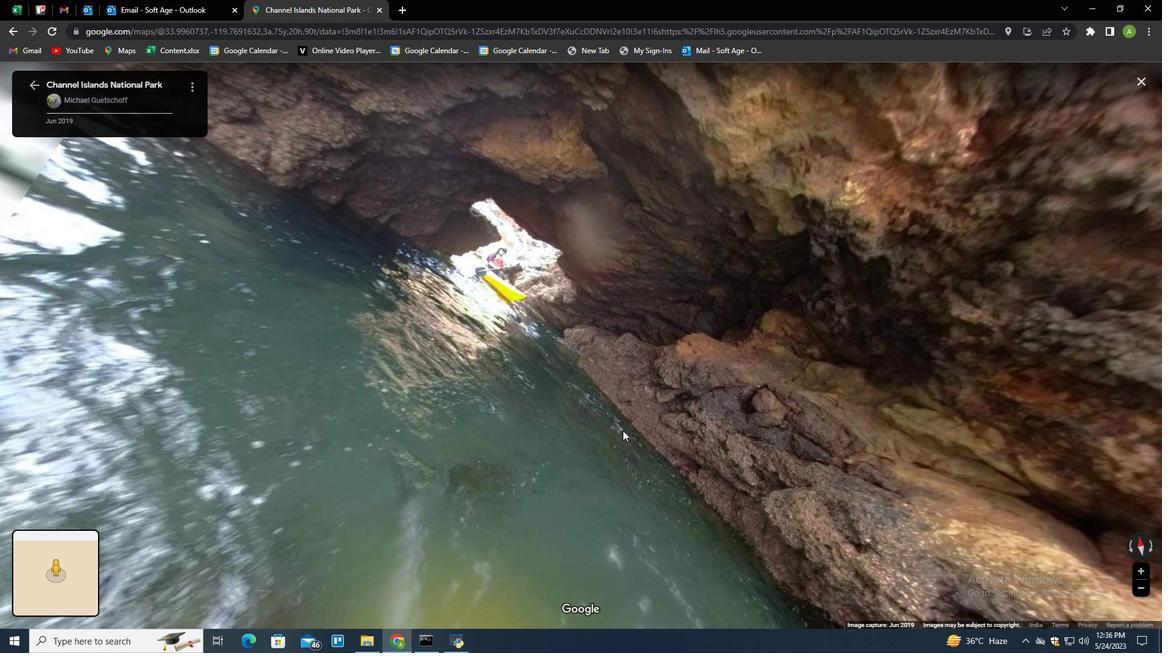 
Action: Mouse pressed left at (552, 375)
Screenshot: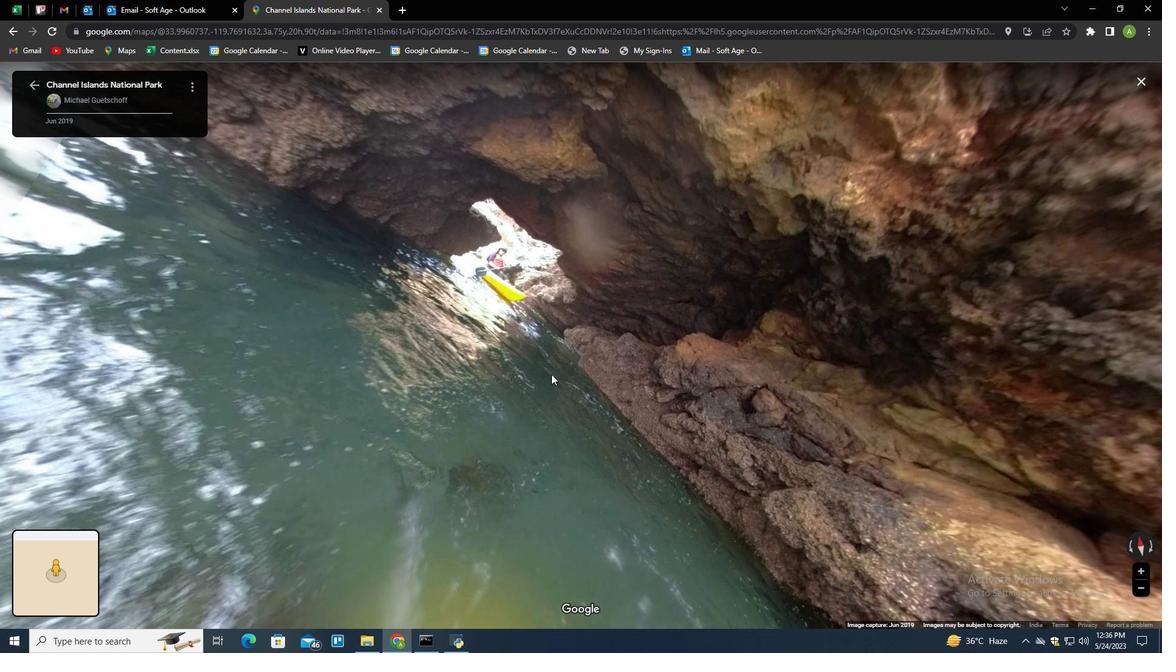 
Action: Mouse moved to (528, 385)
Screenshot: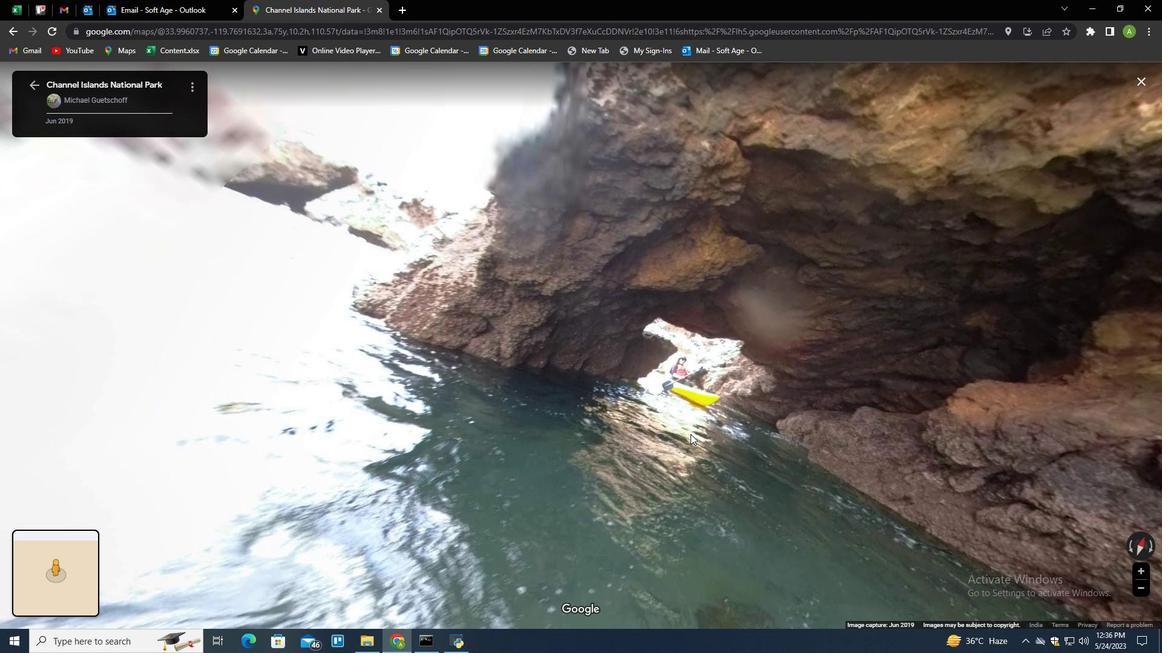 
Action: Mouse pressed left at (528, 385)
Screenshot: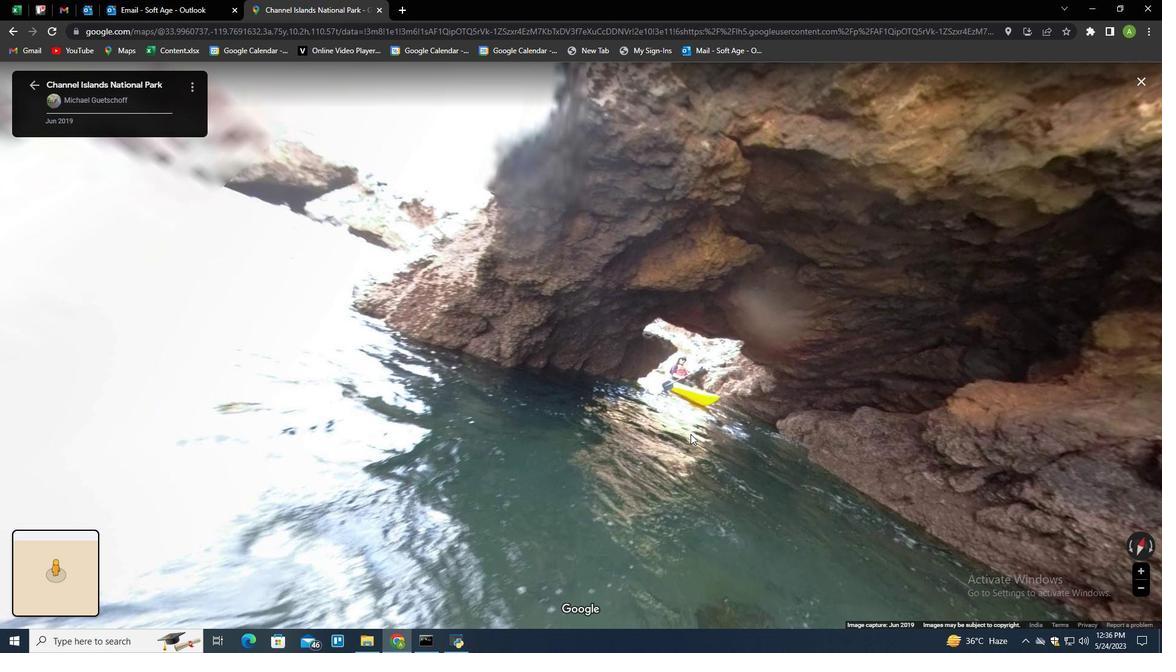 
Action: Mouse moved to (559, 425)
Screenshot: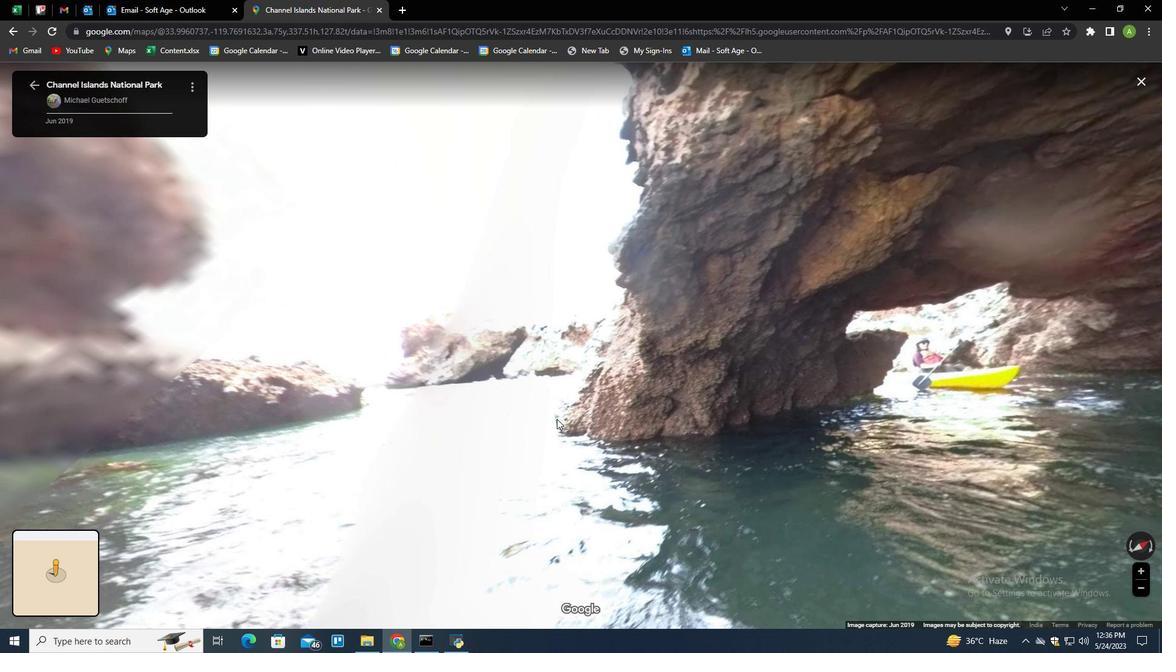 
Action: Mouse pressed left at (546, 419)
Screenshot: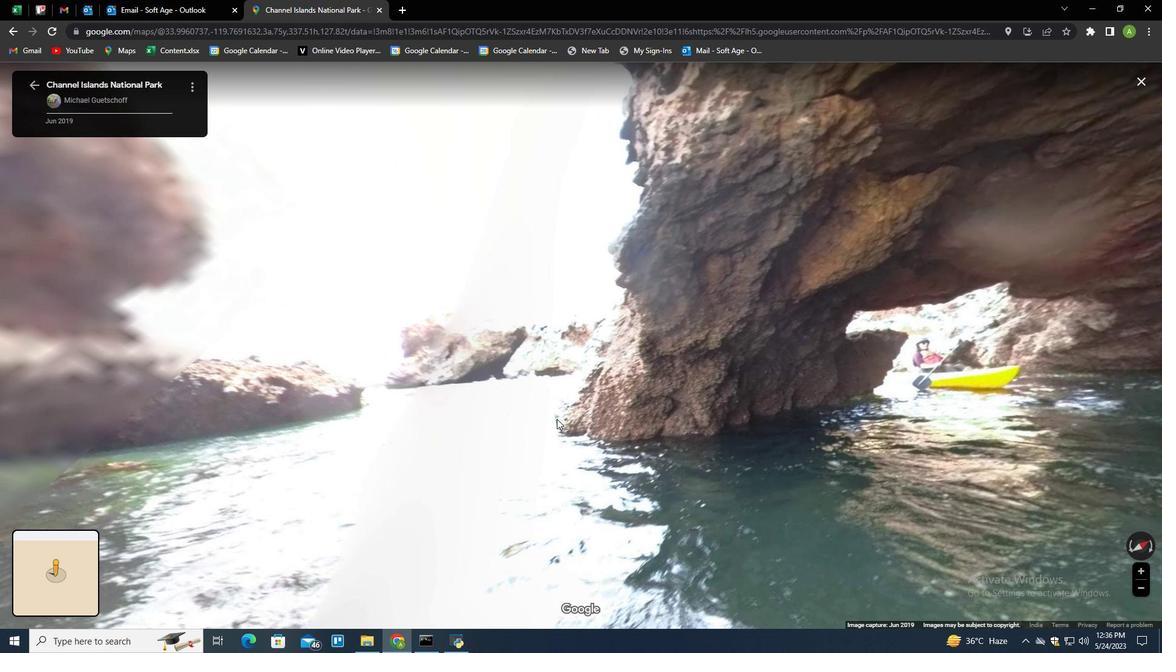 
Action: Mouse moved to (566, 442)
Screenshot: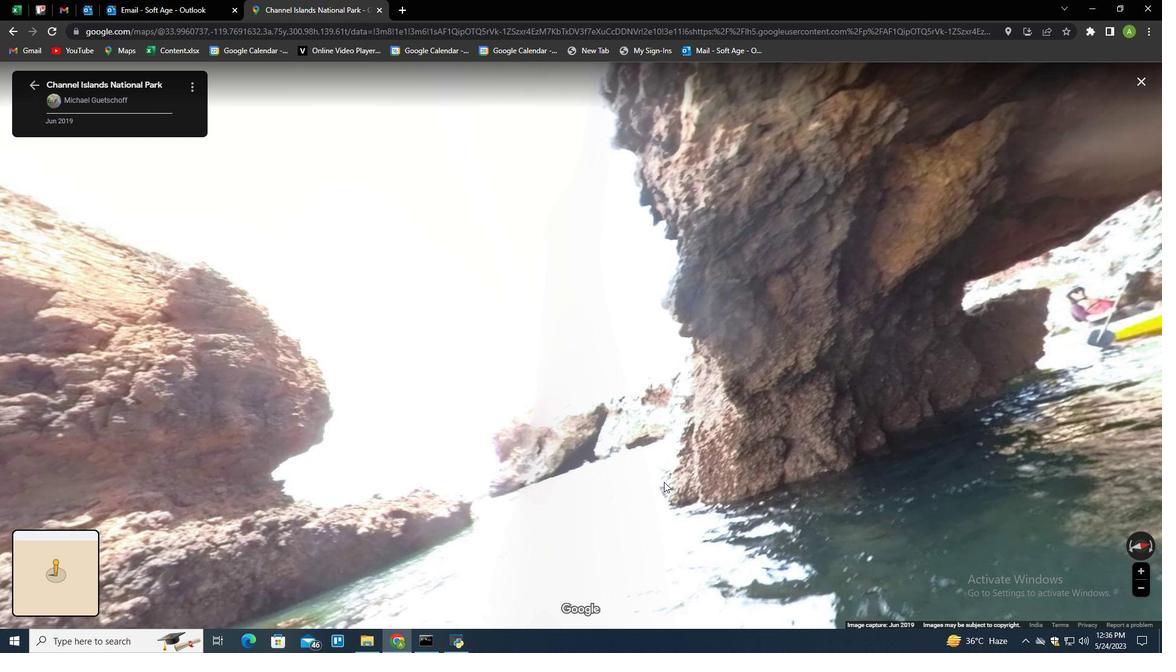 
Action: Mouse pressed left at (566, 442)
Screenshot: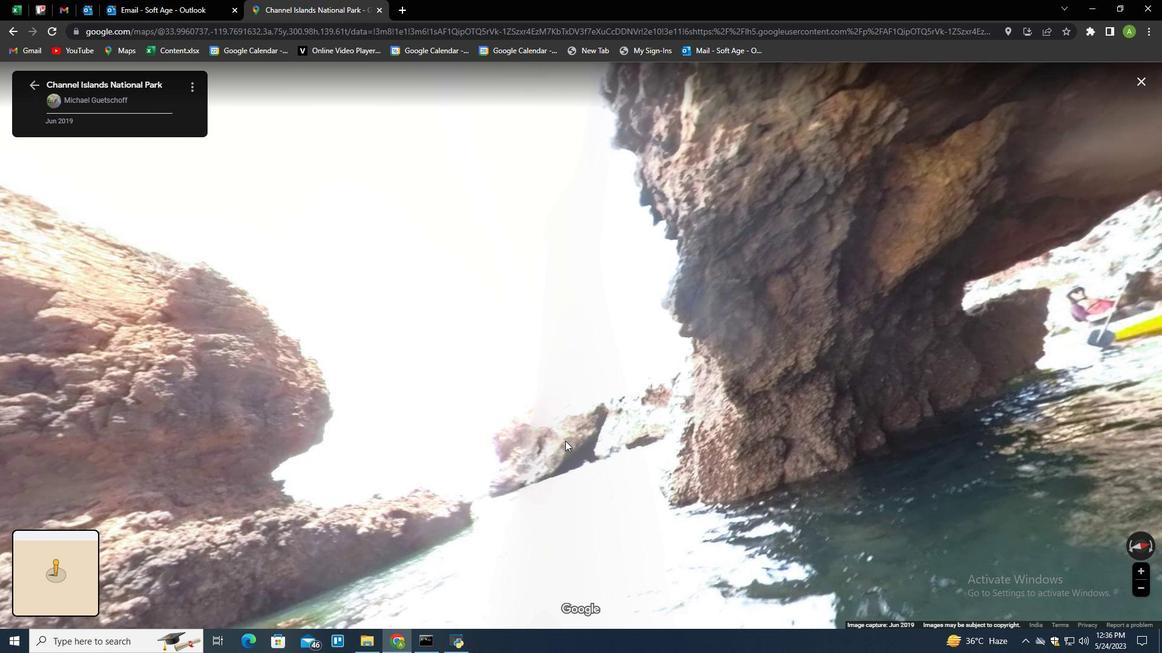 
Action: Mouse moved to (451, 382)
Screenshot: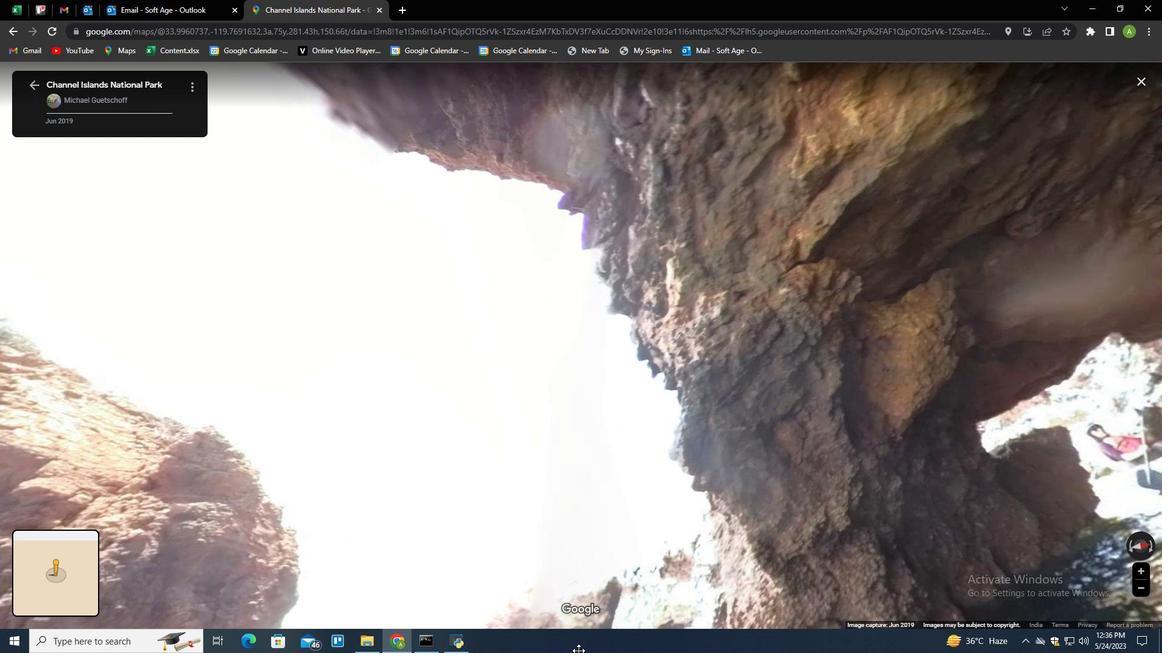 
Action: Mouse pressed left at (451, 382)
Screenshot: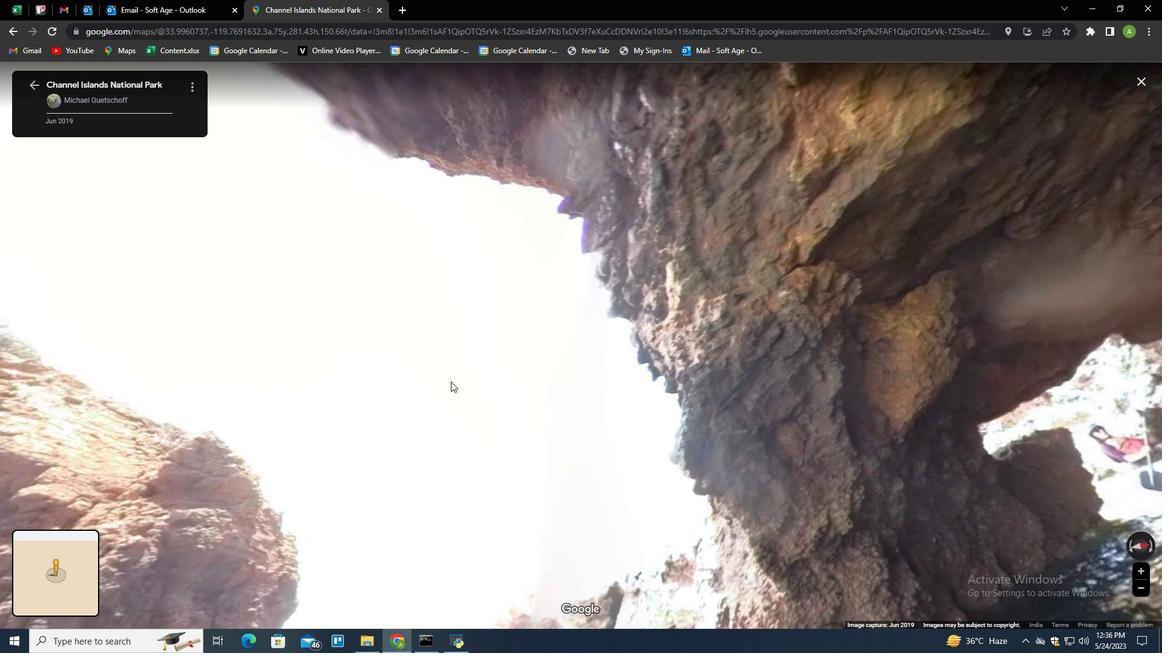
Action: Mouse moved to (483, 342)
Screenshot: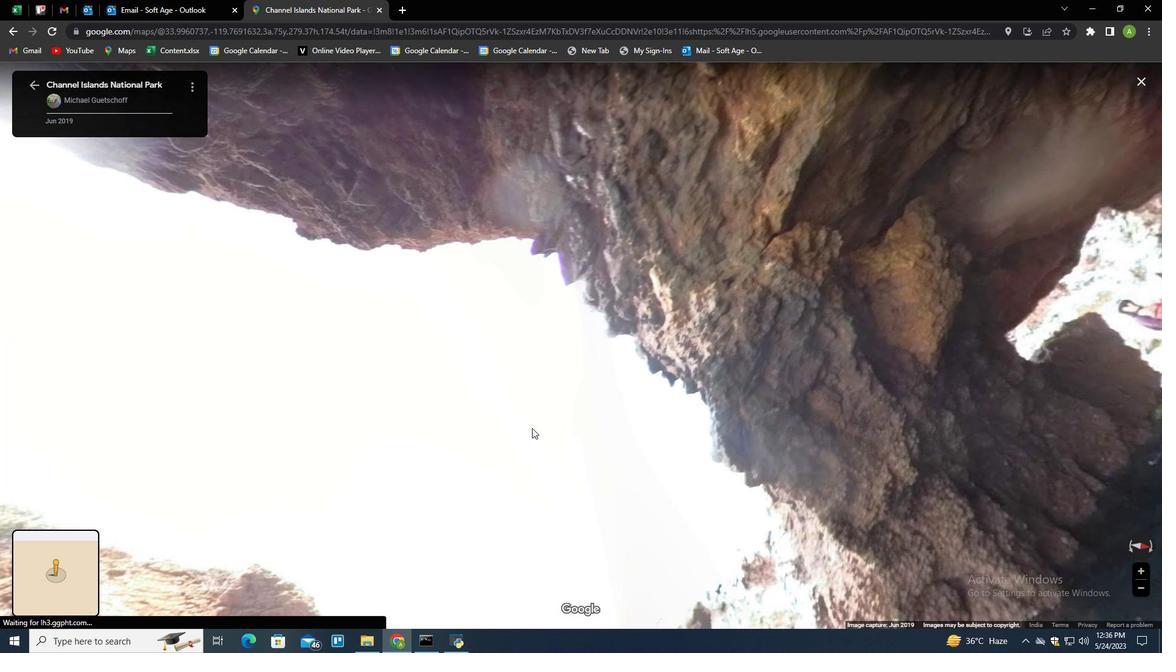 
Action: Mouse pressed left at (483, 342)
Screenshot: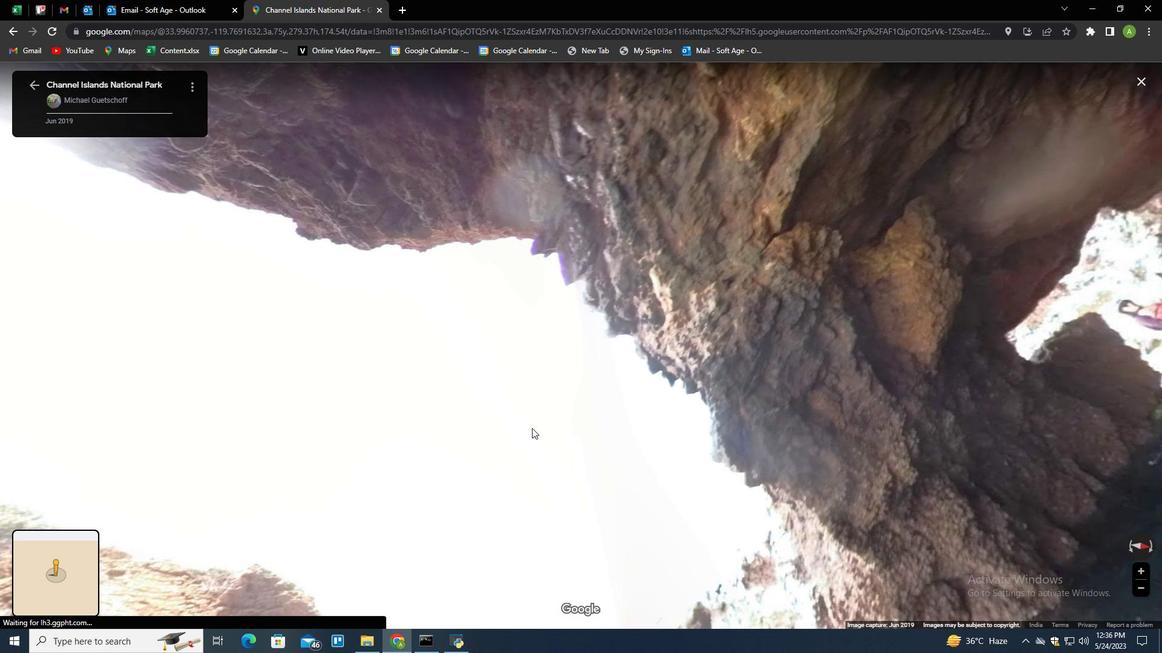 
Action: Mouse moved to (485, 363)
Screenshot: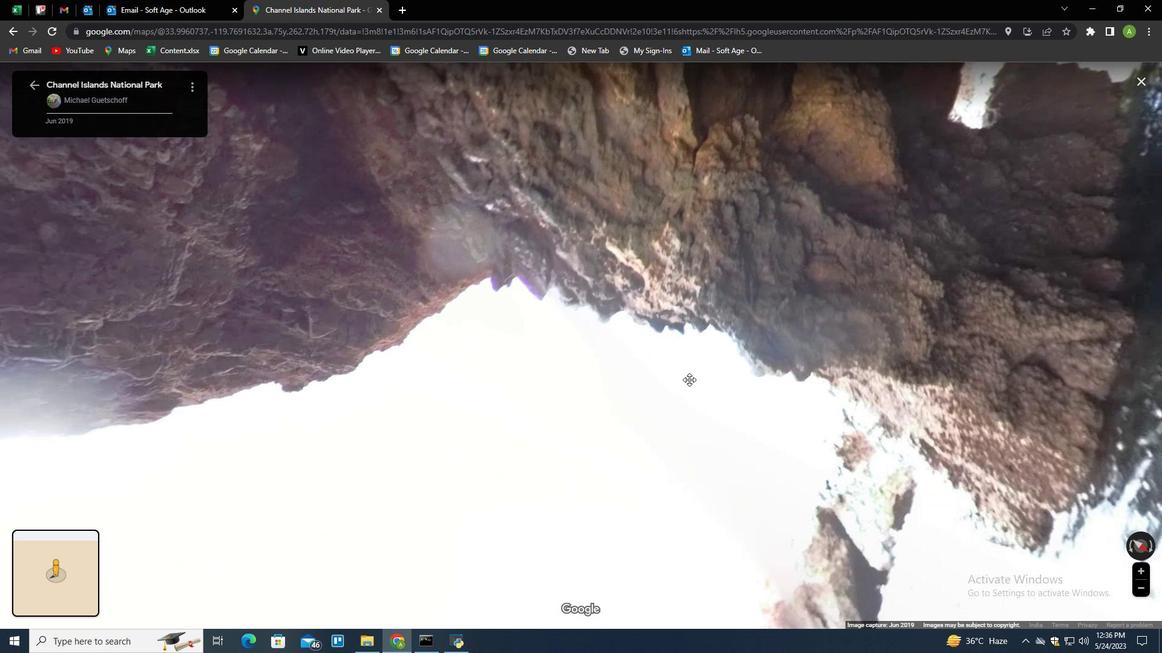 
Action: Mouse pressed left at (485, 363)
Screenshot: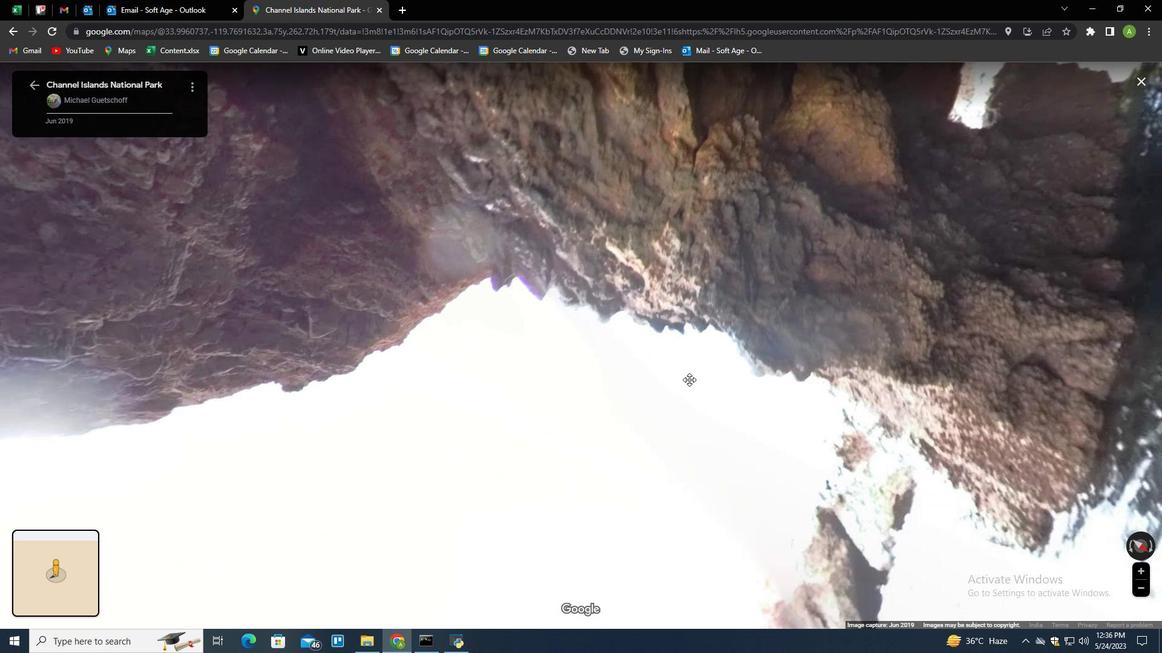 
Action: Mouse moved to (587, 485)
Screenshot: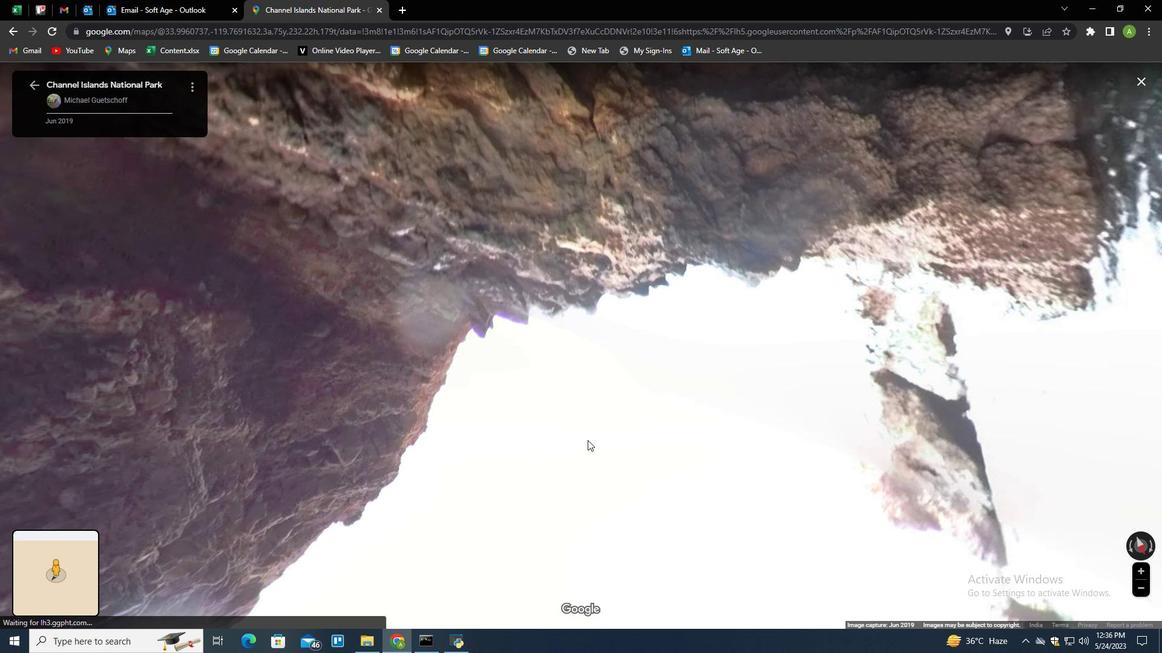 
Action: Mouse pressed left at (587, 485)
Screenshot: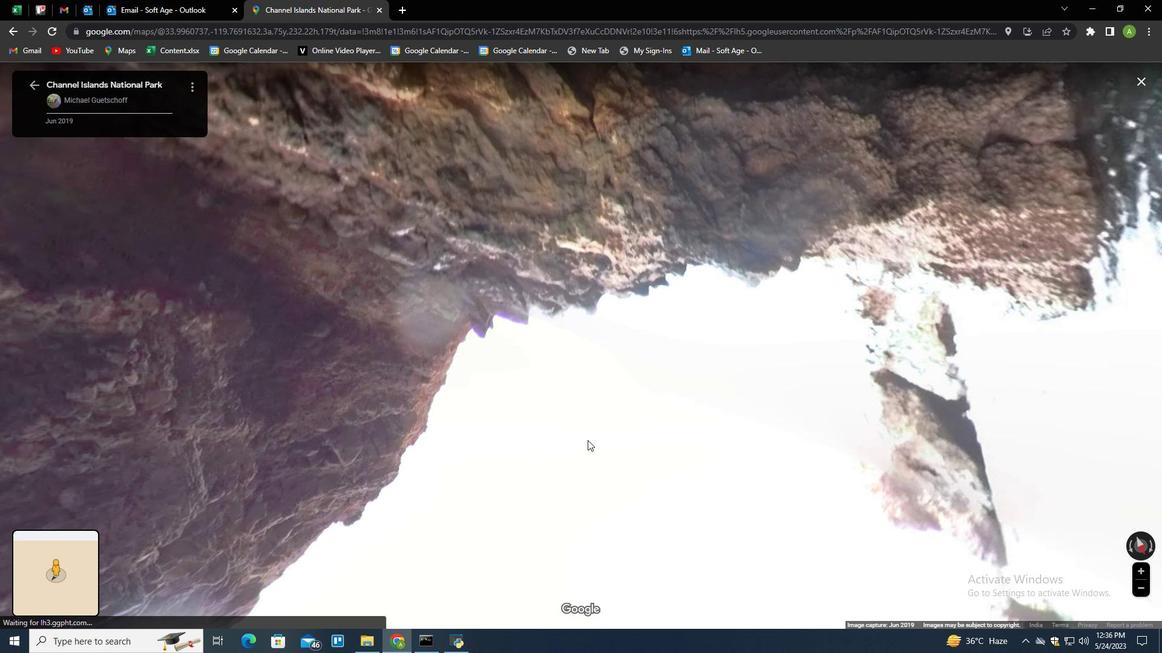 
Action: Mouse moved to (552, 452)
Screenshot: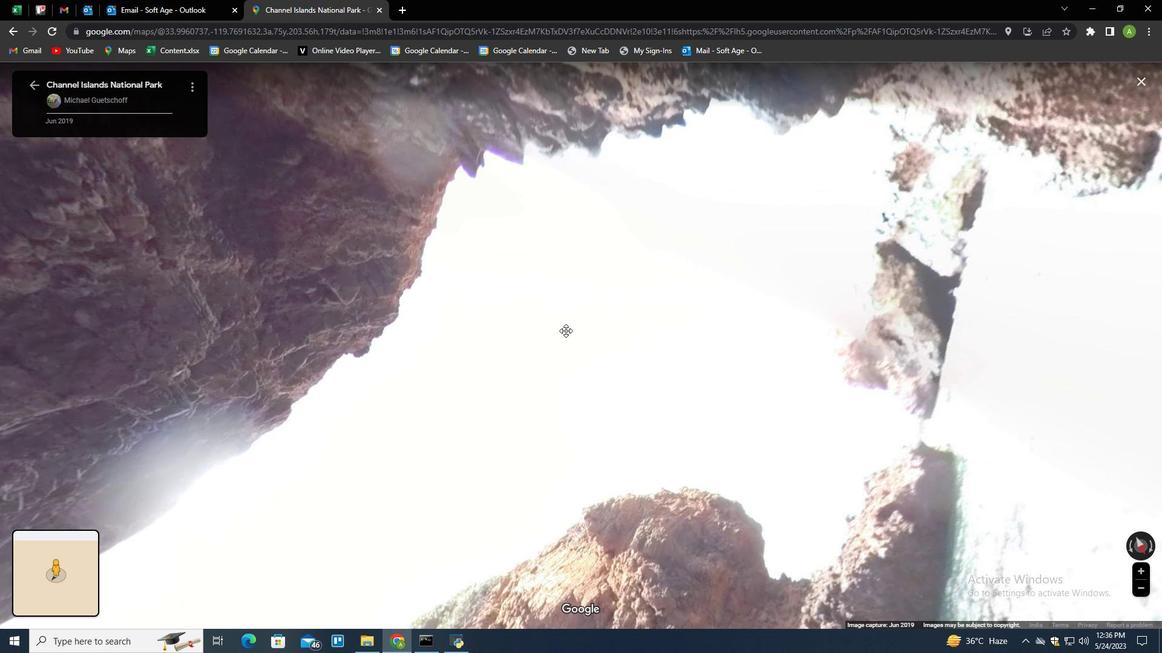 
Action: Mouse pressed left at (552, 452)
Screenshot: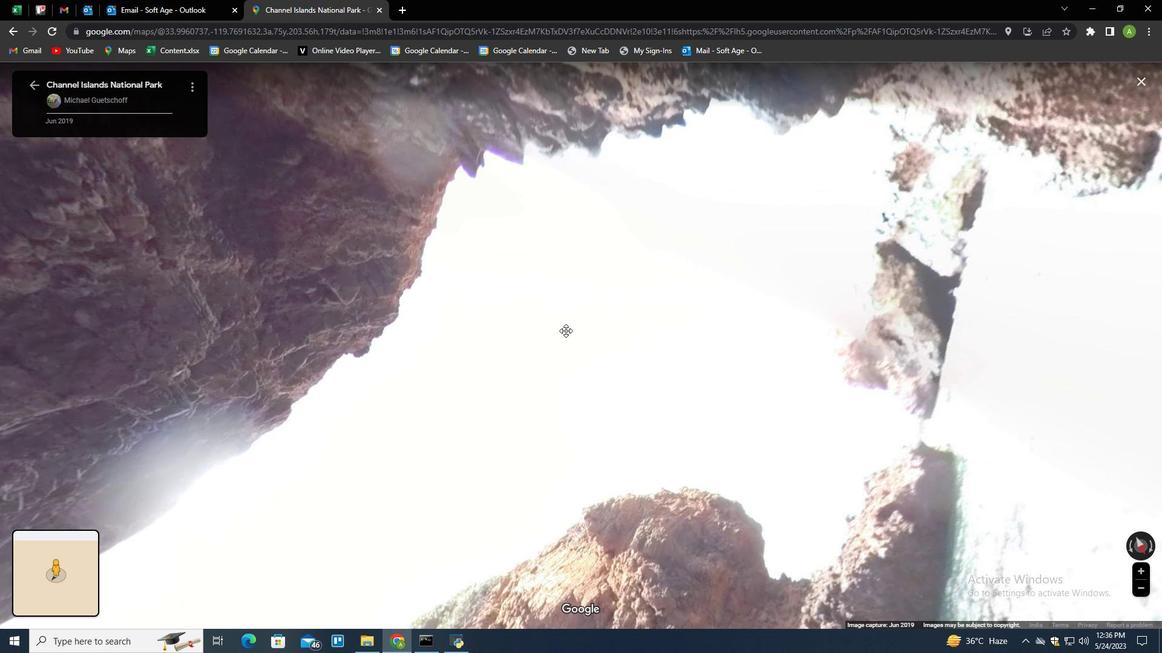 
Action: Mouse moved to (515, 475)
Screenshot: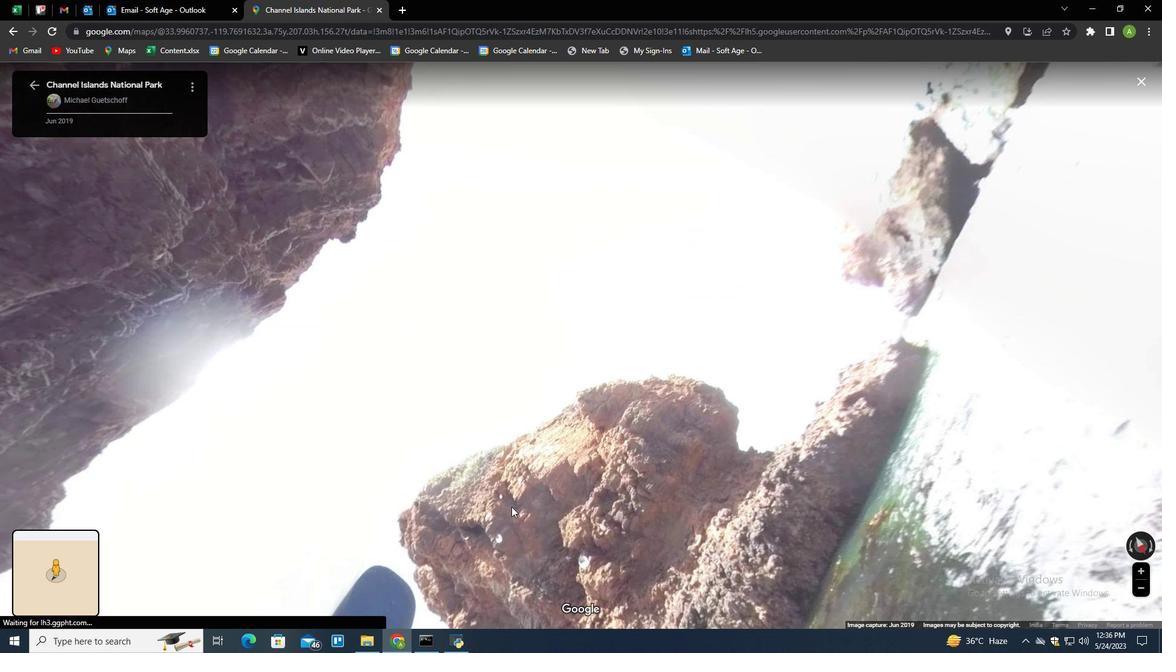 
Action: Mouse pressed left at (515, 491)
Screenshot: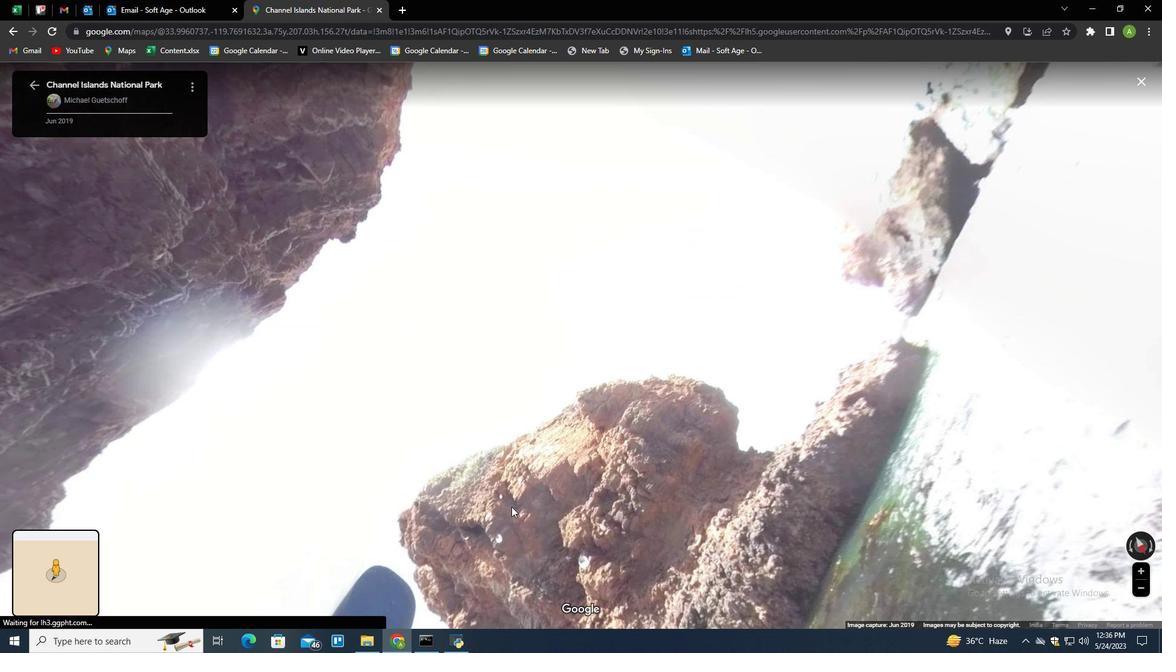 
Action: Mouse moved to (490, 492)
Screenshot: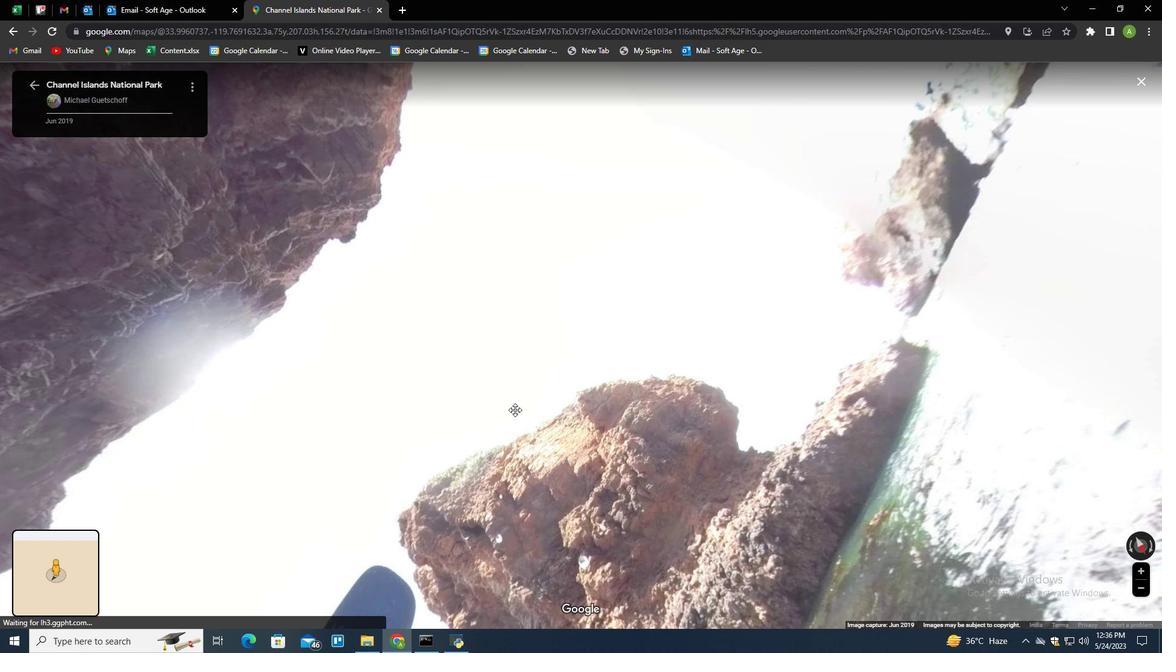 
Action: Mouse pressed left at (490, 492)
Screenshot: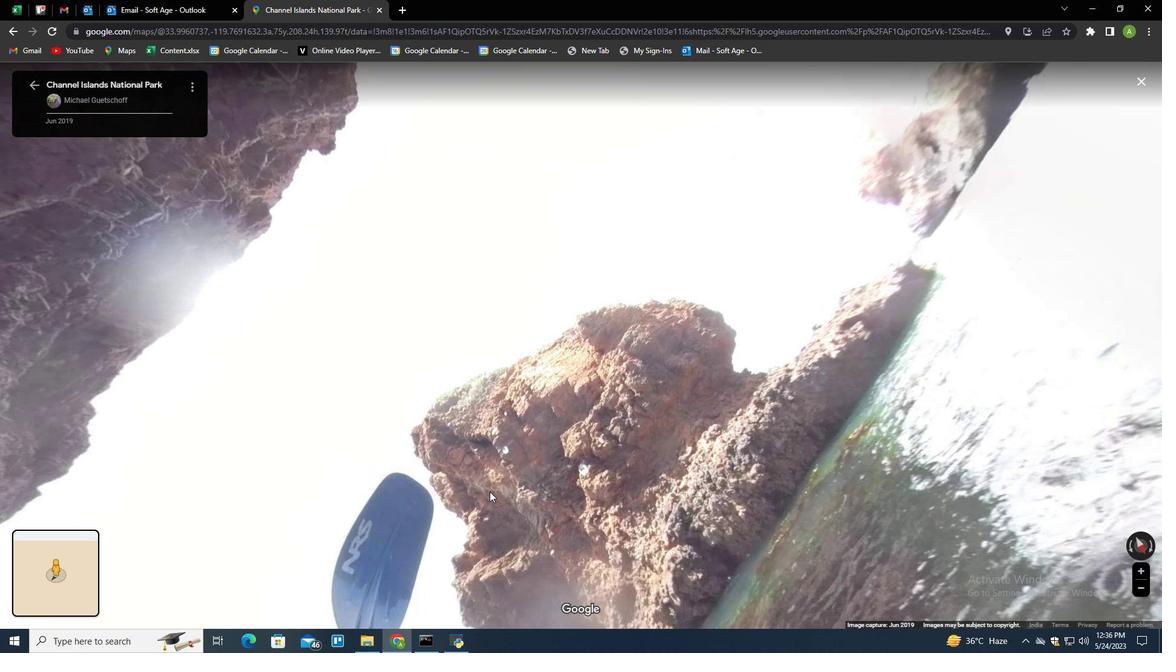
Action: Mouse moved to (466, 465)
Screenshot: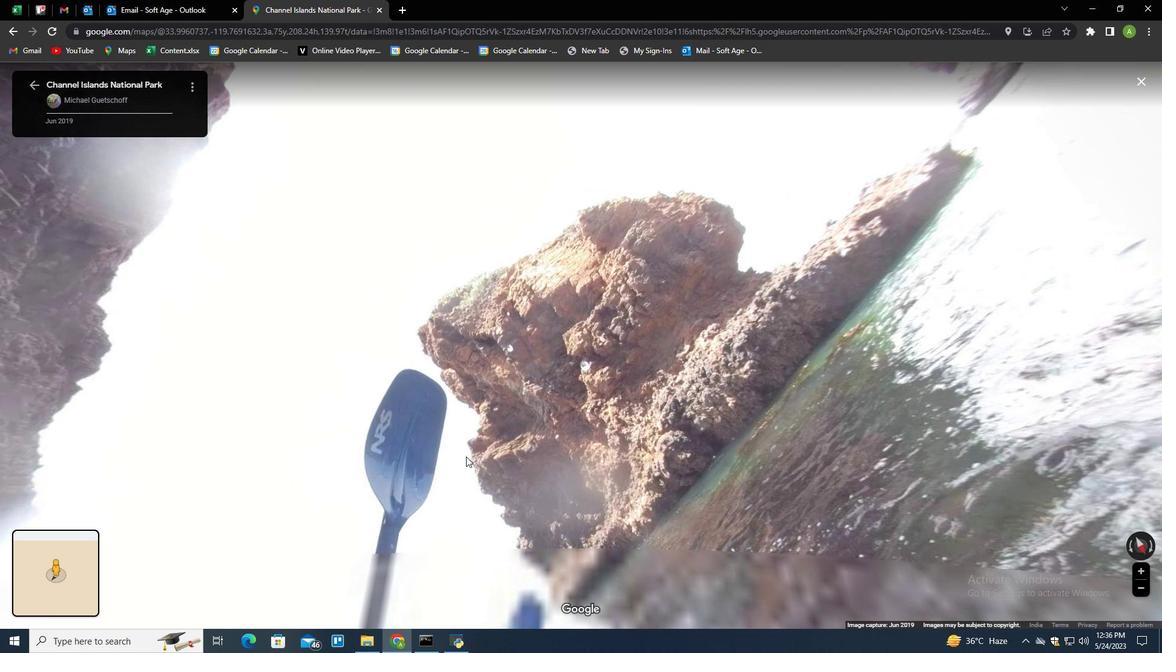 
Action: Mouse pressed left at (466, 465)
Screenshot: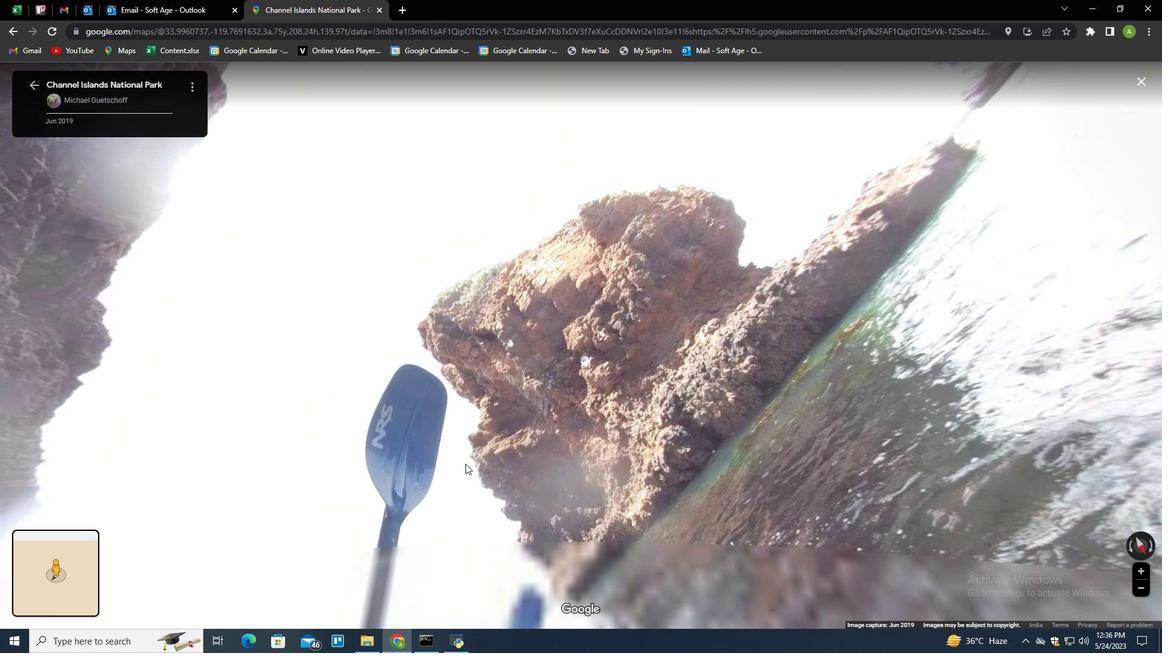
Action: Mouse moved to (334, 406)
Screenshot: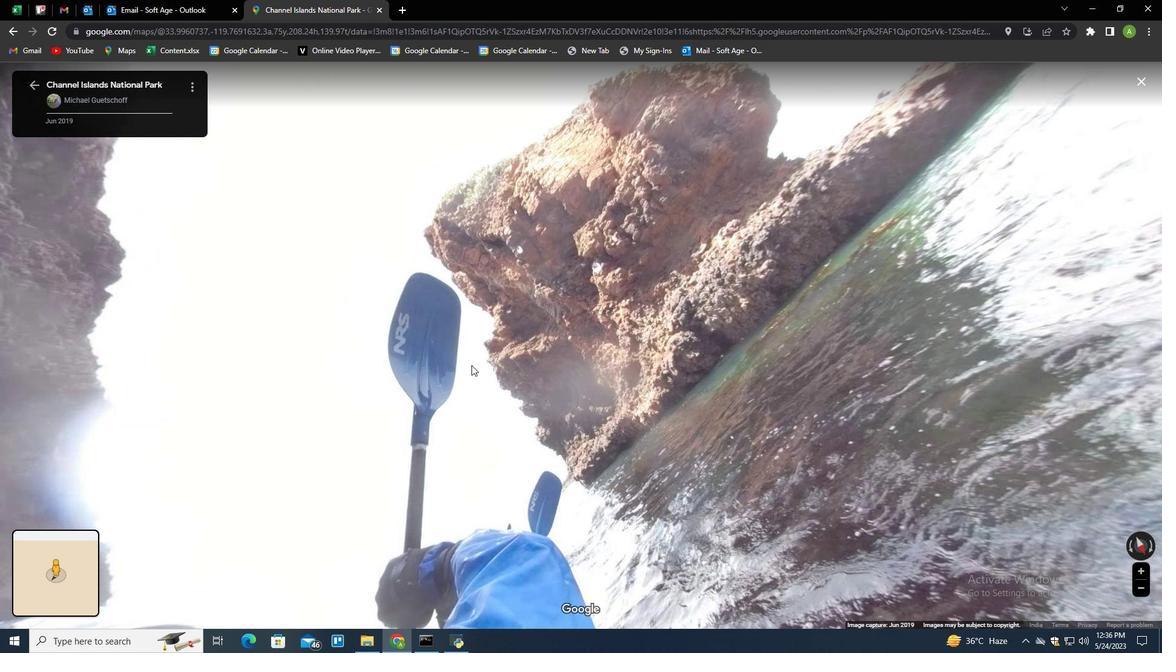 
Action: Mouse pressed left at (334, 406)
Screenshot: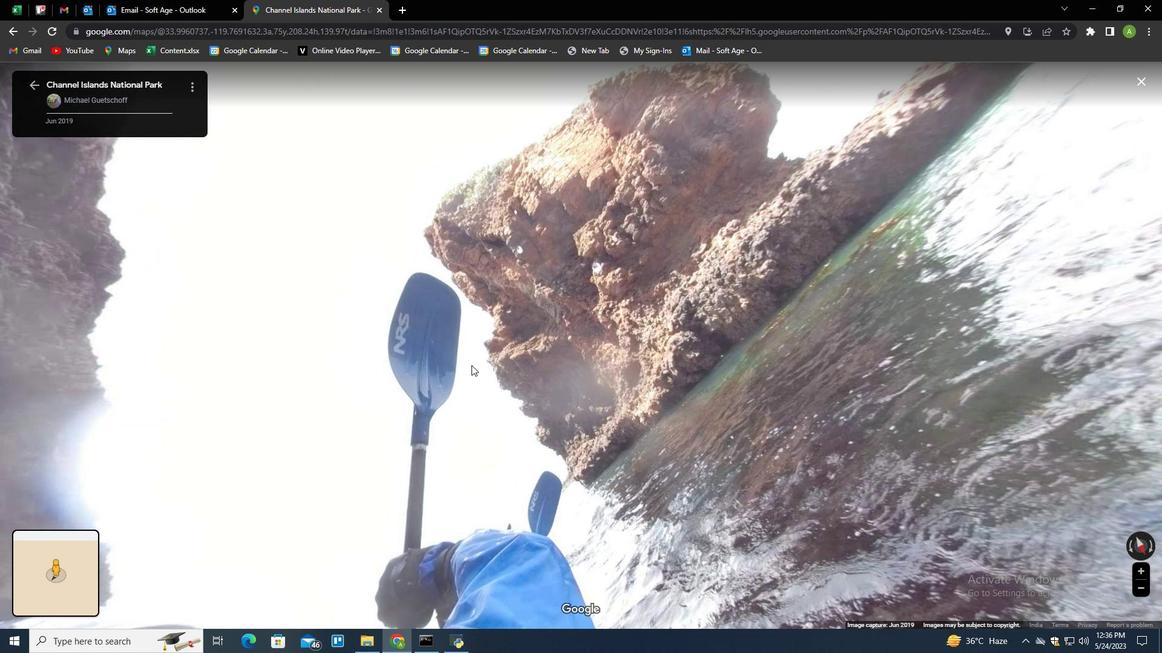 
Action: Mouse moved to (523, 479)
Screenshot: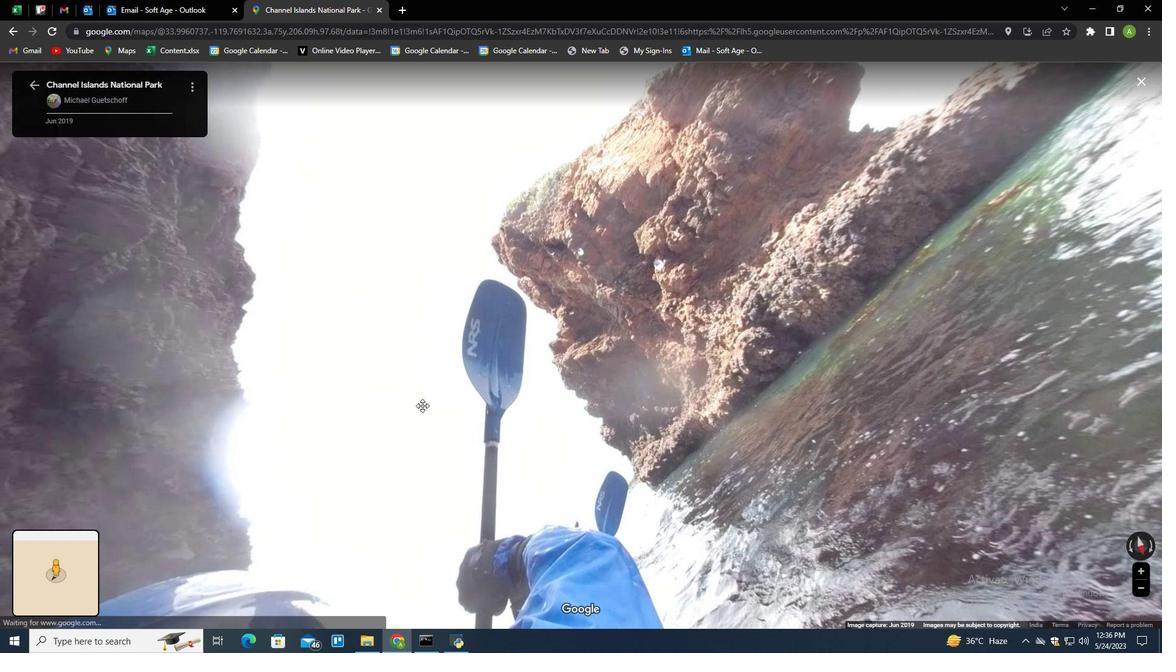 
Action: Mouse pressed left at (523, 479)
Screenshot: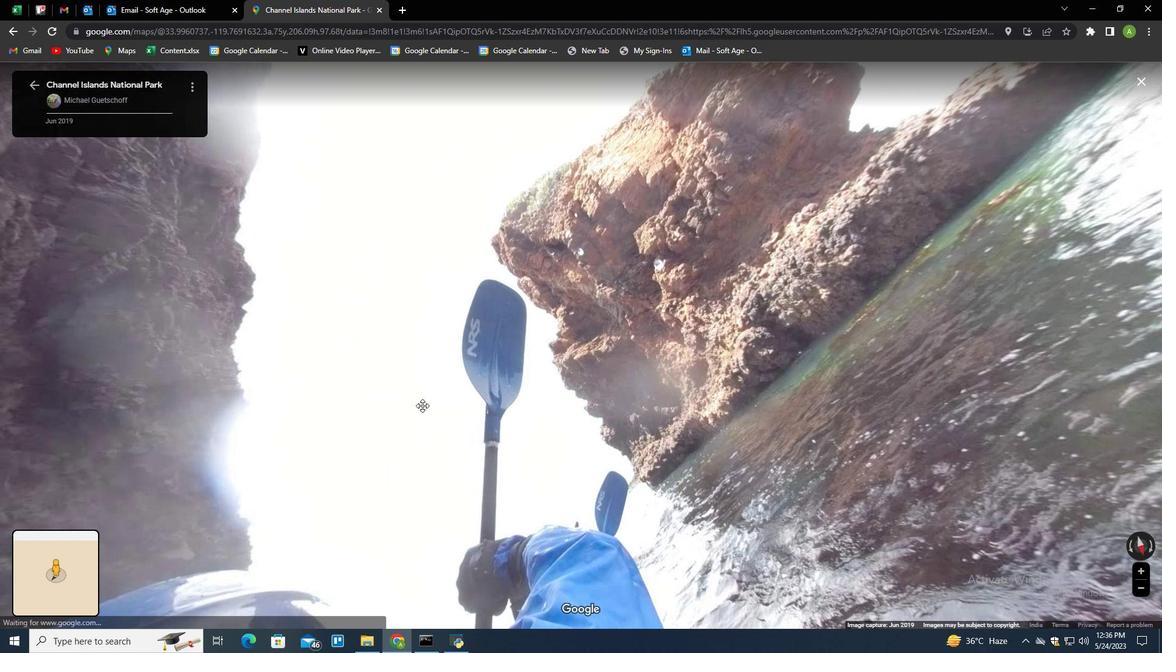 
Action: Mouse moved to (509, 499)
Screenshot: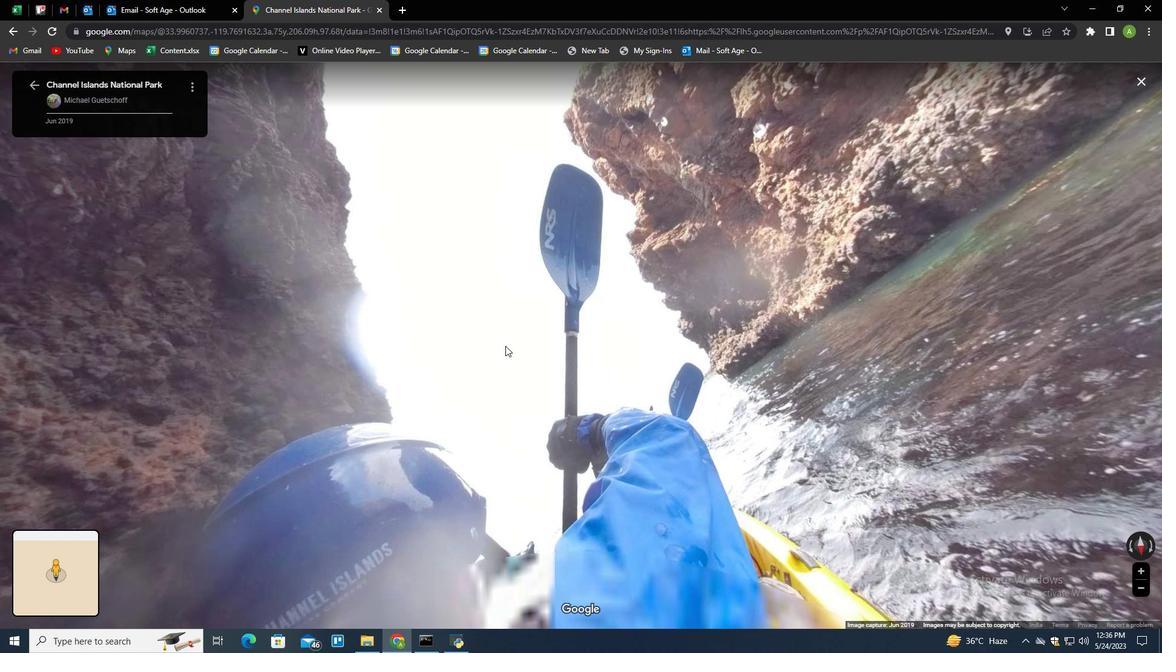 
Action: Mouse pressed left at (509, 499)
Screenshot: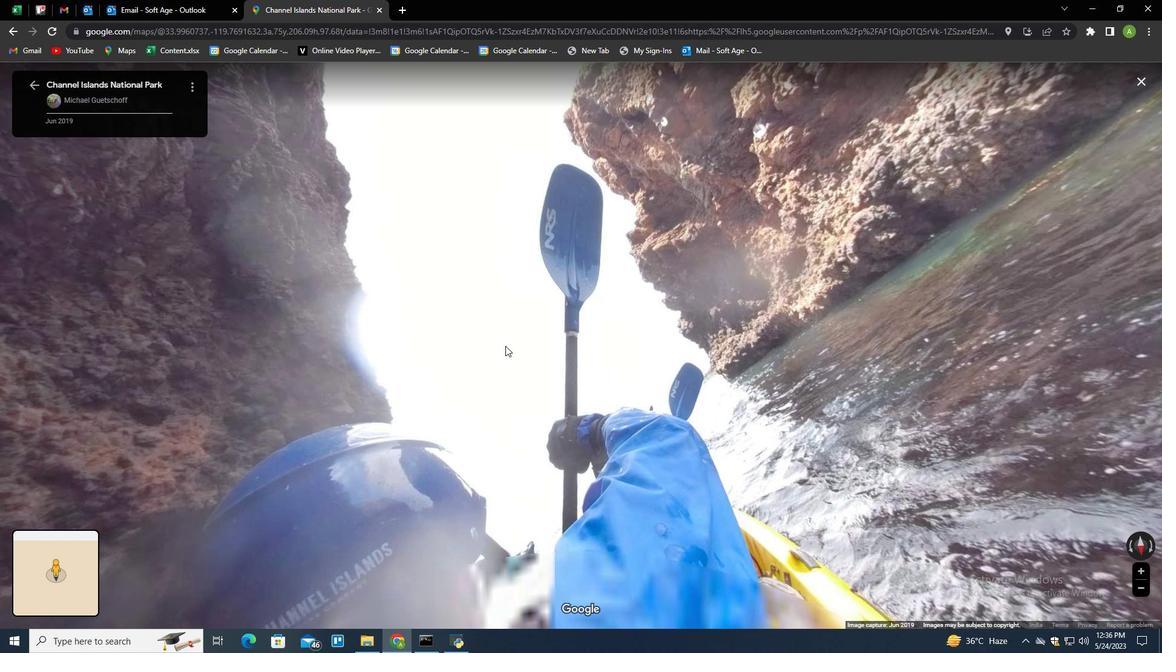 
Action: Mouse moved to (511, 489)
Screenshot: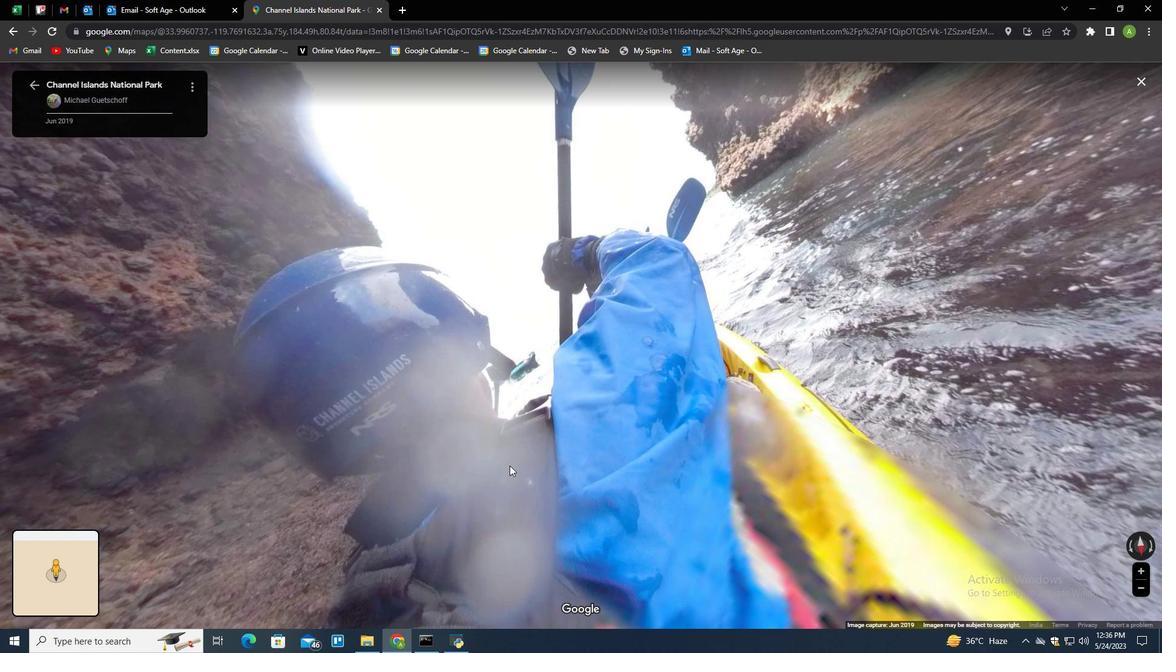 
Action: Mouse pressed left at (511, 489)
Screenshot: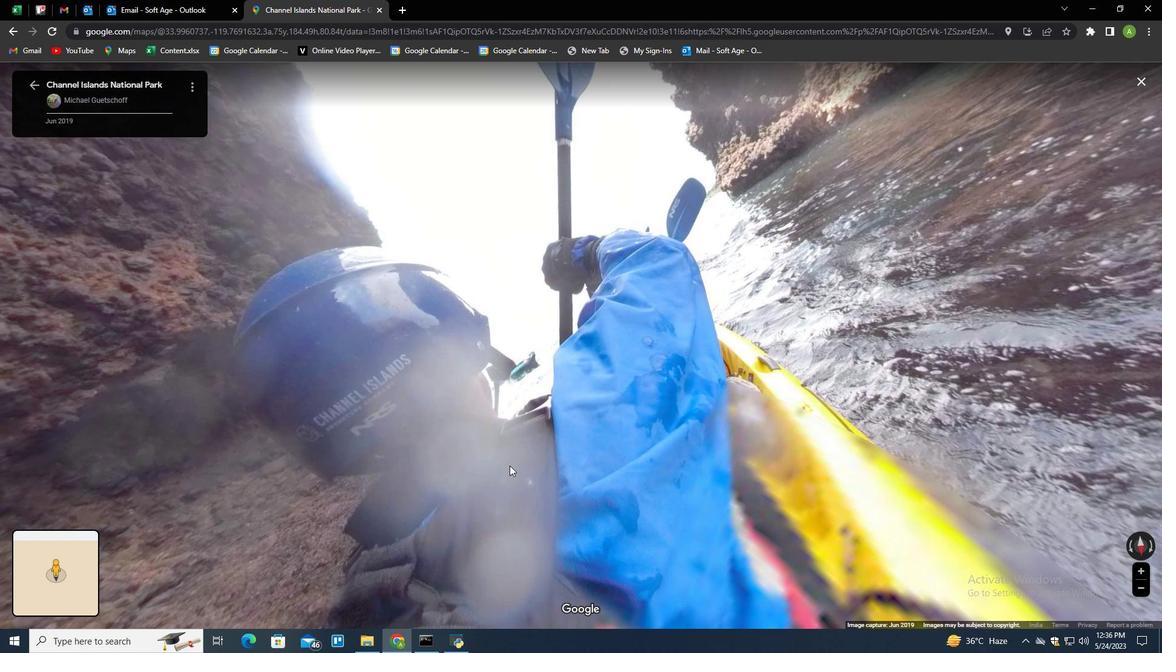
Action: Mouse moved to (518, 426)
Screenshot: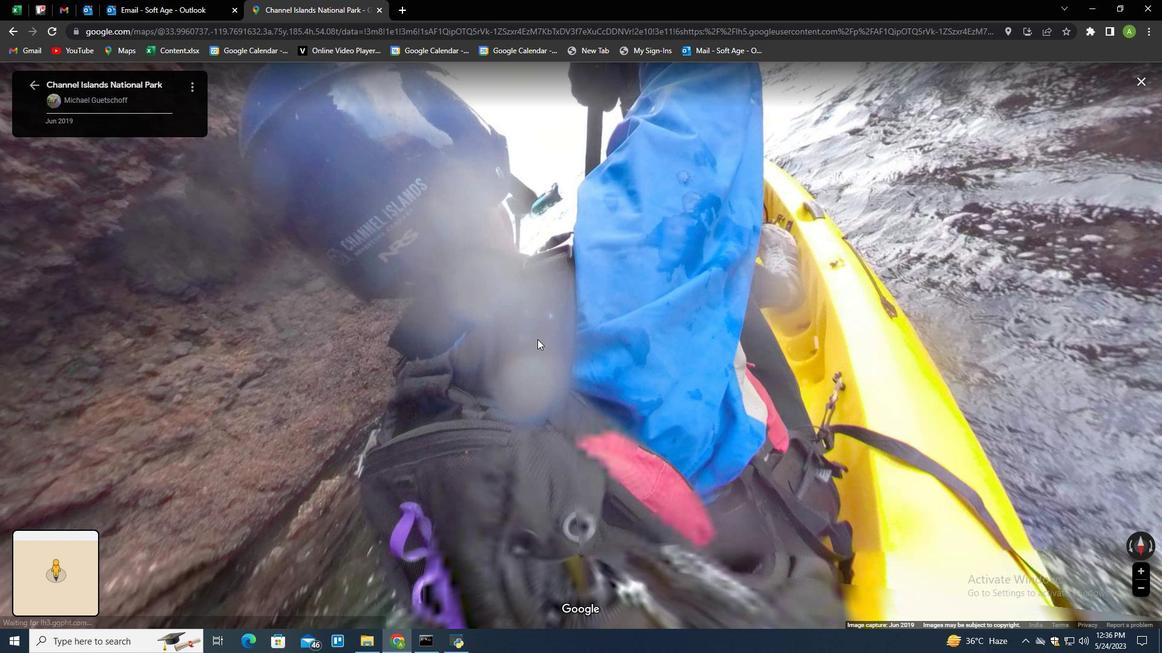
Action: Mouse pressed left at (518, 426)
Screenshot: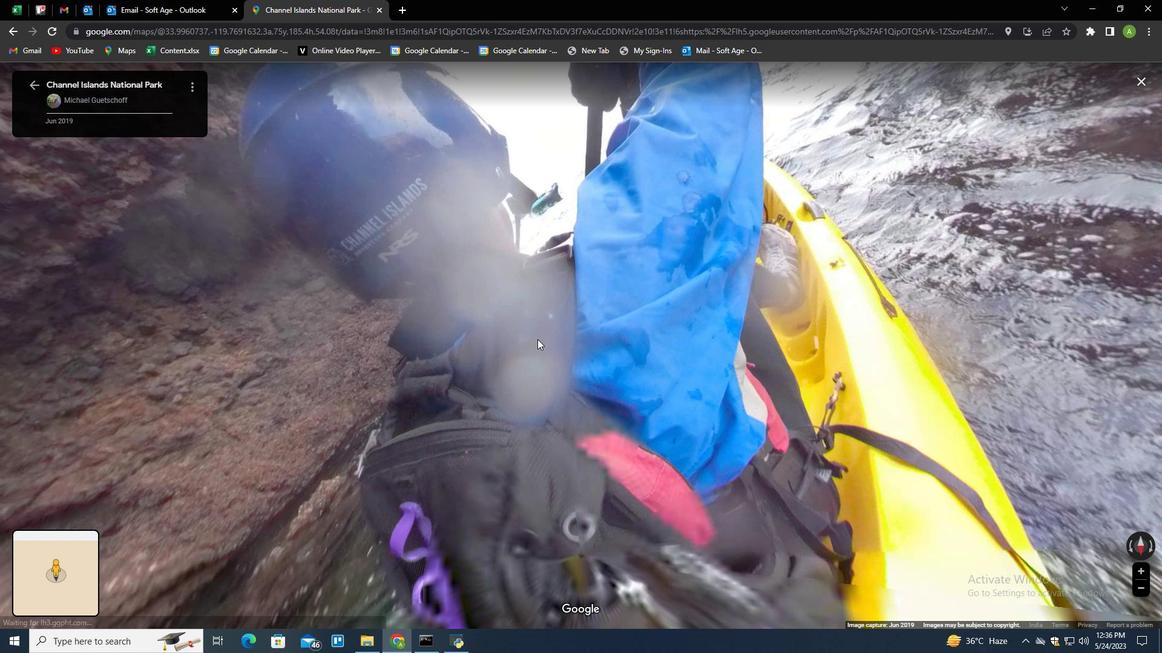 
Action: Mouse moved to (412, 377)
Screenshot: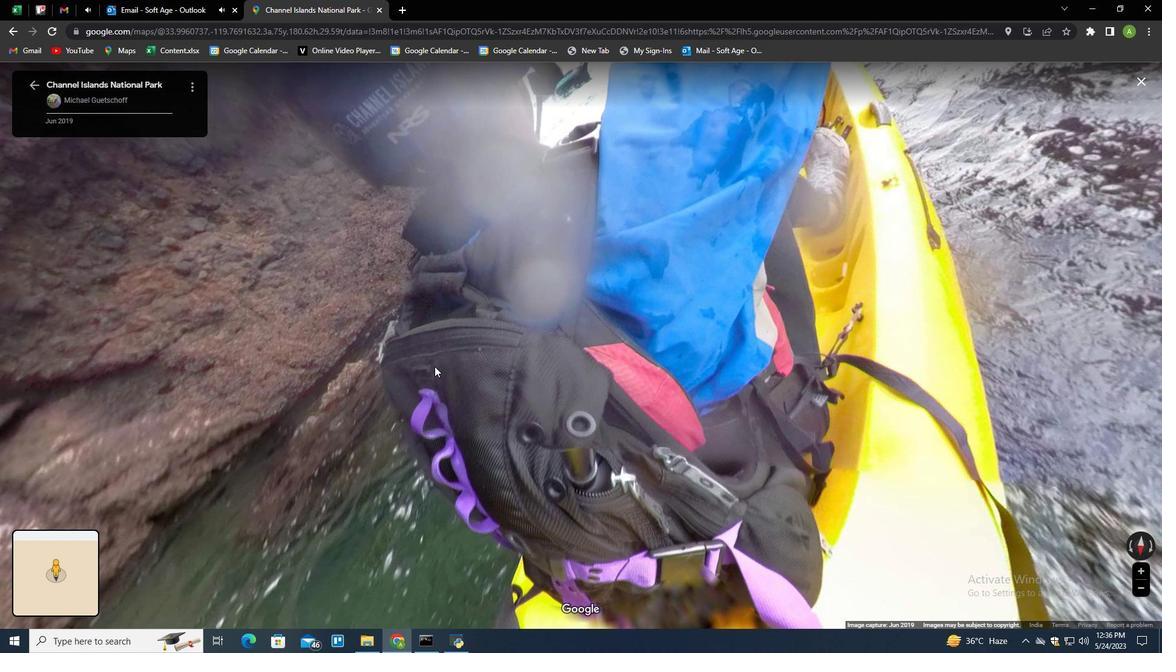 
Action: Mouse pressed left at (412, 377)
Screenshot: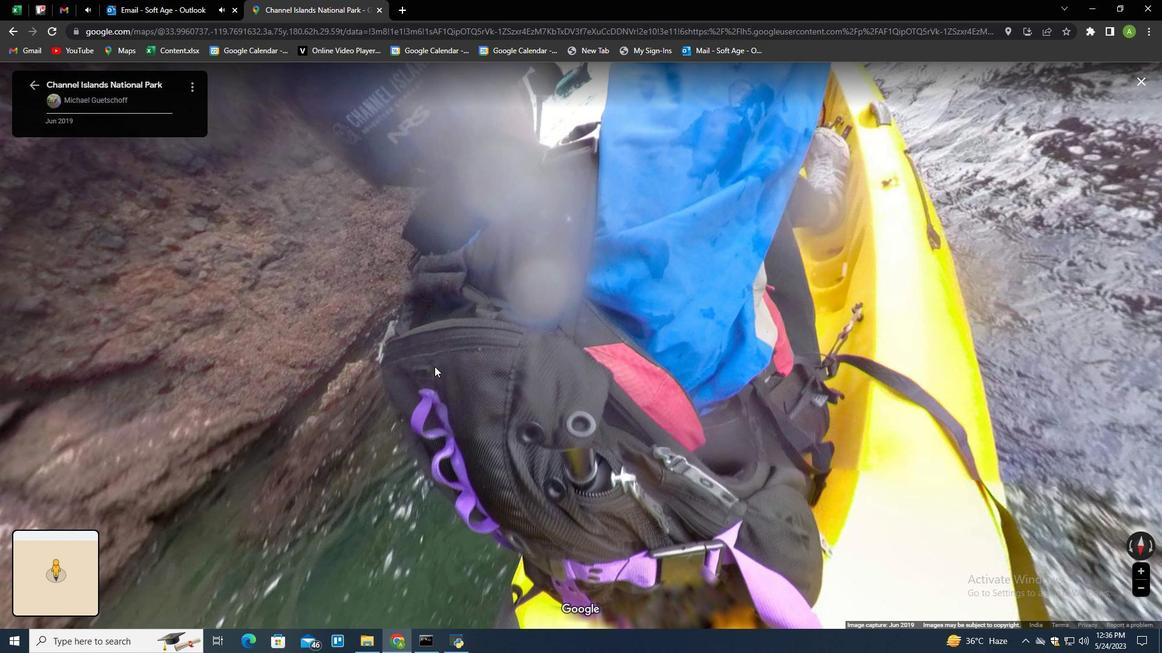 
Action: Mouse moved to (375, 402)
Screenshot: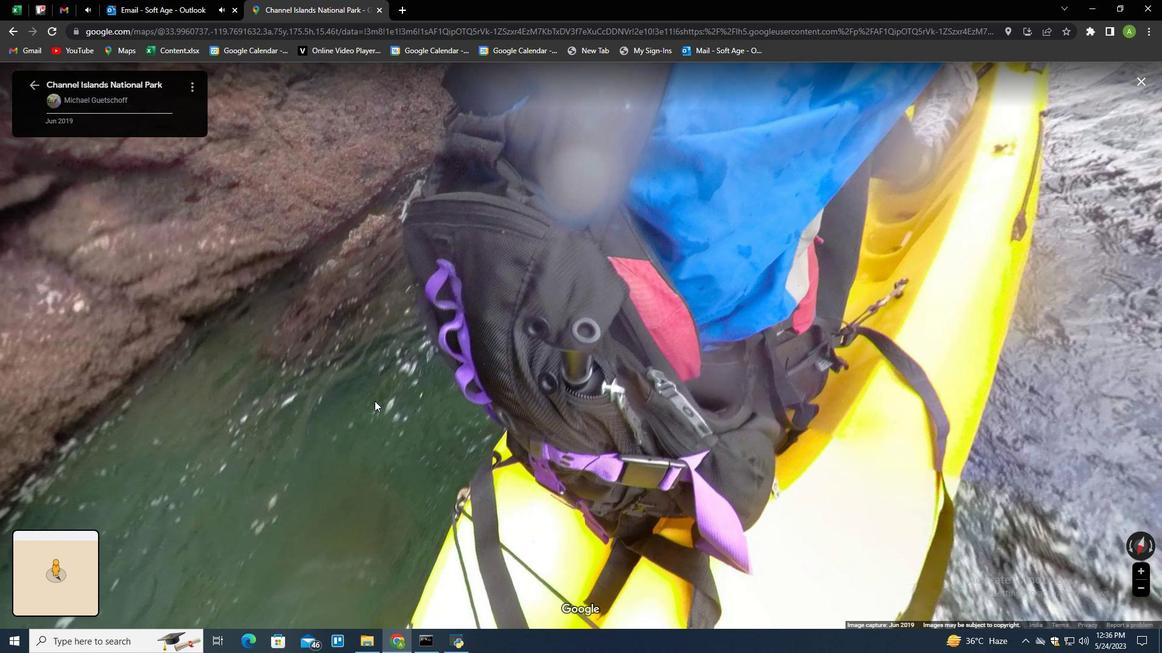 
Action: Mouse pressed left at (374, 402)
Screenshot: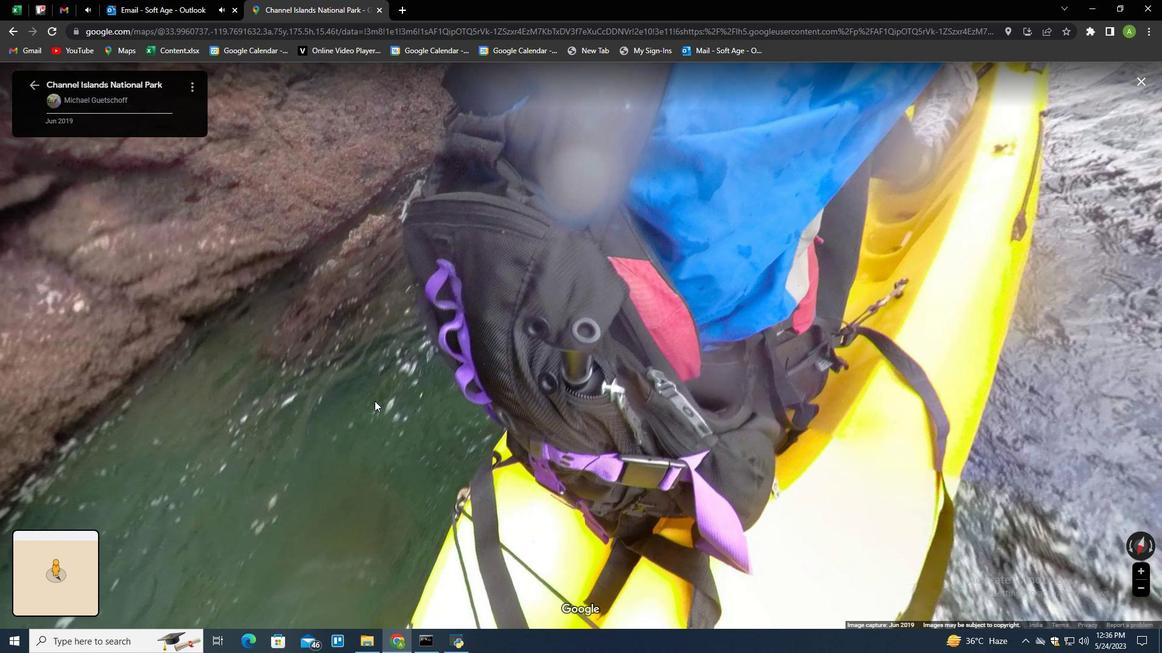 
Action: Mouse moved to (669, 395)
Screenshot: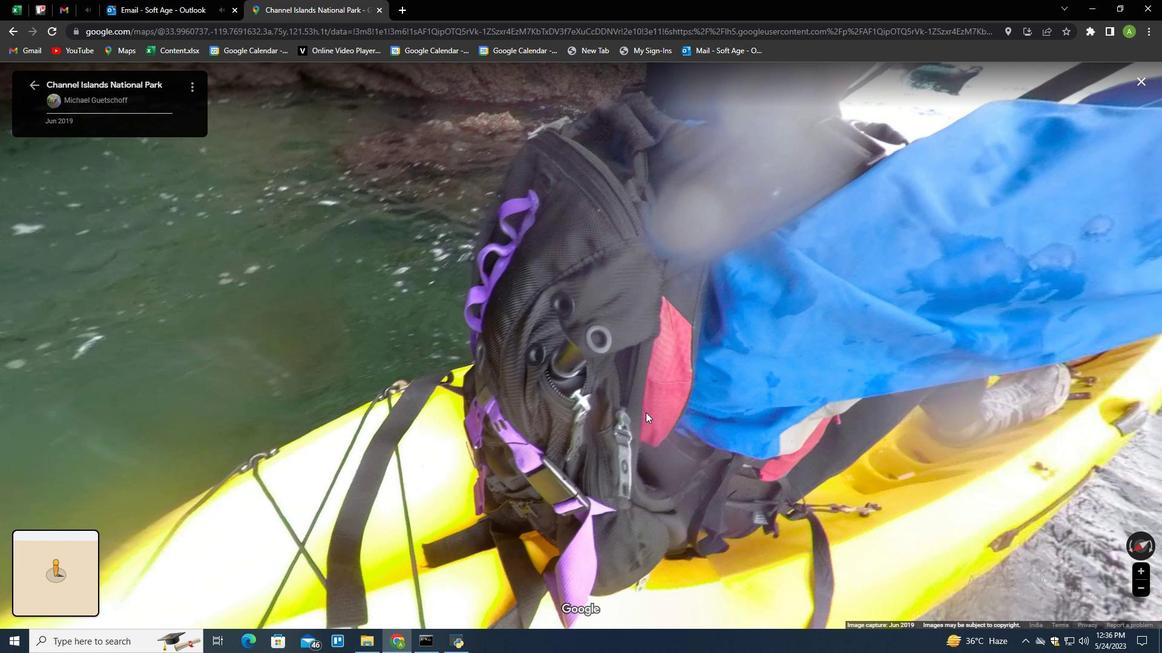 
Action: Mouse pressed left at (669, 395)
Screenshot: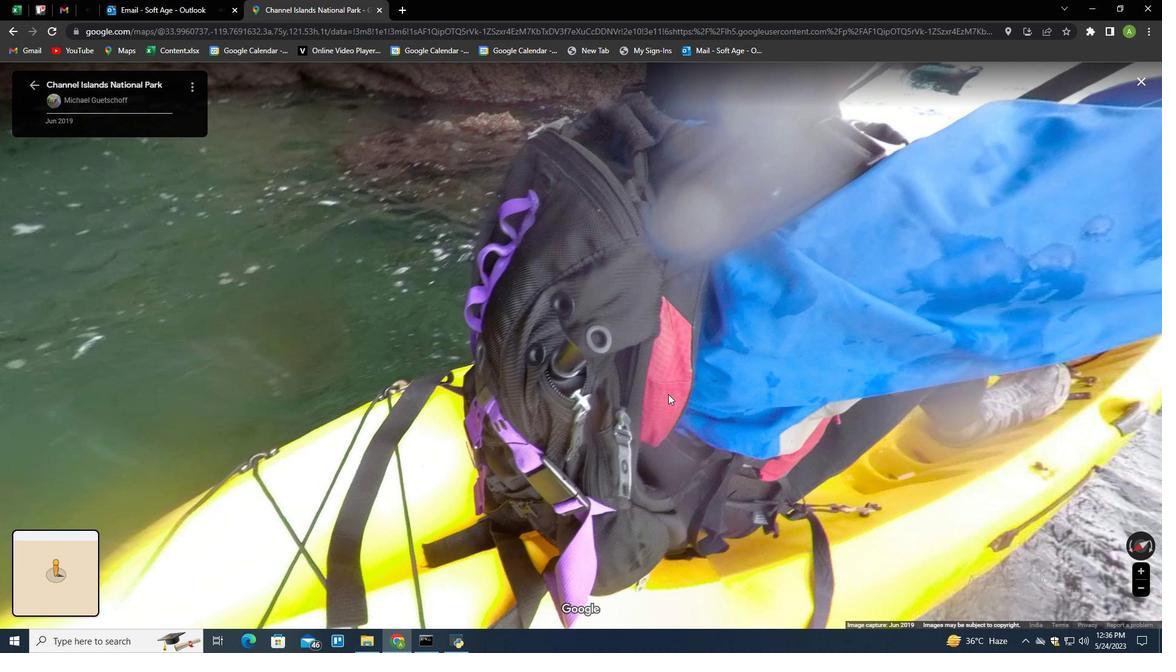 
Action: Mouse moved to (624, 482)
Screenshot: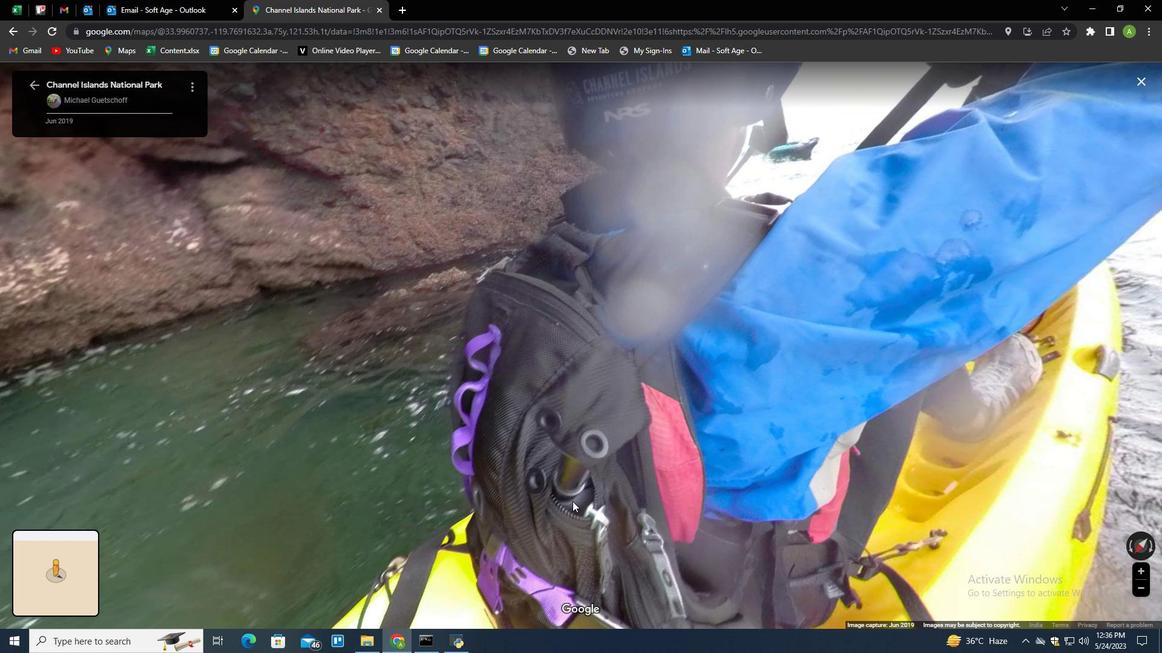 
Action: Mouse pressed left at (623, 485)
Screenshot: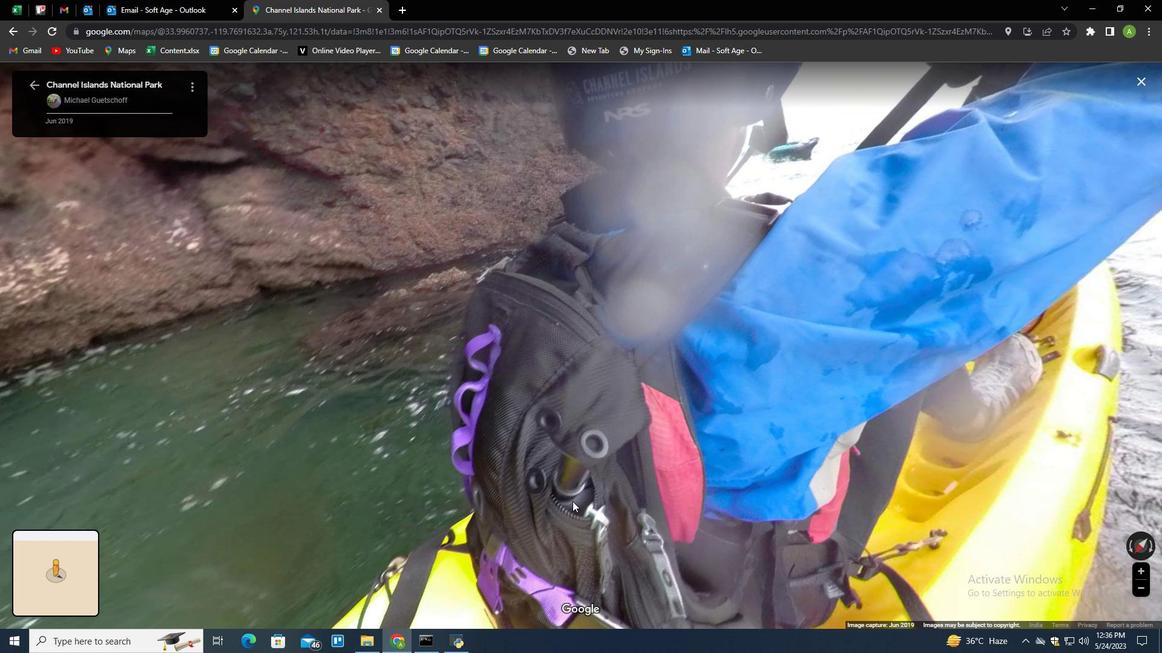 
Action: Mouse moved to (676, 460)
Screenshot: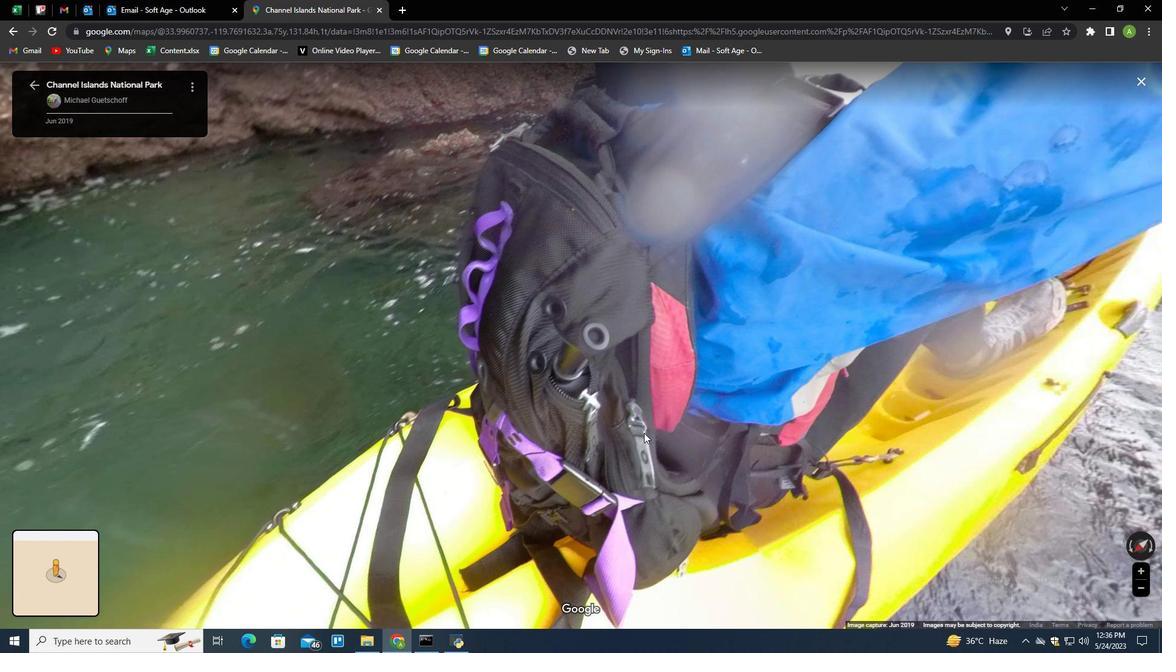 
Action: Mouse pressed left at (676, 460)
Screenshot: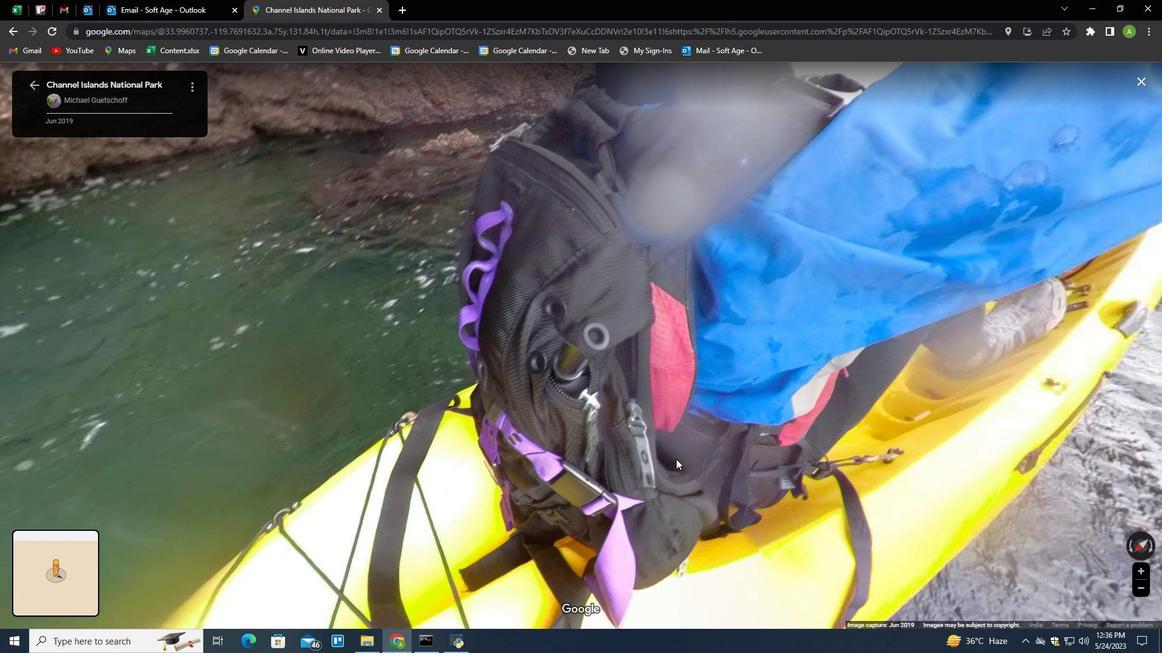 
Action: Mouse moved to (820, 362)
Screenshot: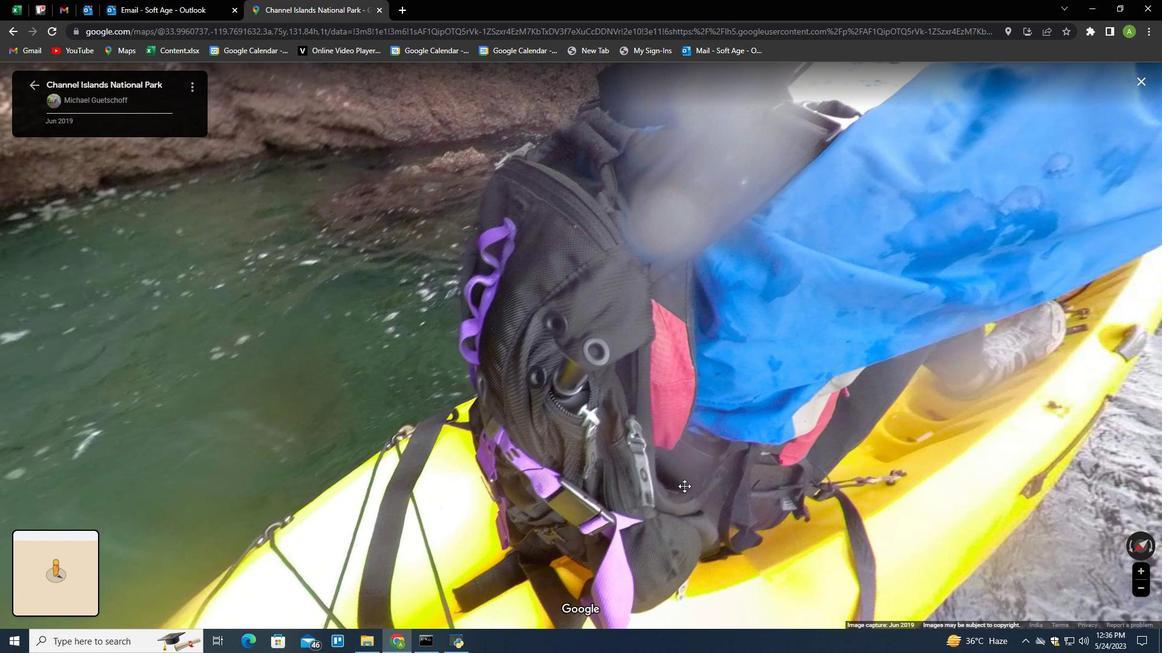 
Action: Mouse pressed left at (820, 362)
Screenshot: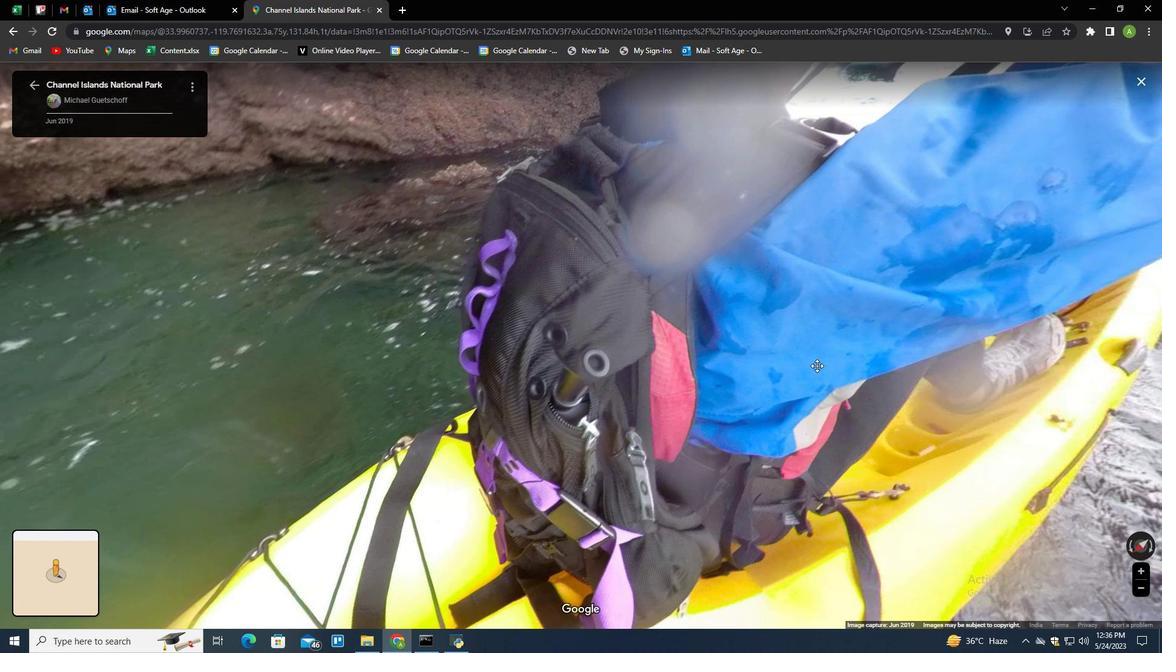 
Action: Mouse moved to (561, 362)
Screenshot: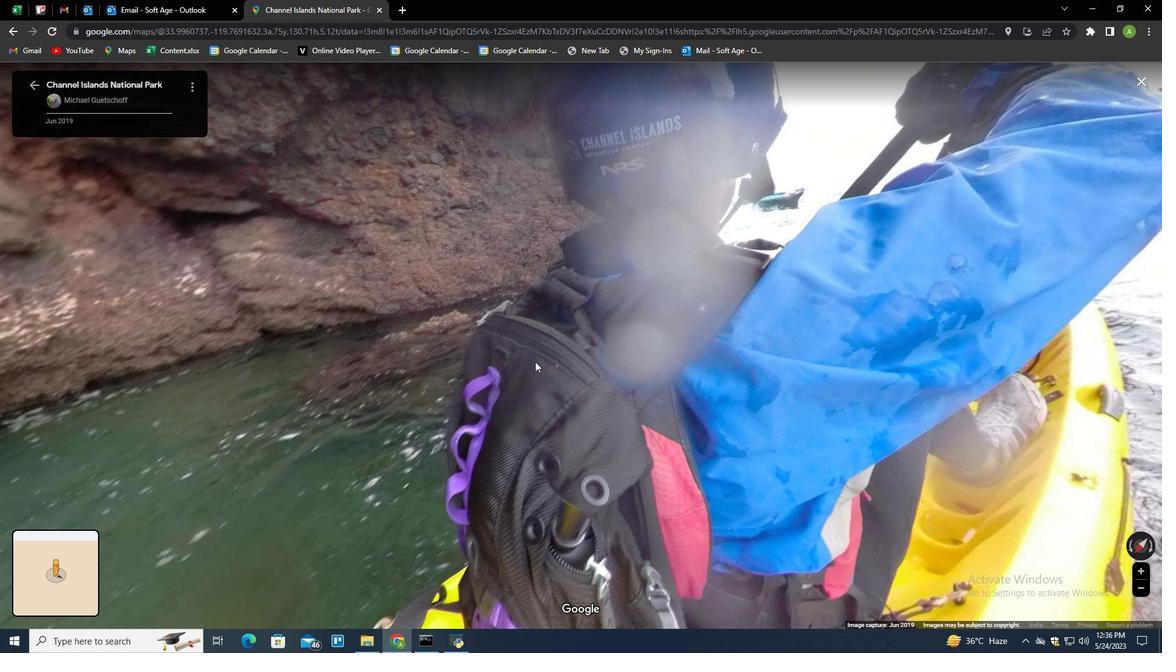 
Action: Mouse pressed left at (534, 360)
Screenshot: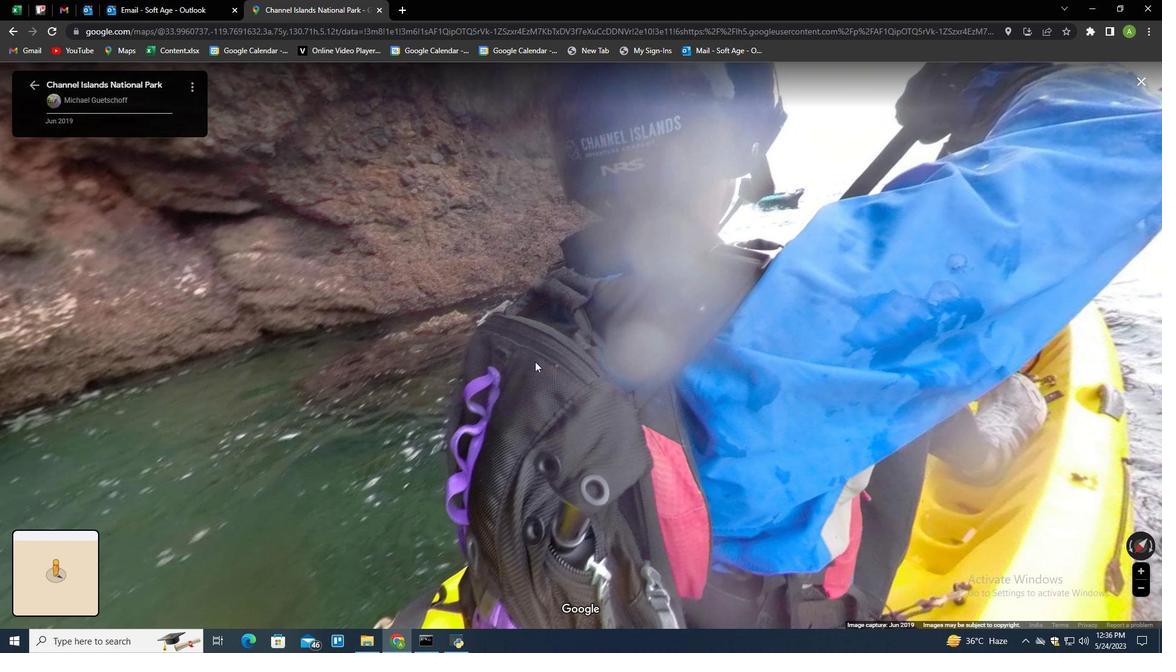 
Action: Mouse moved to (514, 322)
Screenshot: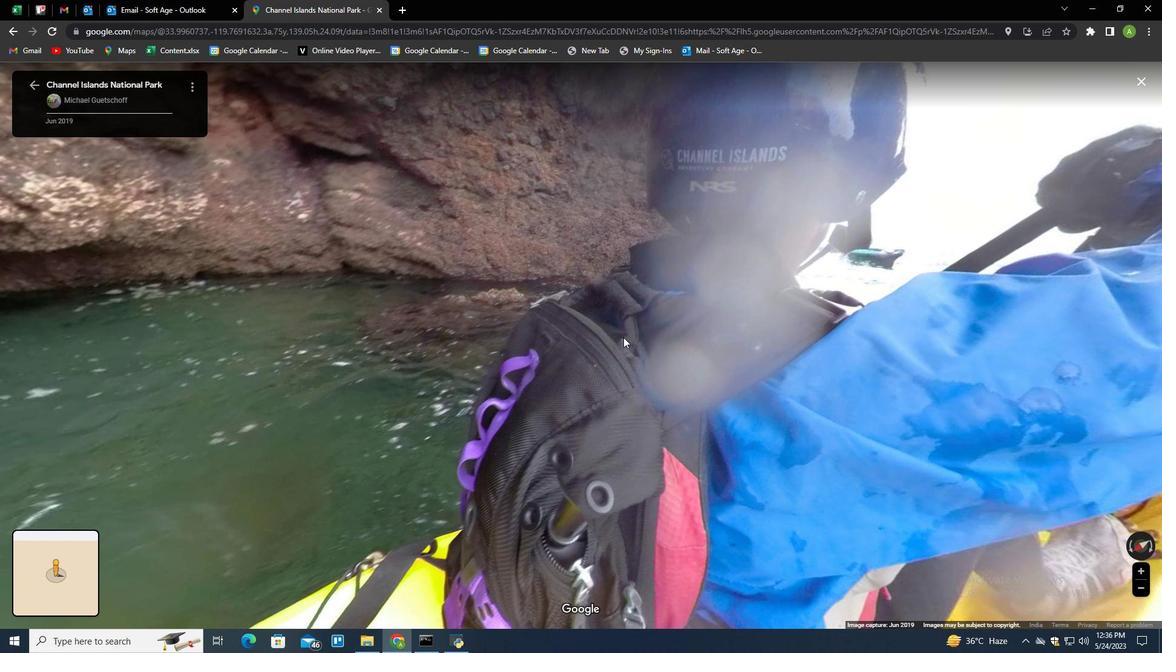 
Action: Mouse pressed left at (514, 322)
Screenshot: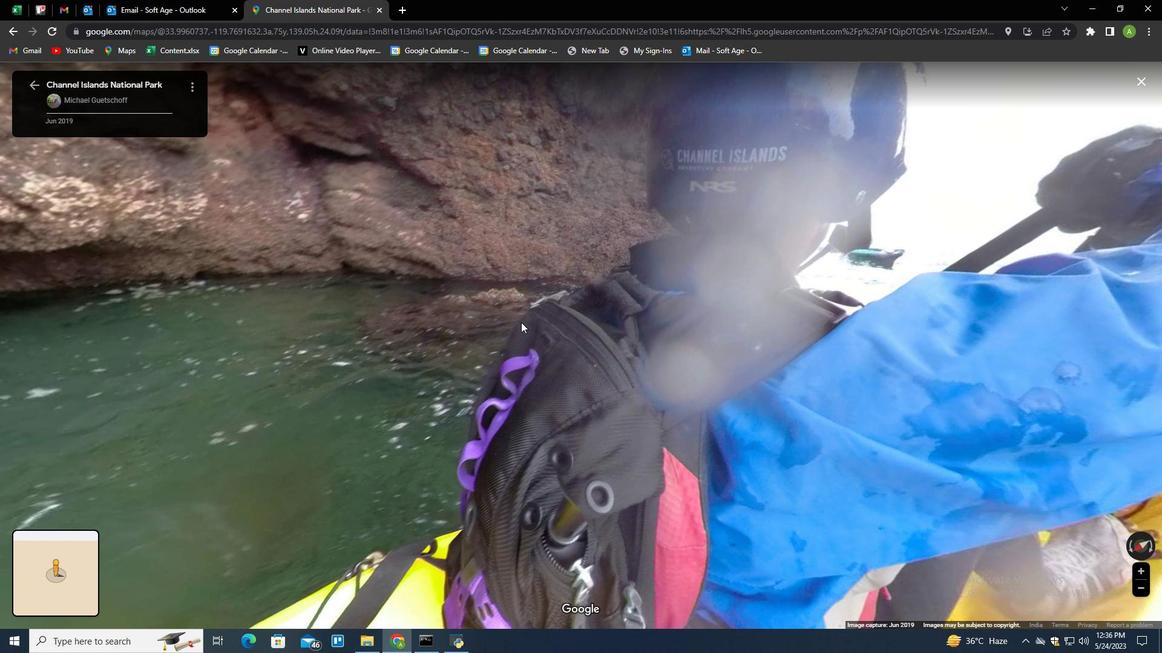 
Action: Mouse moved to (445, 333)
Screenshot: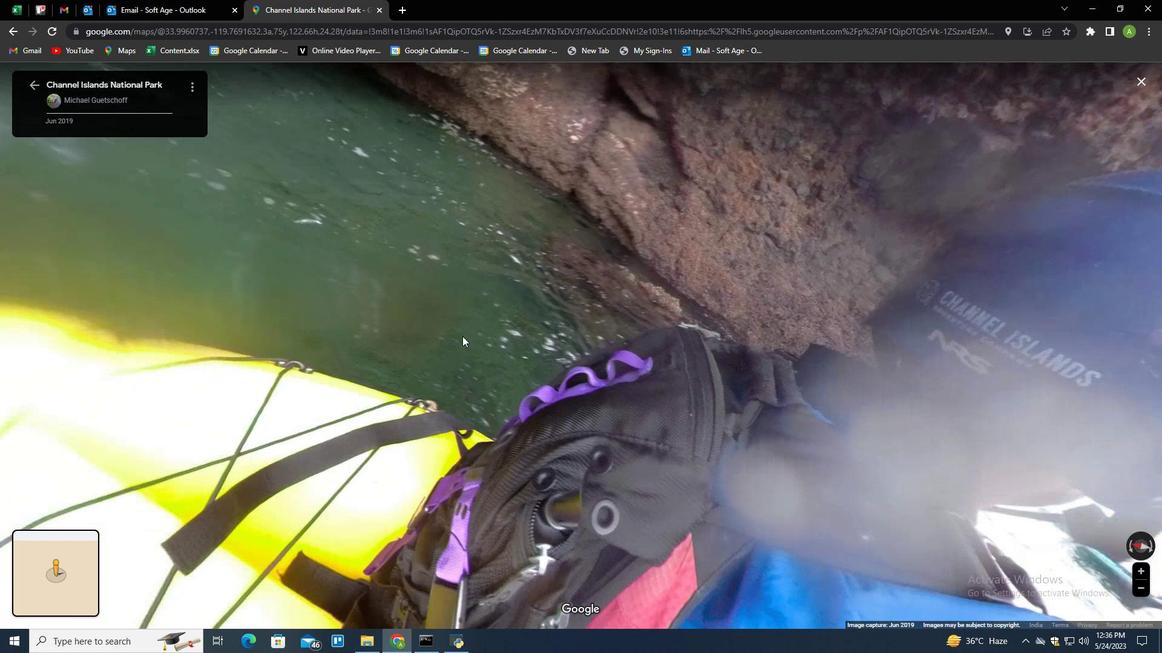 
Action: Mouse pressed left at (445, 333)
Screenshot: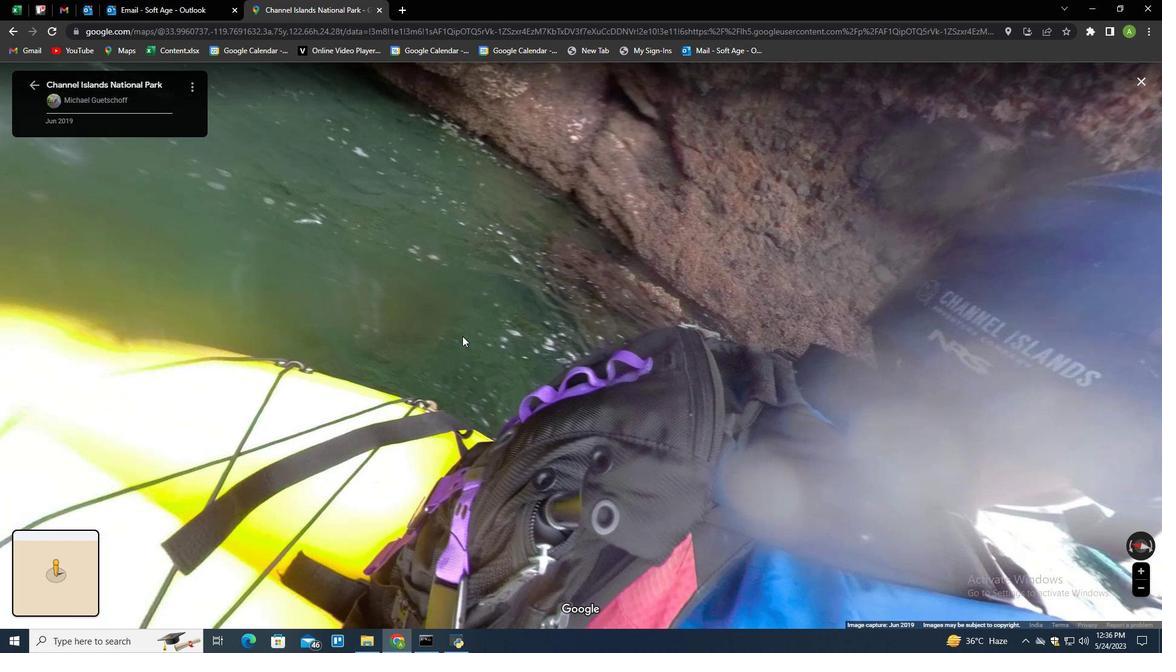 
Action: Mouse moved to (604, 385)
Screenshot: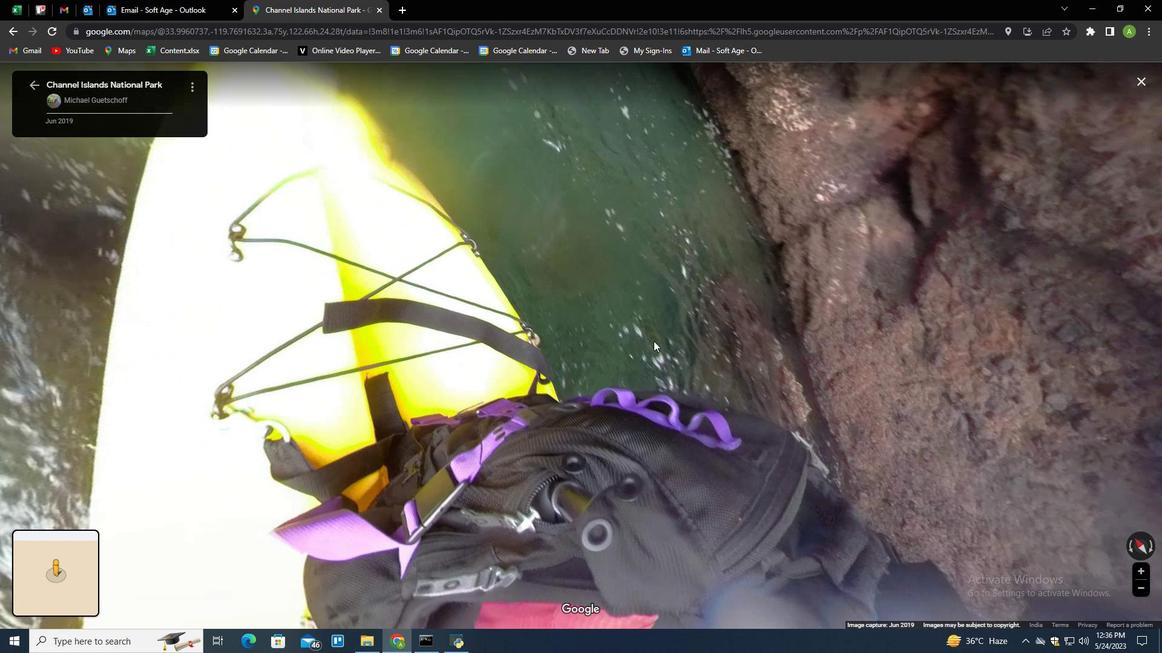 
Action: Mouse pressed left at (604, 385)
Screenshot: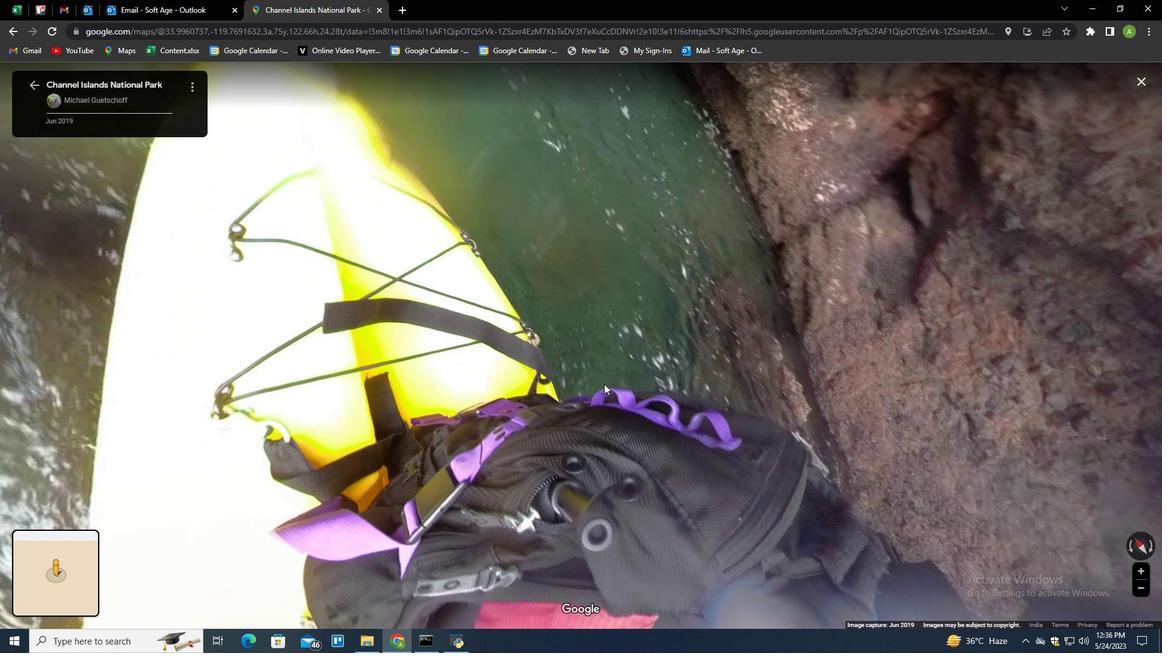 
Action: Mouse moved to (554, 169)
Screenshot: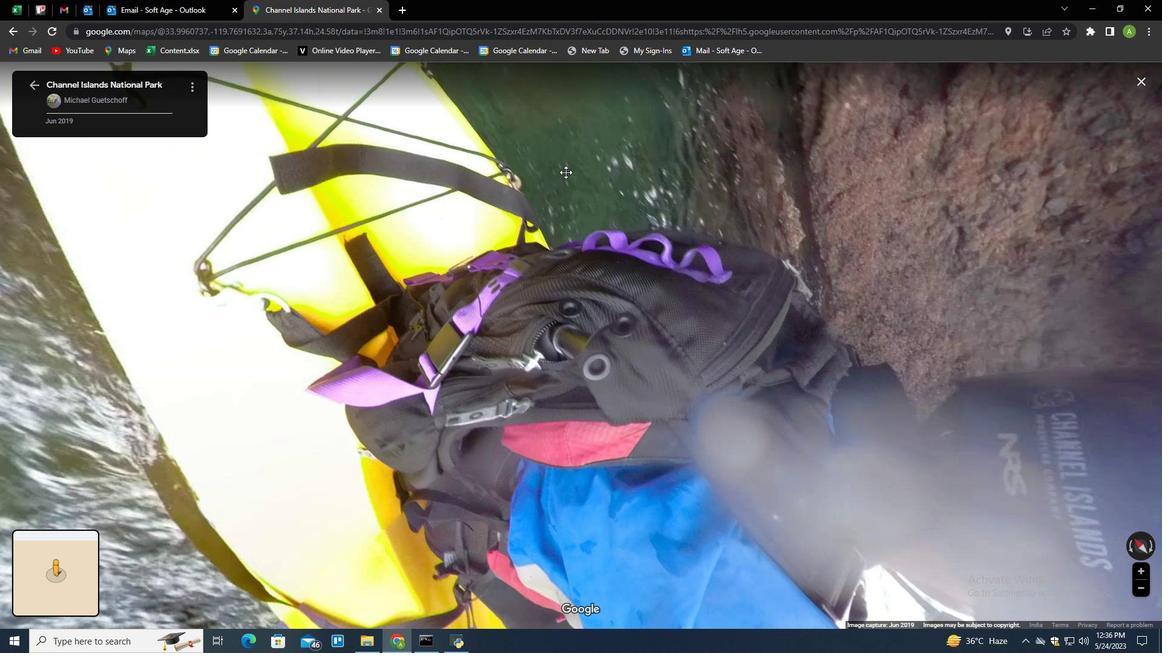 
Action: Mouse pressed left at (554, 169)
Screenshot: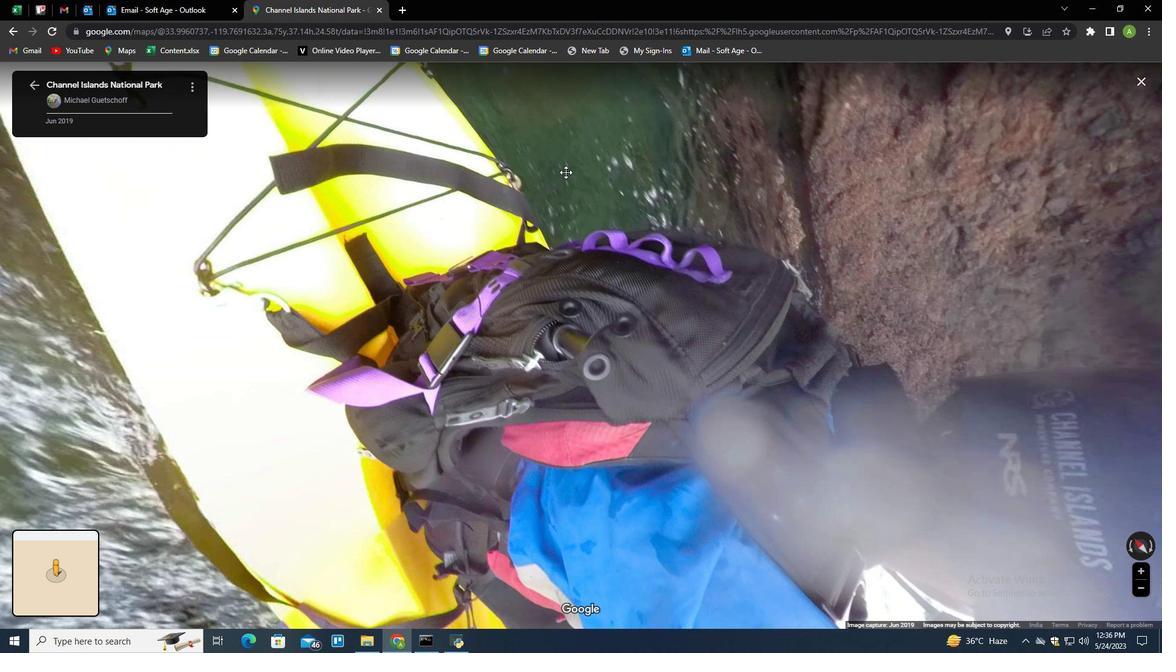 
Action: Mouse moved to (419, 176)
Screenshot: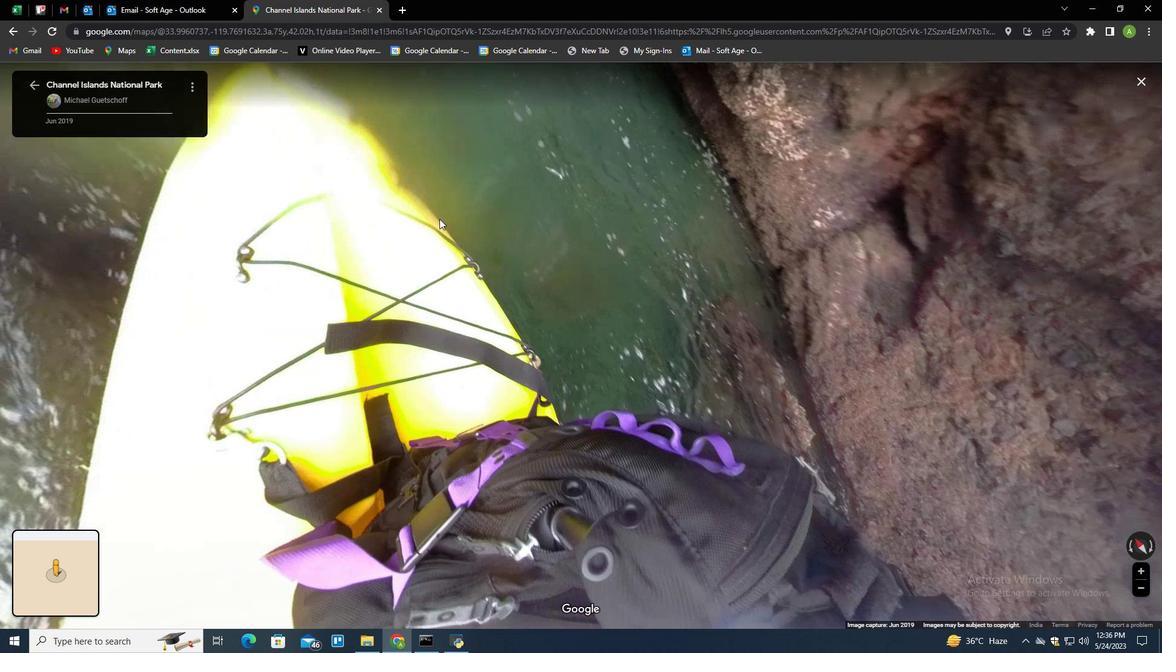 
Action: Mouse pressed left at (419, 176)
Screenshot: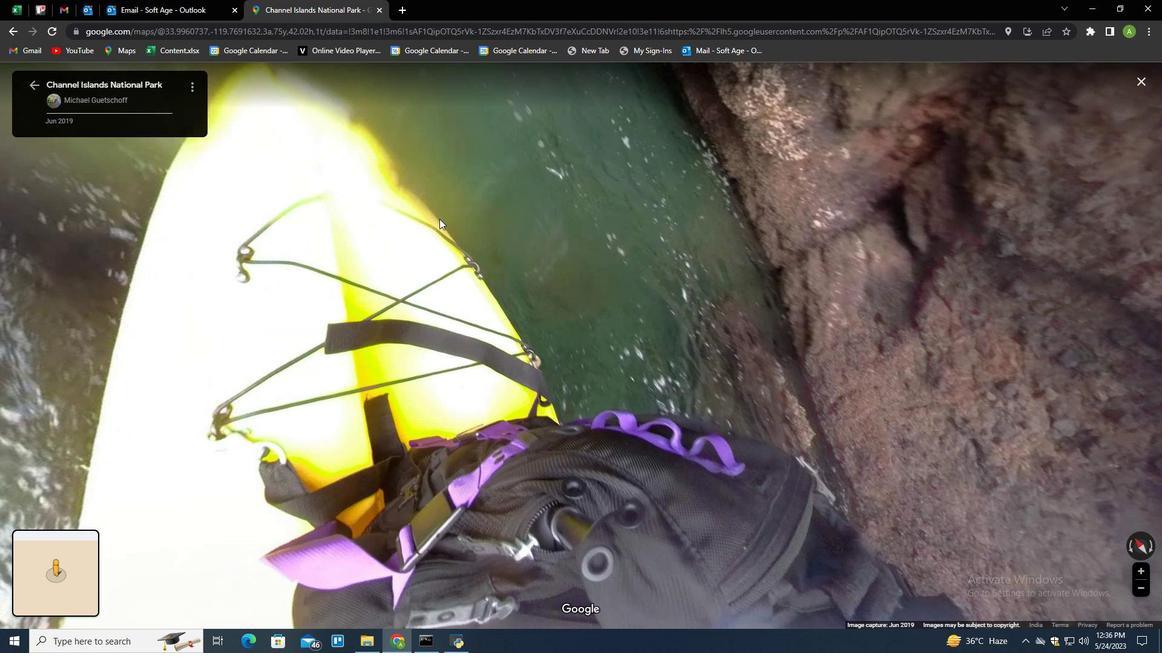 
Action: Mouse moved to (378, 199)
Screenshot: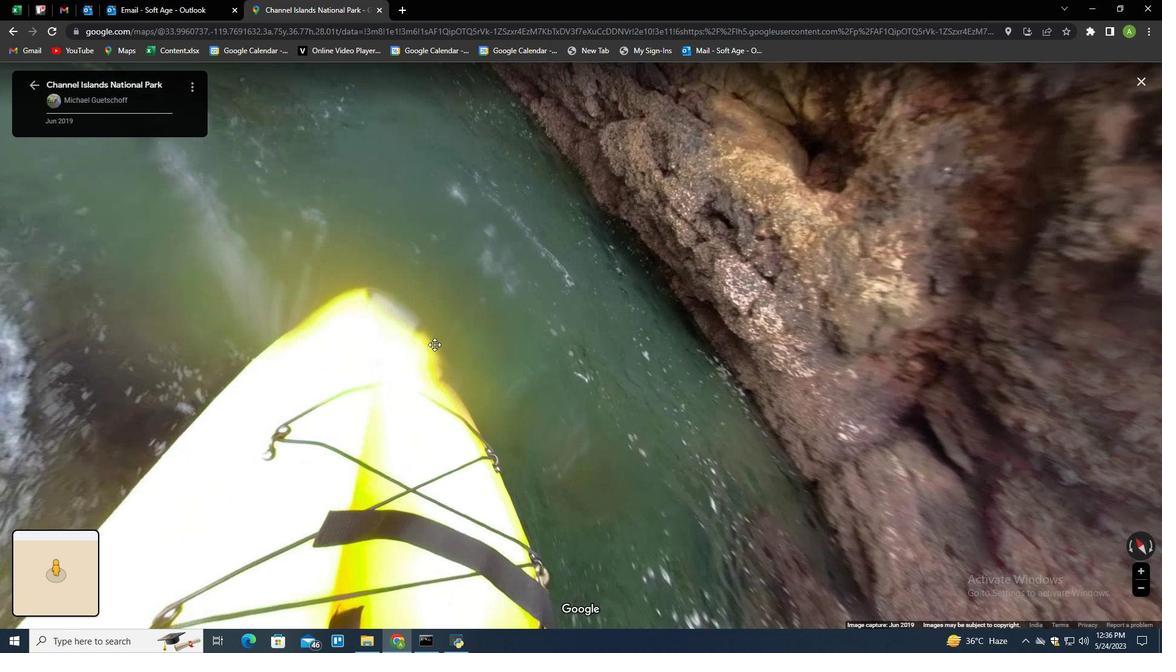
Action: Mouse pressed left at (378, 199)
Screenshot: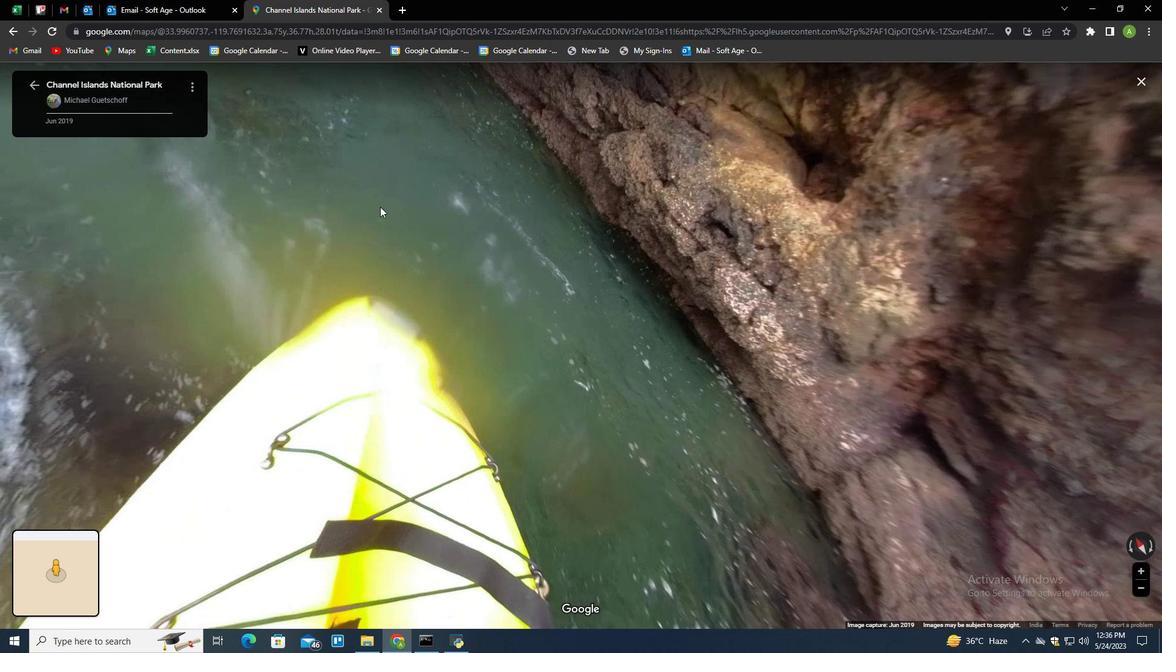 
Action: Mouse moved to (485, 185)
Screenshot: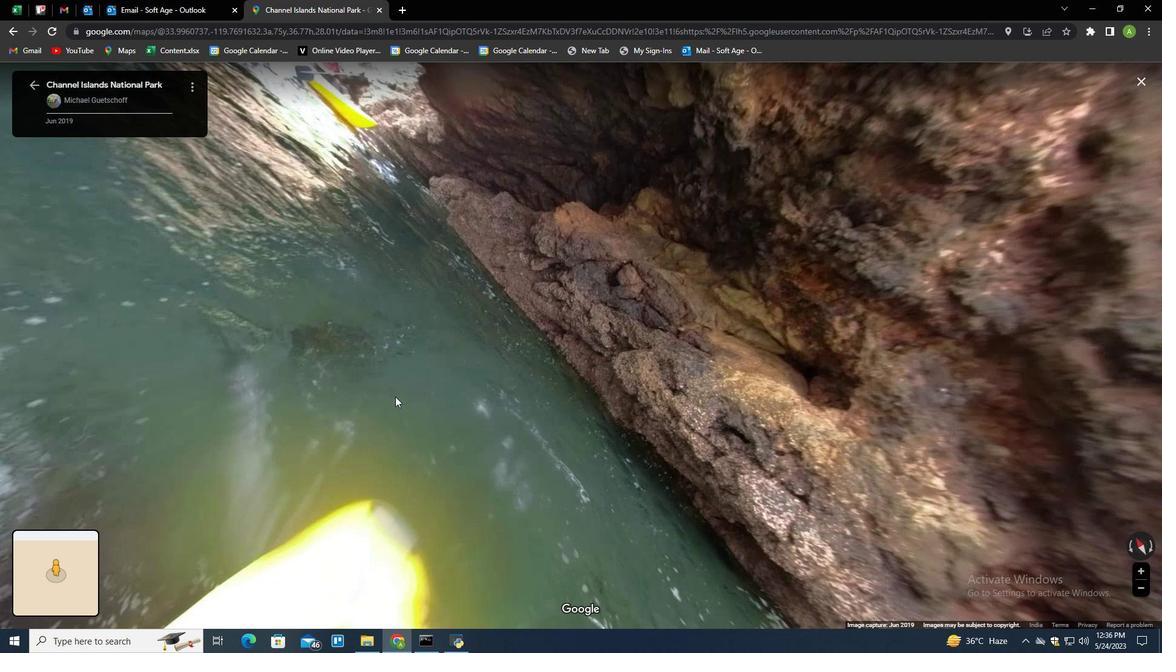 
Action: Mouse pressed left at (485, 185)
Screenshot: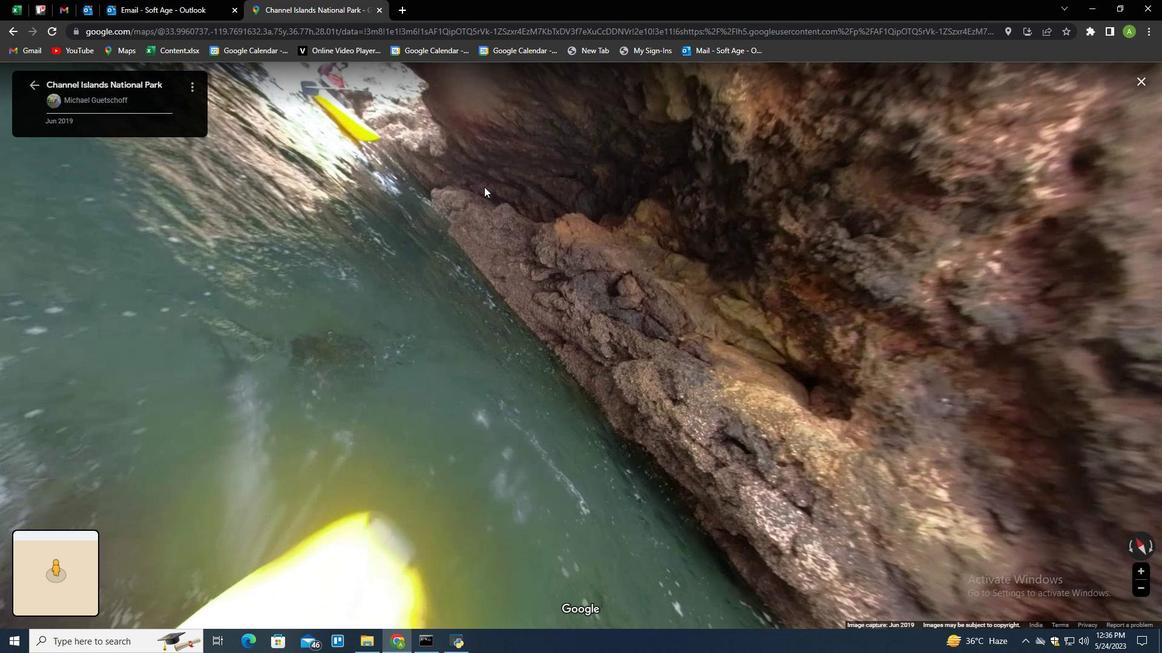 
Action: Mouse moved to (380, 179)
Screenshot: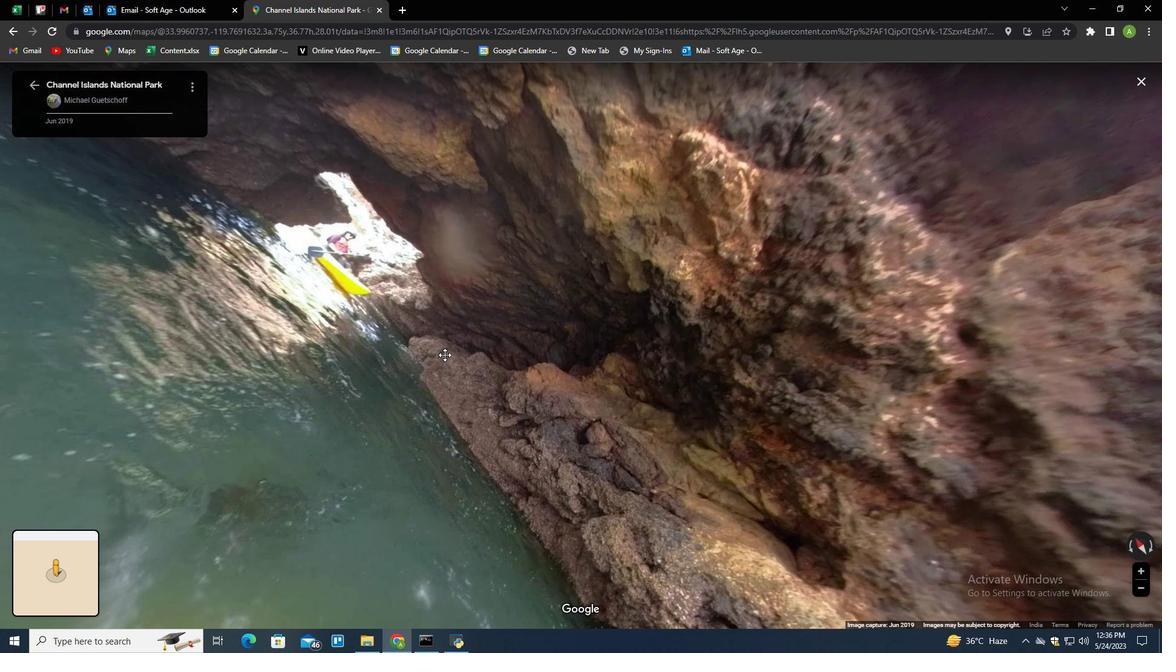
Action: Mouse pressed left at (380, 179)
Screenshot: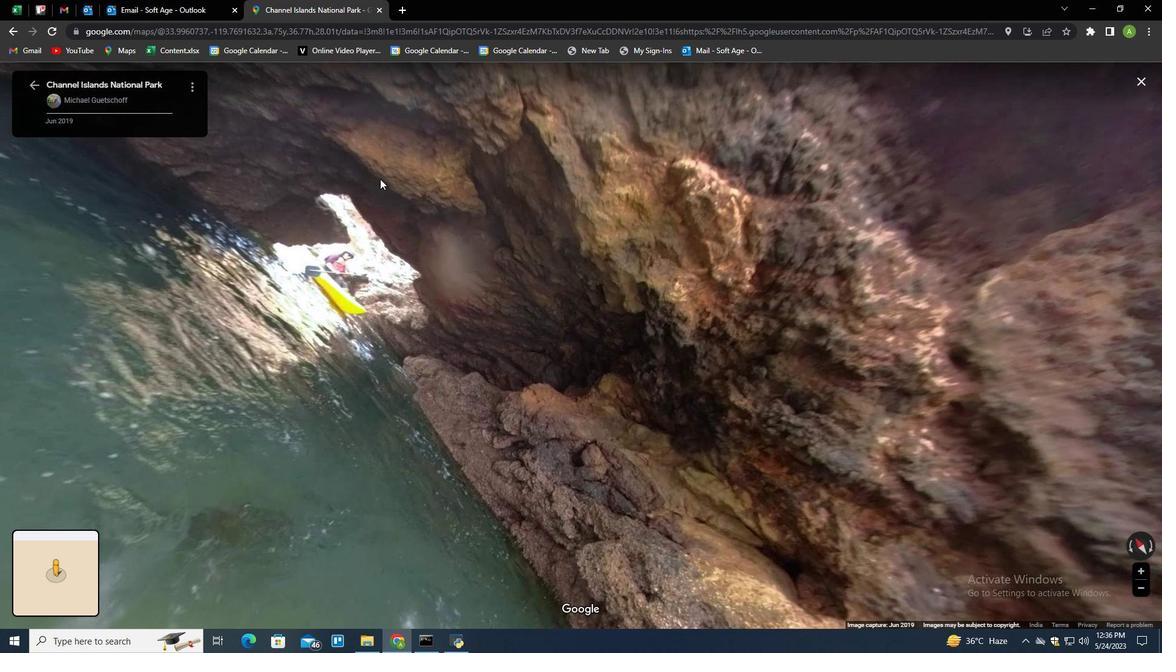 
Action: Mouse moved to (681, 389)
Screenshot: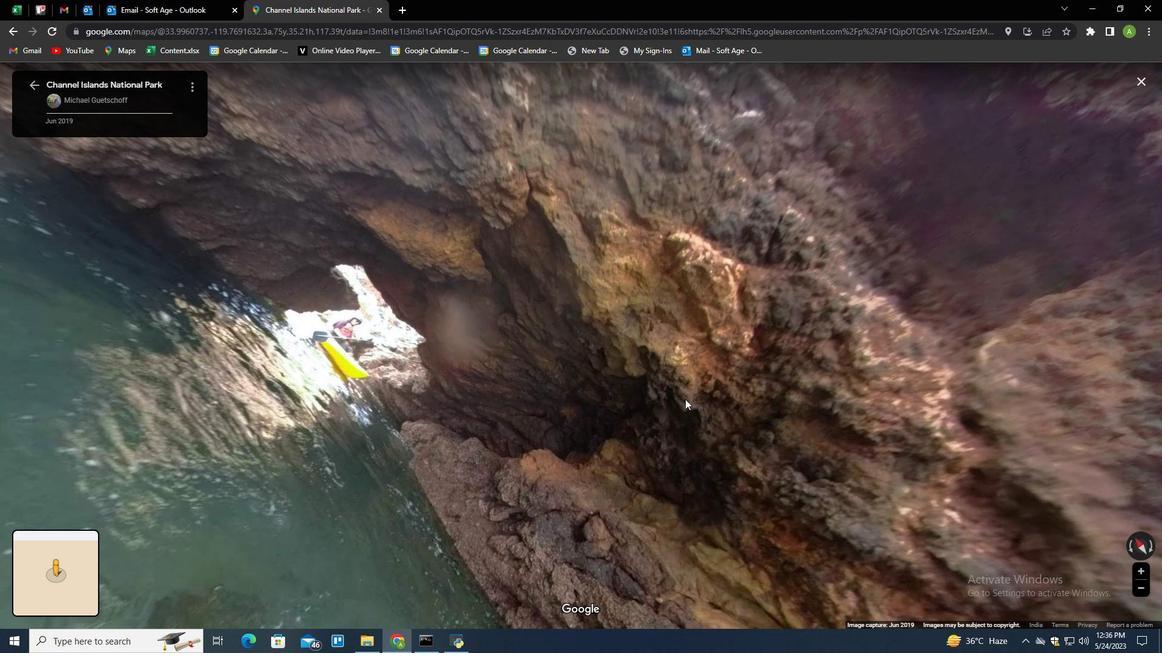
Action: Mouse pressed left at (681, 389)
Screenshot: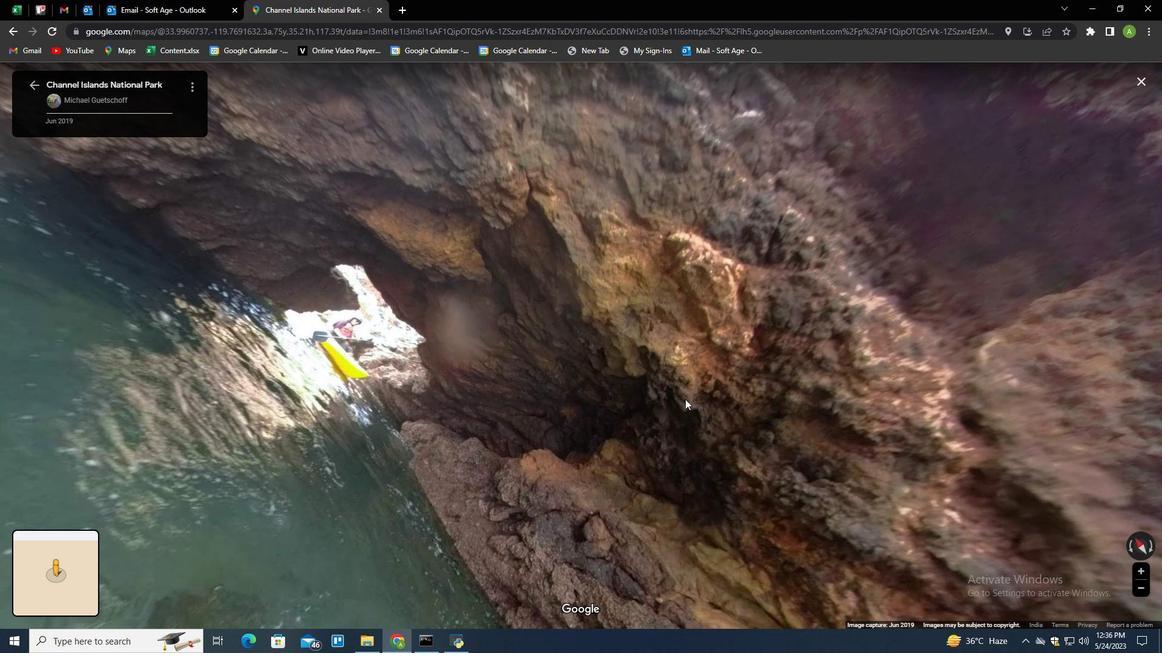 
Action: Mouse moved to (547, 420)
Screenshot: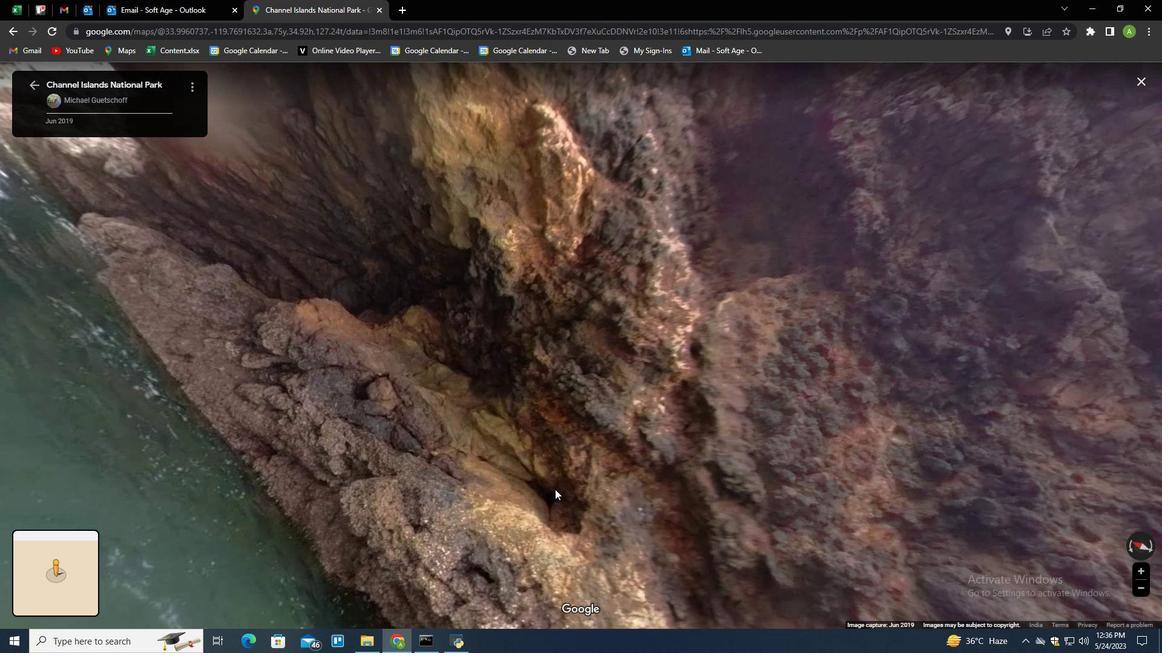 
Action: Mouse pressed left at (555, 485)
Screenshot: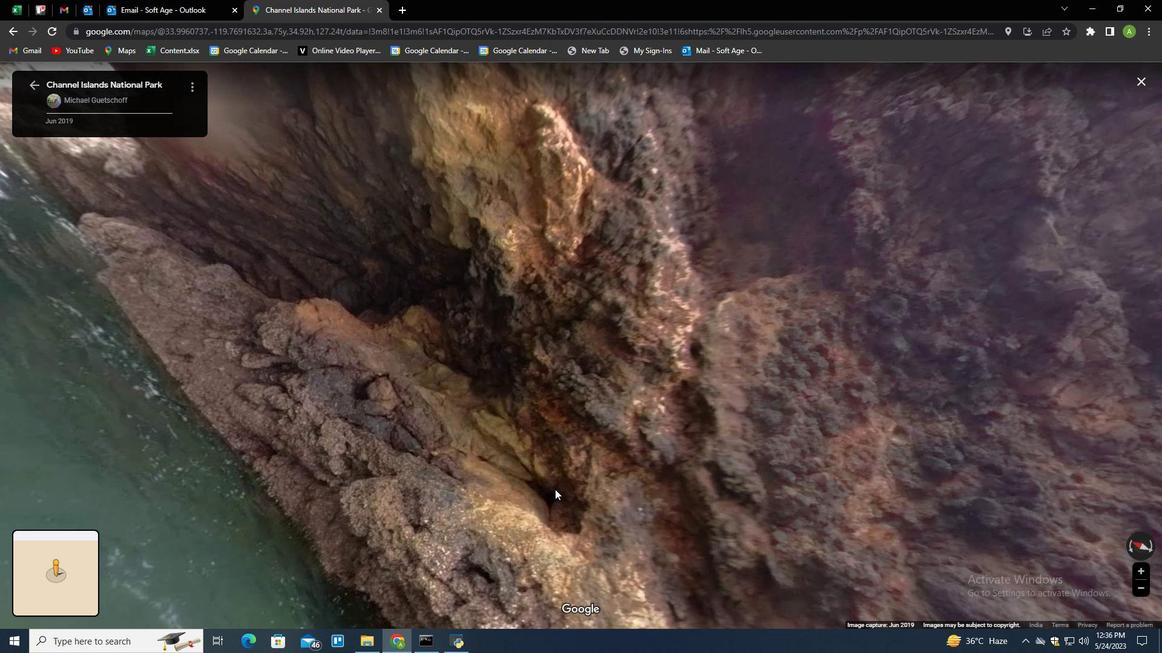 
Action: Mouse moved to (721, 360)
Screenshot: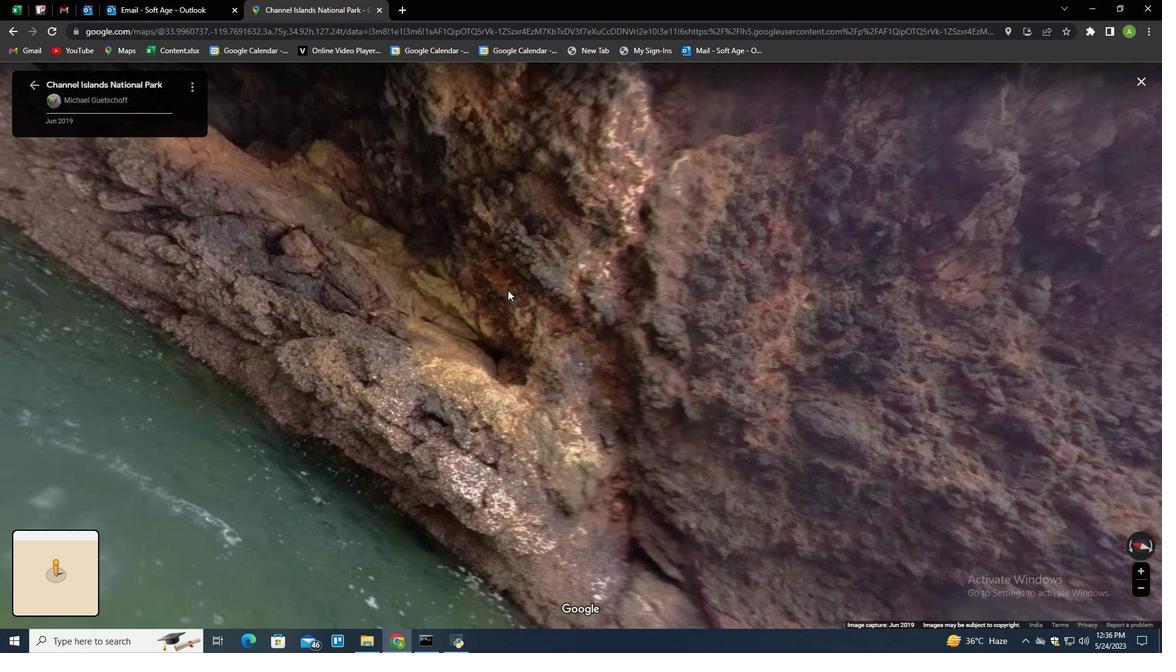 
Action: Mouse pressed left at (721, 360)
Screenshot: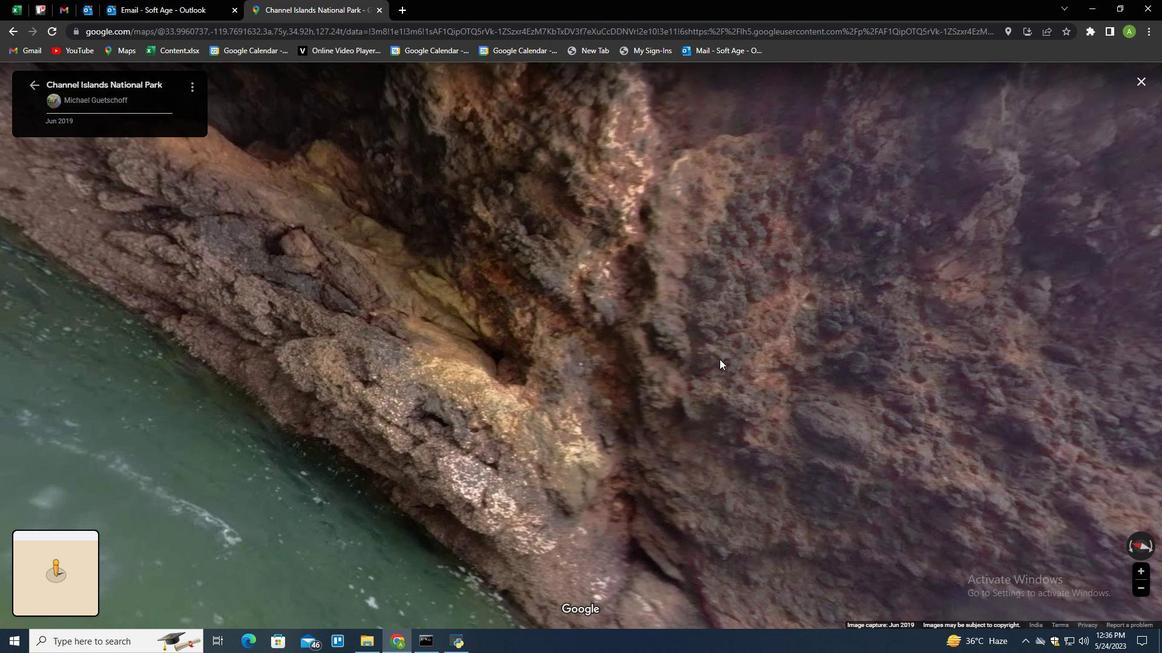
Action: Mouse moved to (646, 471)
Screenshot: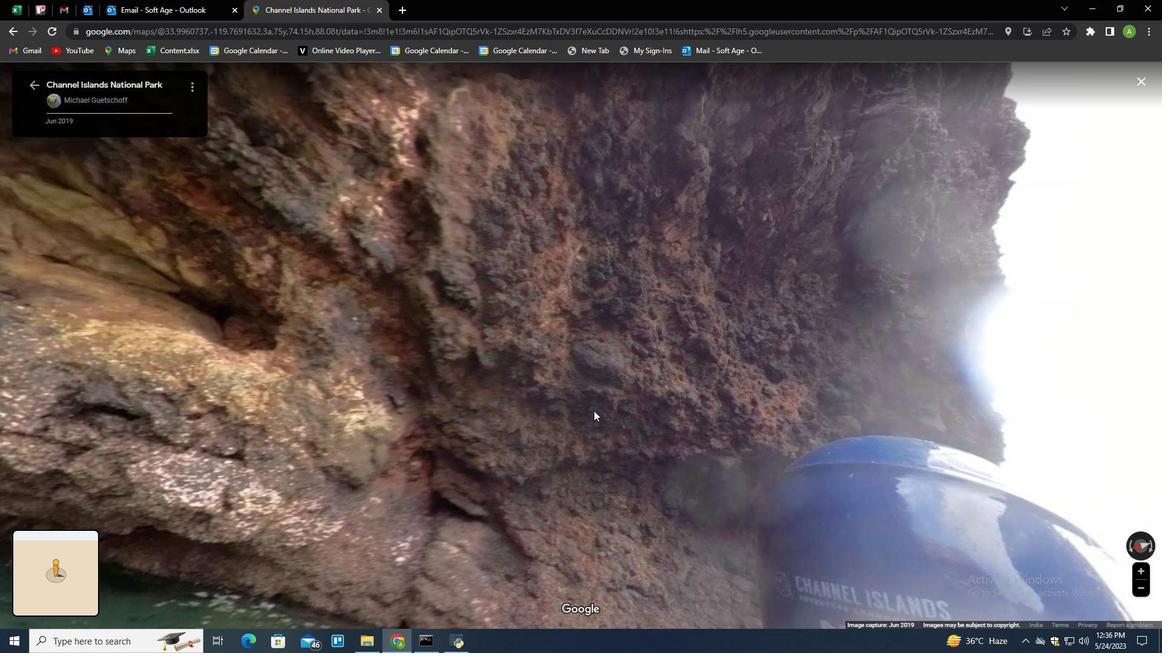 
Action: Mouse pressed left at (646, 471)
Screenshot: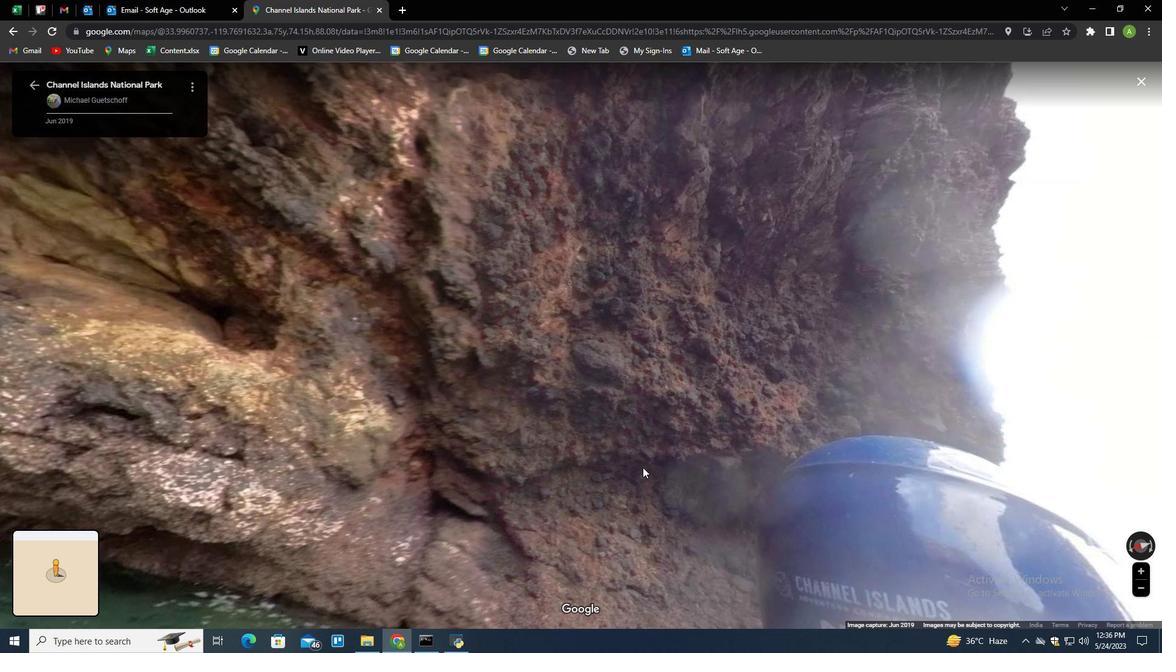 
Action: Mouse moved to (708, 464)
Screenshot: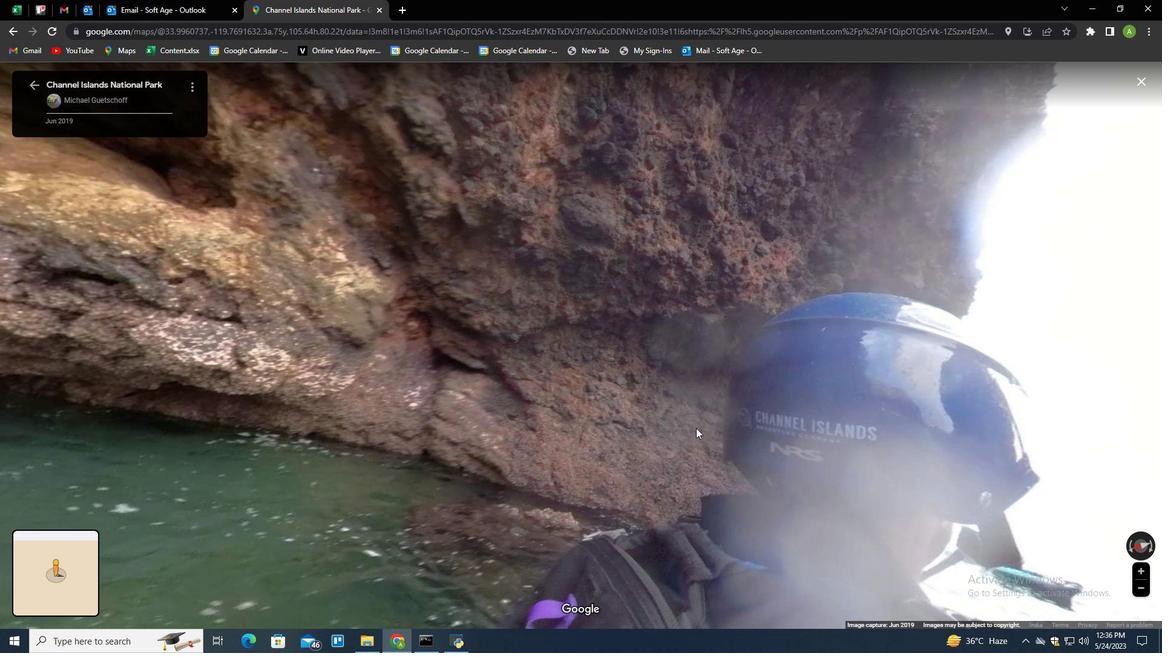 
Action: Mouse pressed left at (708, 464)
Screenshot: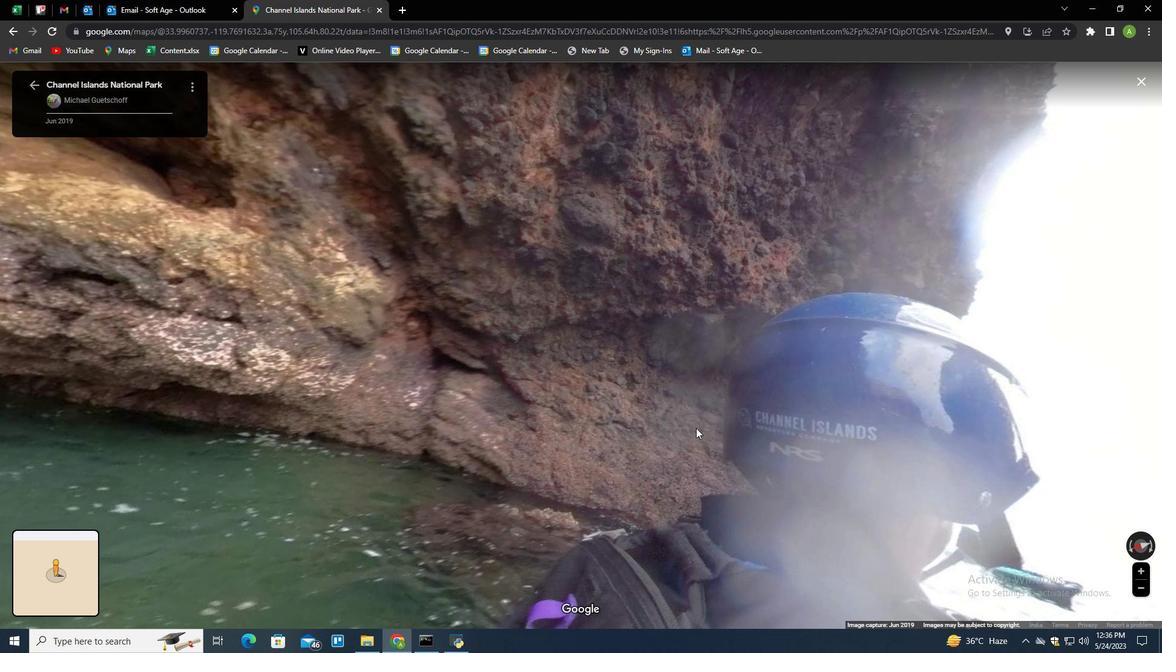 
Action: Mouse moved to (704, 413)
Screenshot: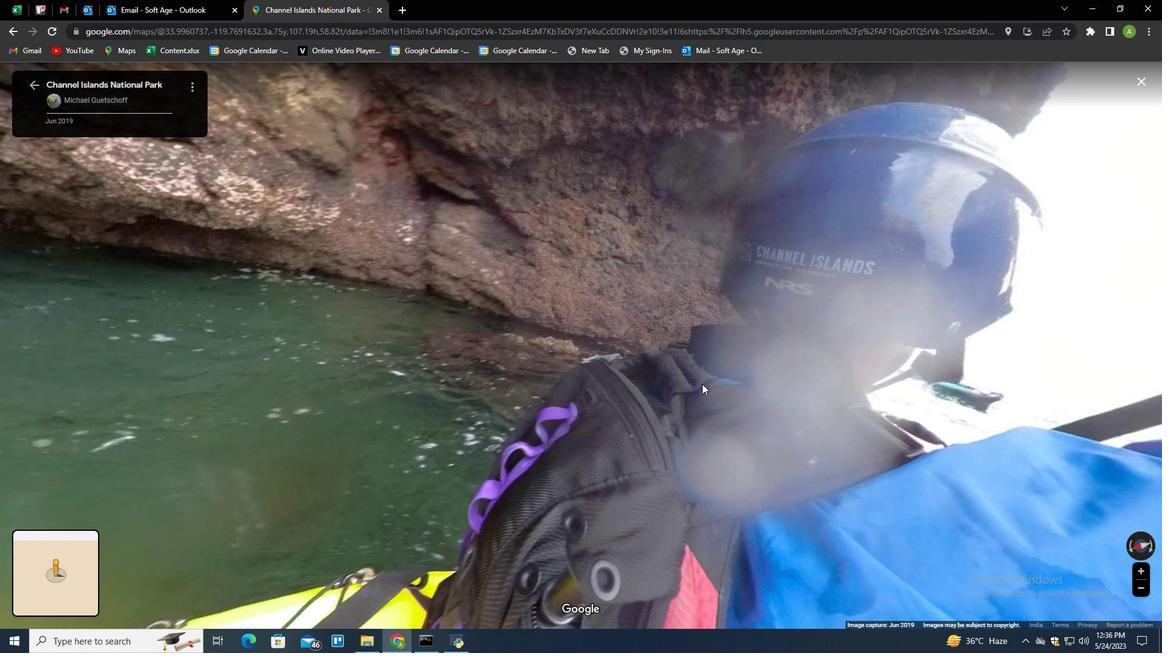 
Action: Mouse pressed left at (704, 413)
Screenshot: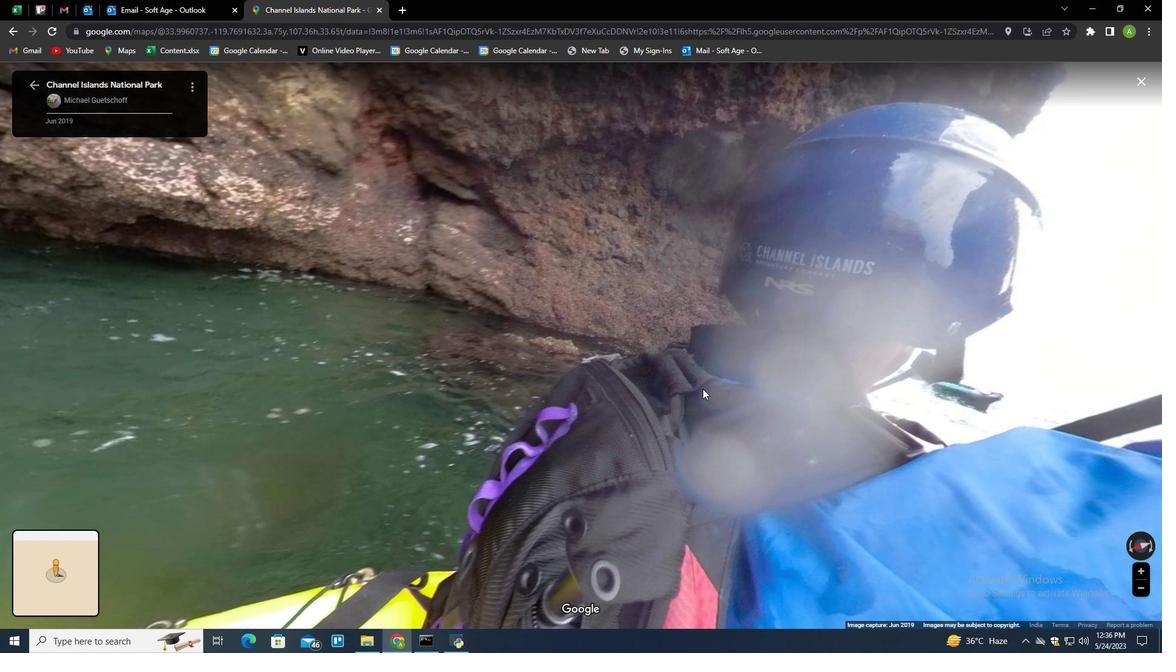 
Action: Mouse moved to (709, 428)
Screenshot: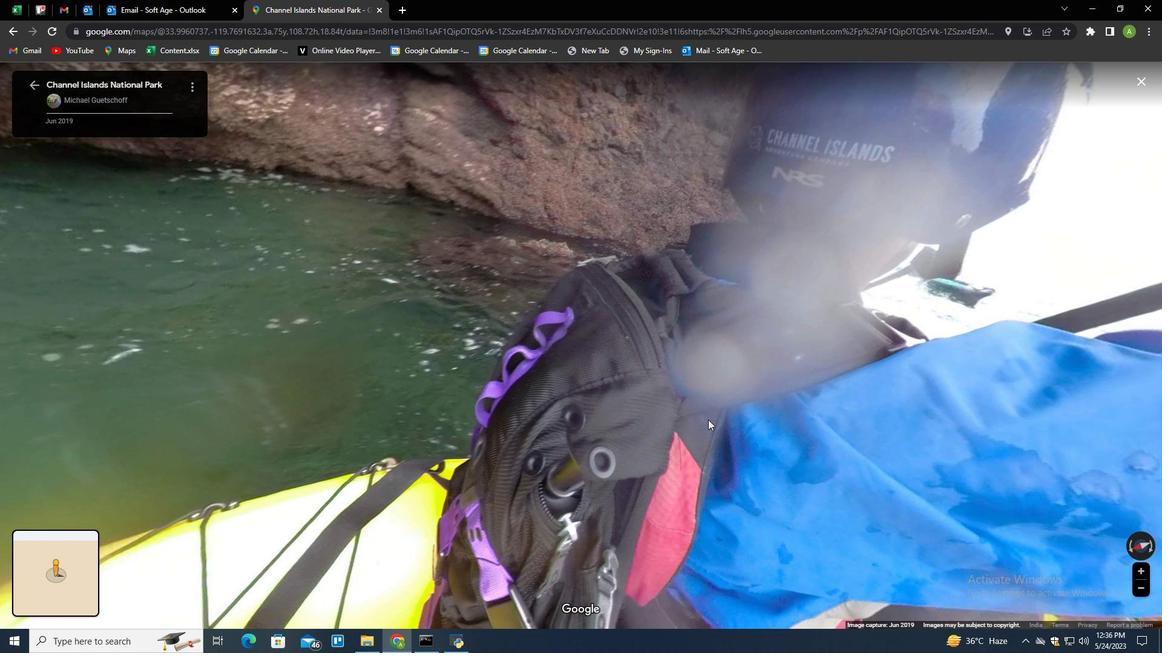 
Action: Mouse pressed left at (709, 428)
Screenshot: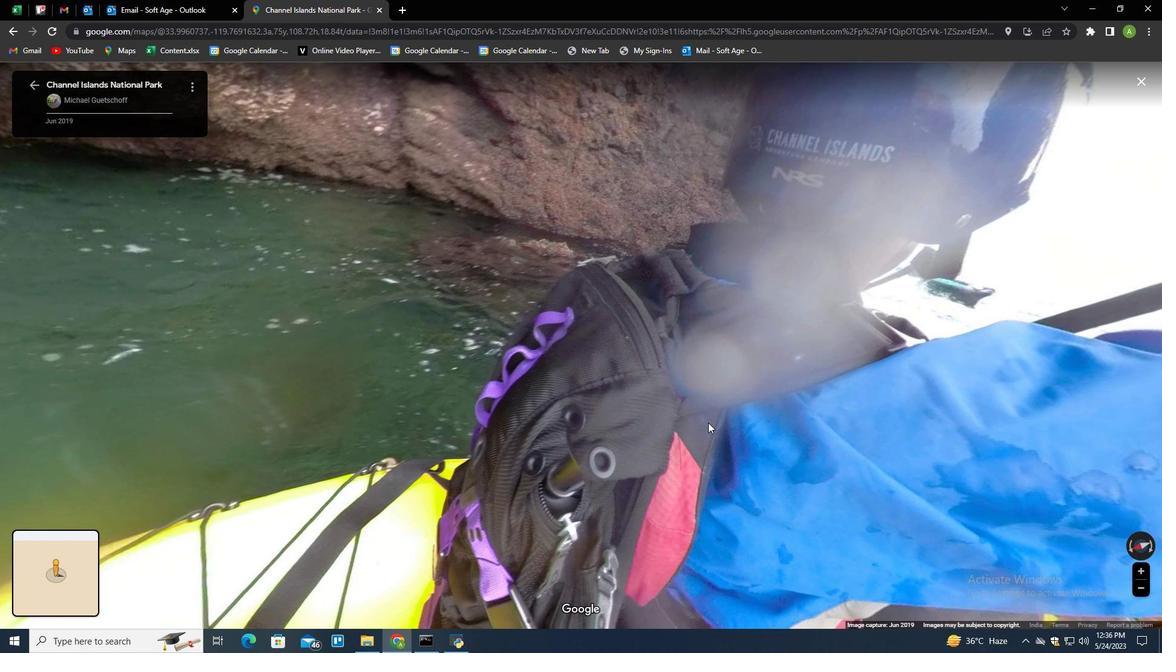 
Action: Mouse moved to (707, 498)
Screenshot: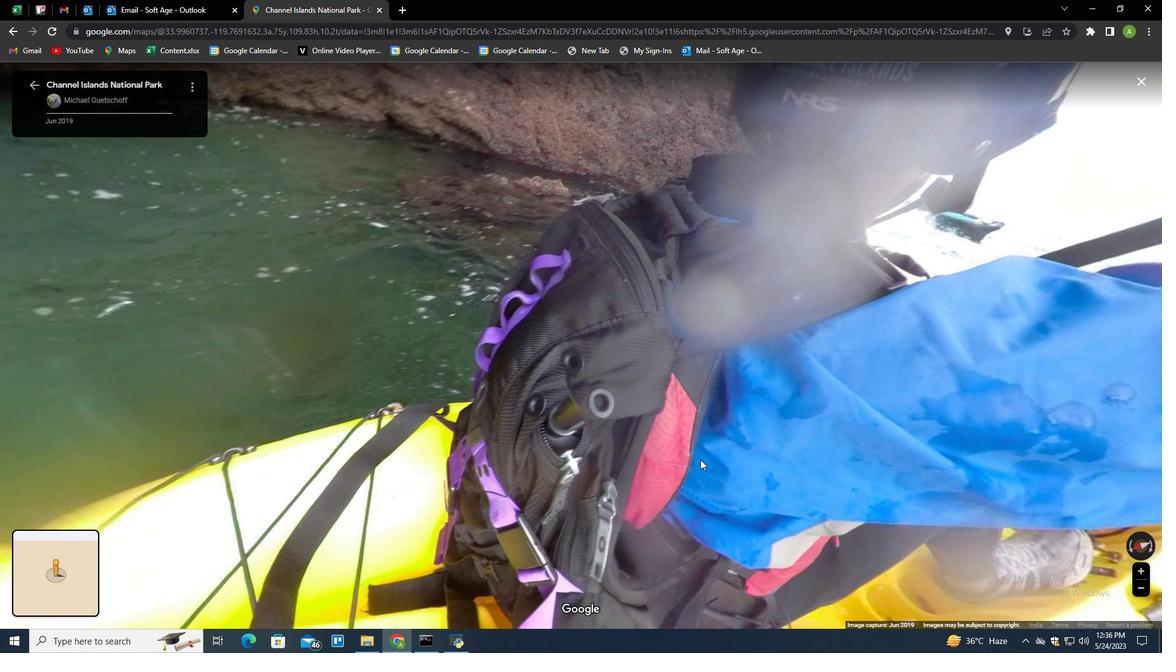 
Action: Mouse pressed left at (707, 498)
